 Task: Research Airbnb properties in Lelydorp, Suriname from 6th December, 2023 to 15th December, 2023 for 6 adults.6 bedrooms having 6 beds and 6 bathrooms. Property type can be house. Amenities needed are: wifi, TV, free parkinig on premises, gym, breakfast. Booking option can be shelf check-in. Look for 3 properties as per requirement.
Action: Mouse moved to (592, 132)
Screenshot: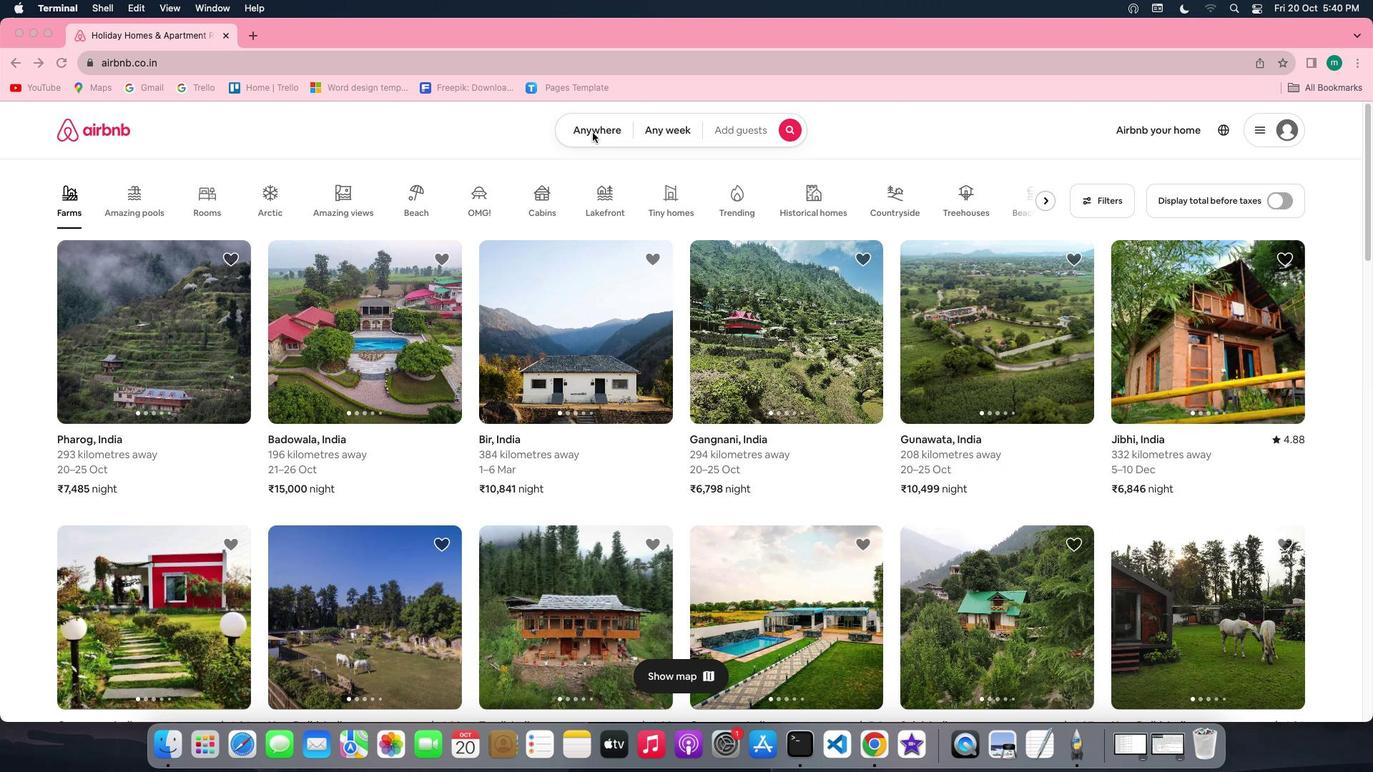 
Action: Mouse pressed left at (592, 132)
Screenshot: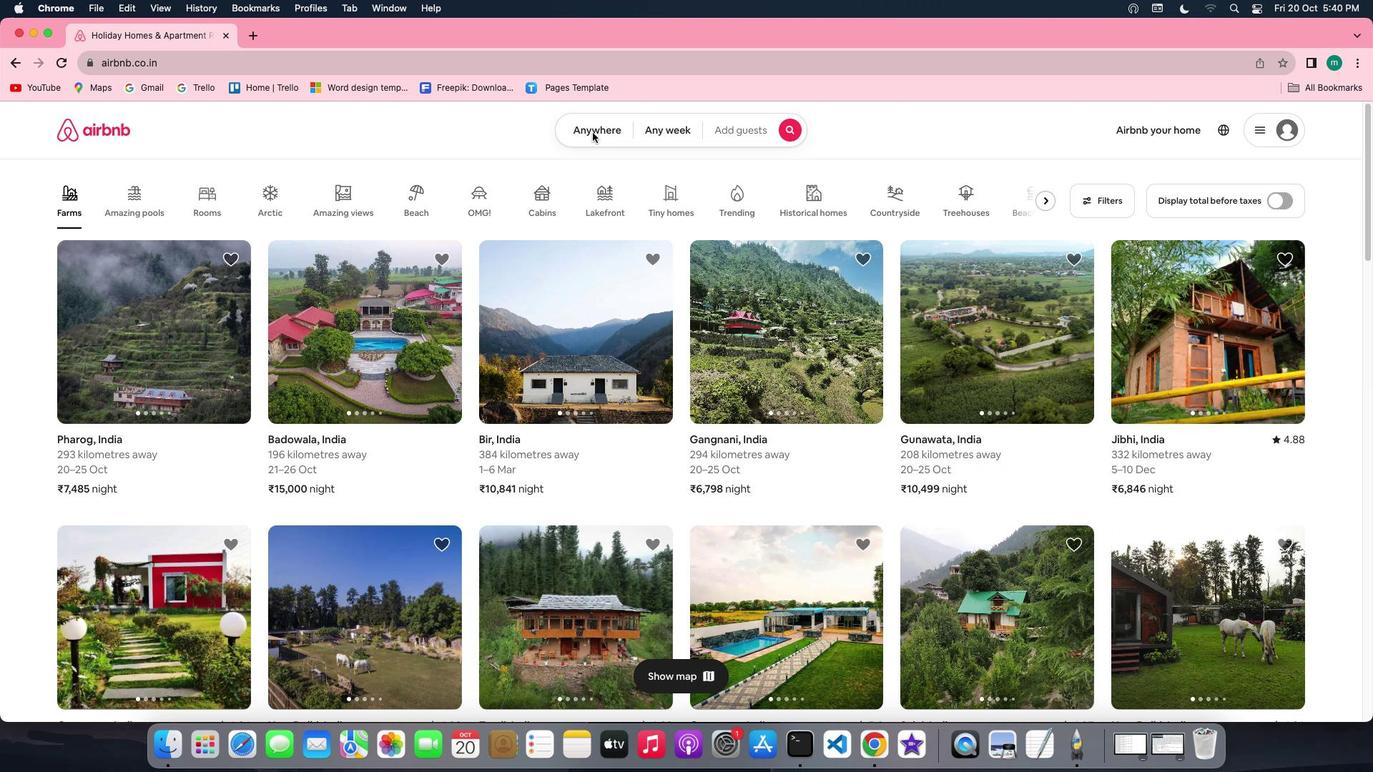 
Action: Mouse pressed left at (592, 132)
Screenshot: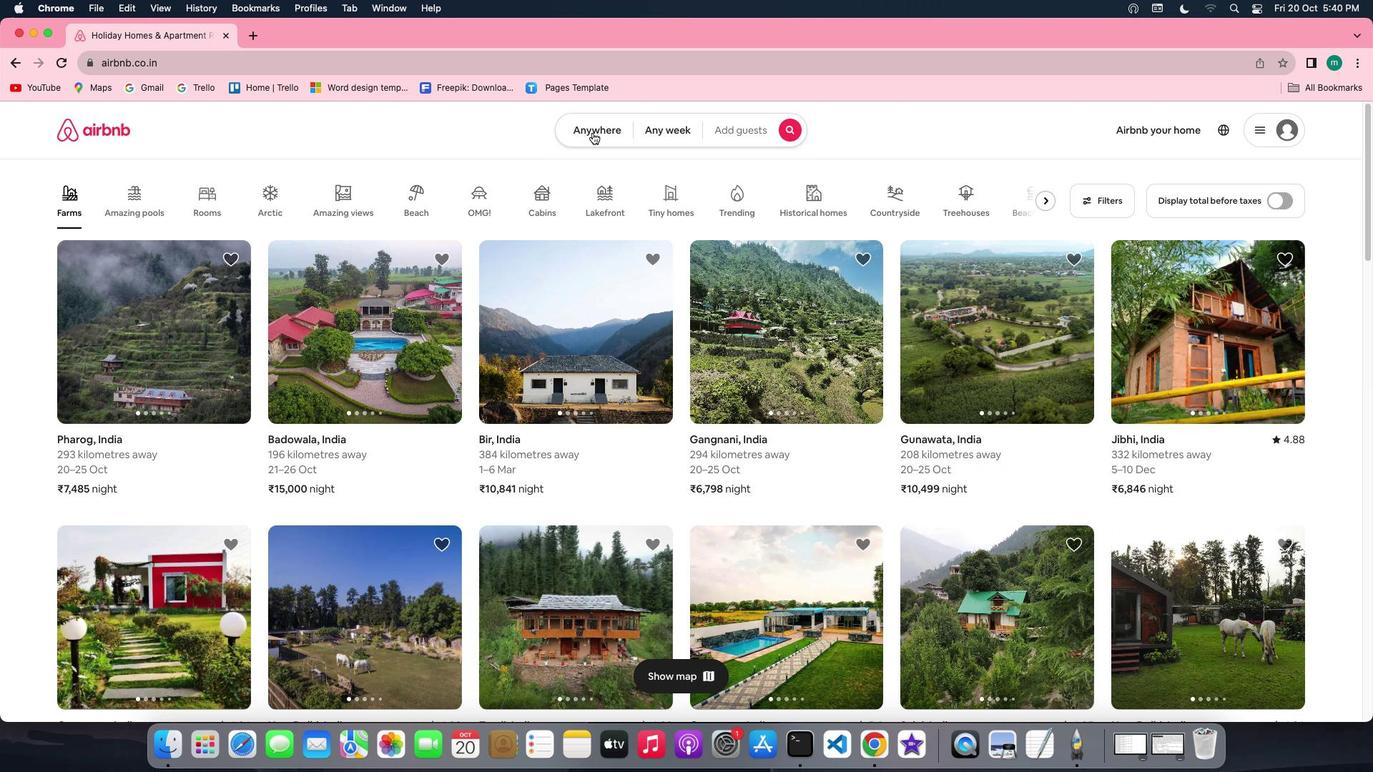 
Action: Mouse moved to (535, 179)
Screenshot: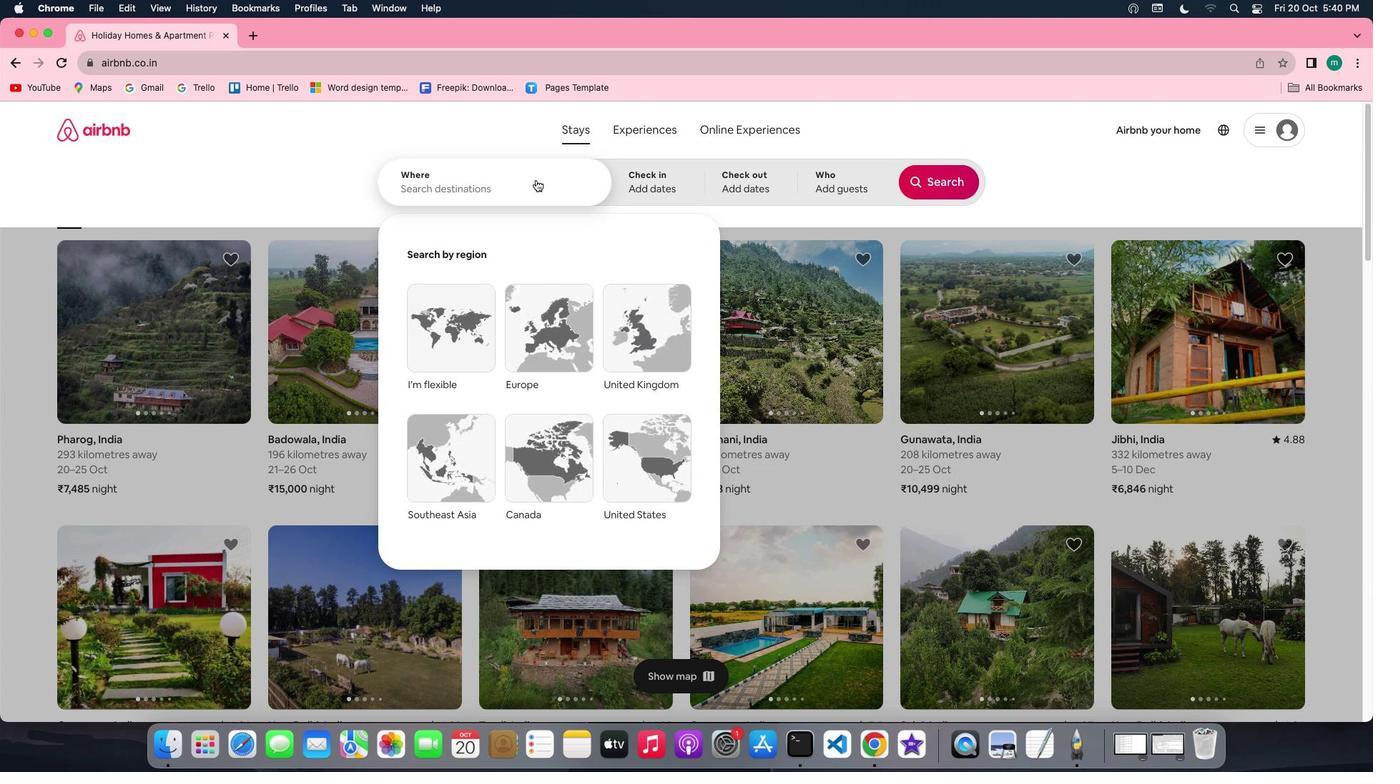 
Action: Mouse pressed left at (535, 179)
Screenshot: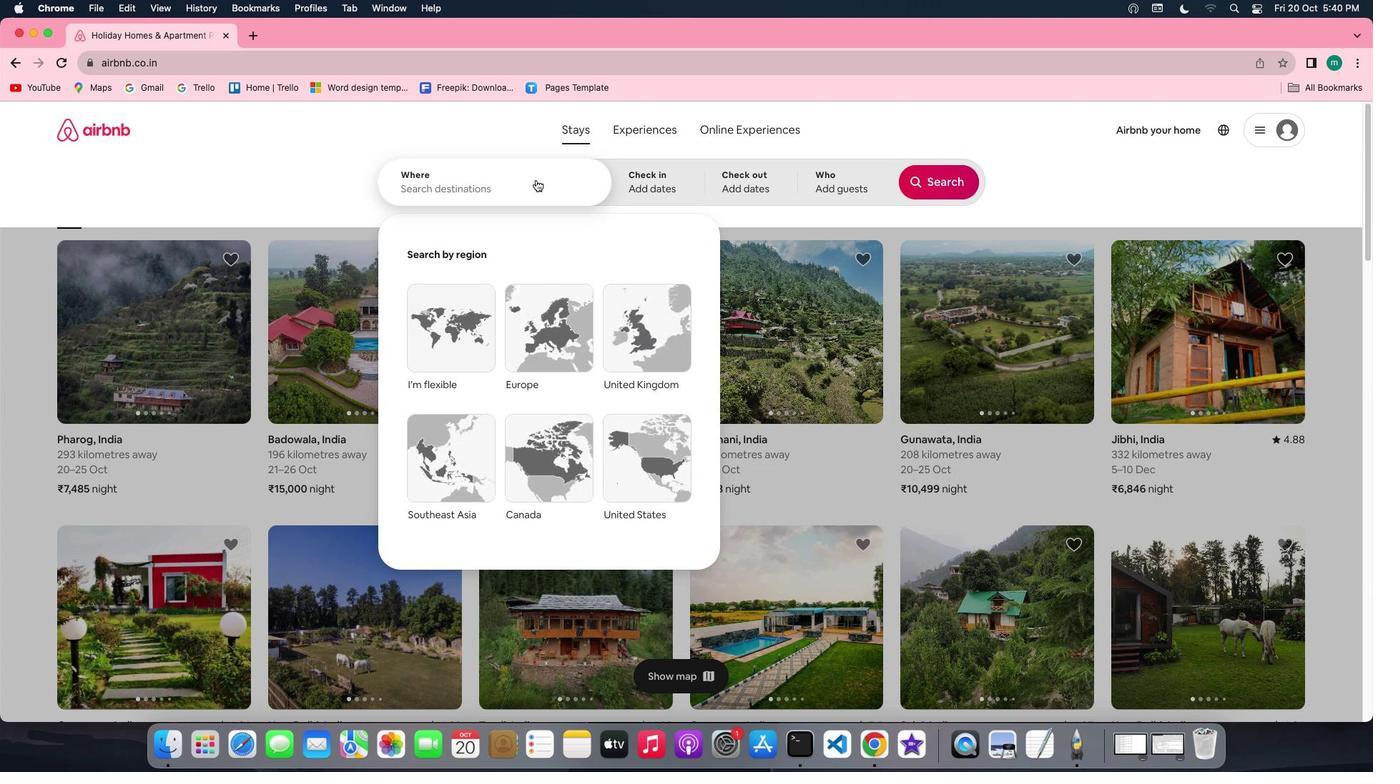 
Action: Mouse moved to (545, 178)
Screenshot: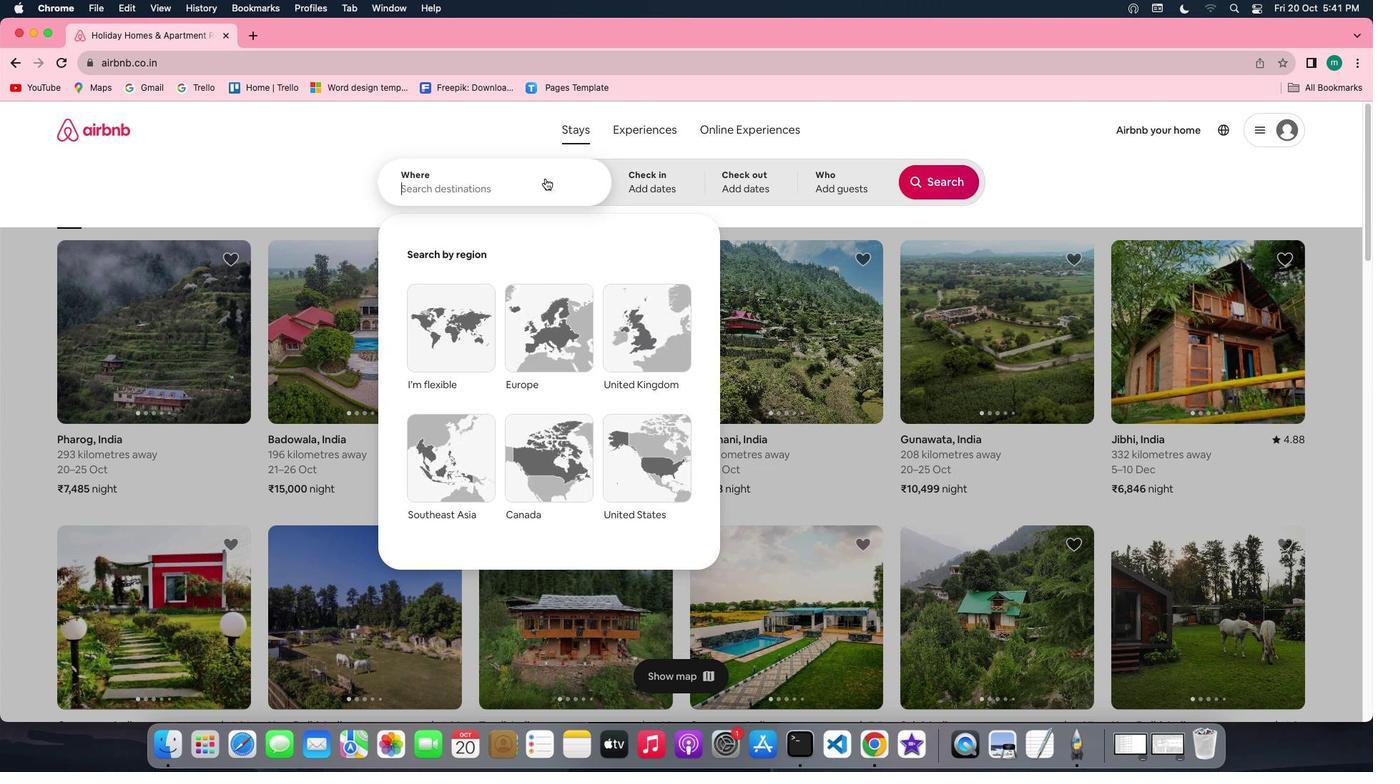 
Action: Key pressed Key.shift'L''e''l''y''d''o''r''p'','Key.spaceKey.shift'S''u''r''i''n''a''m''e'
Screenshot: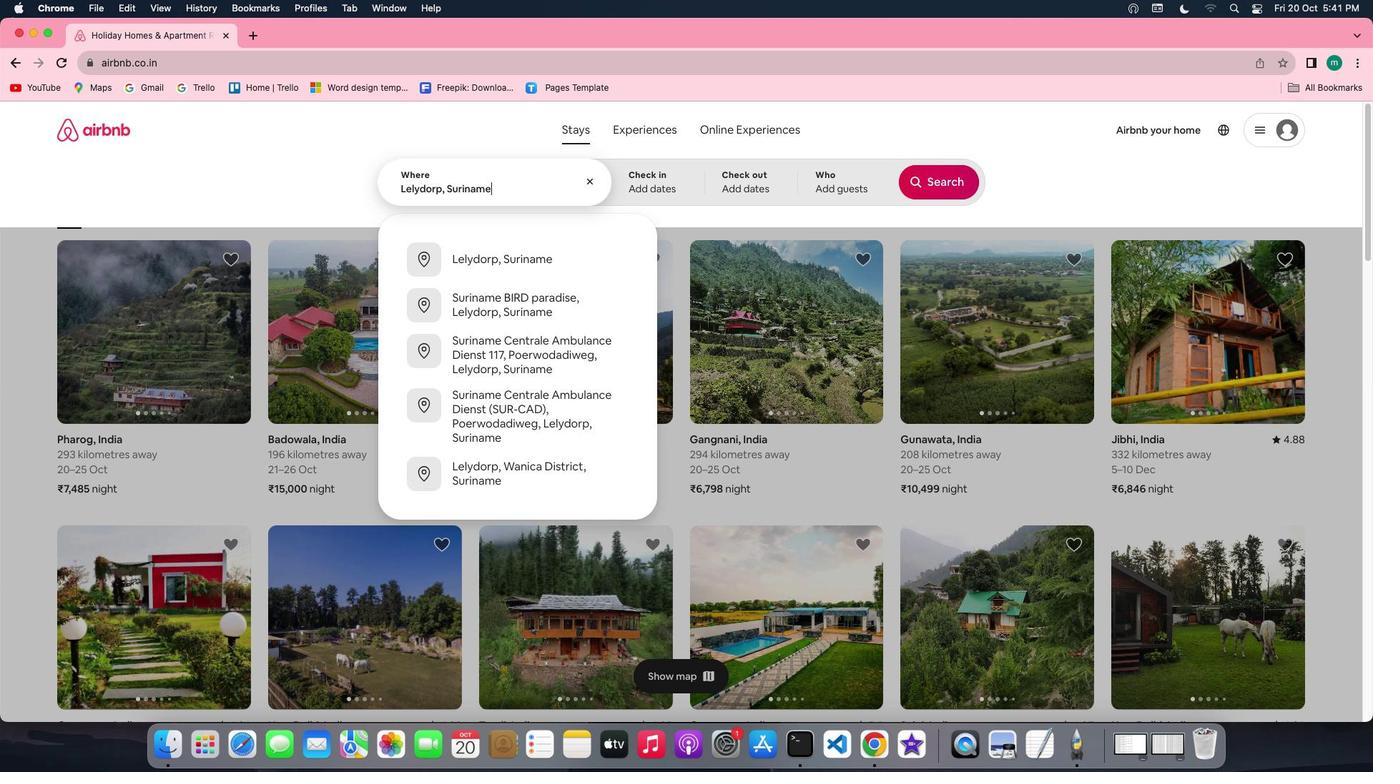 
Action: Mouse moved to (602, 272)
Screenshot: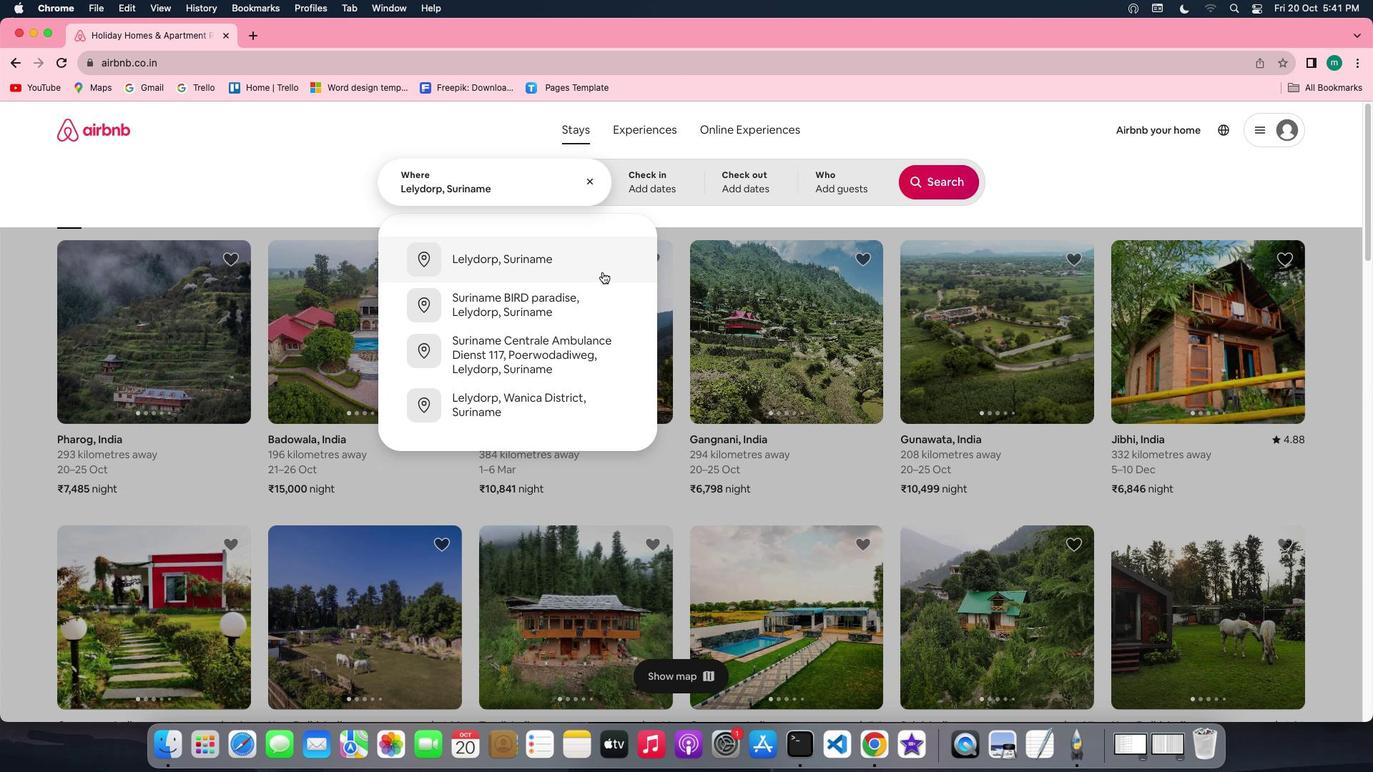
Action: Mouse pressed left at (602, 272)
Screenshot: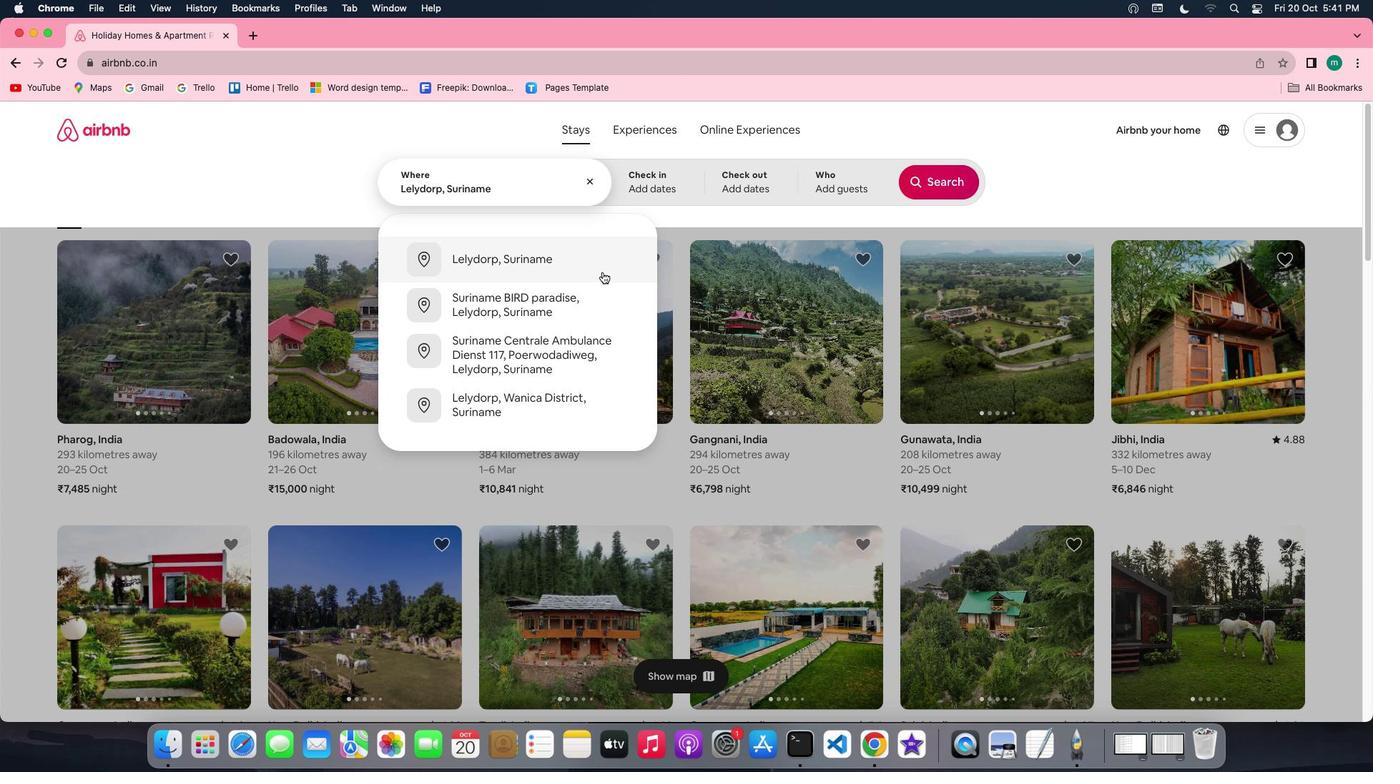 
Action: Mouse moved to (653, 188)
Screenshot: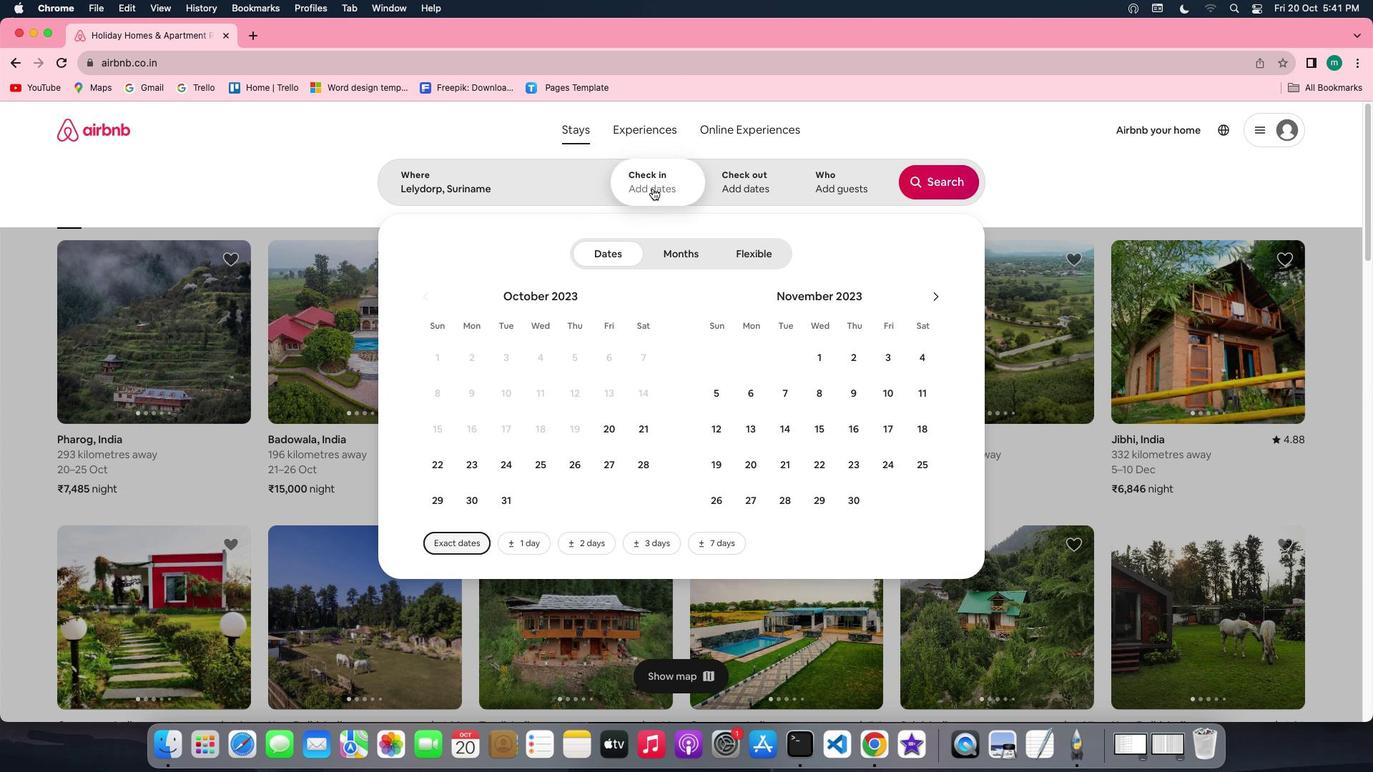 
Action: Mouse pressed left at (653, 188)
Screenshot: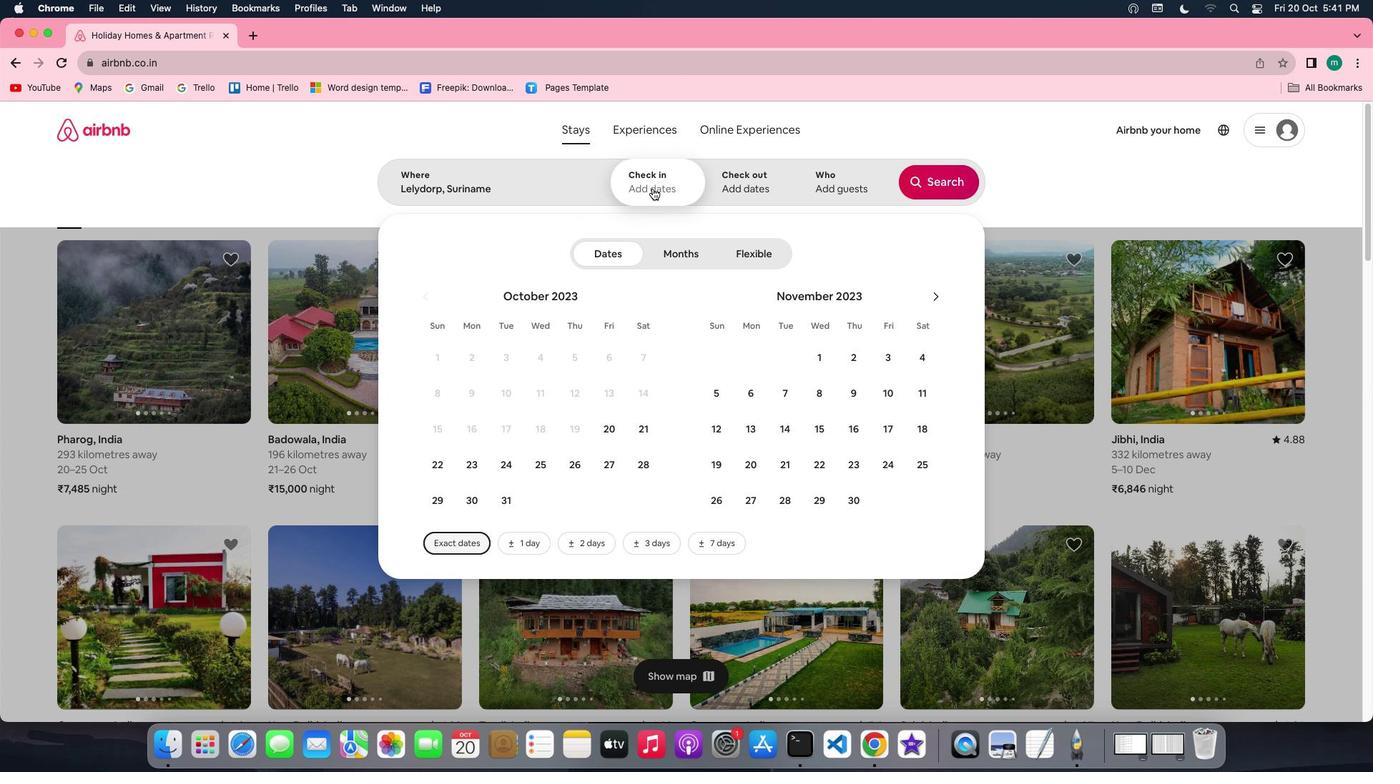 
Action: Mouse moved to (933, 298)
Screenshot: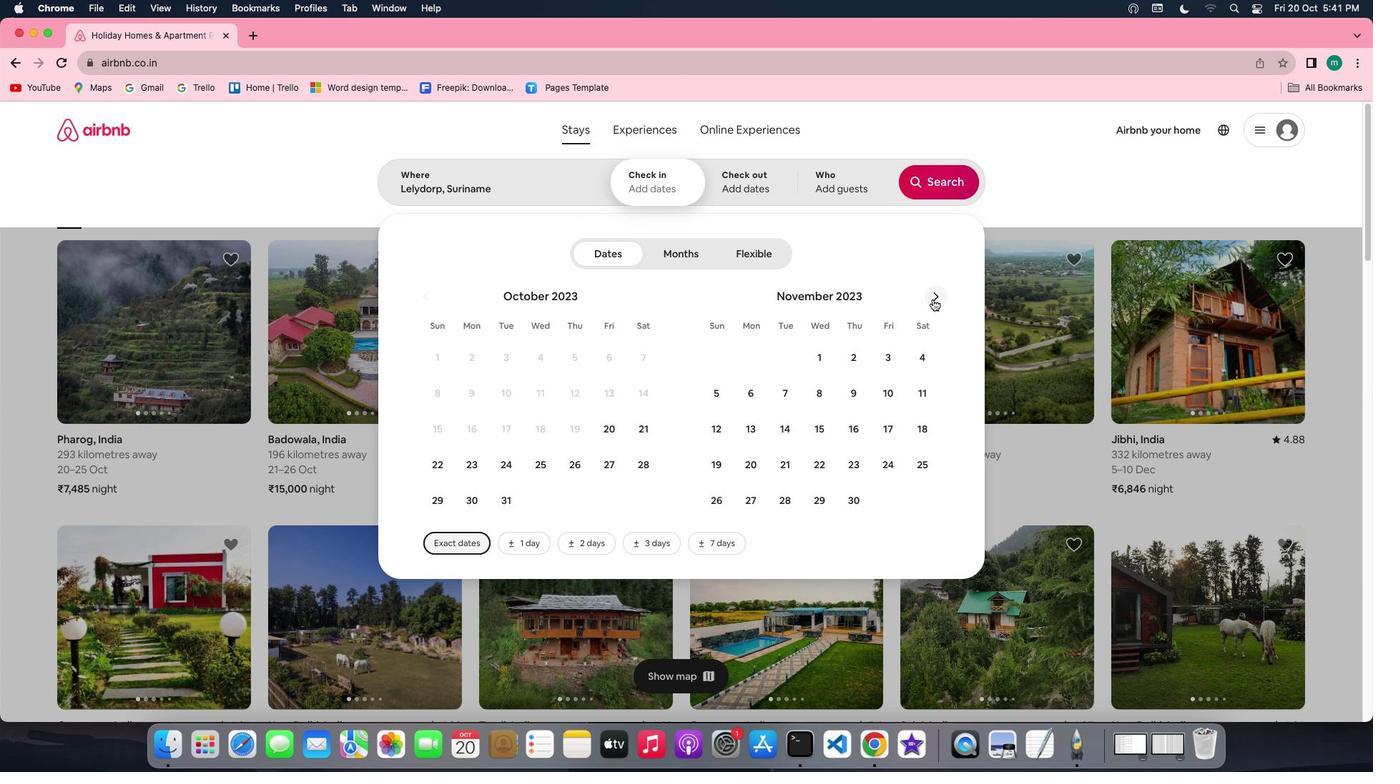 
Action: Mouse pressed left at (933, 298)
Screenshot: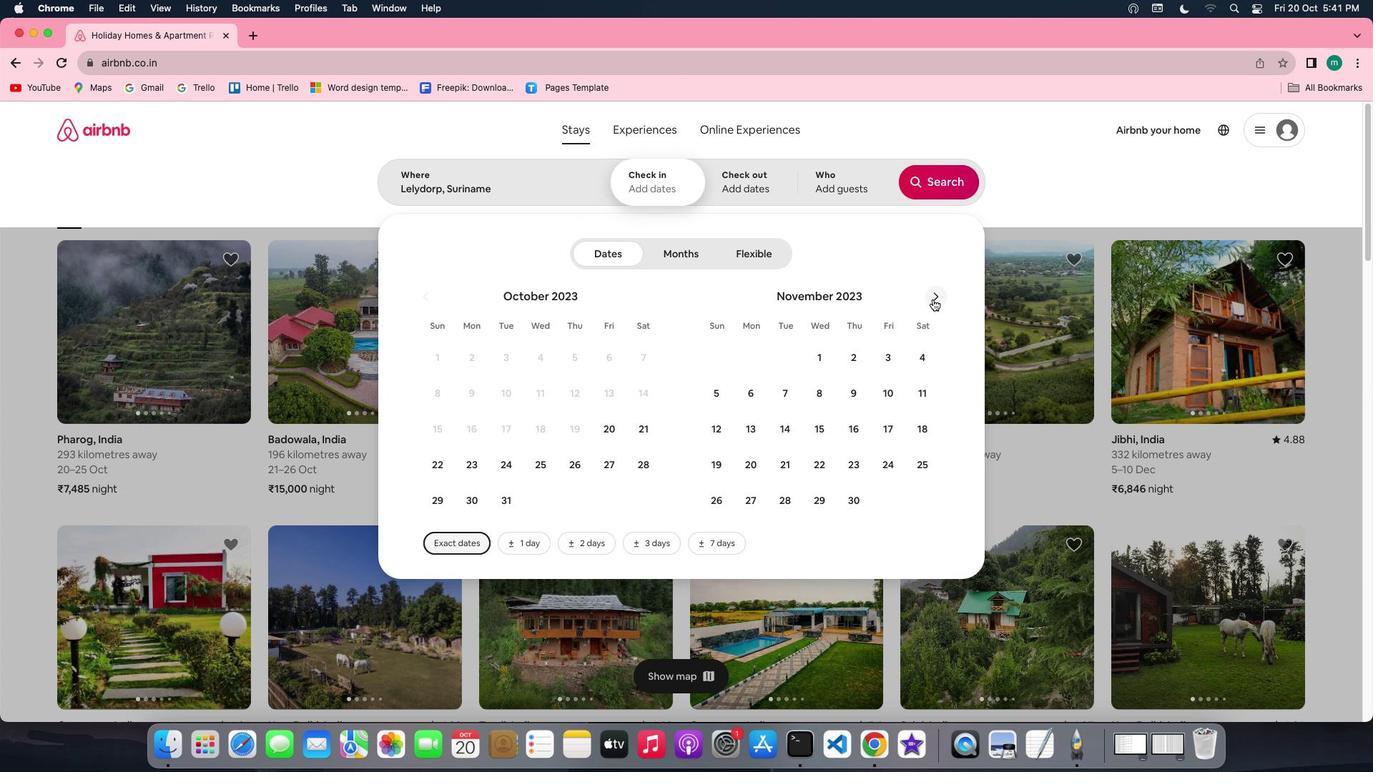 
Action: Mouse moved to (828, 391)
Screenshot: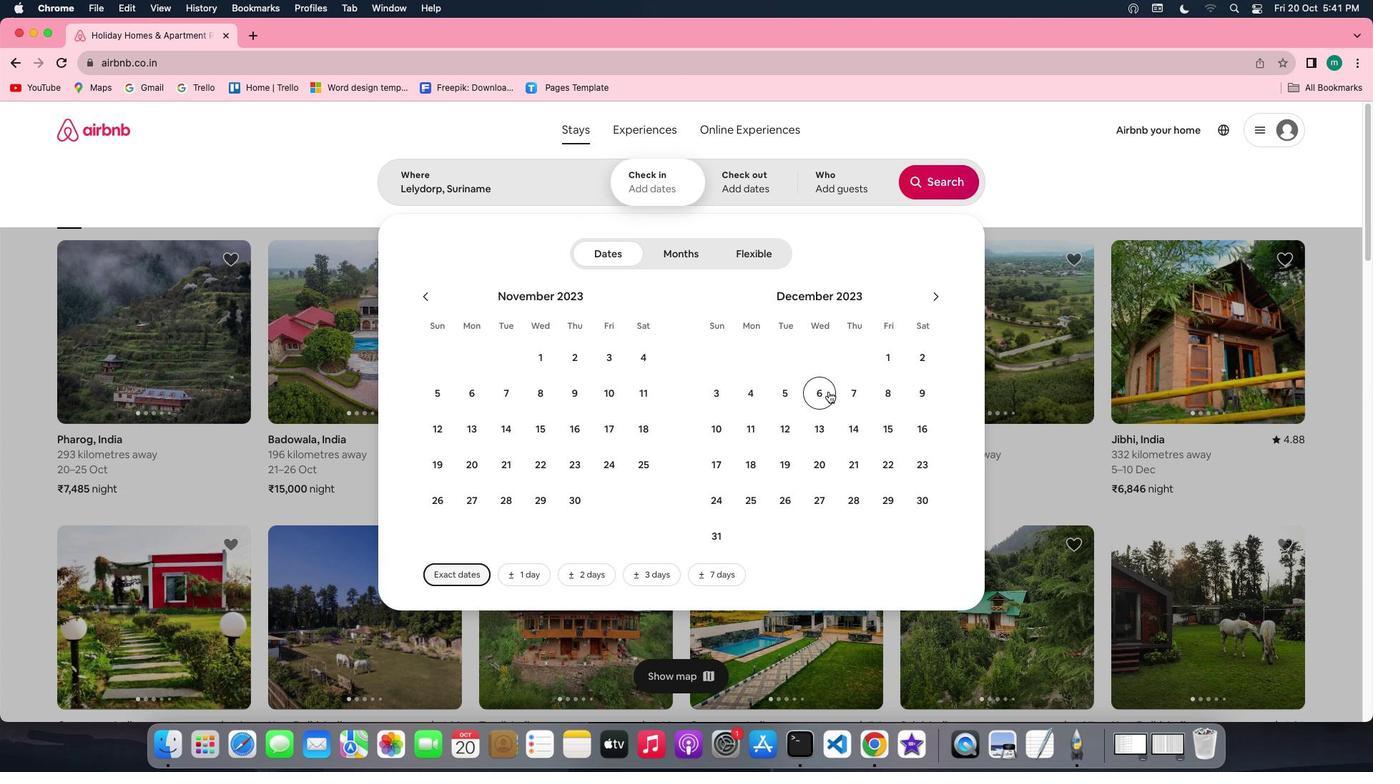 
Action: Mouse pressed left at (828, 391)
Screenshot: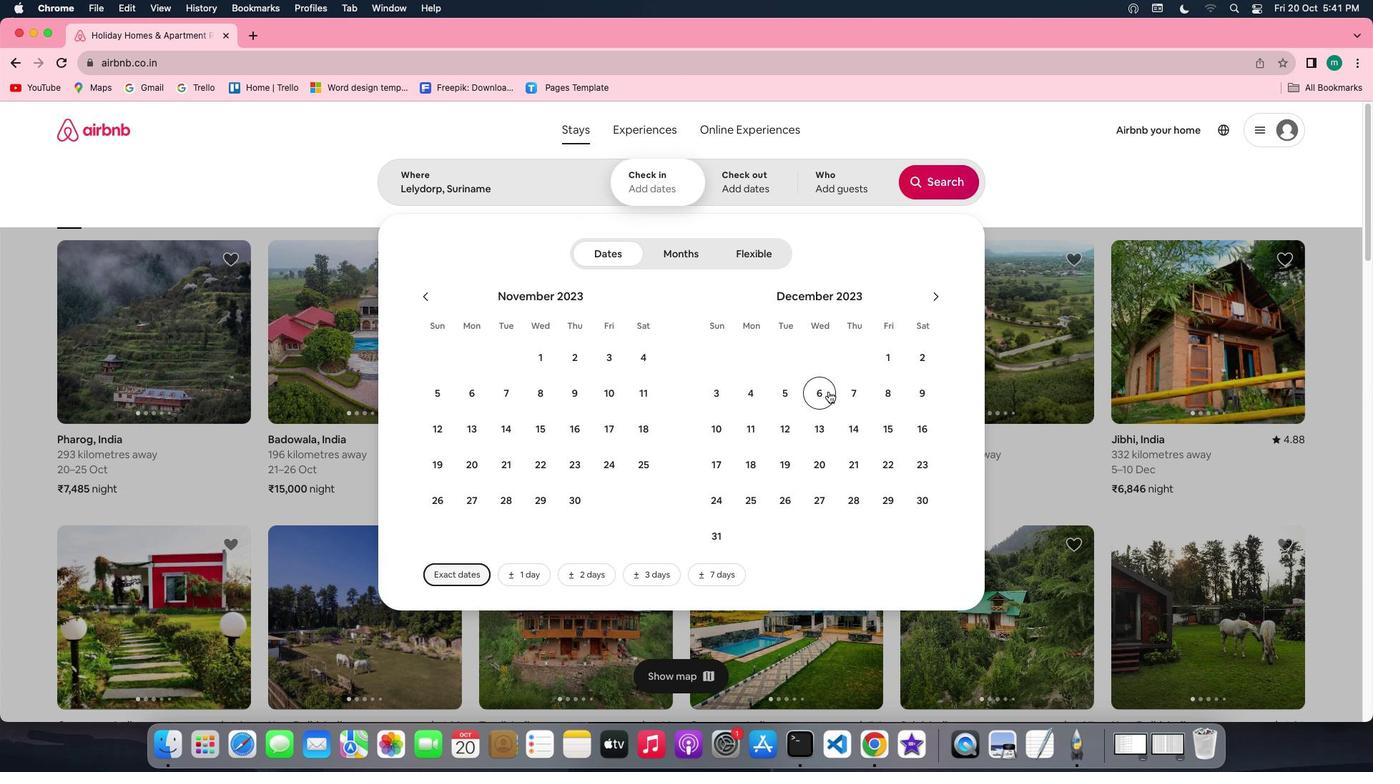 
Action: Mouse moved to (895, 434)
Screenshot: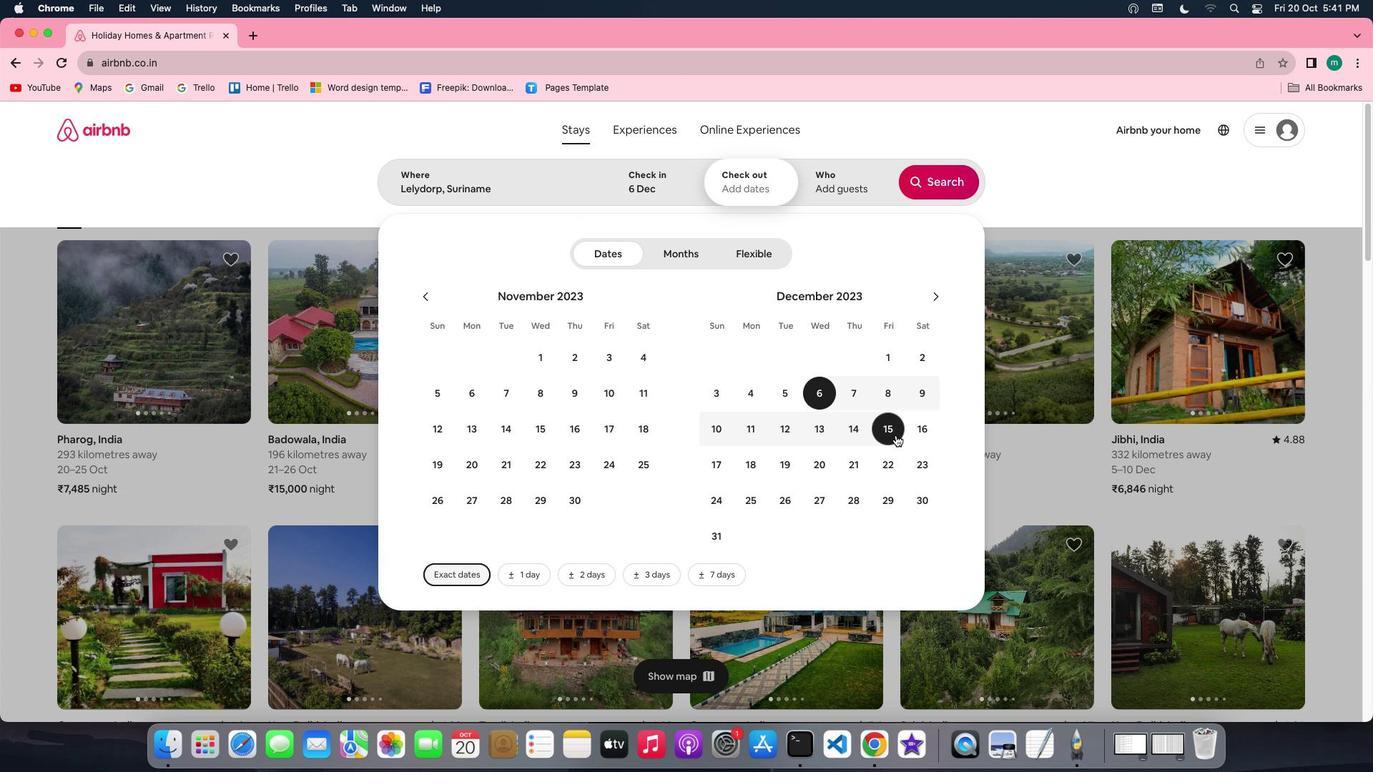 
Action: Mouse pressed left at (895, 434)
Screenshot: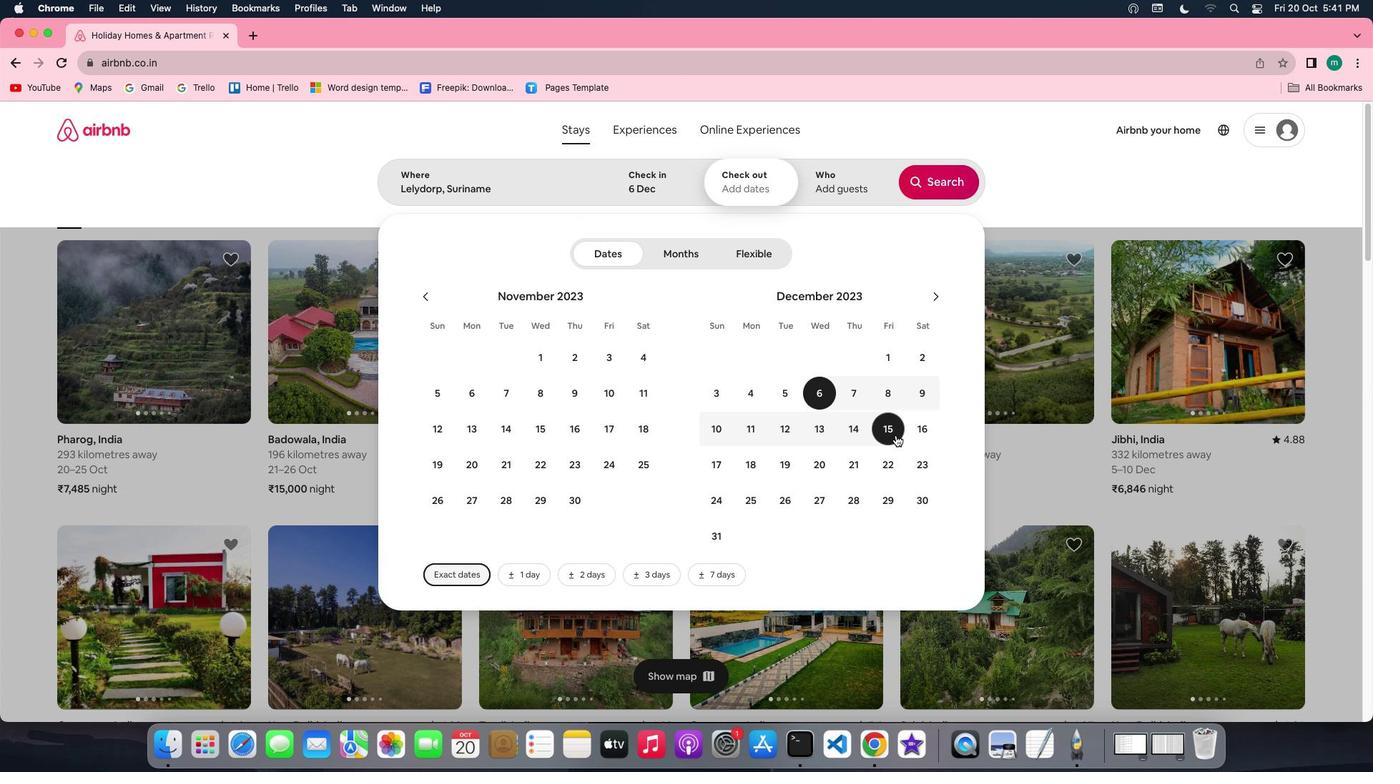 
Action: Mouse moved to (841, 165)
Screenshot: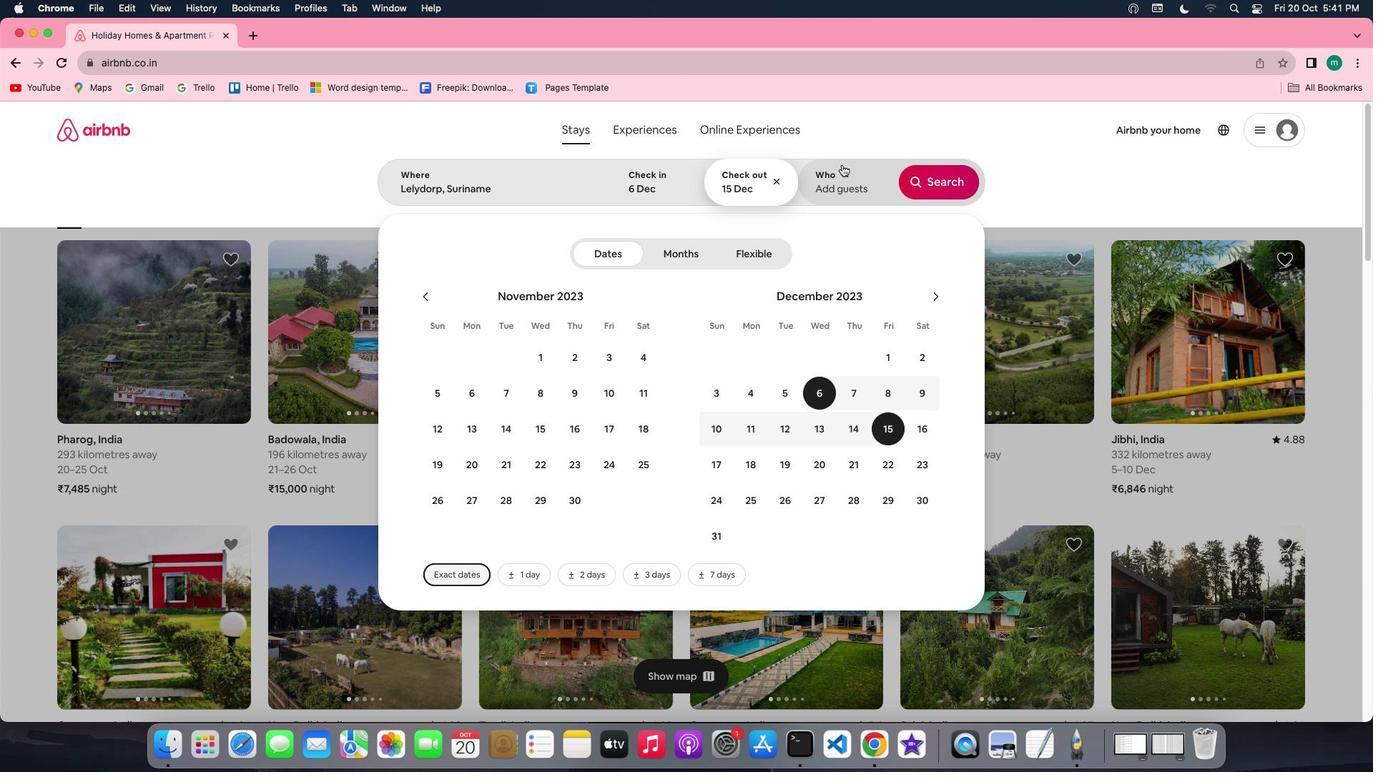 
Action: Mouse pressed left at (841, 165)
Screenshot: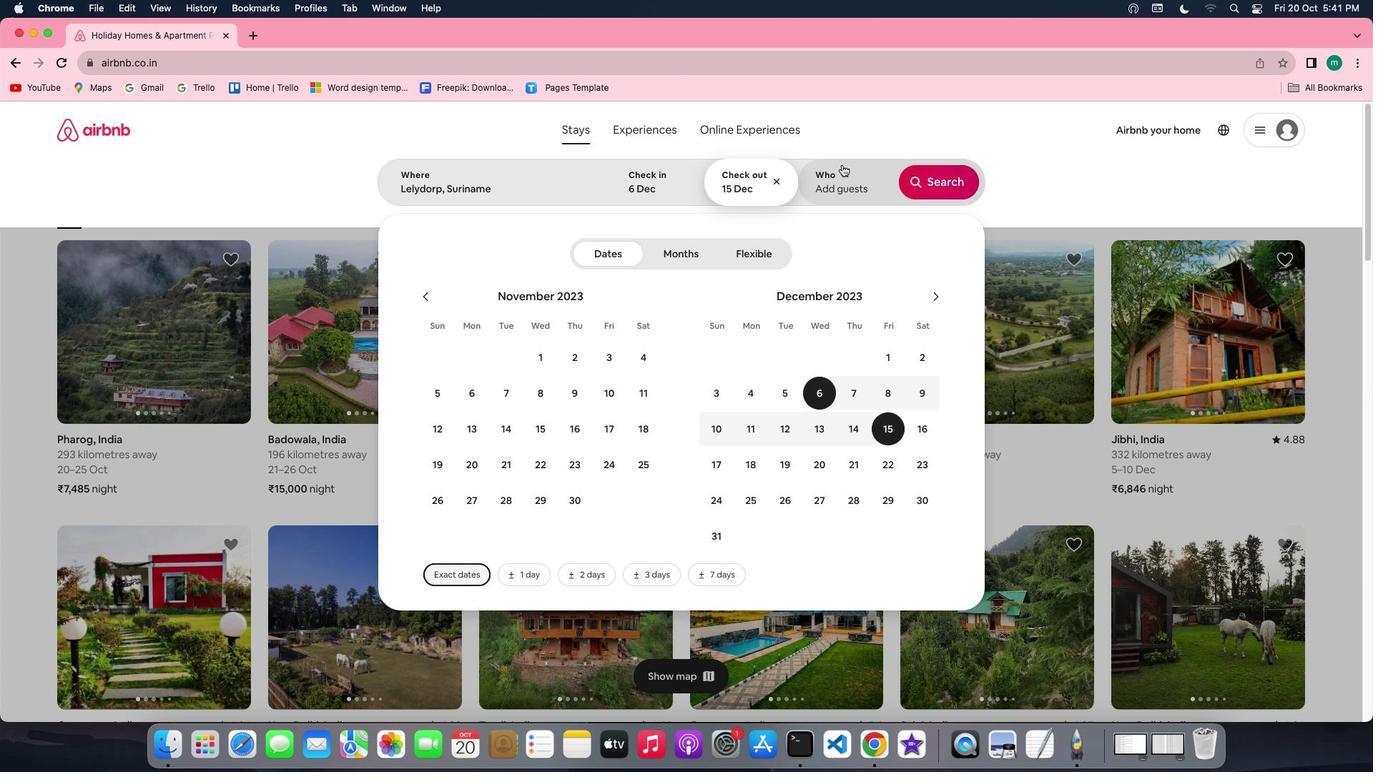 
Action: Mouse moved to (939, 259)
Screenshot: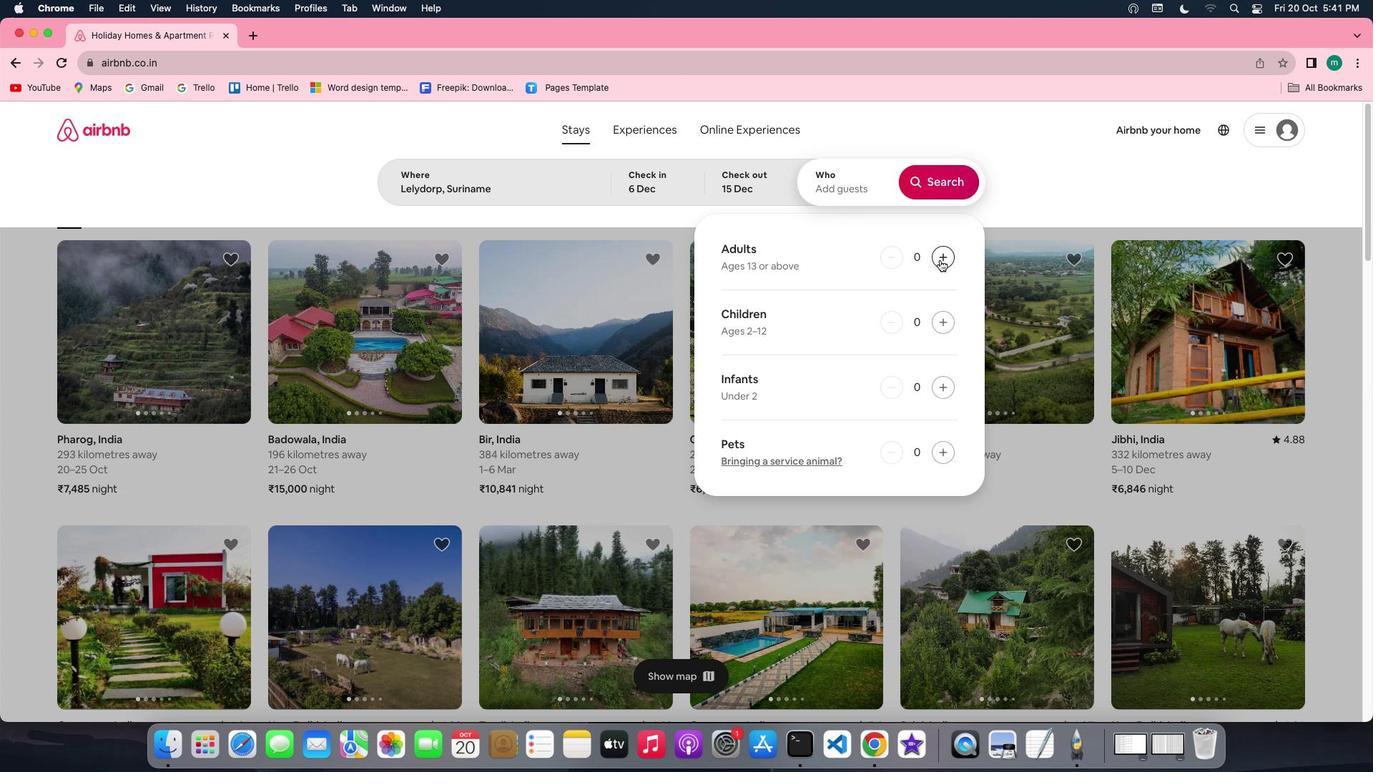 
Action: Mouse pressed left at (939, 259)
Screenshot: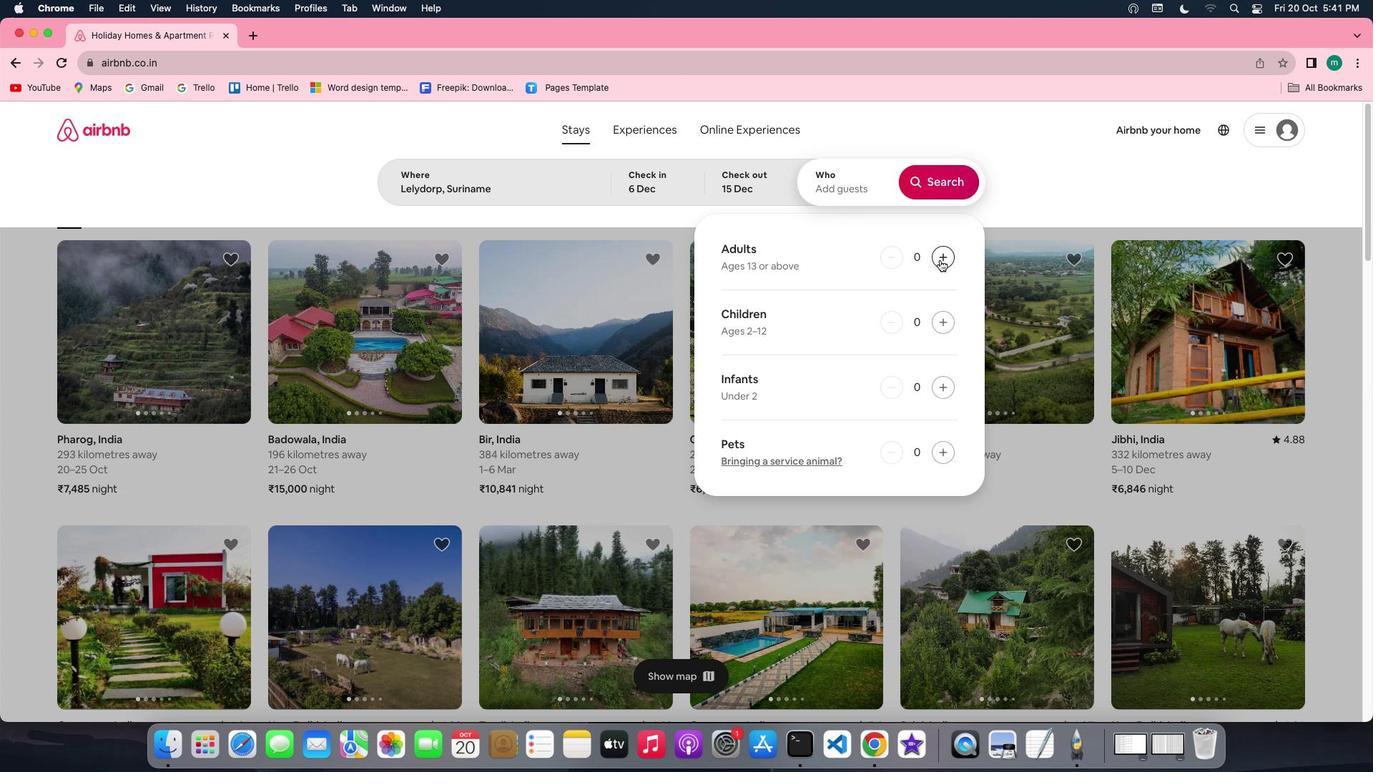 
Action: Mouse pressed left at (939, 259)
Screenshot: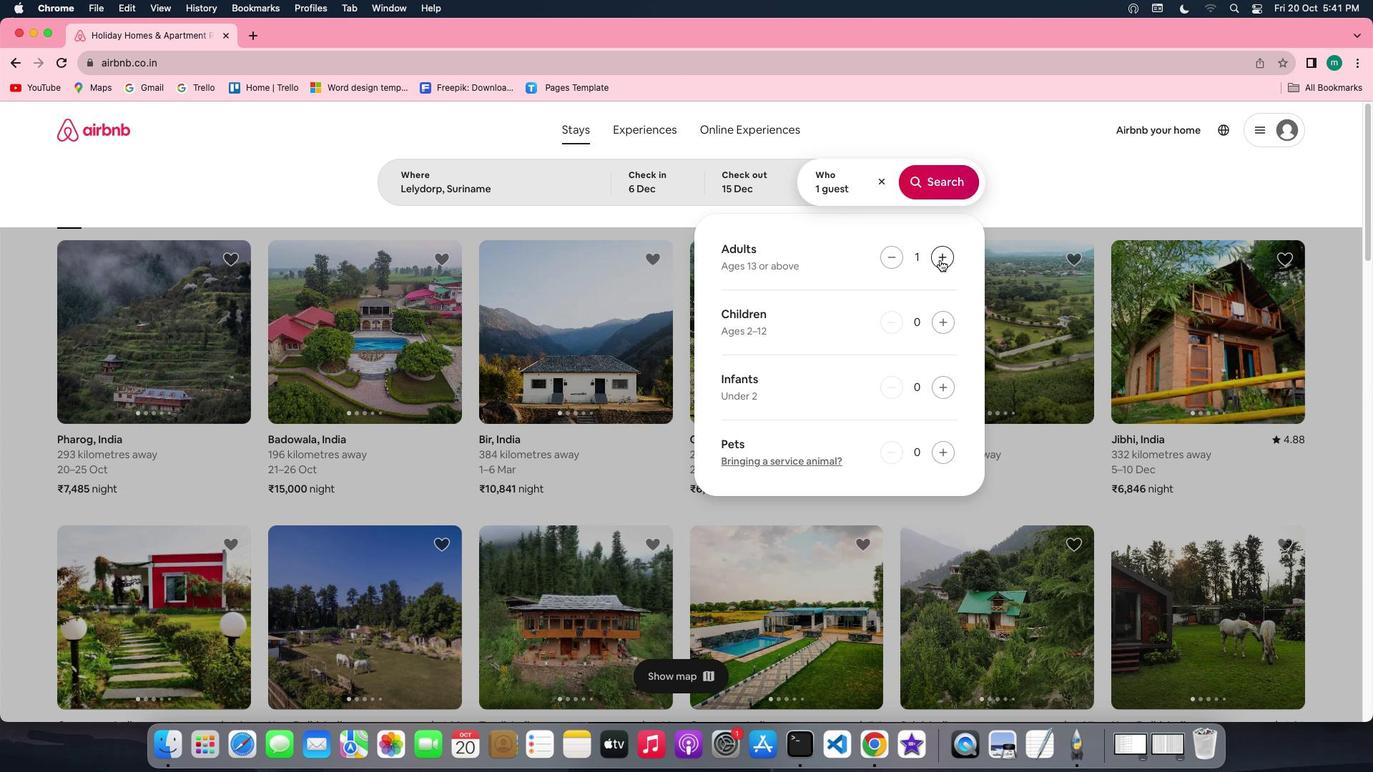 
Action: Mouse pressed left at (939, 259)
Screenshot: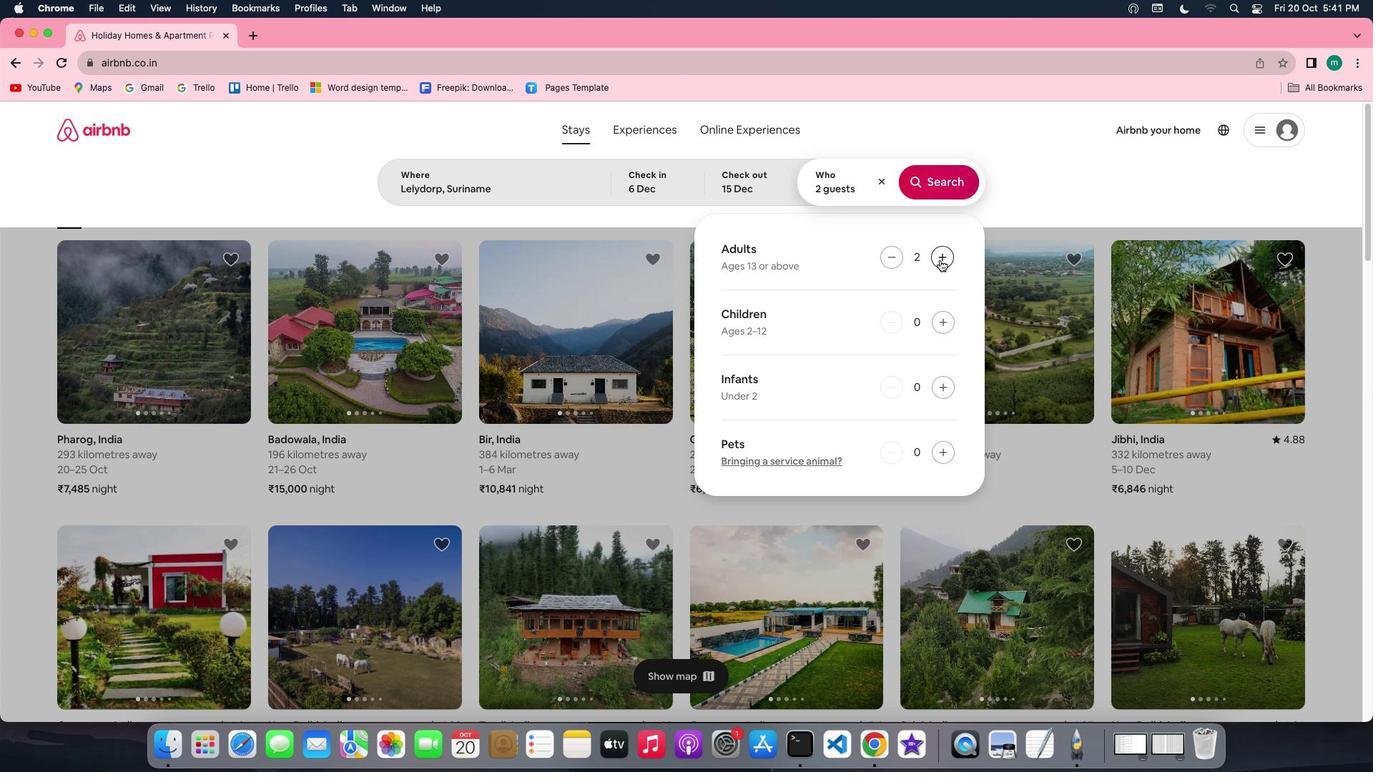 
Action: Mouse pressed left at (939, 259)
Screenshot: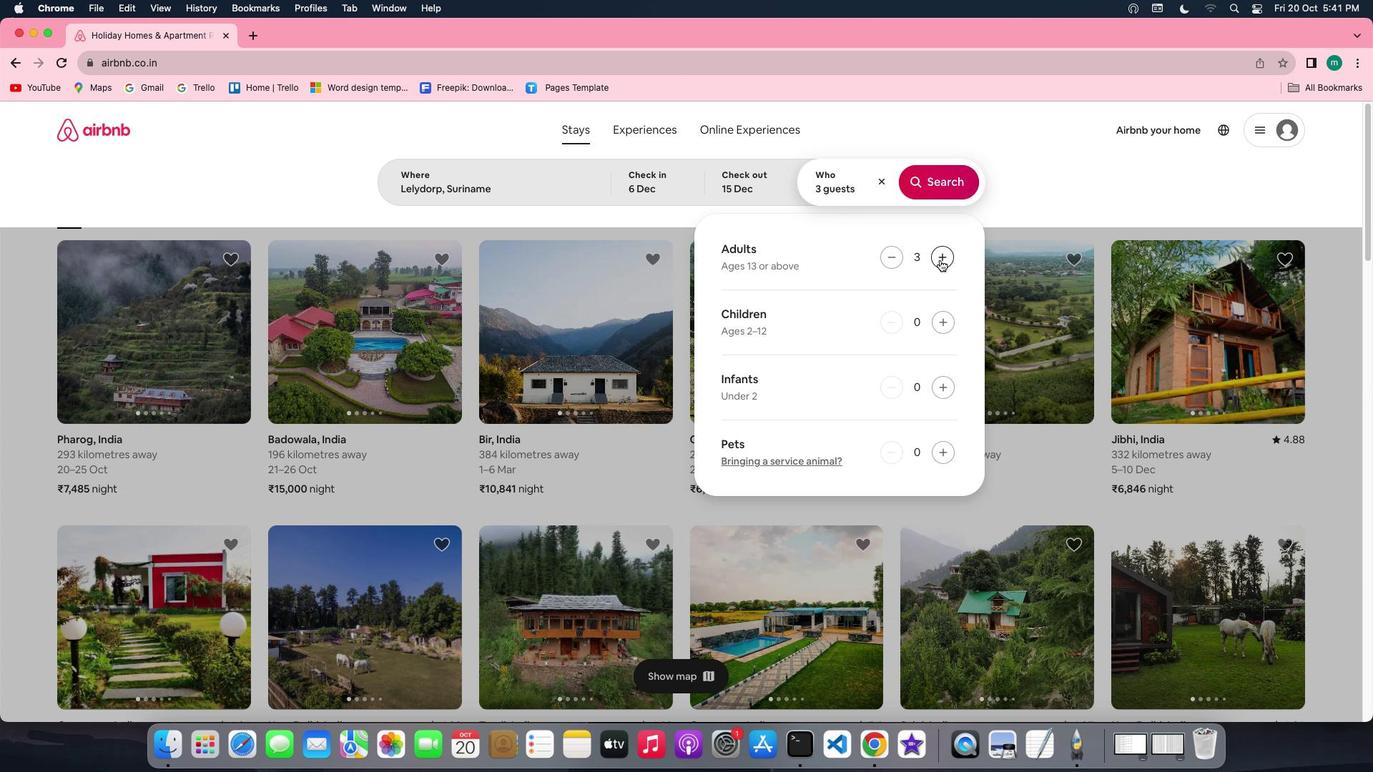 
Action: Mouse pressed left at (939, 259)
Screenshot: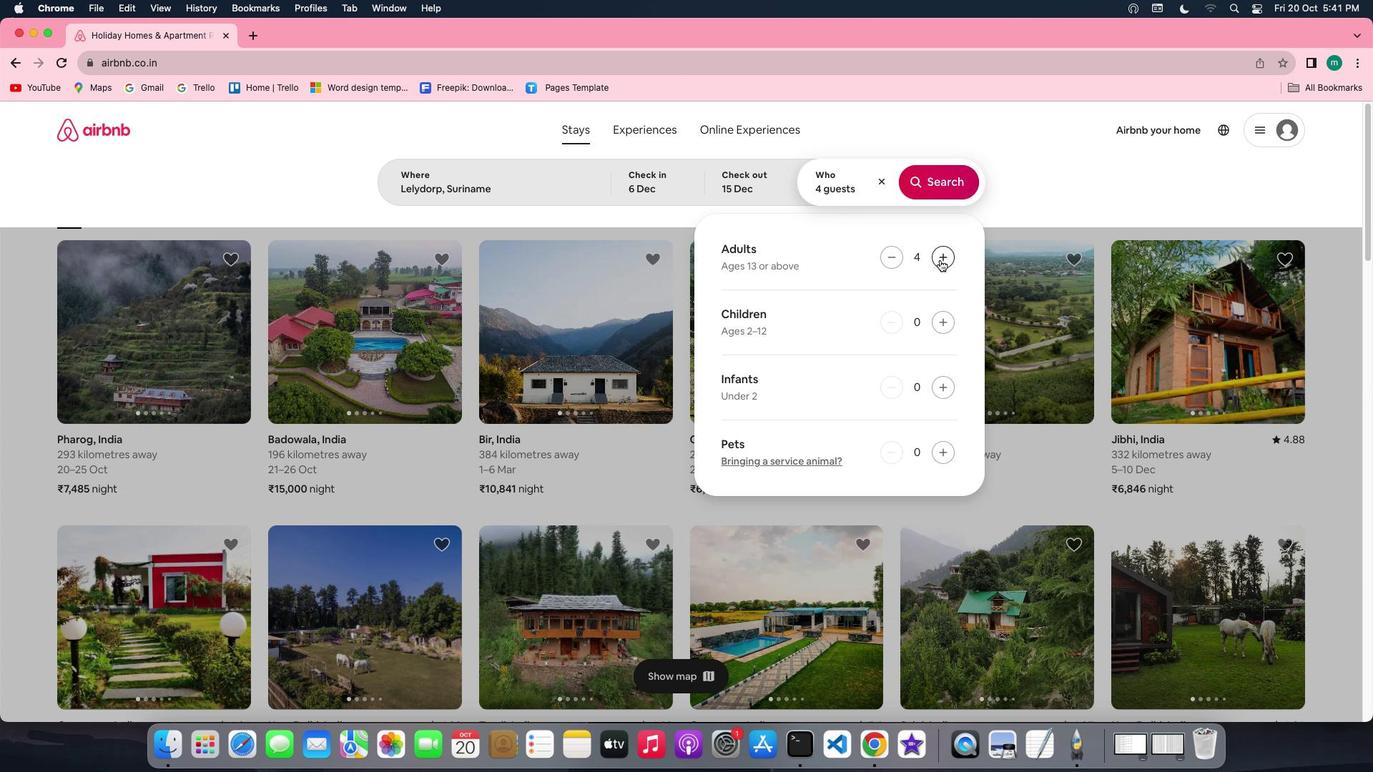 
Action: Mouse pressed left at (939, 259)
Screenshot: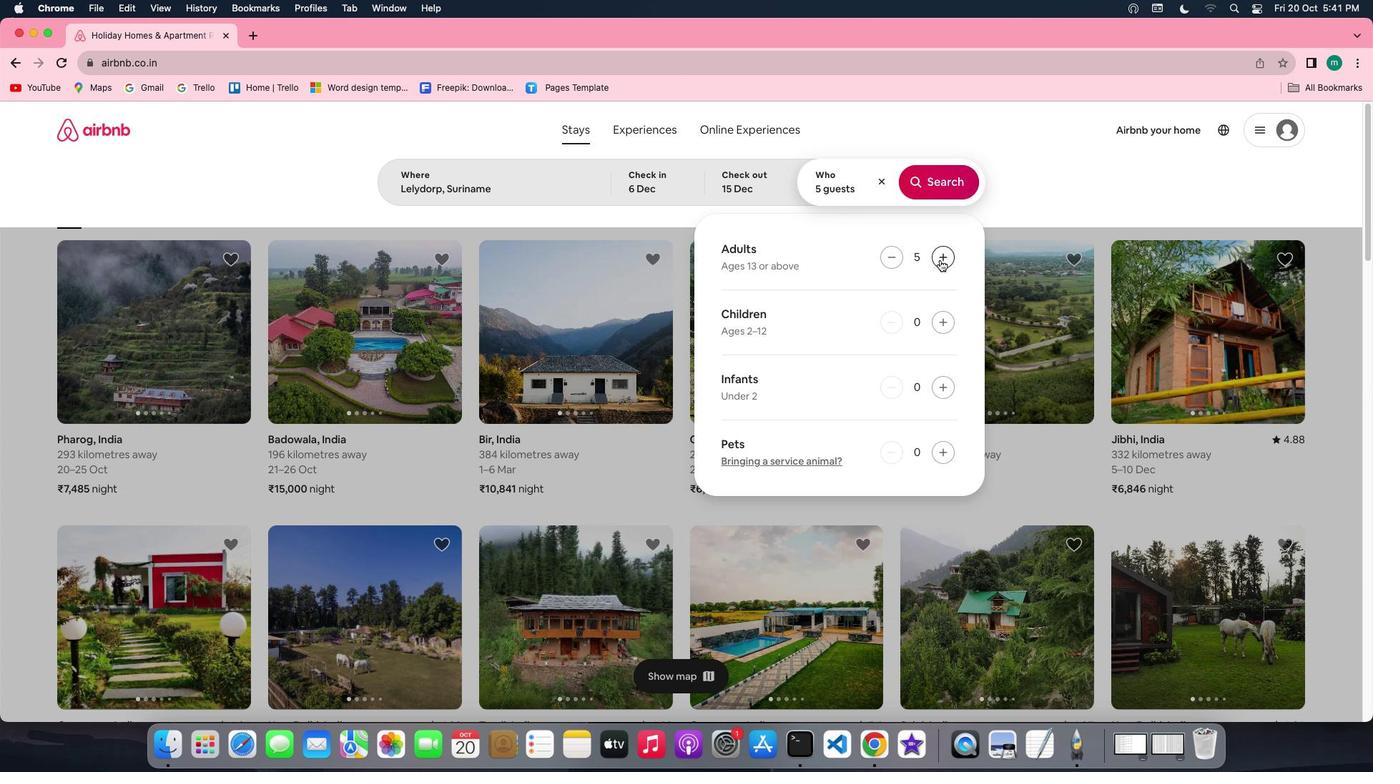 
Action: Mouse moved to (946, 174)
Screenshot: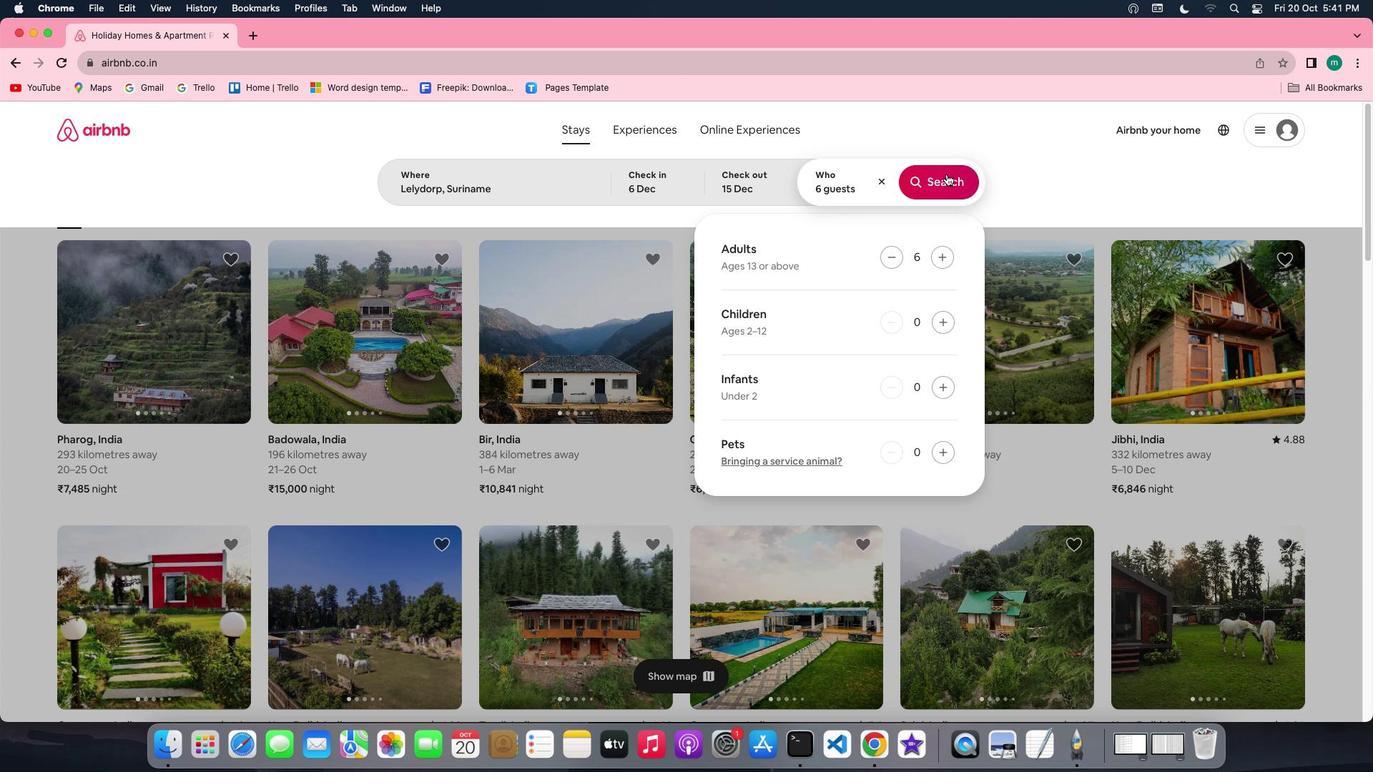 
Action: Mouse pressed left at (946, 174)
Screenshot: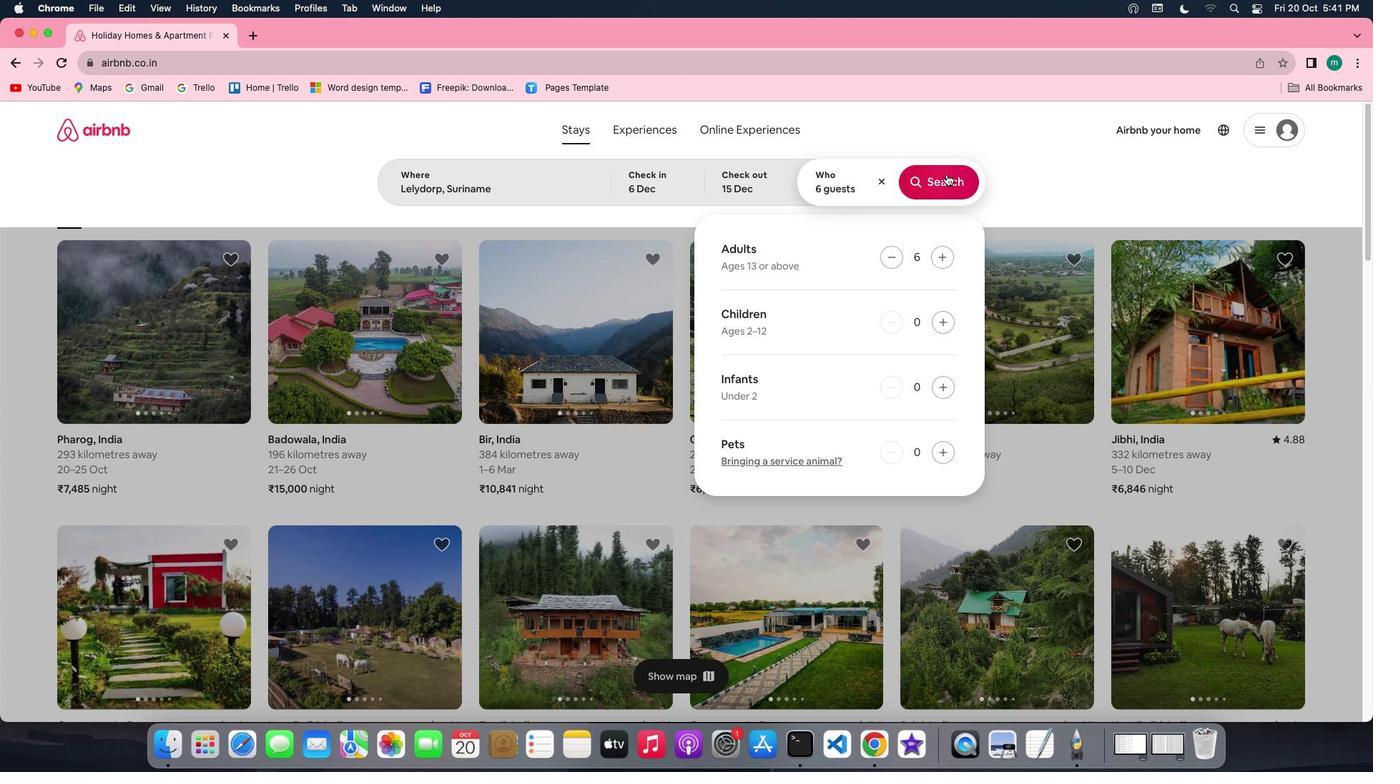
Action: Mouse moved to (1137, 184)
Screenshot: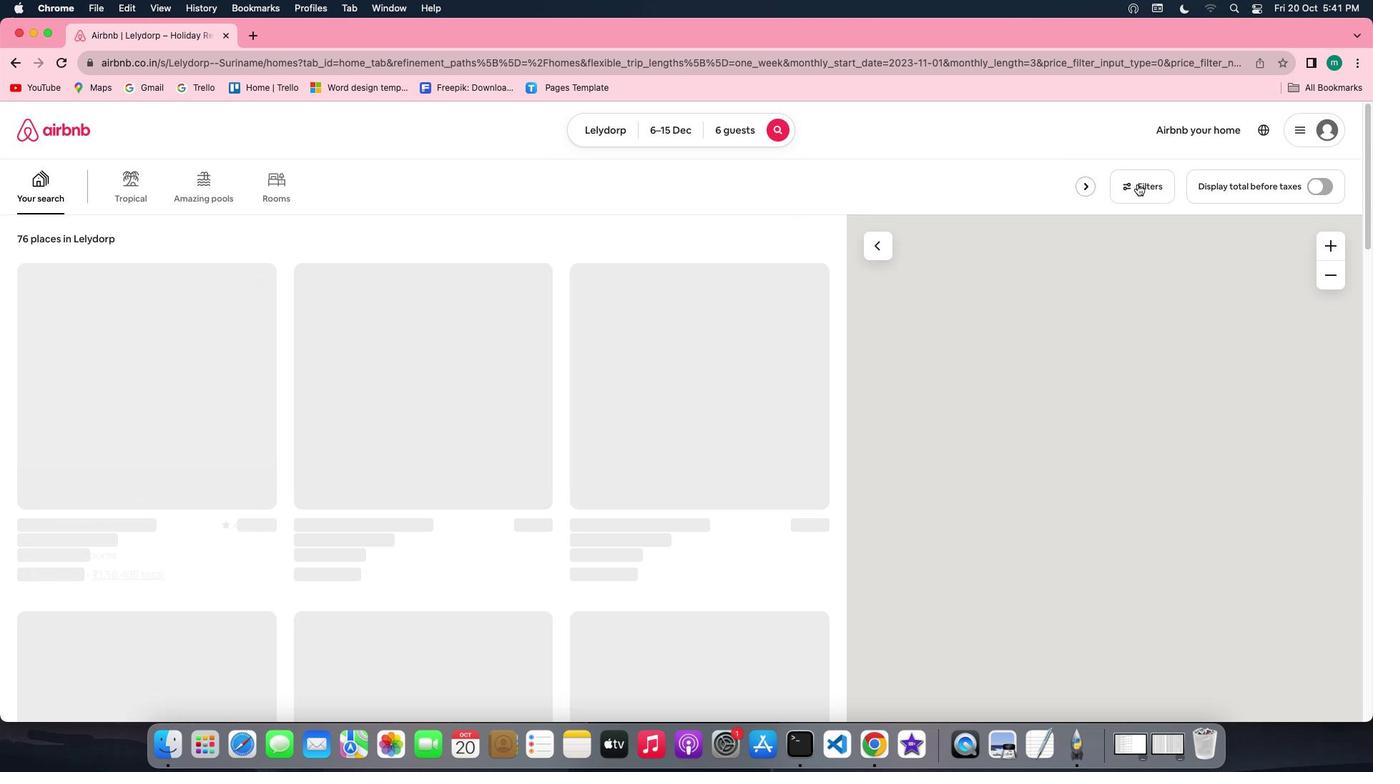
Action: Mouse pressed left at (1137, 184)
Screenshot: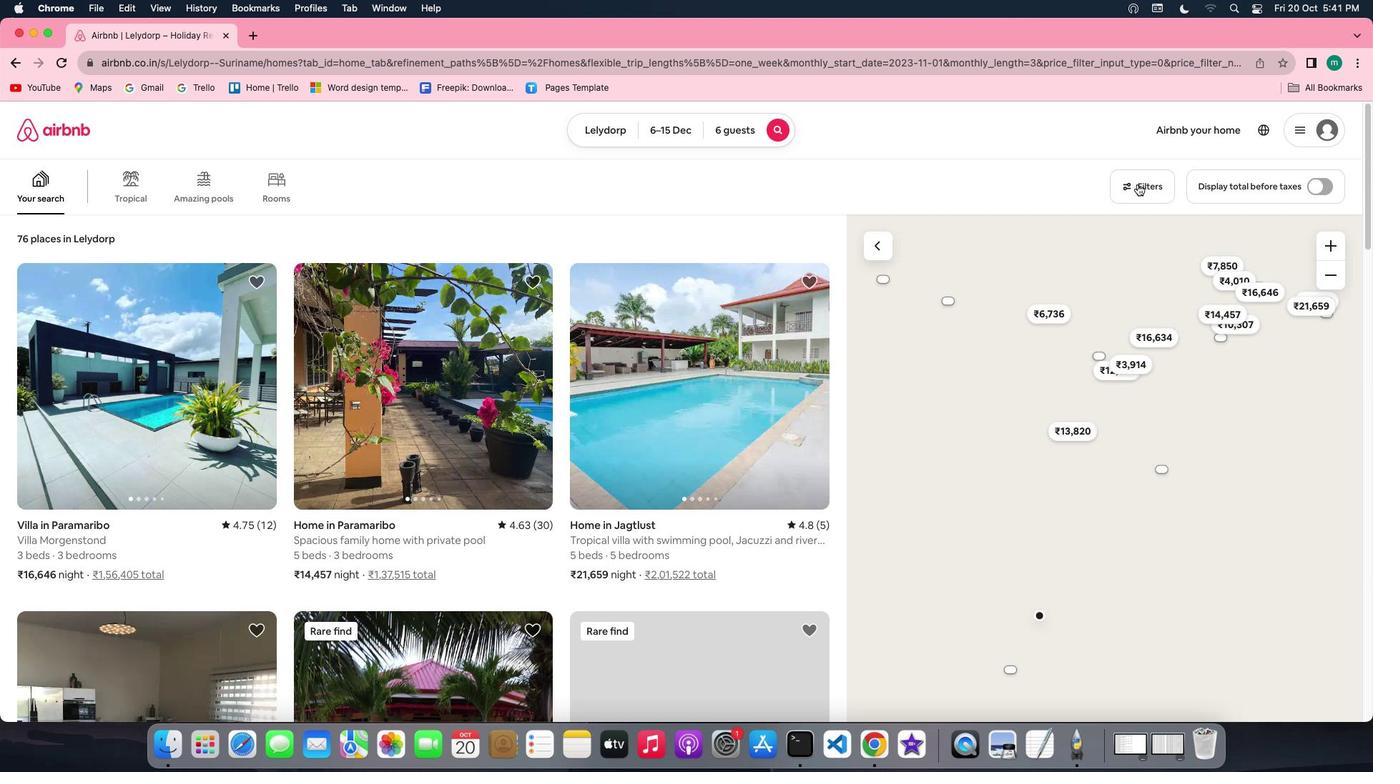 
Action: Mouse moved to (801, 344)
Screenshot: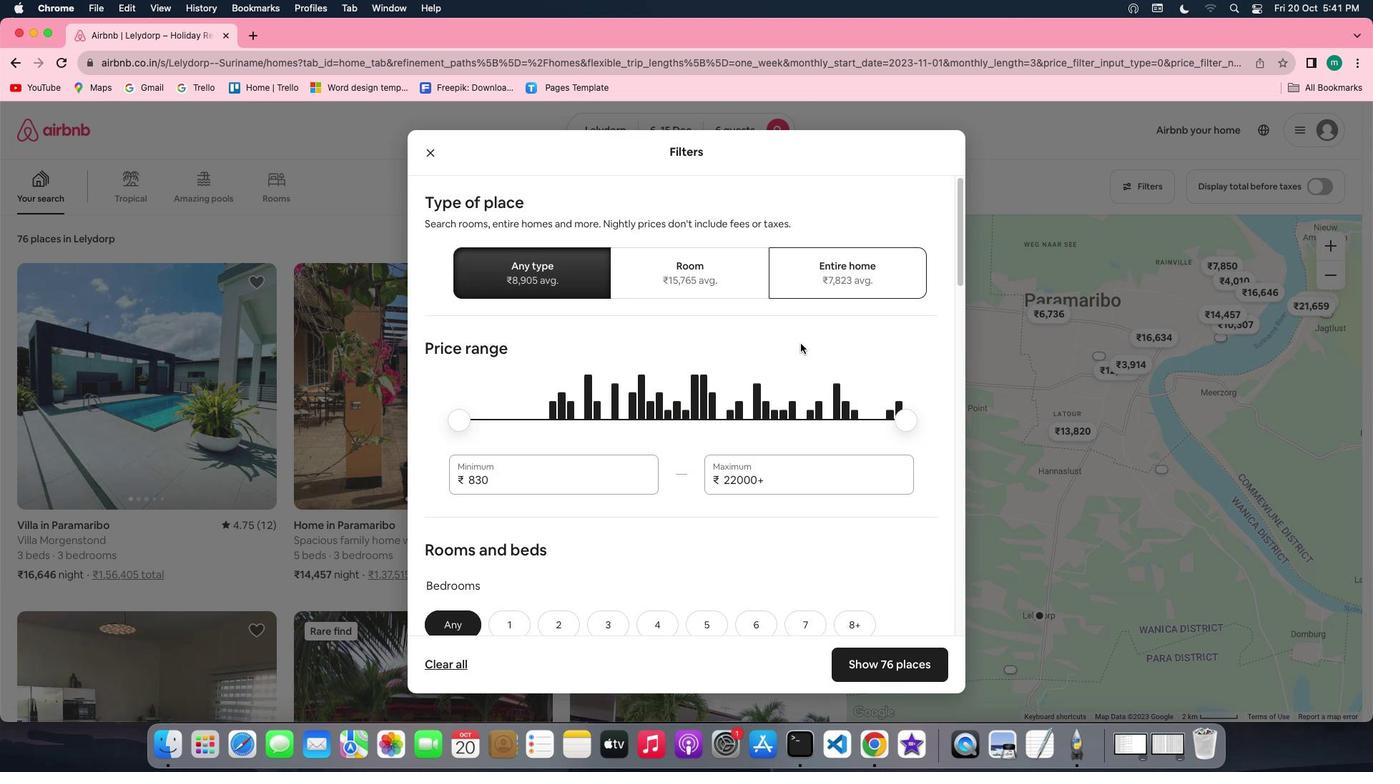 
Action: Mouse scrolled (801, 344) with delta (0, 0)
Screenshot: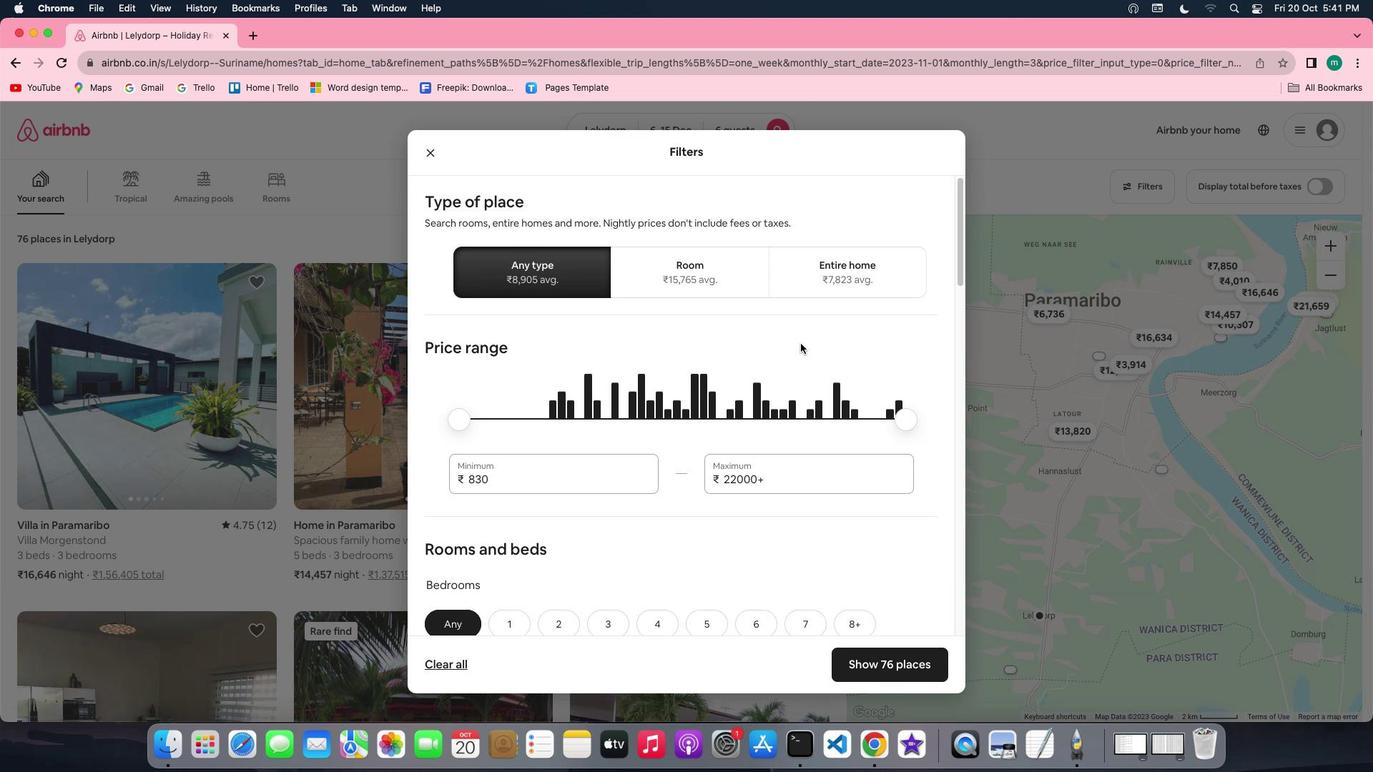 
Action: Mouse scrolled (801, 344) with delta (0, 0)
Screenshot: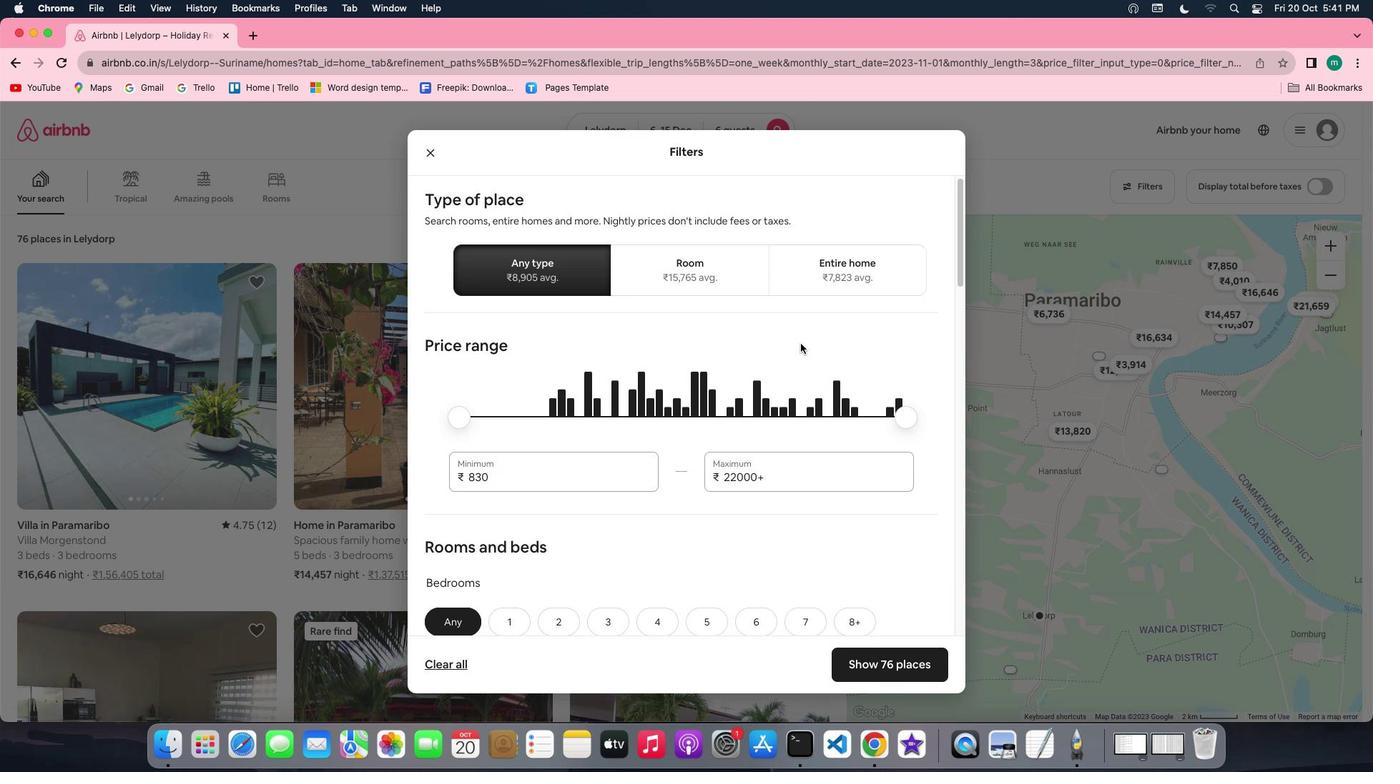 
Action: Mouse scrolled (801, 344) with delta (0, 0)
Screenshot: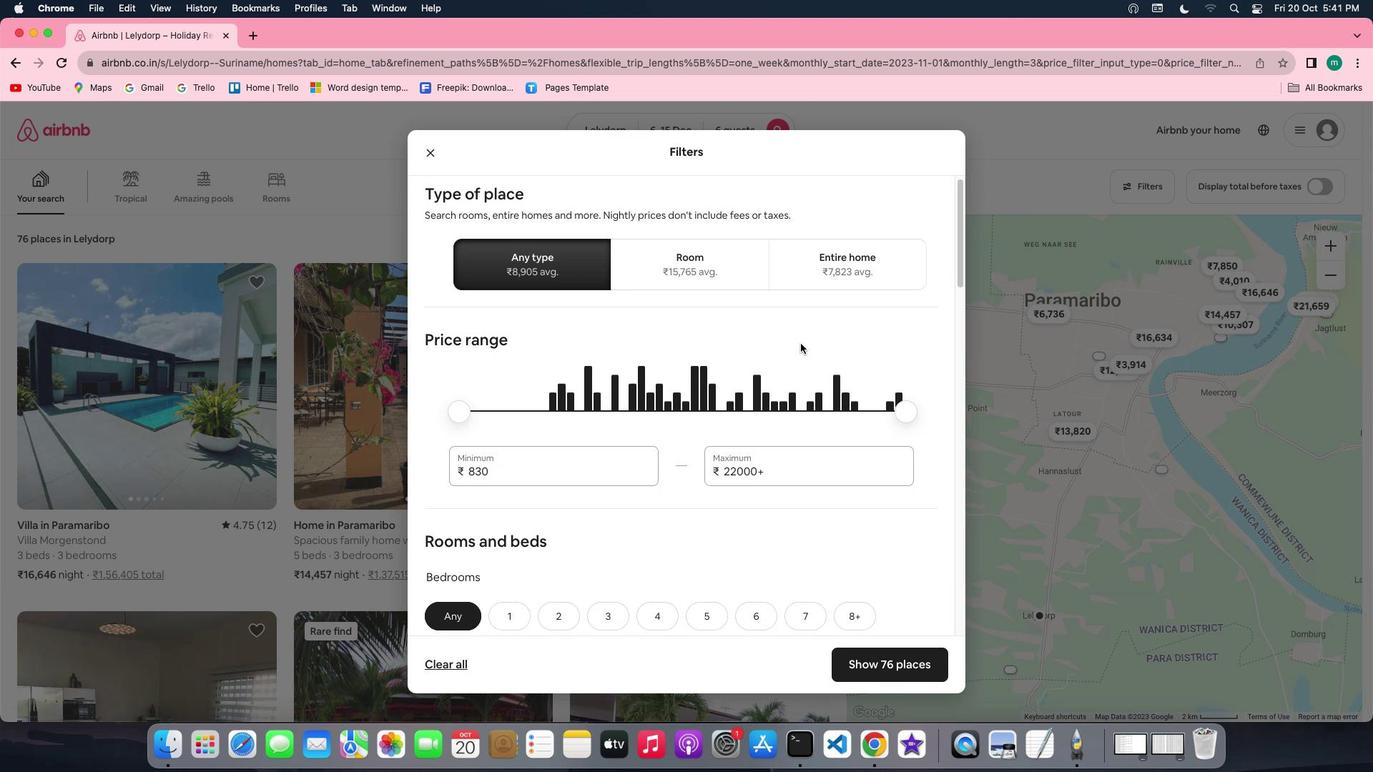 
Action: Mouse scrolled (801, 344) with delta (0, 0)
Screenshot: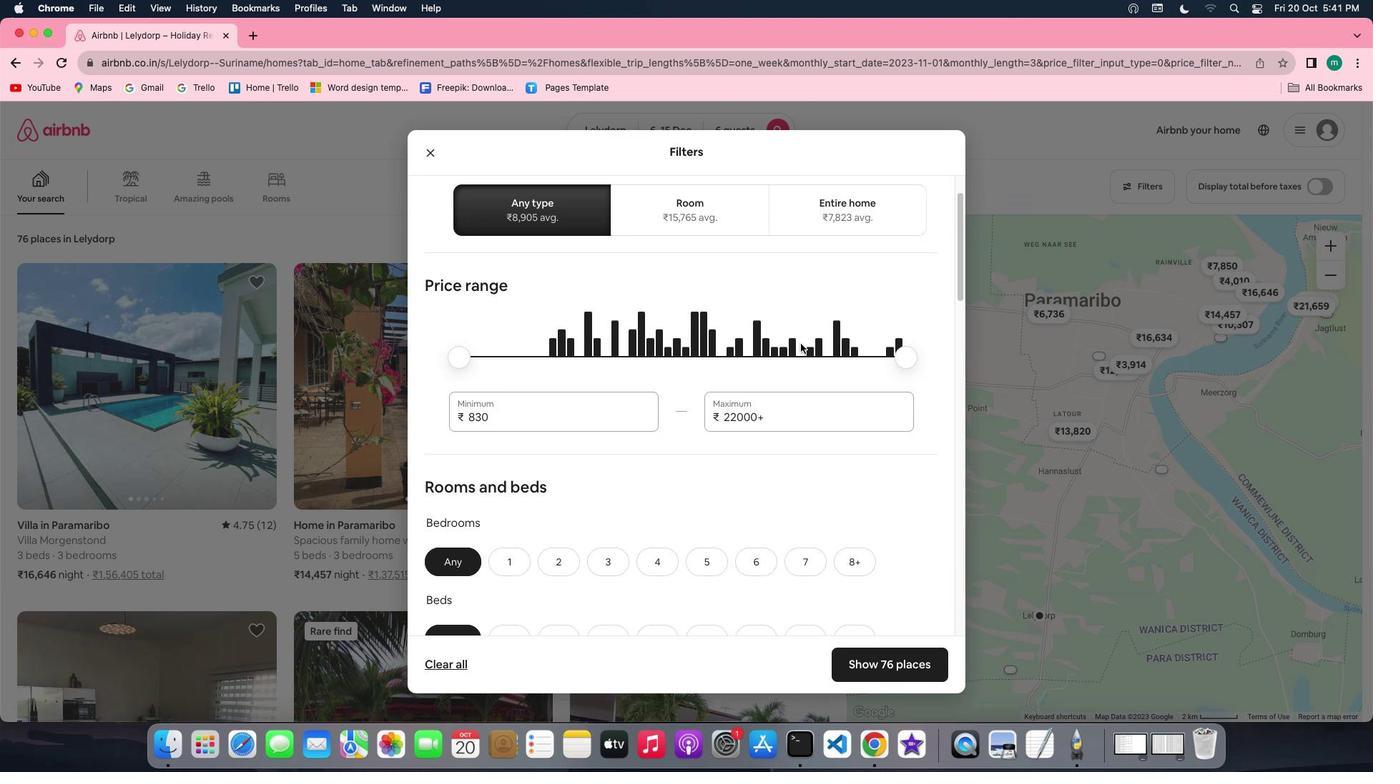 
Action: Mouse scrolled (801, 344) with delta (0, 0)
Screenshot: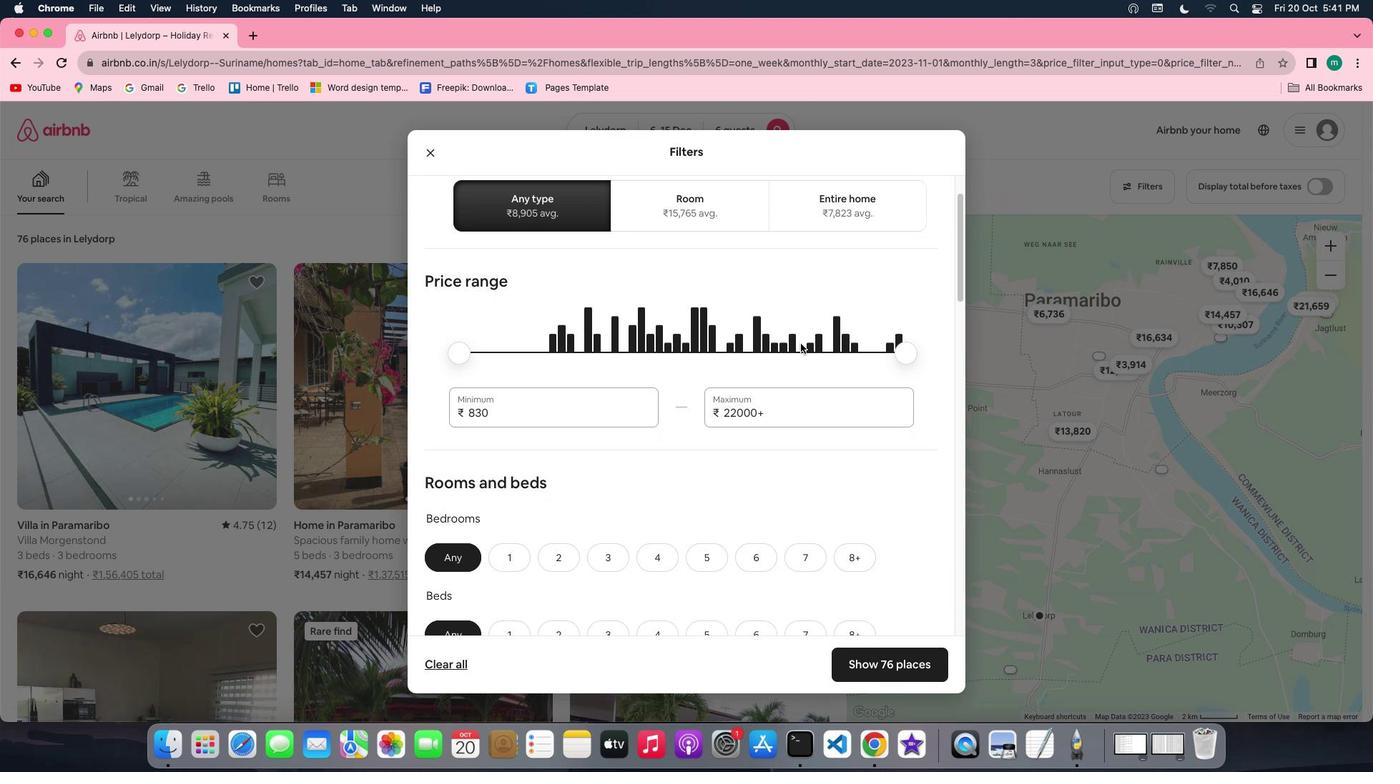 
Action: Mouse scrolled (801, 344) with delta (0, -1)
Screenshot: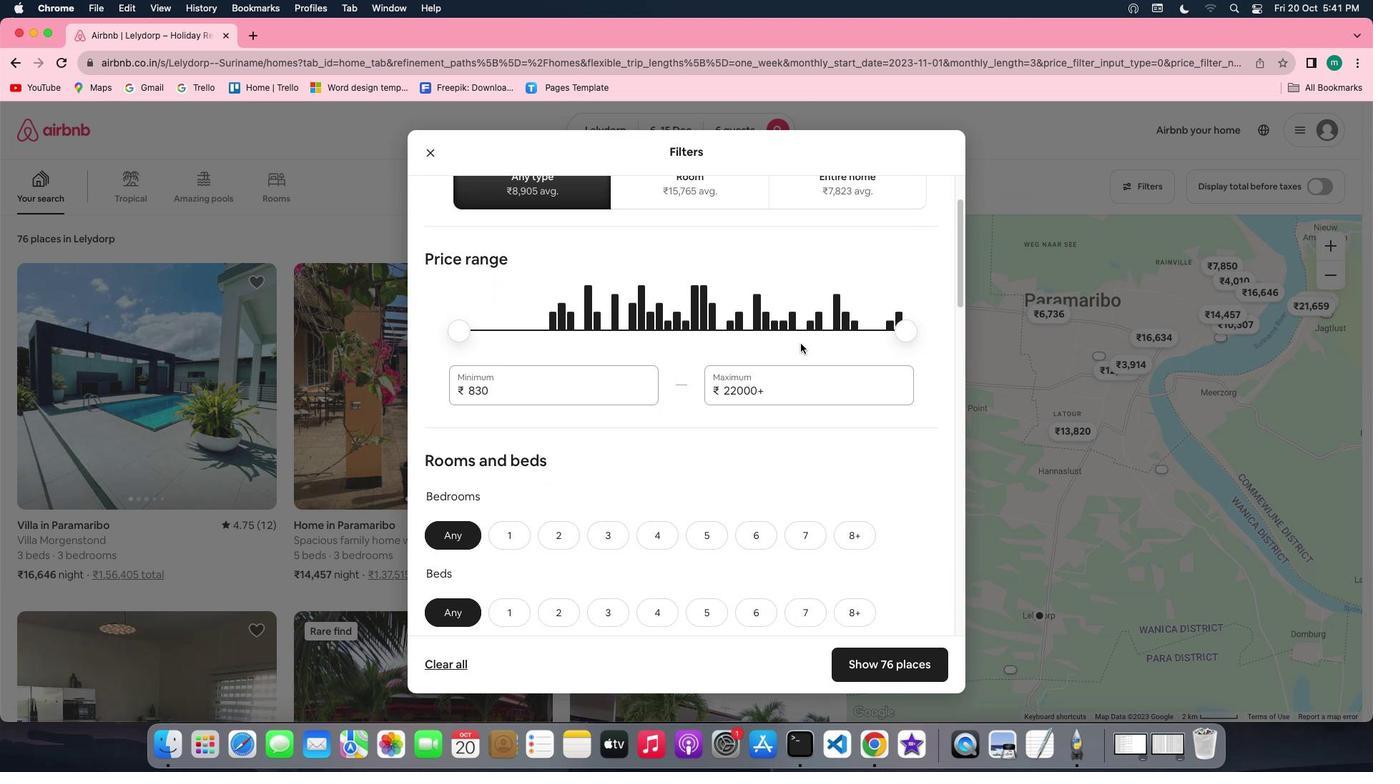 
Action: Mouse scrolled (801, 344) with delta (0, -1)
Screenshot: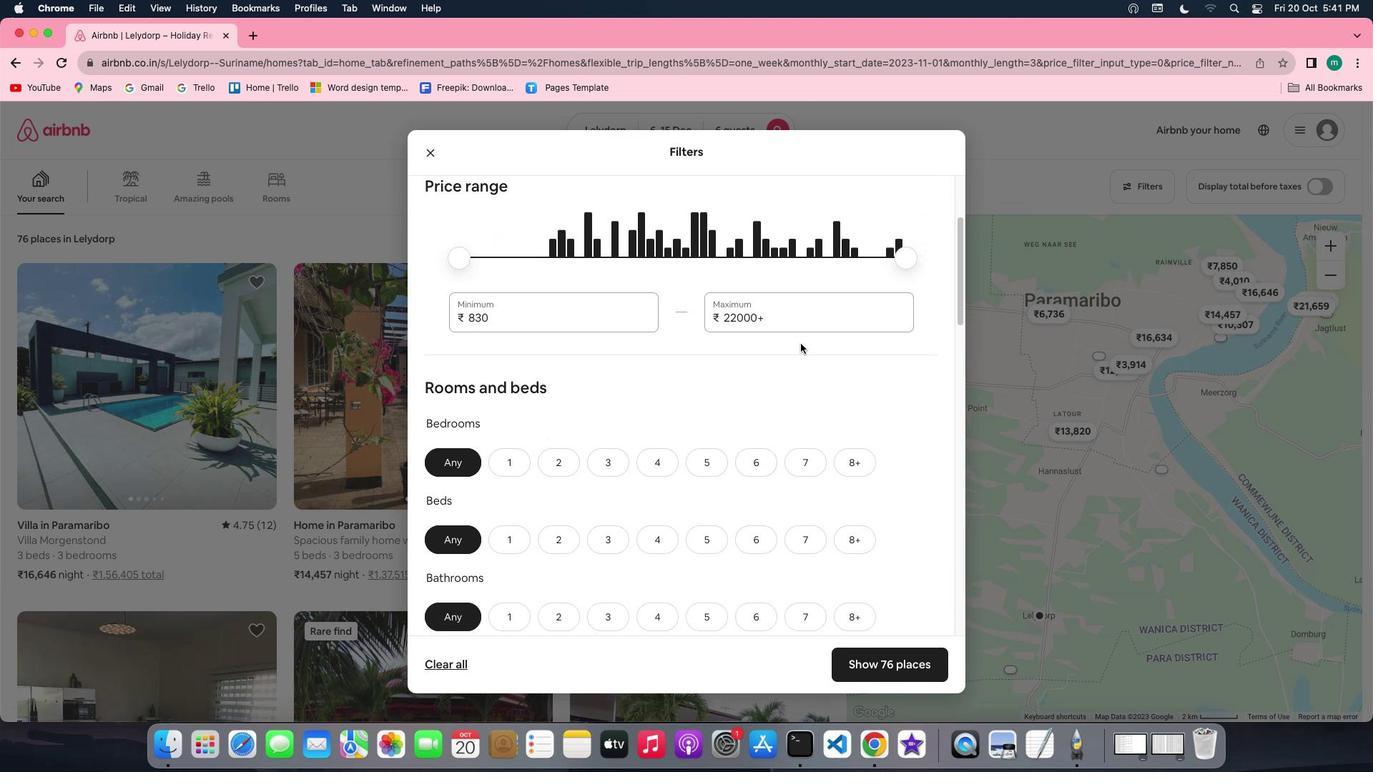 
Action: Mouse moved to (757, 397)
Screenshot: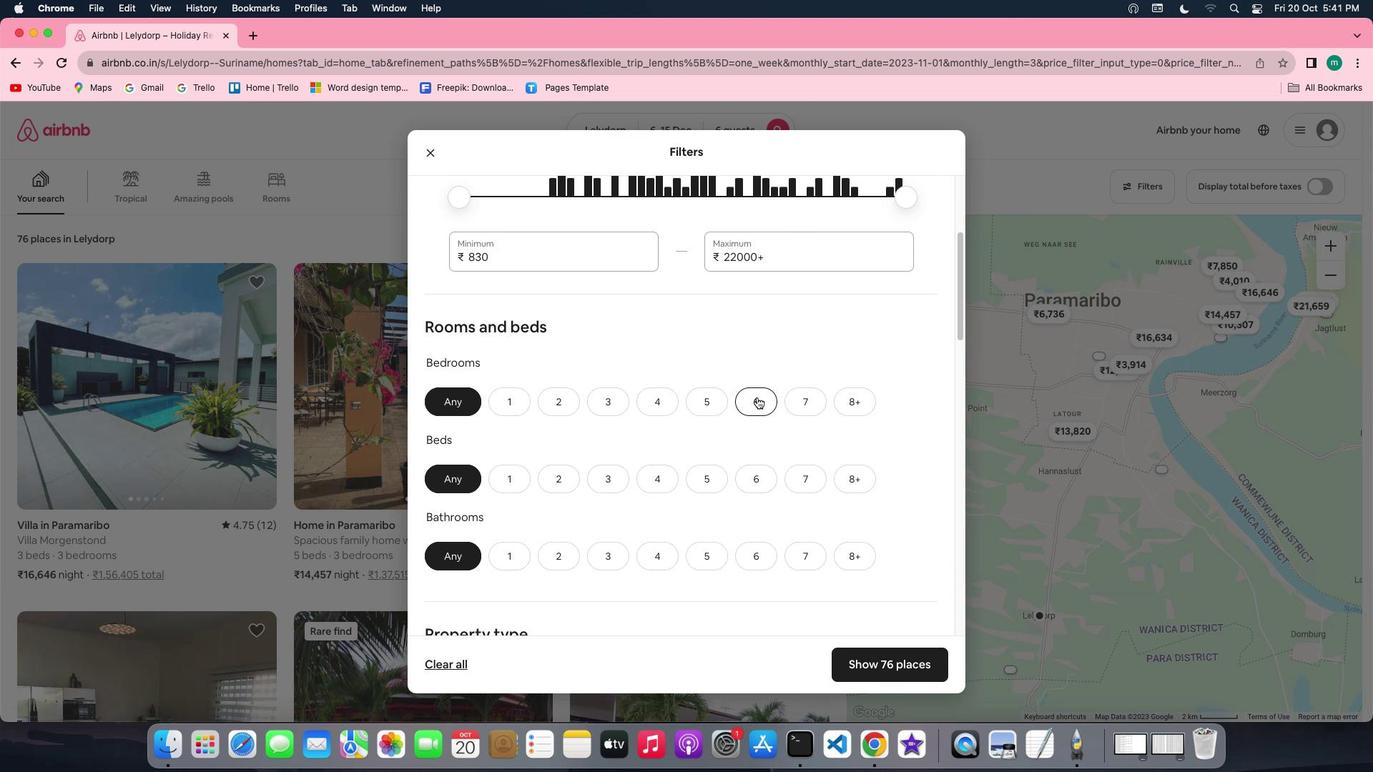 
Action: Mouse pressed left at (757, 397)
Screenshot: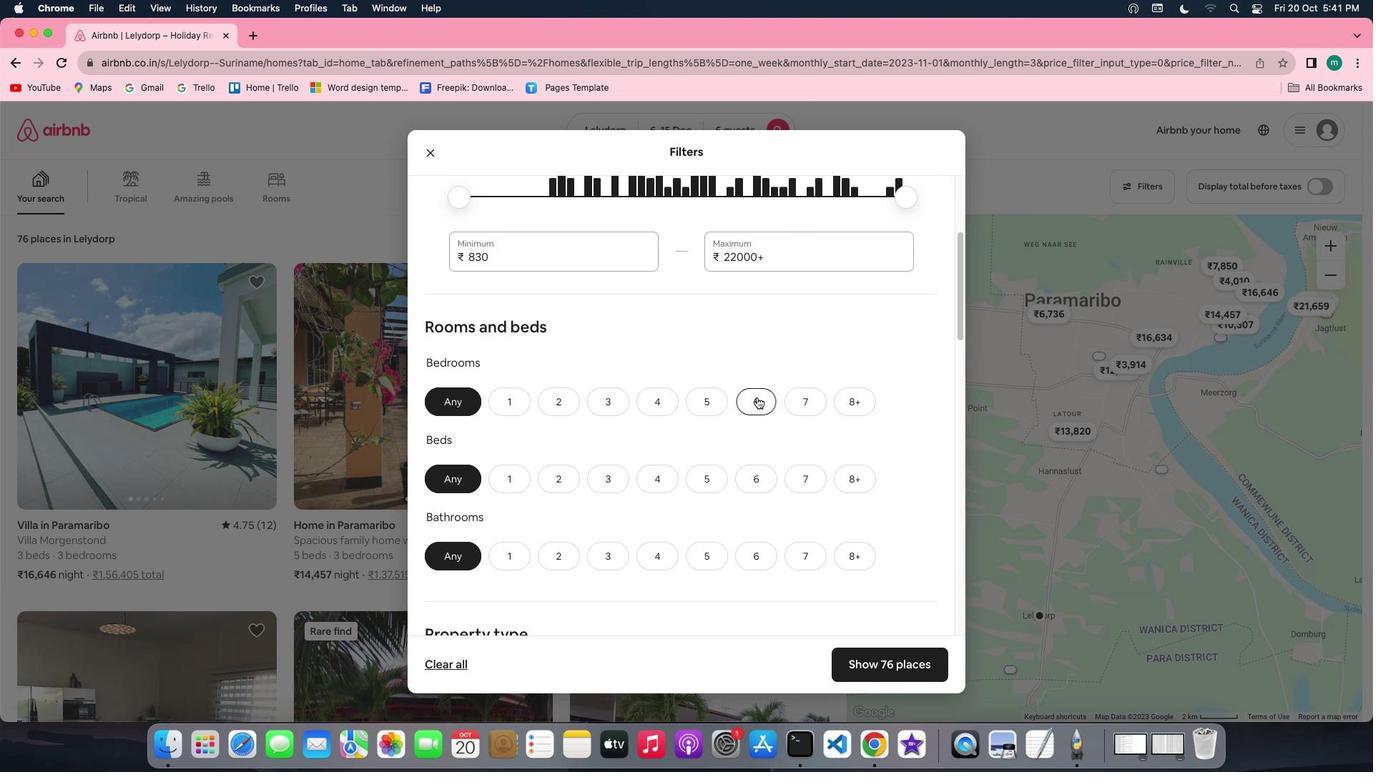
Action: Mouse moved to (755, 472)
Screenshot: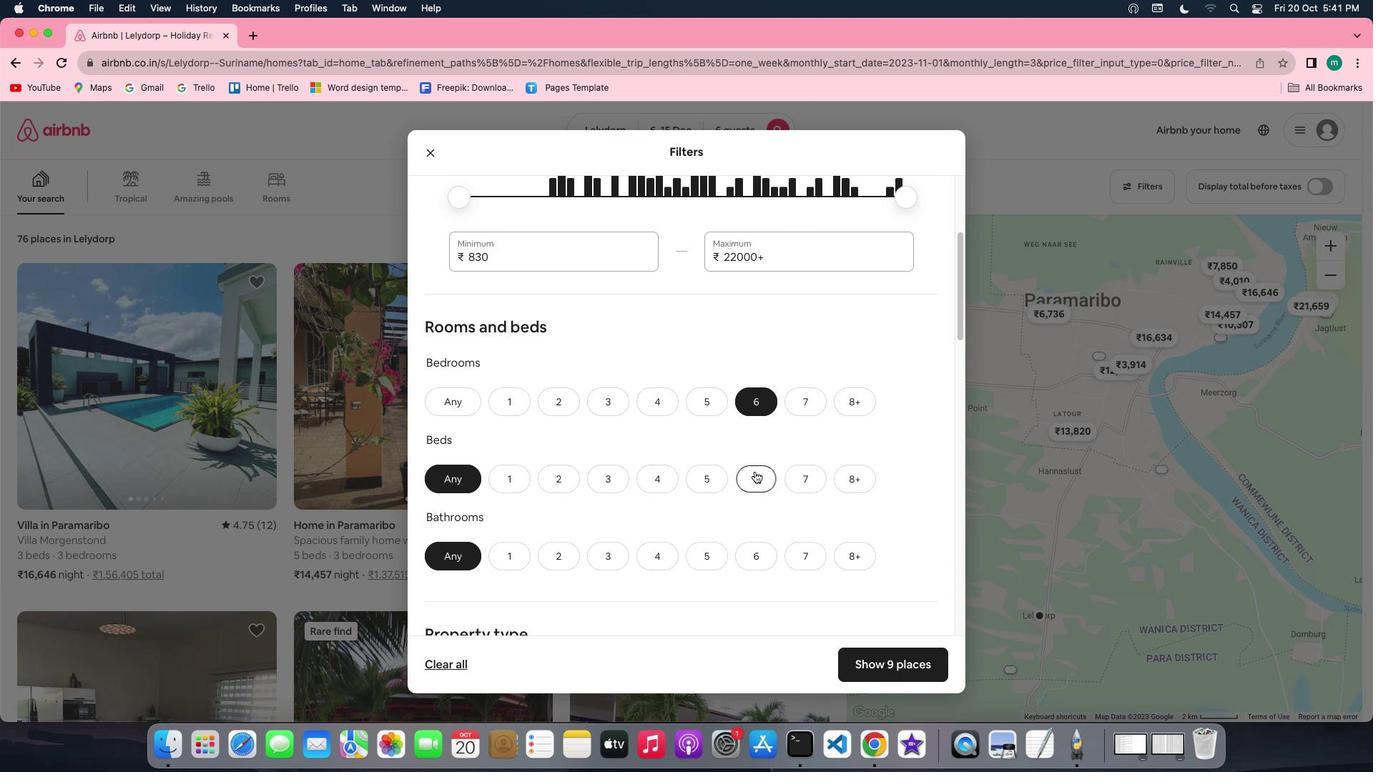 
Action: Mouse pressed left at (755, 472)
Screenshot: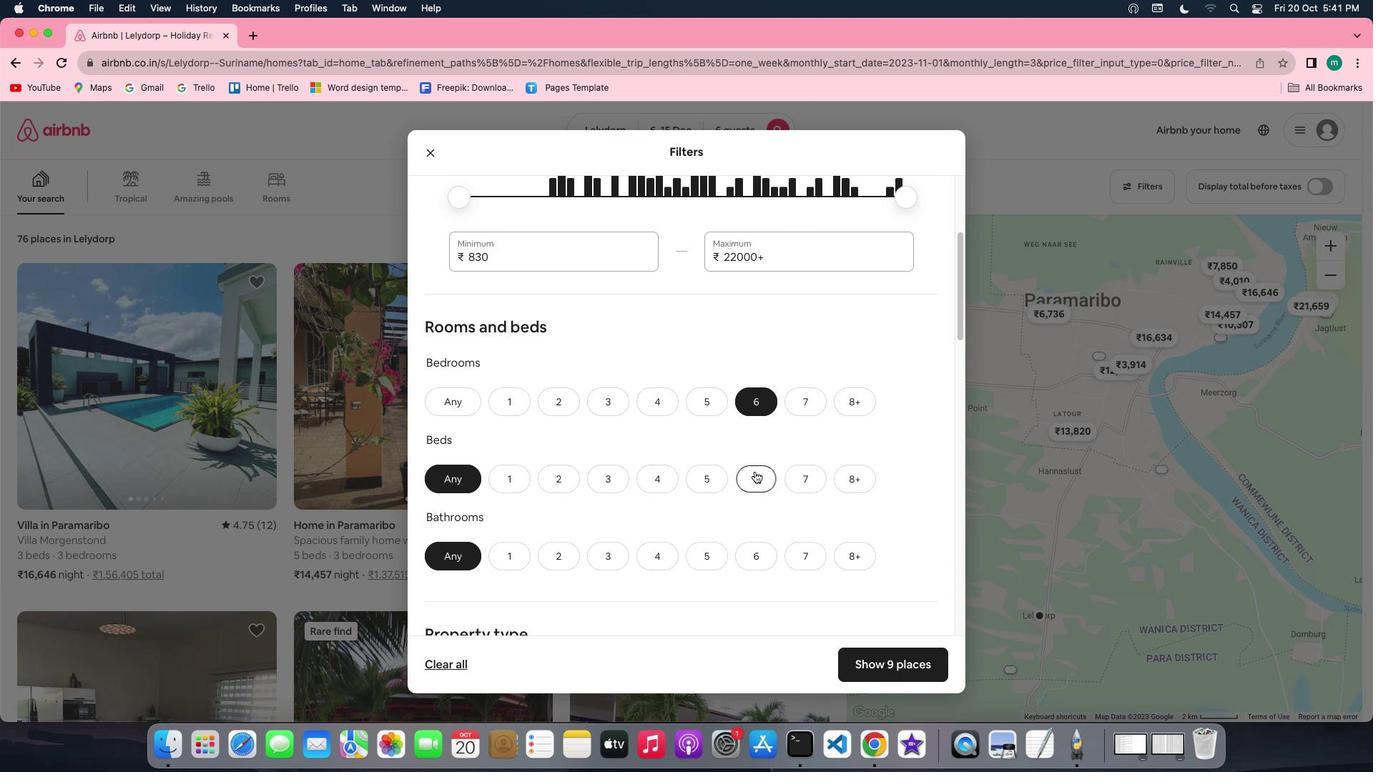 
Action: Mouse moved to (749, 551)
Screenshot: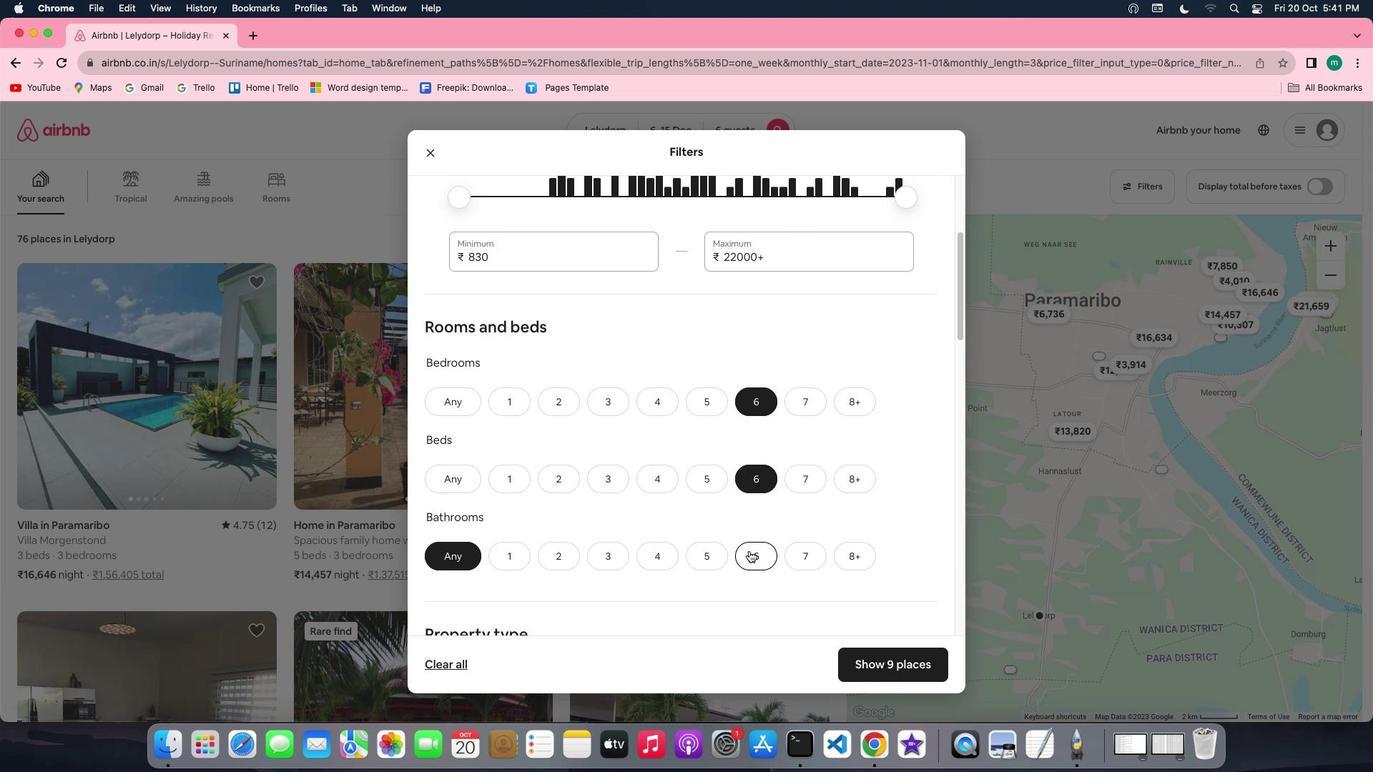 
Action: Mouse pressed left at (749, 551)
Screenshot: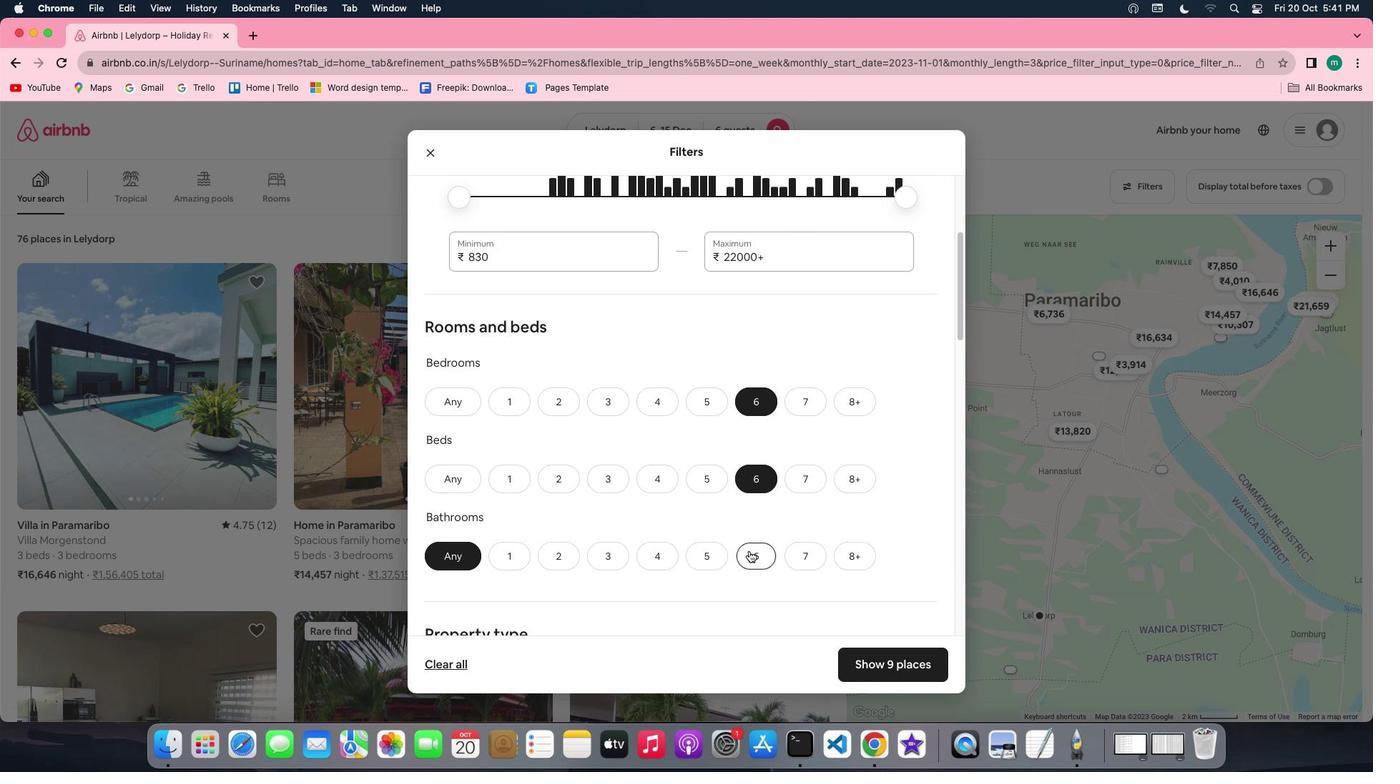 
Action: Mouse moved to (847, 525)
Screenshot: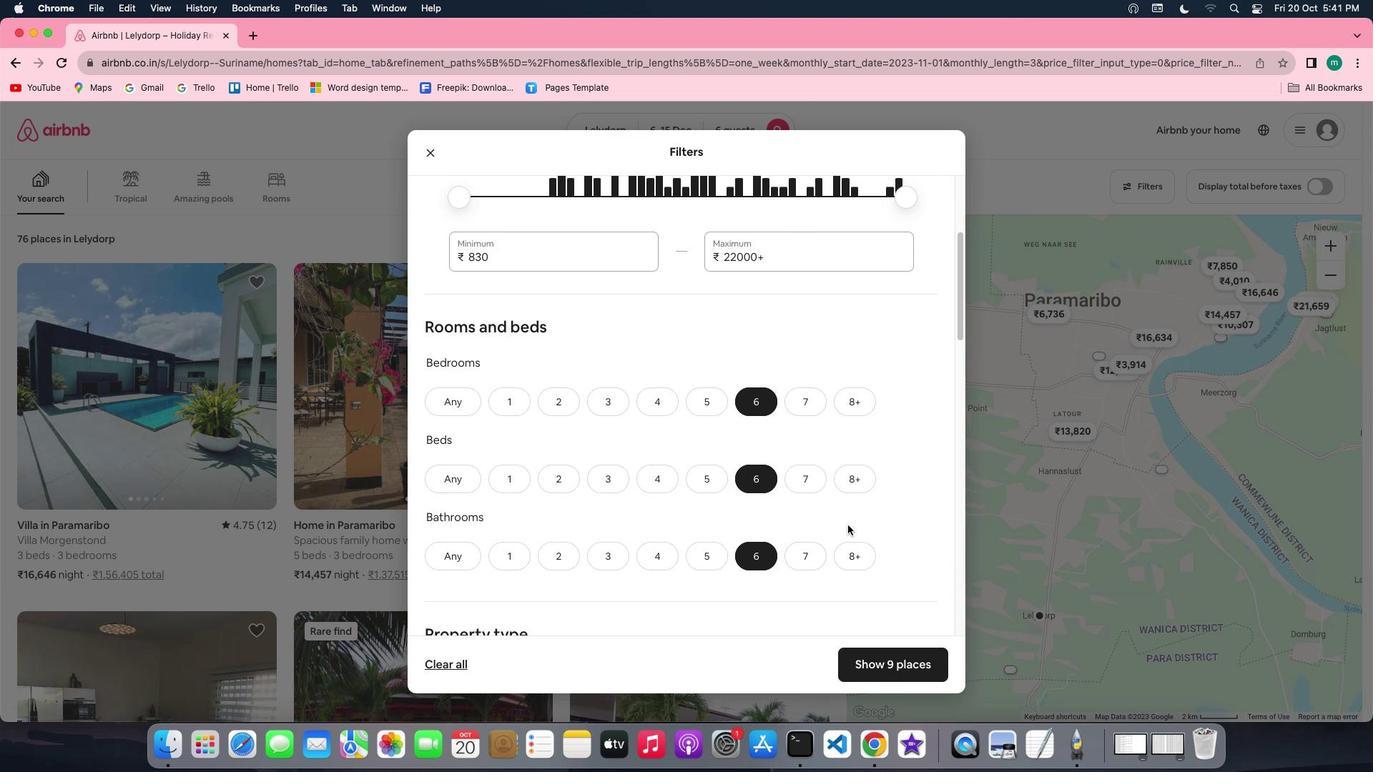 
Action: Mouse scrolled (847, 525) with delta (0, 0)
Screenshot: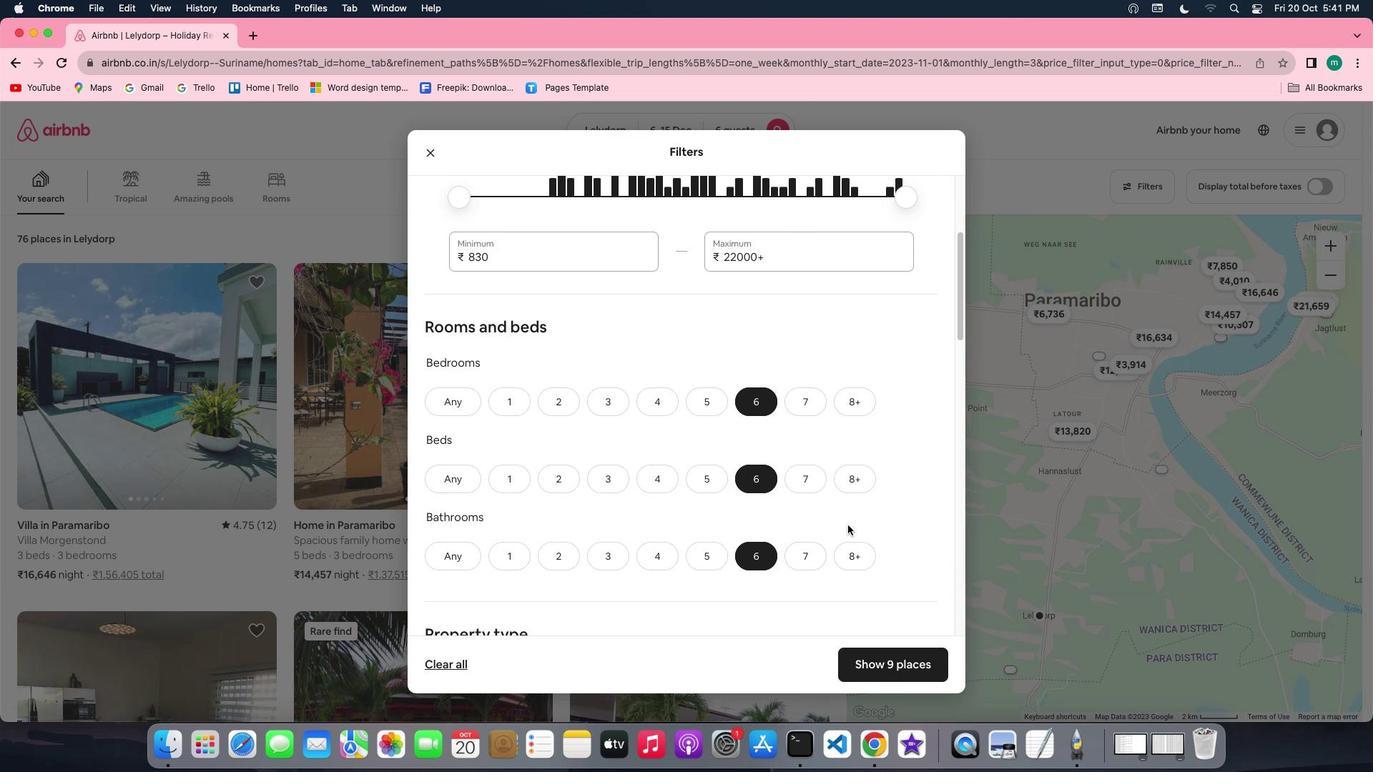 
Action: Mouse scrolled (847, 525) with delta (0, 0)
Screenshot: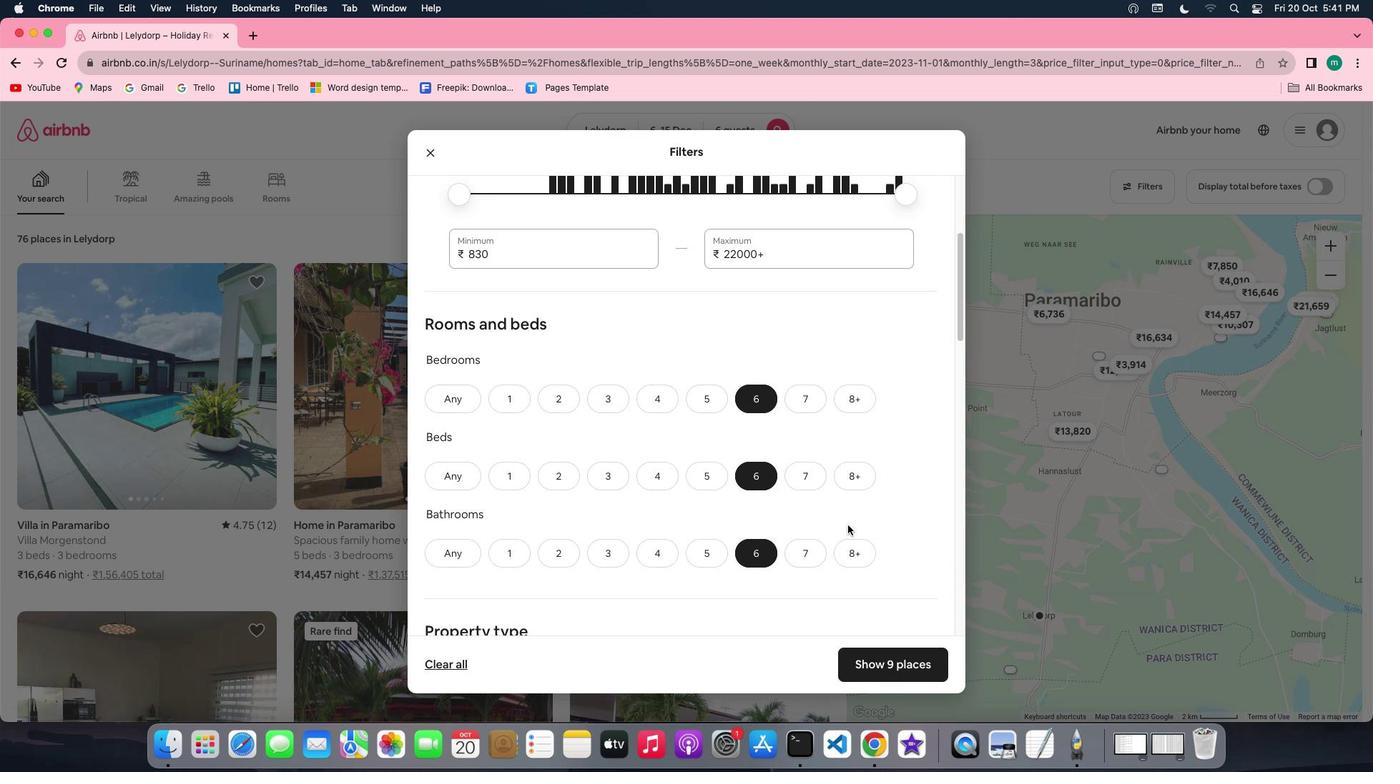 
Action: Mouse scrolled (847, 525) with delta (0, -1)
Screenshot: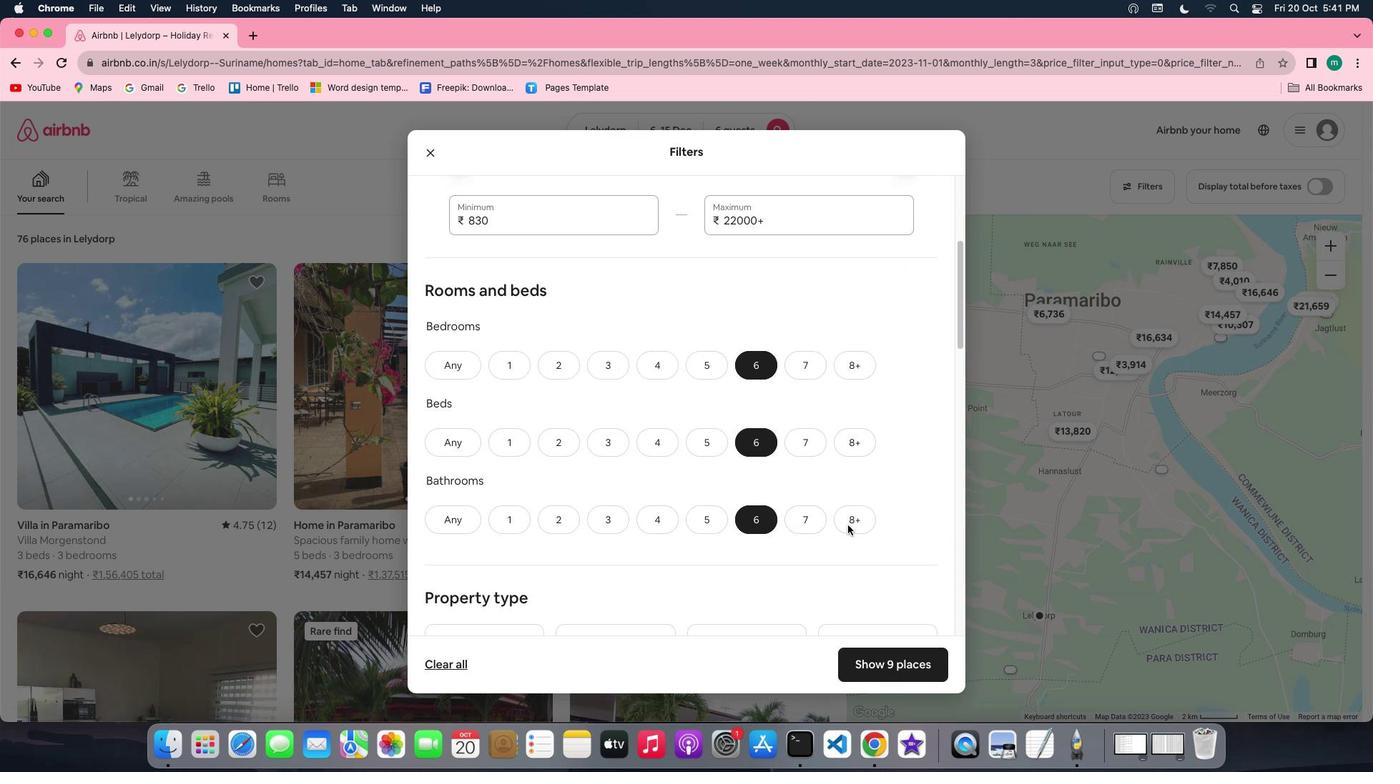 
Action: Mouse scrolled (847, 525) with delta (0, -2)
Screenshot: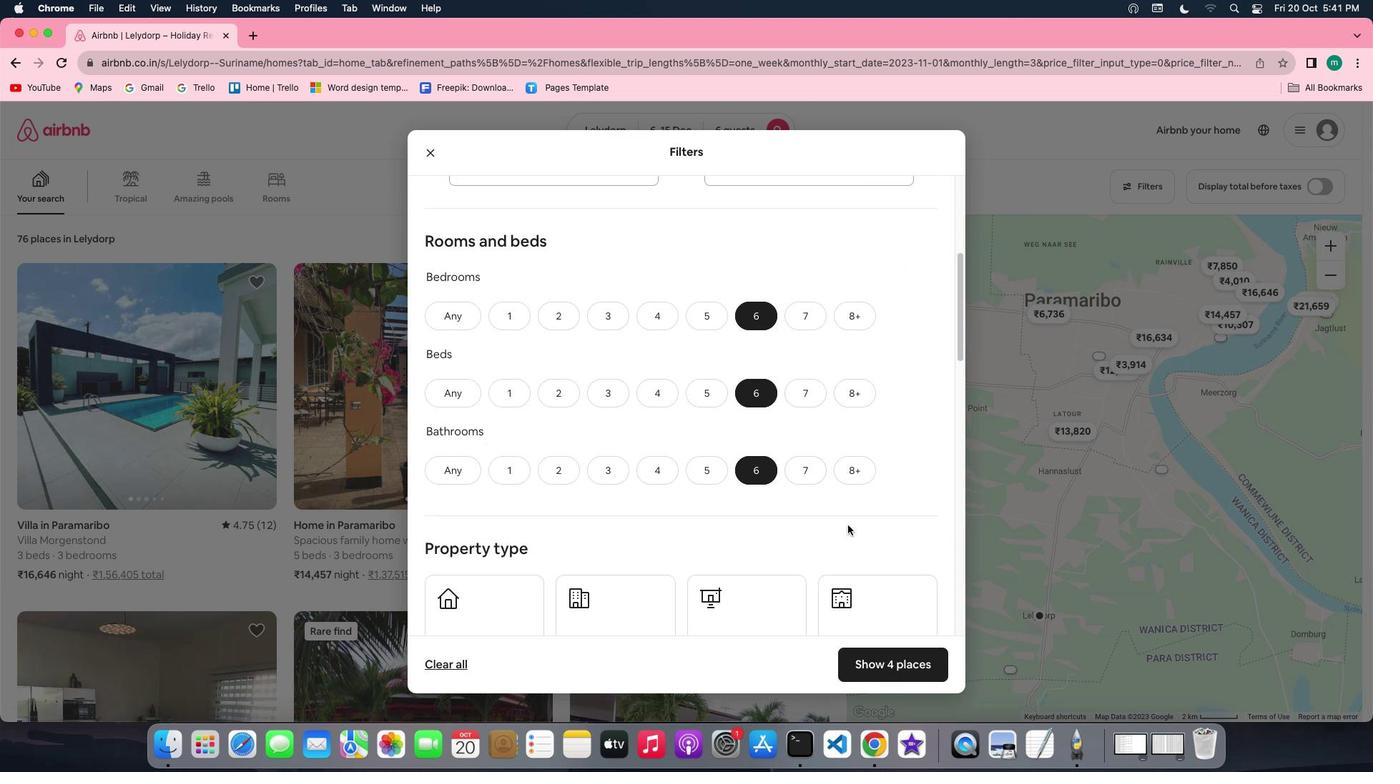 
Action: Mouse scrolled (847, 525) with delta (0, 0)
Screenshot: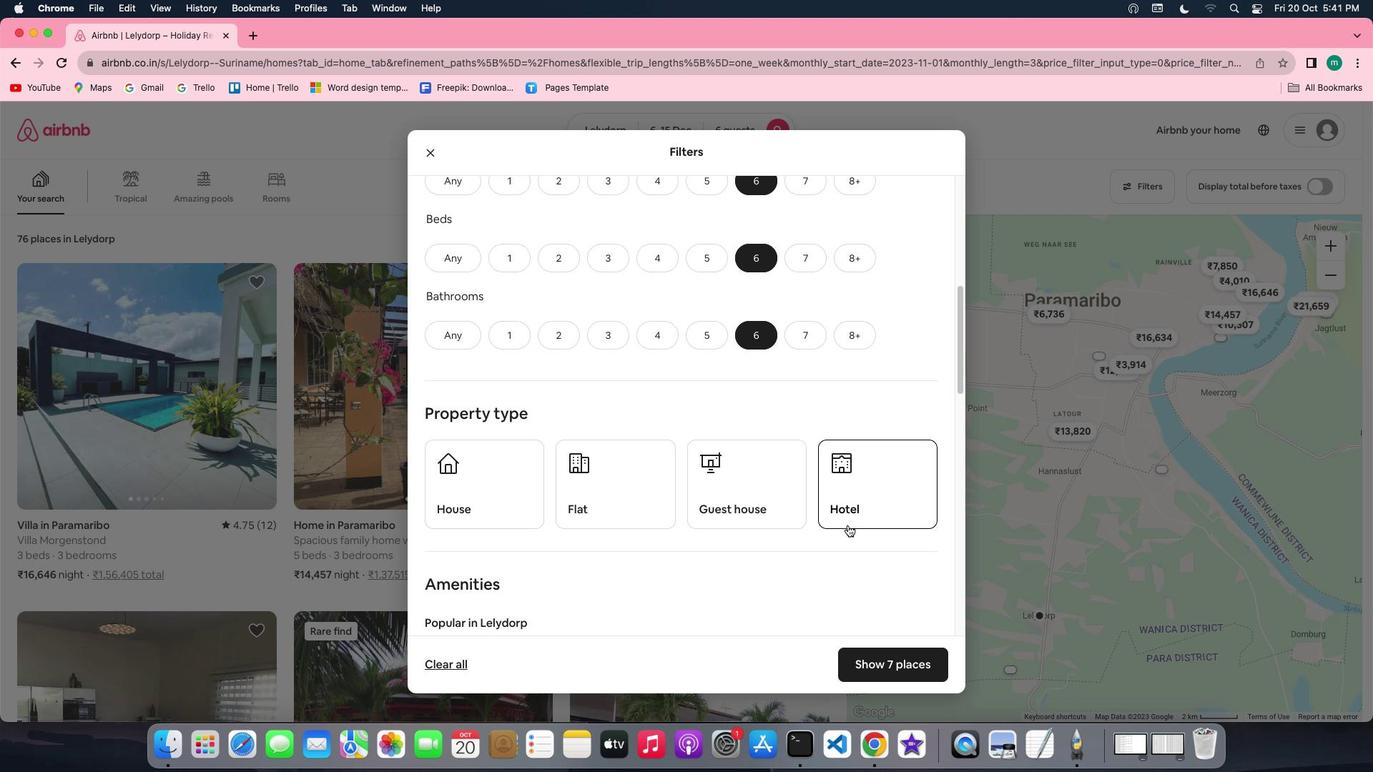 
Action: Mouse scrolled (847, 525) with delta (0, 0)
Screenshot: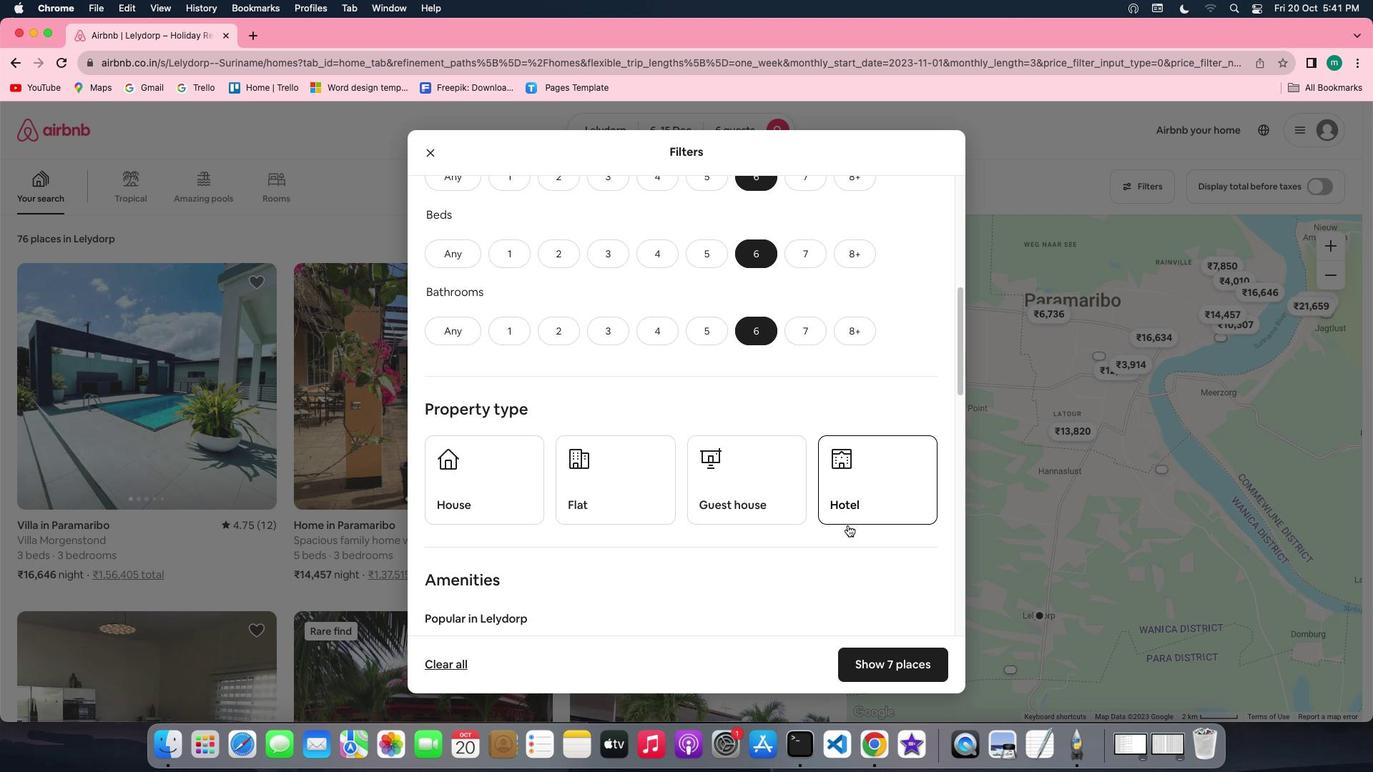 
Action: Mouse scrolled (847, 525) with delta (0, 0)
Screenshot: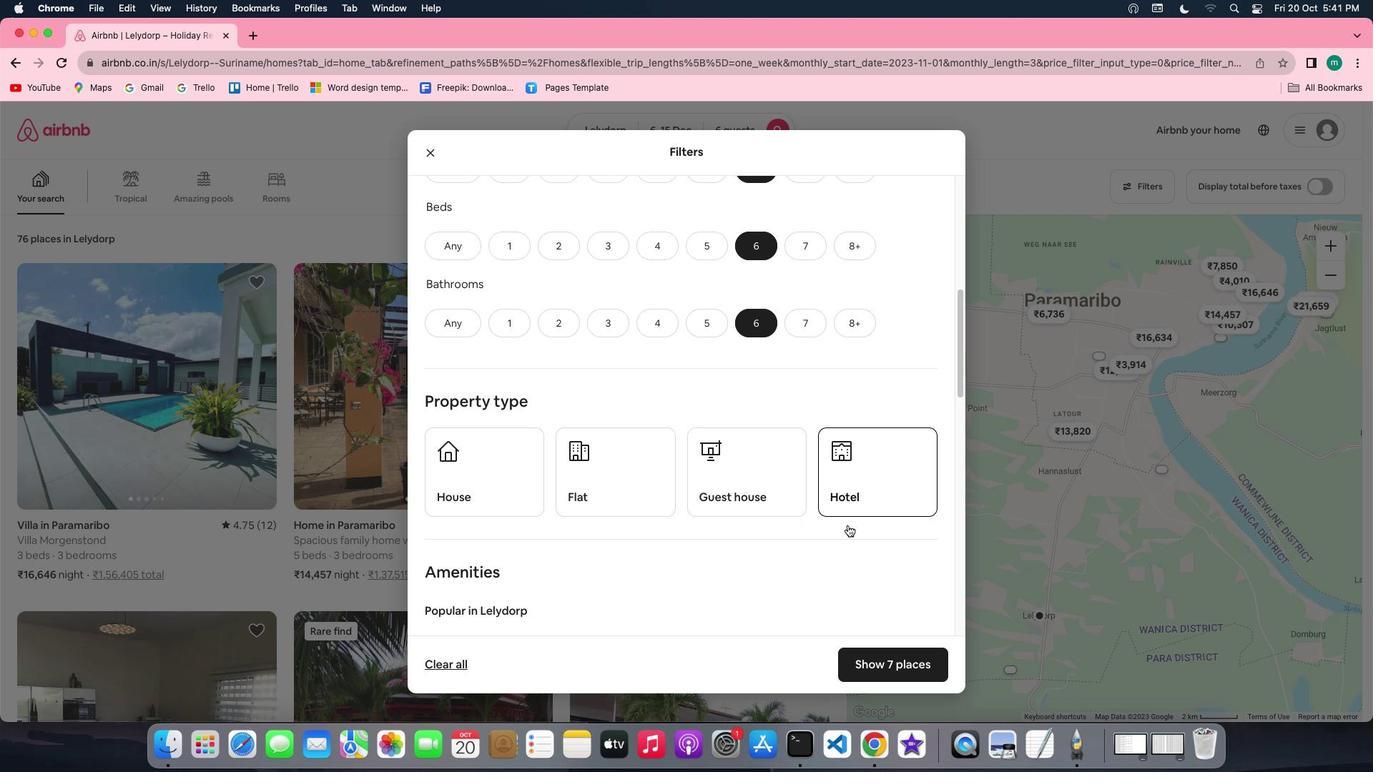 
Action: Mouse scrolled (847, 525) with delta (0, 0)
Screenshot: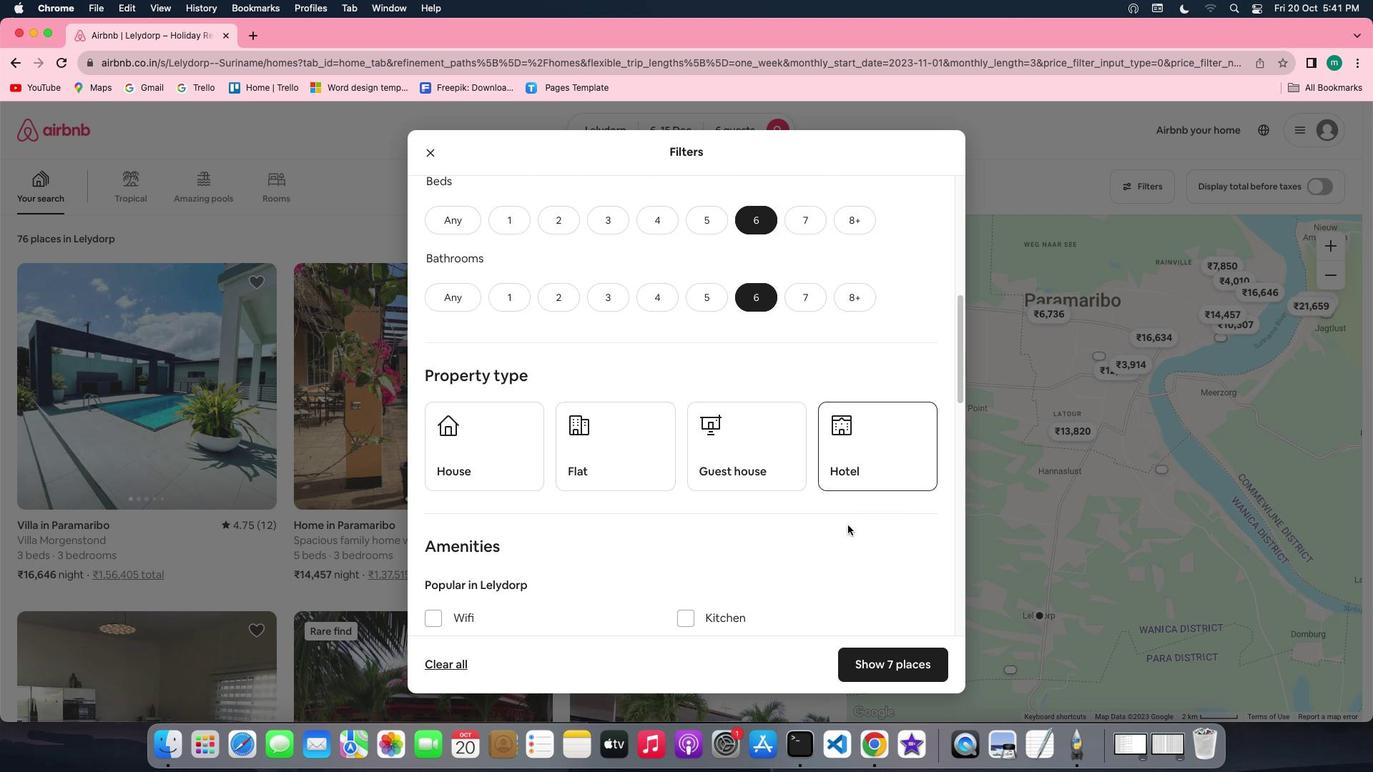
Action: Mouse moved to (536, 440)
Screenshot: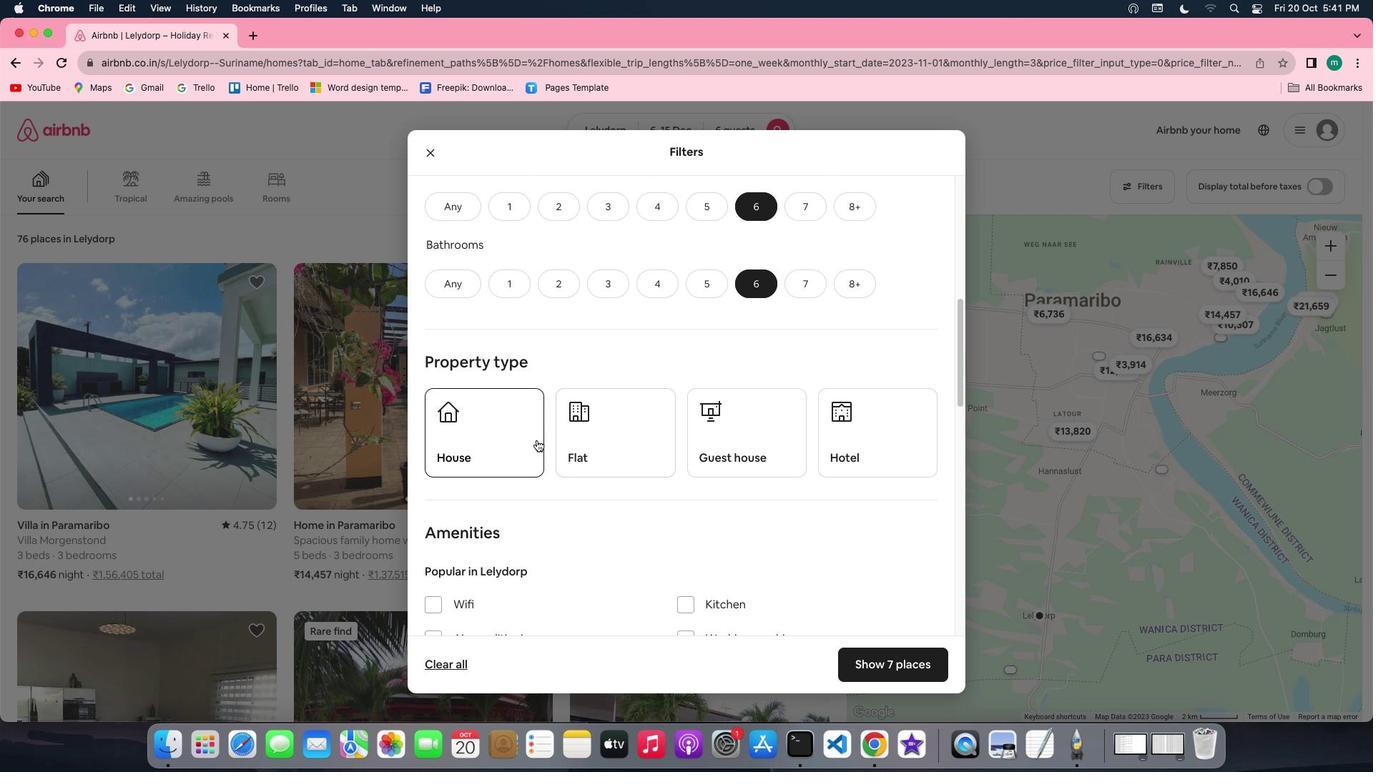 
Action: Mouse pressed left at (536, 440)
Screenshot: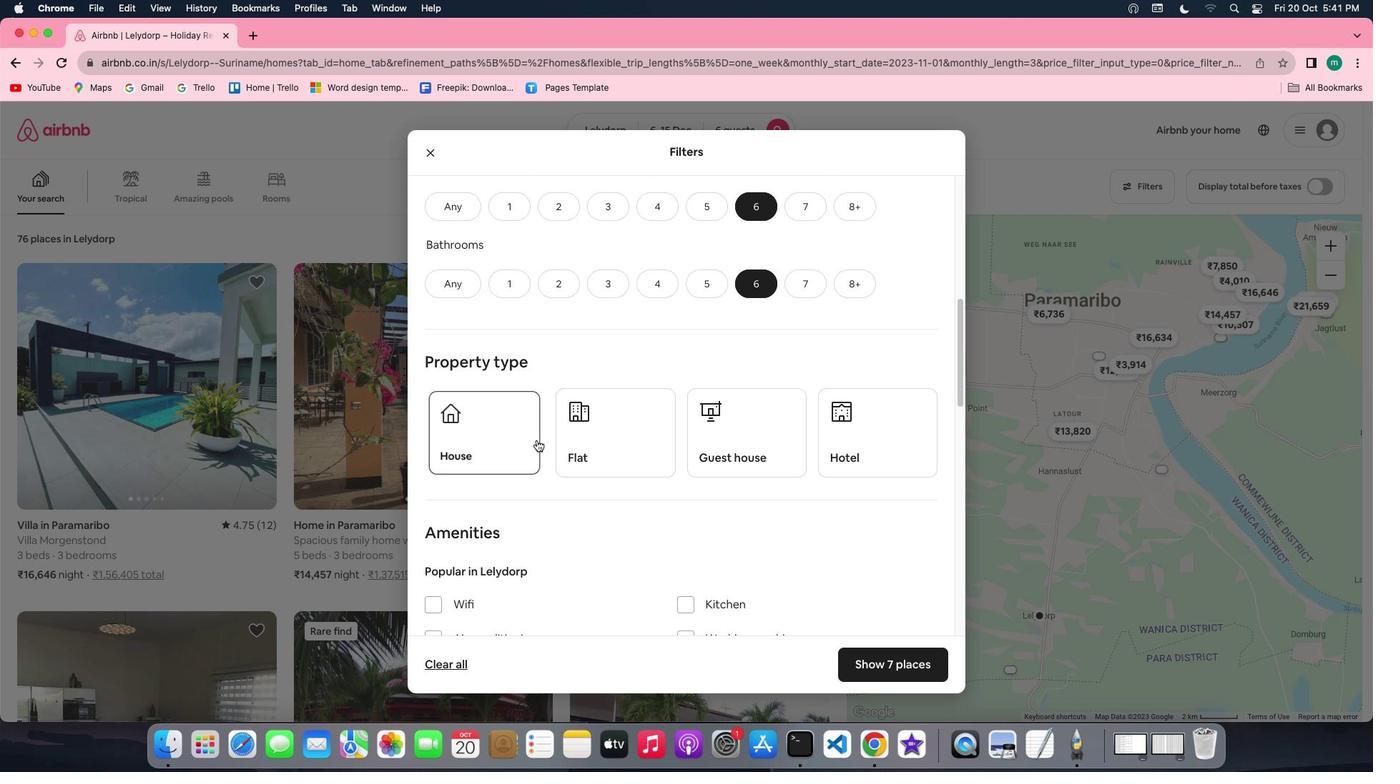 
Action: Mouse moved to (754, 477)
Screenshot: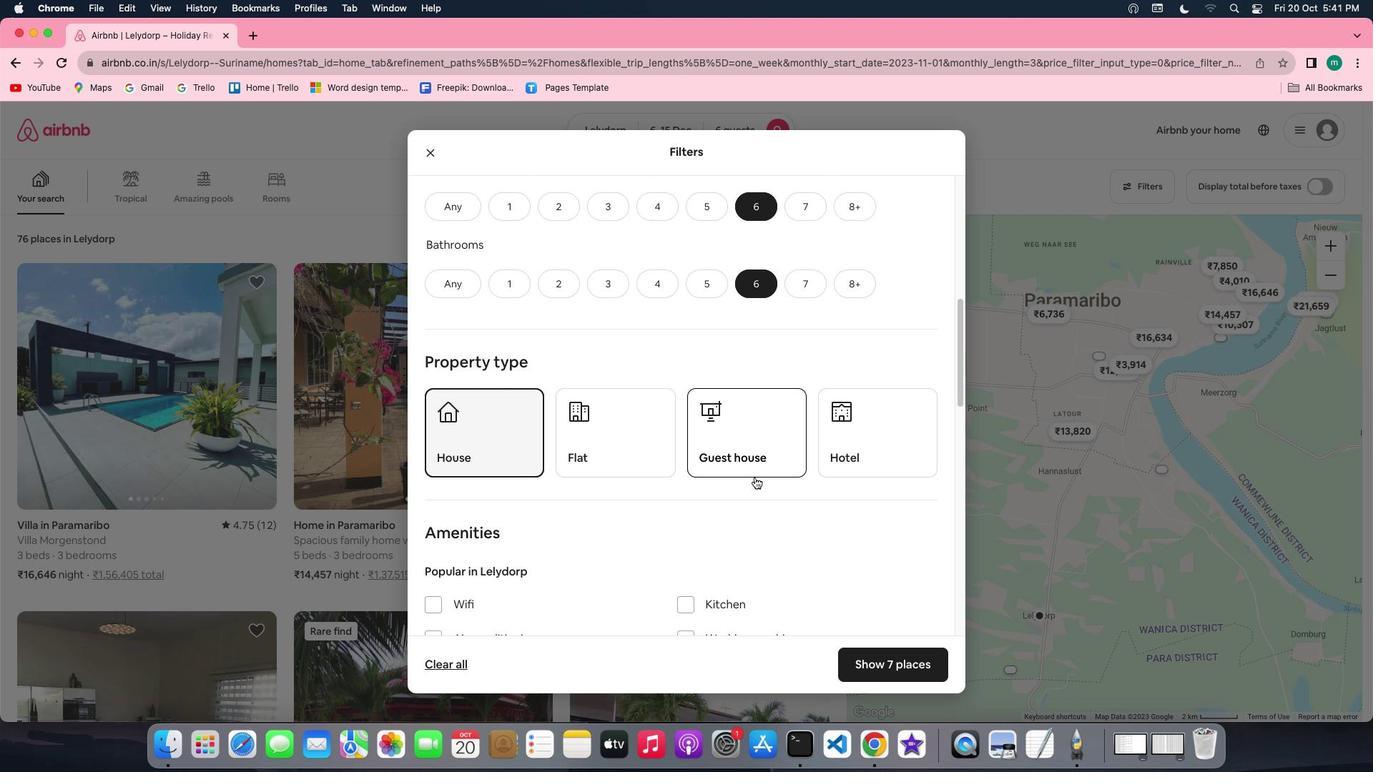 
Action: Mouse scrolled (754, 477) with delta (0, 0)
Screenshot: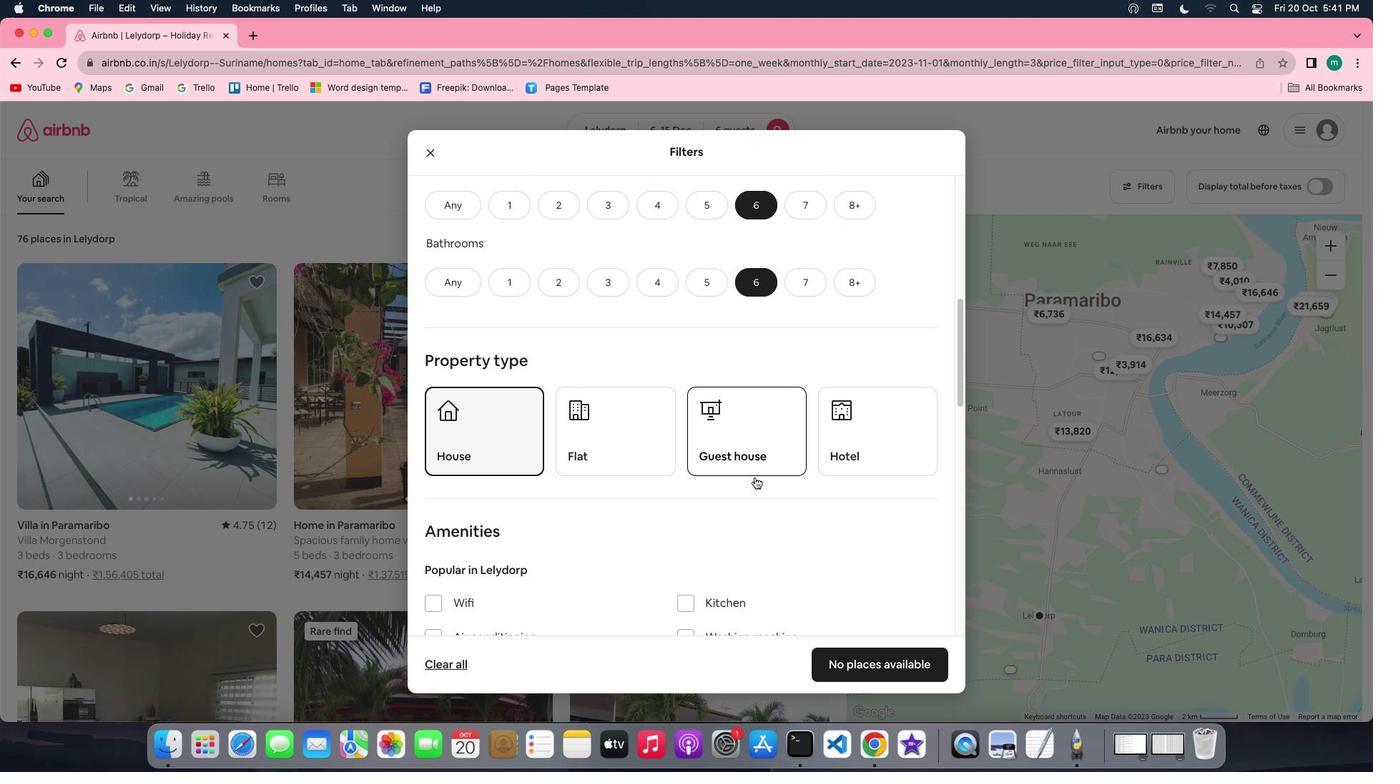 
Action: Mouse scrolled (754, 477) with delta (0, 0)
Screenshot: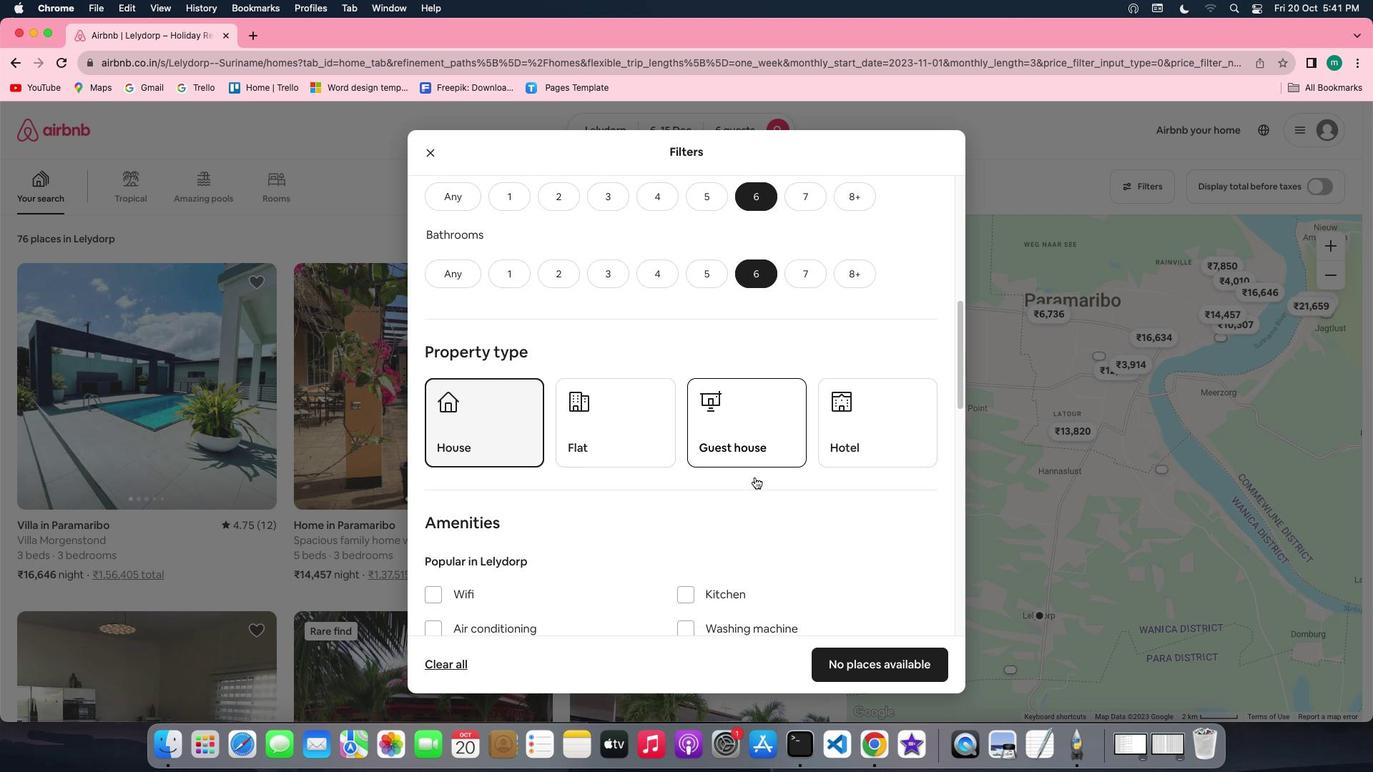 
Action: Mouse scrolled (754, 477) with delta (0, 0)
Screenshot: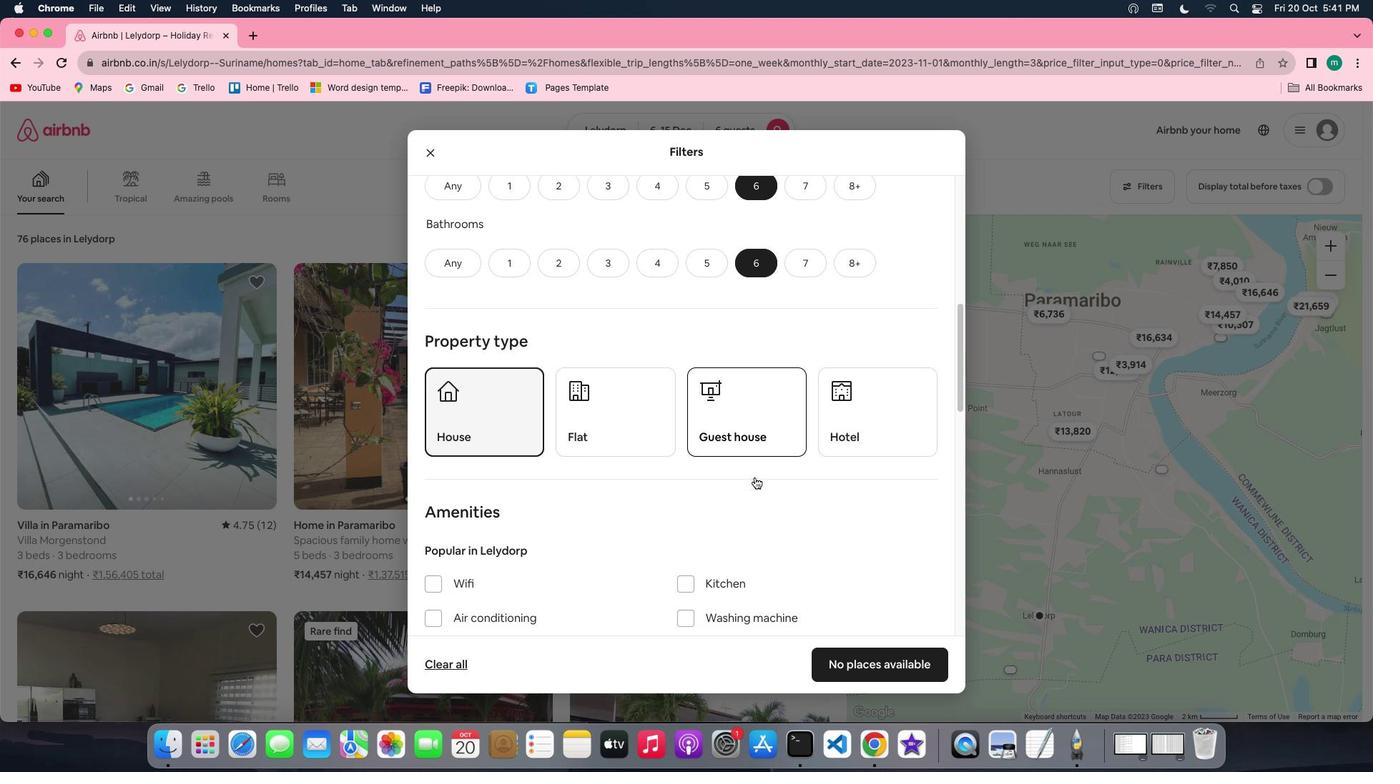 
Action: Mouse scrolled (754, 477) with delta (0, 0)
Screenshot: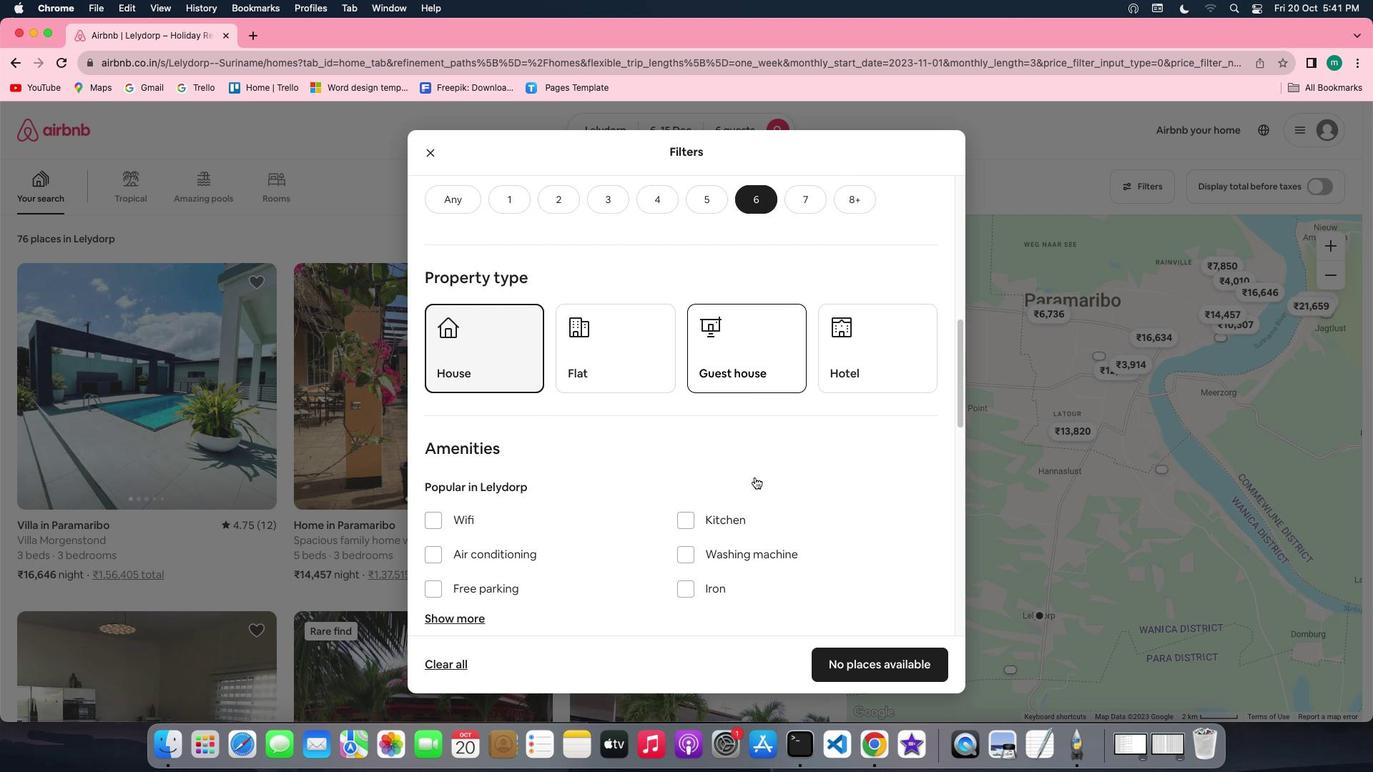 
Action: Mouse scrolled (754, 477) with delta (0, 0)
Screenshot: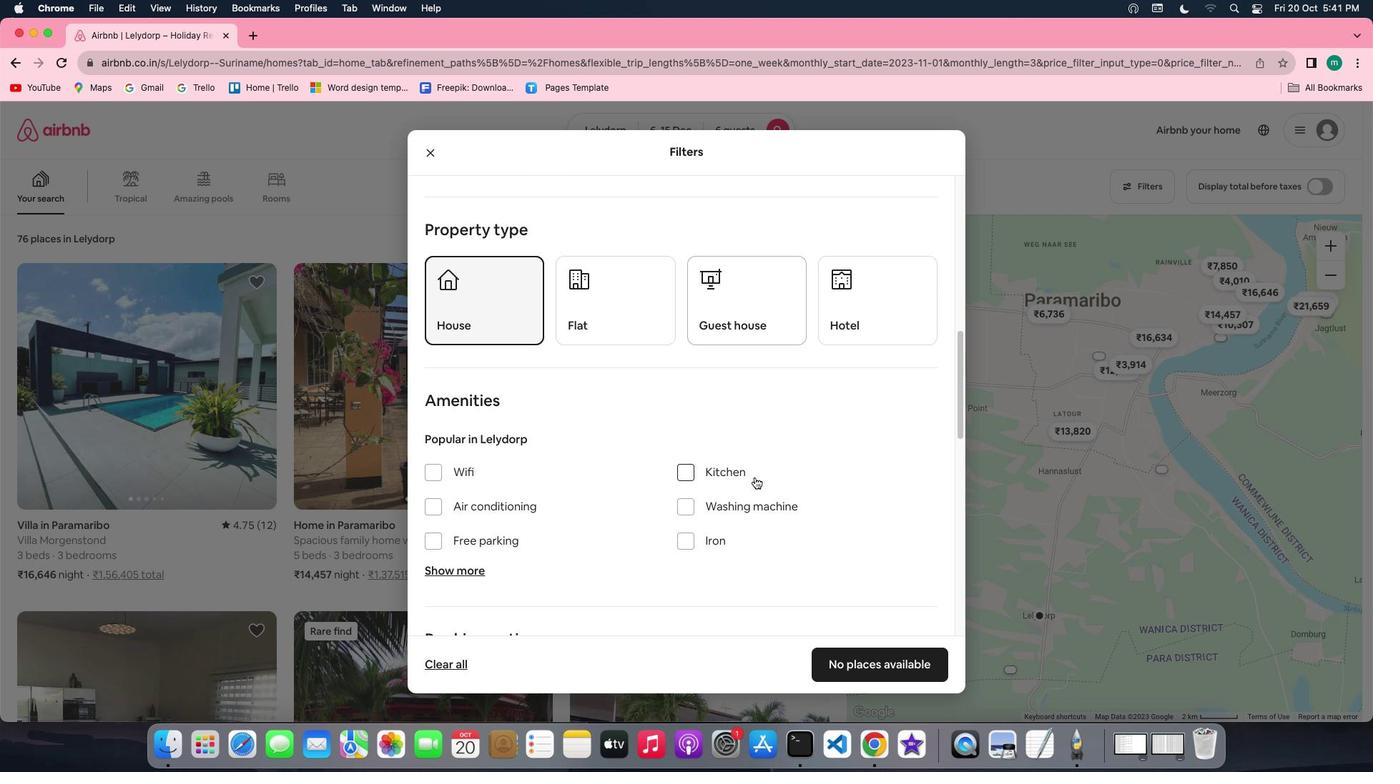 
Action: Mouse scrolled (754, 477) with delta (0, 0)
Screenshot: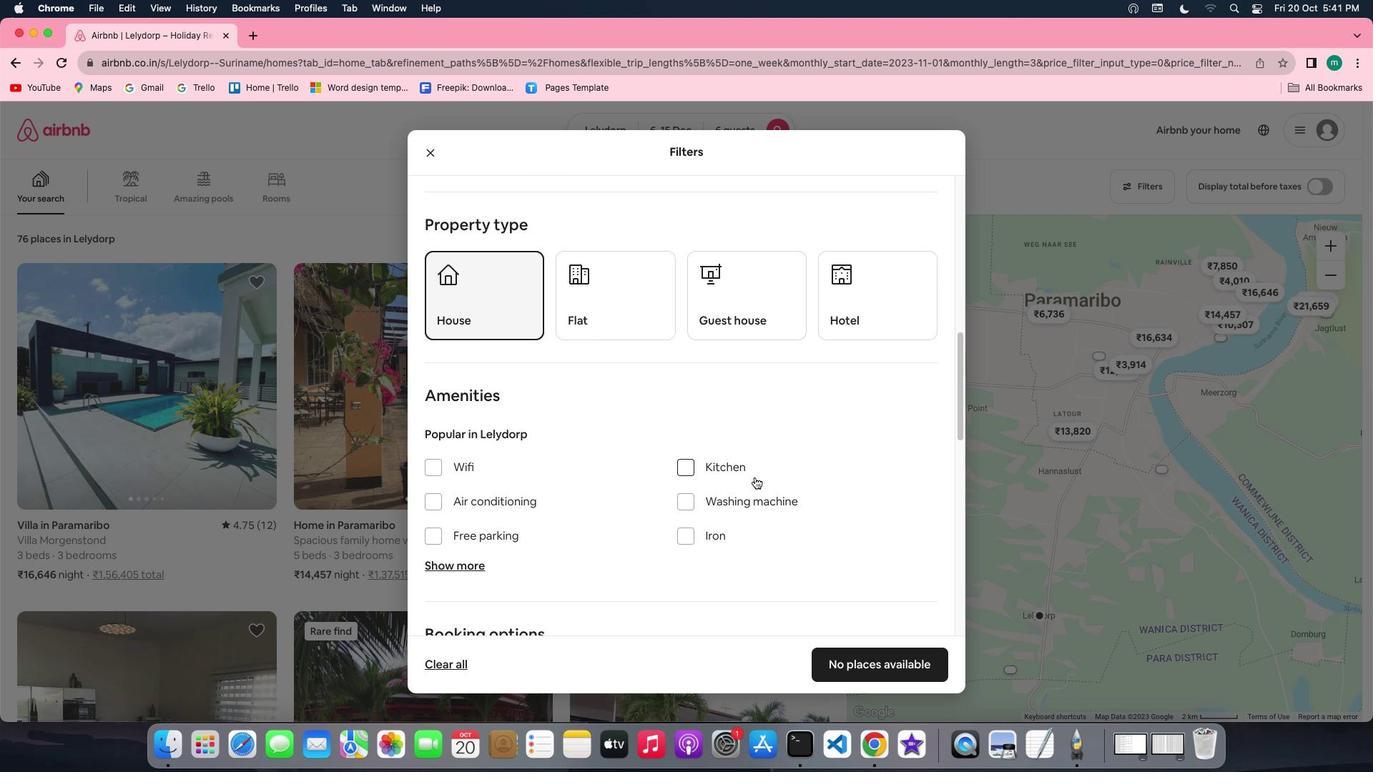 
Action: Mouse scrolled (754, 477) with delta (0, 0)
Screenshot: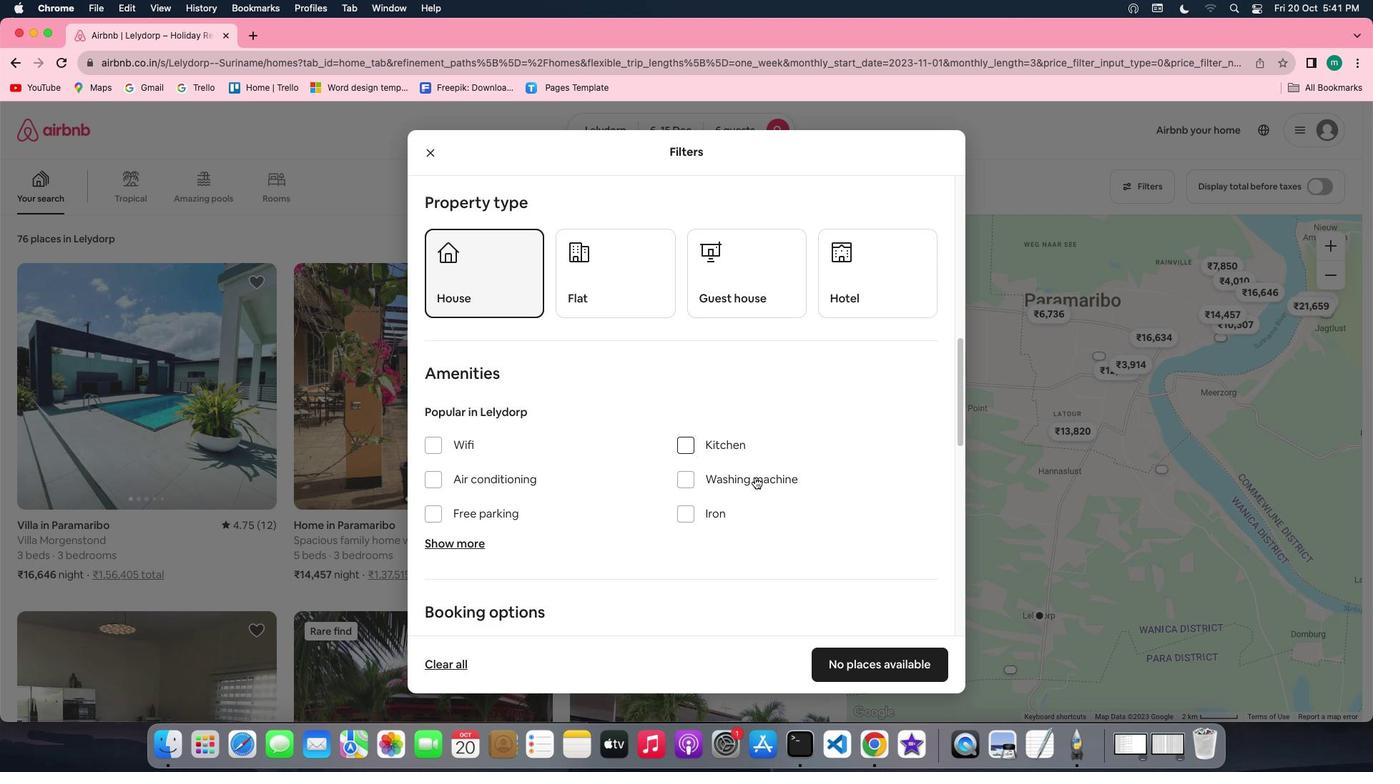 
Action: Mouse scrolled (754, 477) with delta (0, 0)
Screenshot: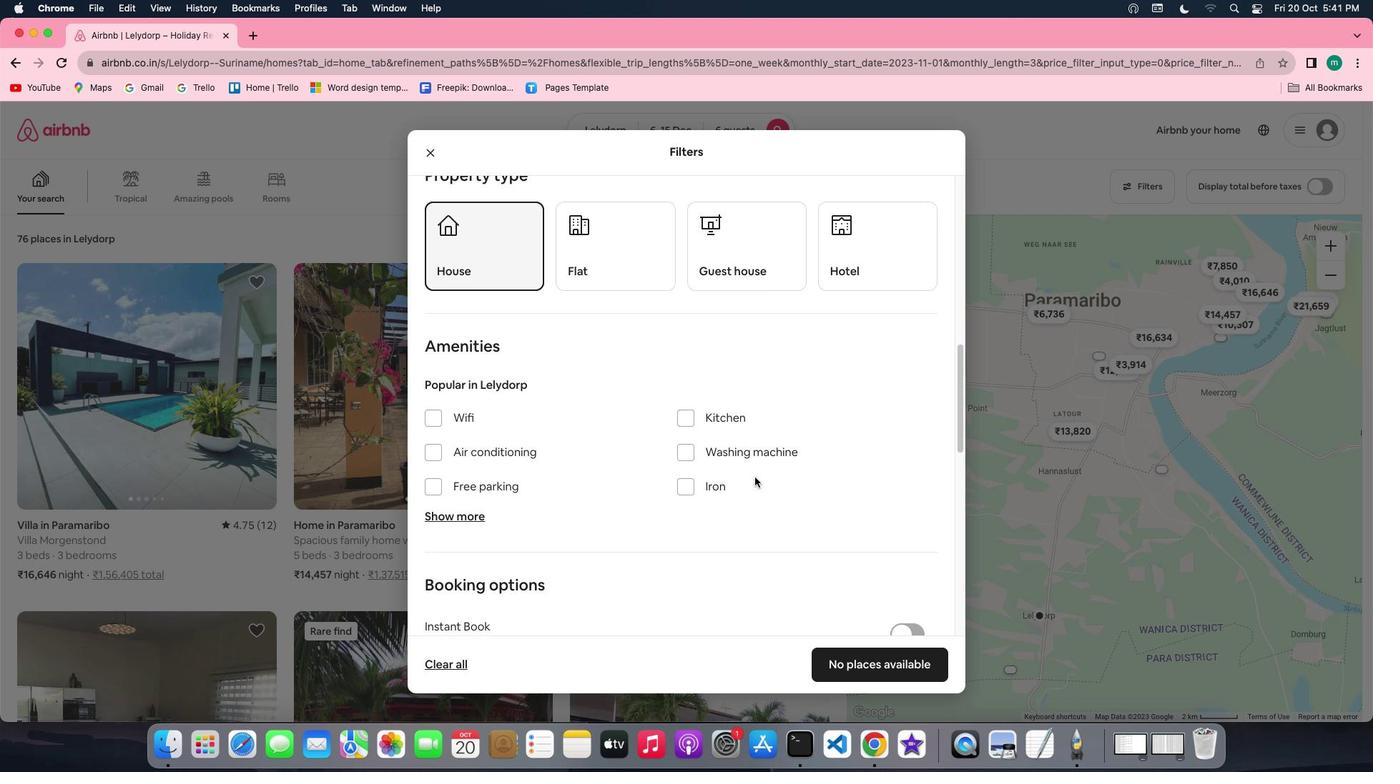 
Action: Mouse scrolled (754, 477) with delta (0, 0)
Screenshot: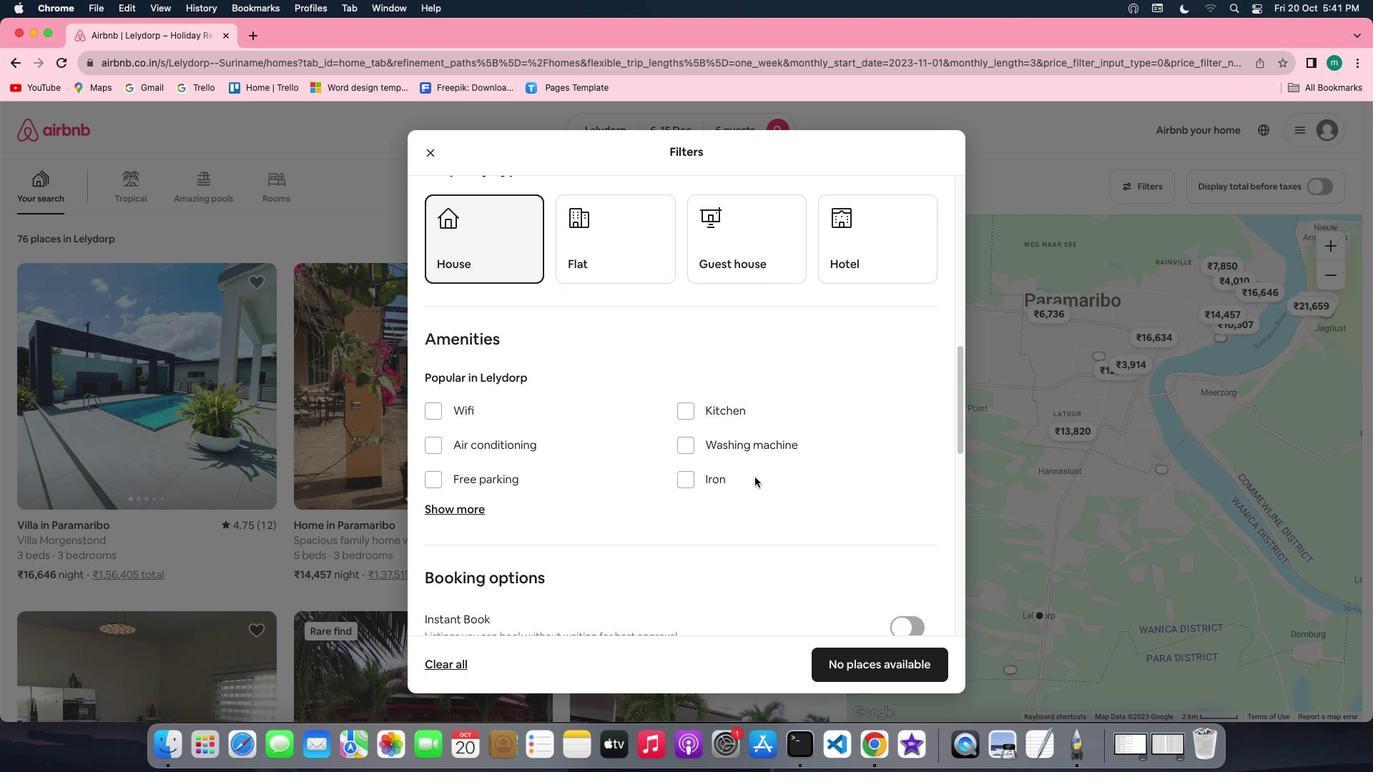 
Action: Mouse scrolled (754, 477) with delta (0, 0)
Screenshot: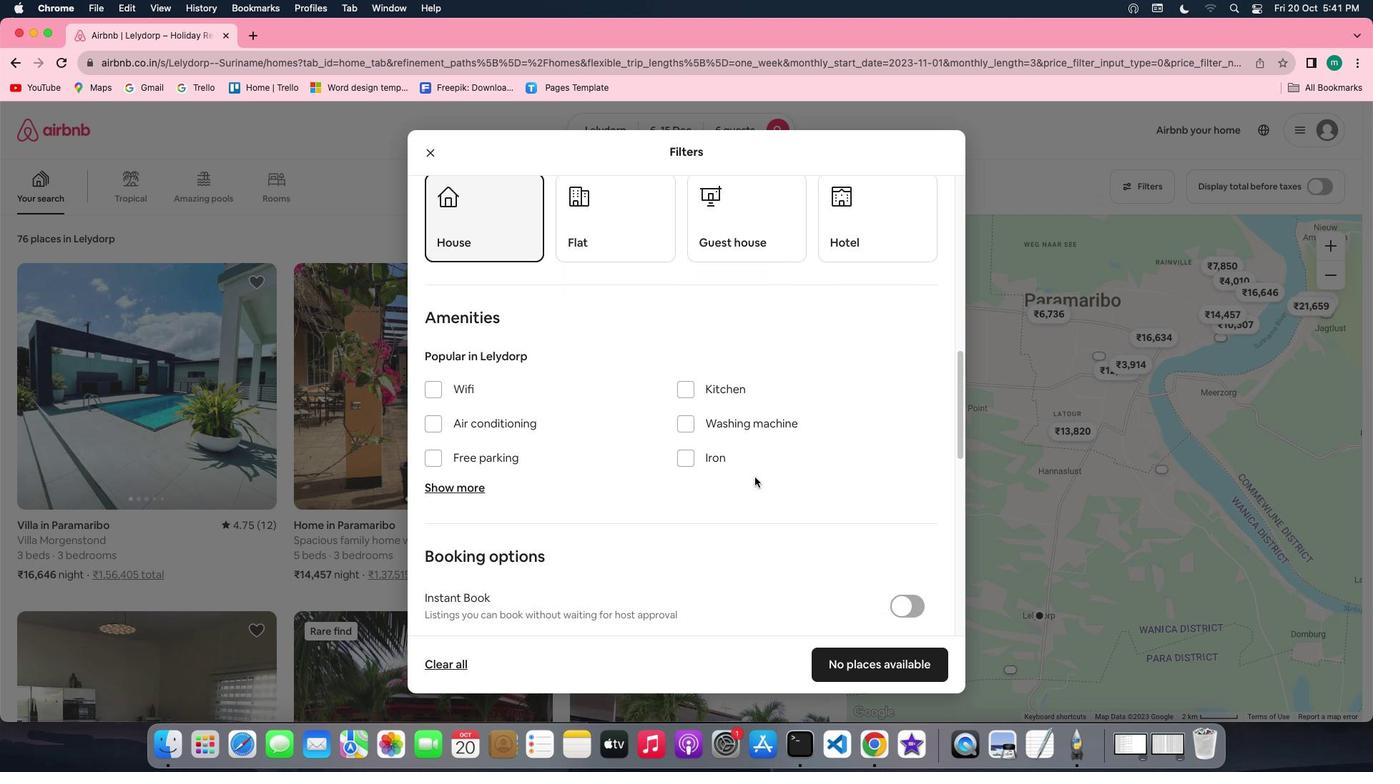 
Action: Mouse scrolled (754, 477) with delta (0, 0)
Screenshot: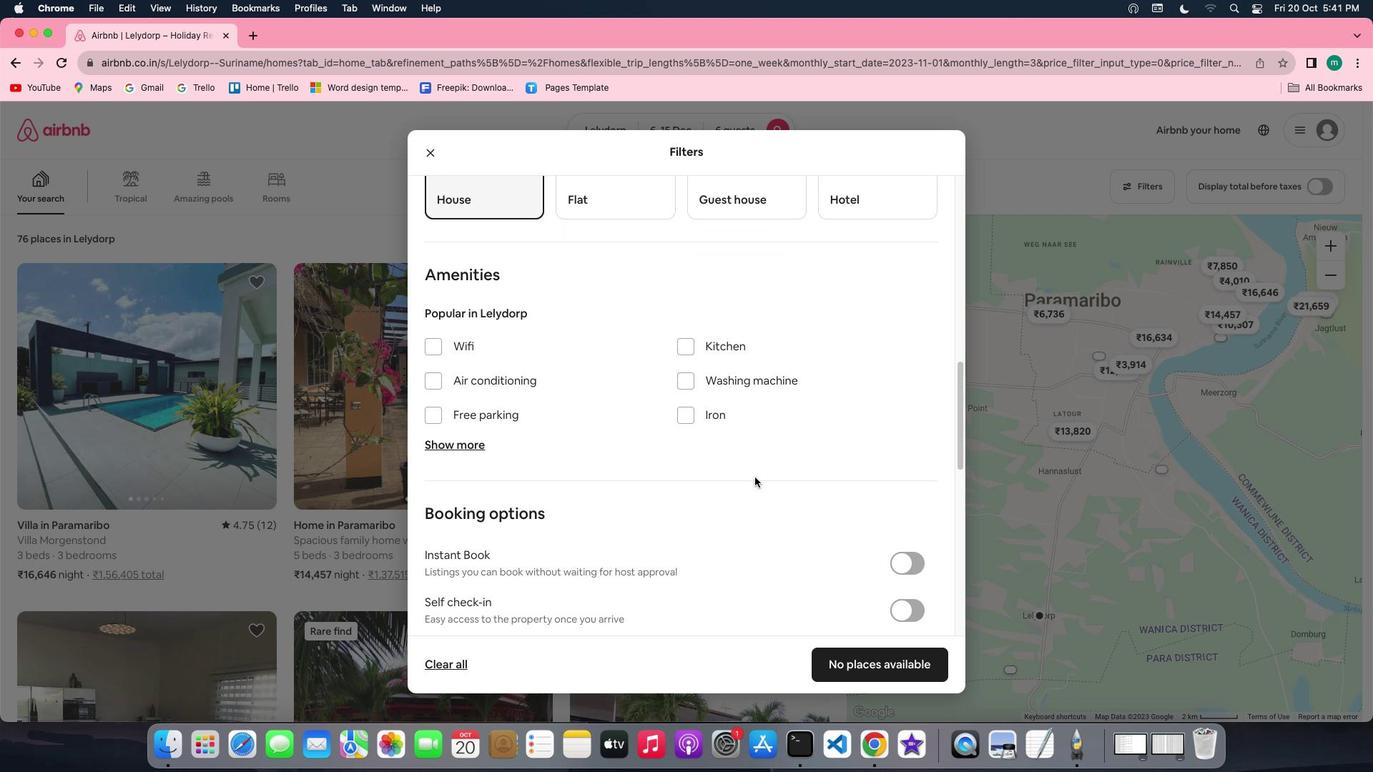 
Action: Mouse scrolled (754, 477) with delta (0, 0)
Screenshot: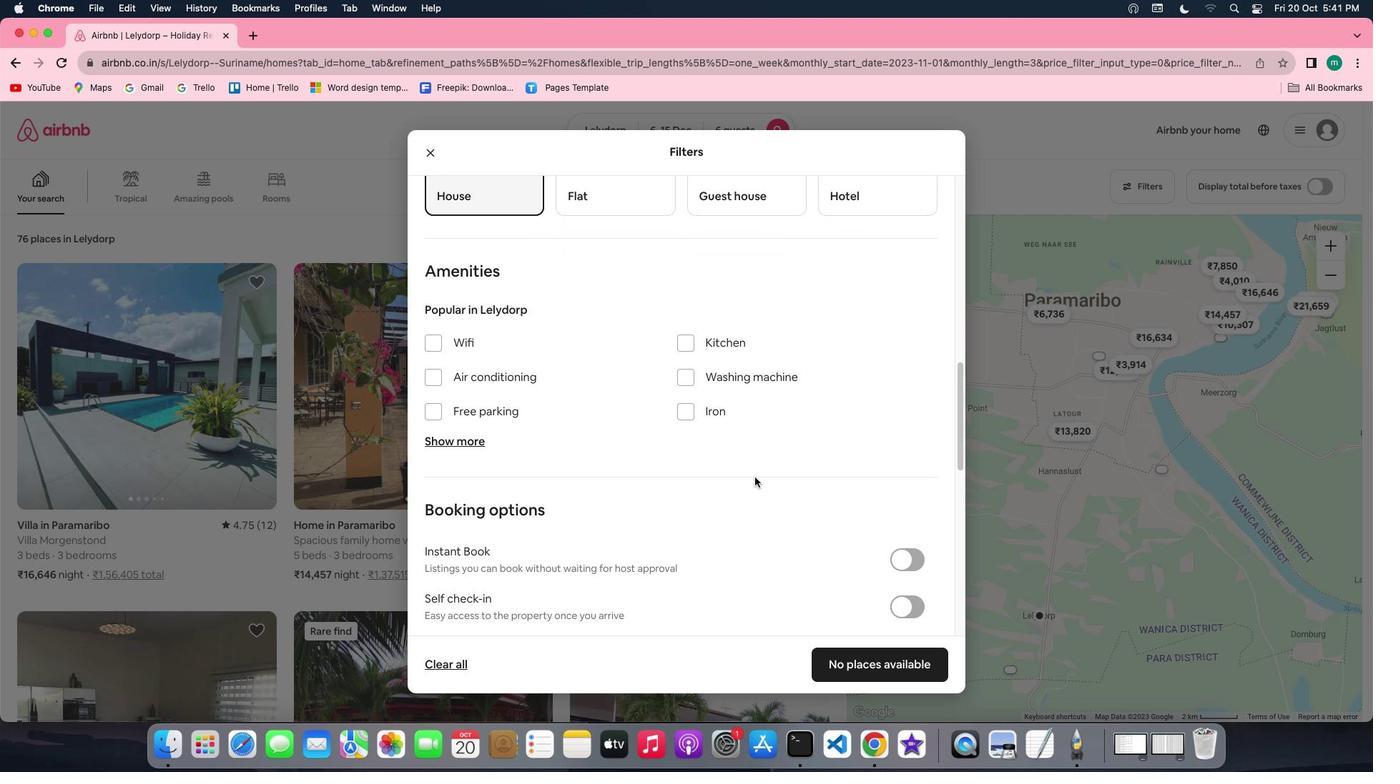 
Action: Mouse scrolled (754, 477) with delta (0, 0)
Screenshot: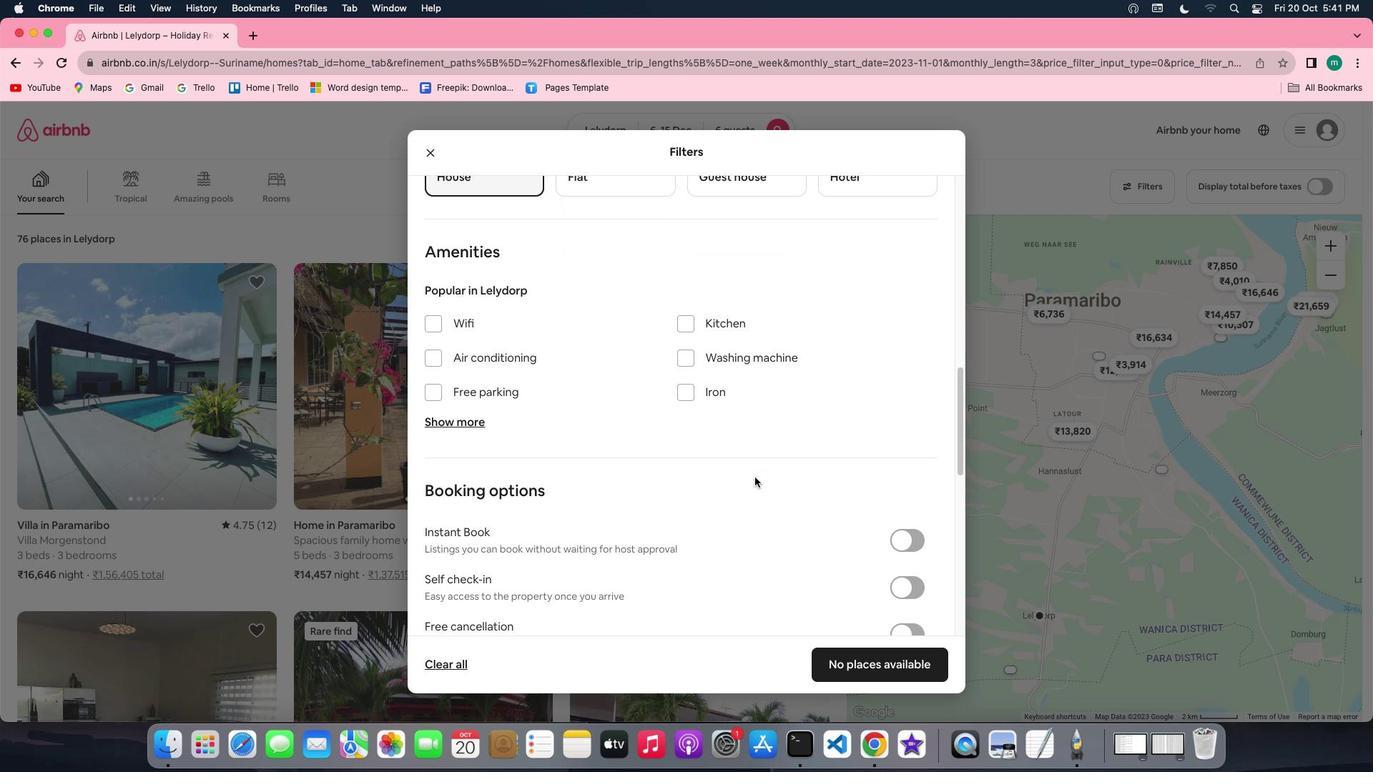 
Action: Mouse scrolled (754, 477) with delta (0, 0)
Screenshot: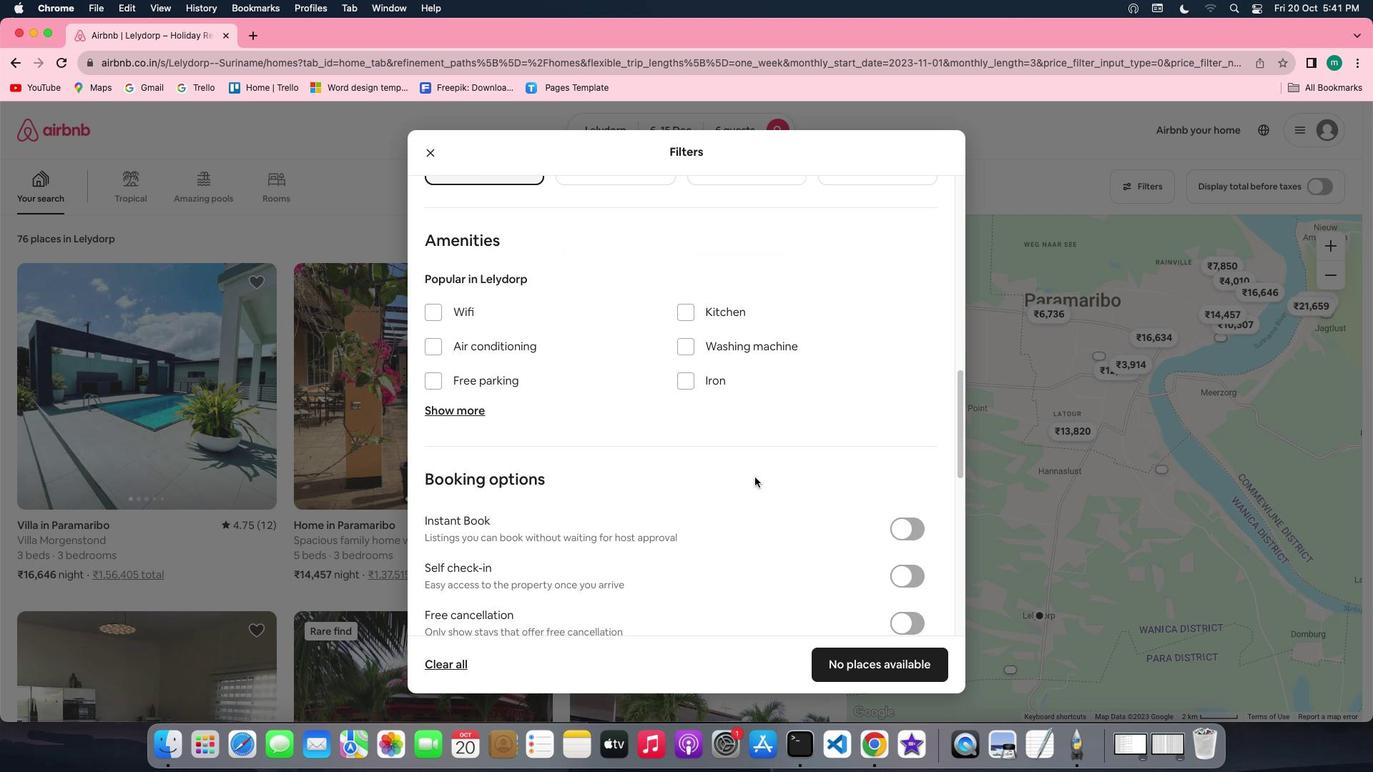 
Action: Mouse scrolled (754, 477) with delta (0, 0)
Screenshot: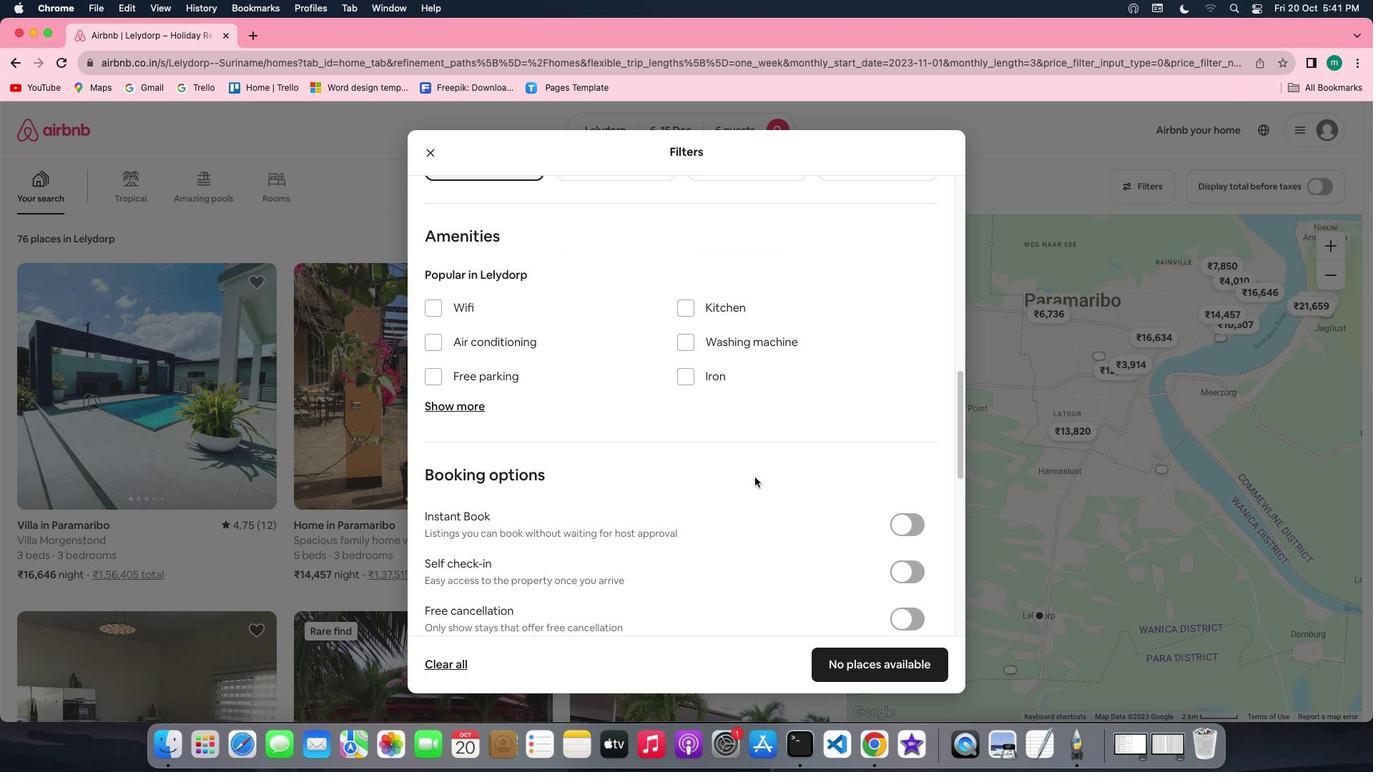 
Action: Mouse scrolled (754, 477) with delta (0, 0)
Screenshot: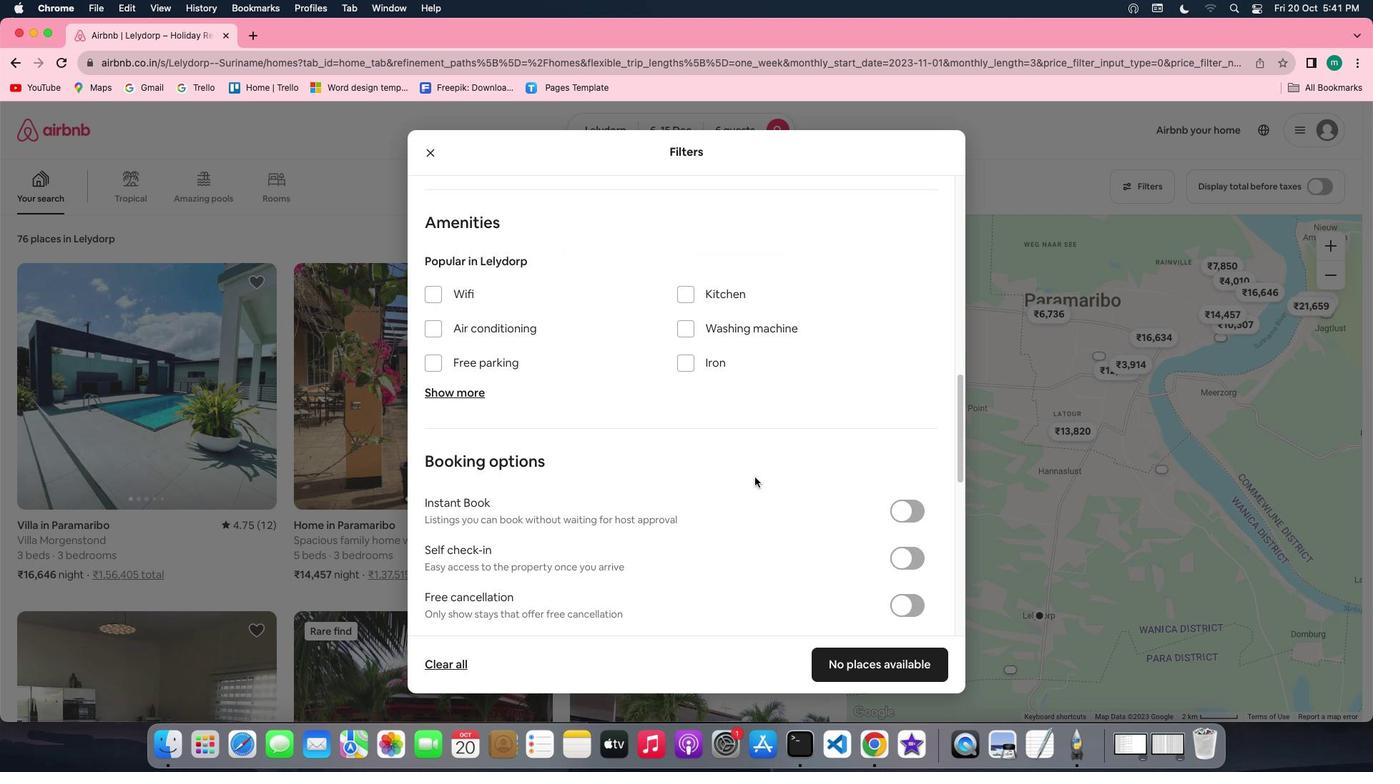 
Action: Mouse moved to (460, 277)
Screenshot: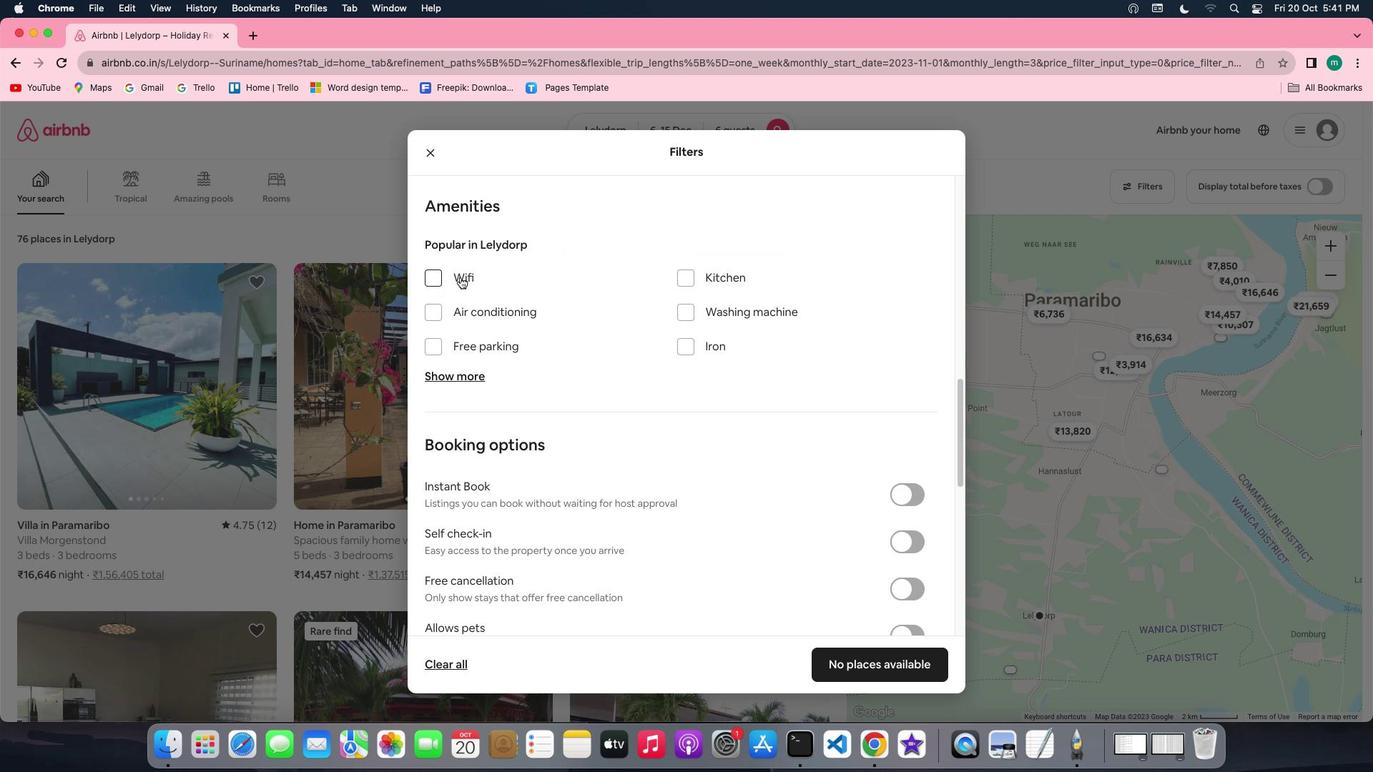 
Action: Mouse pressed left at (460, 277)
Screenshot: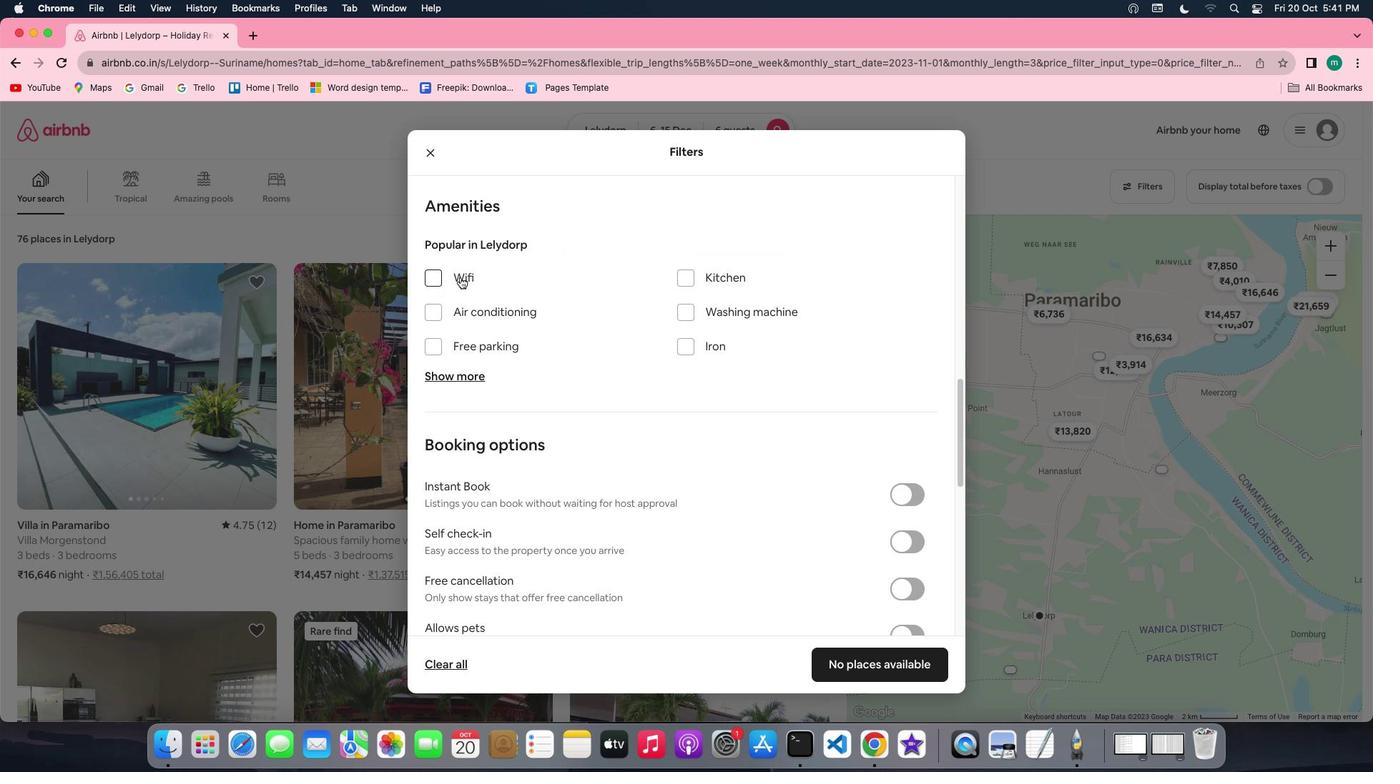 
Action: Mouse moved to (478, 373)
Screenshot: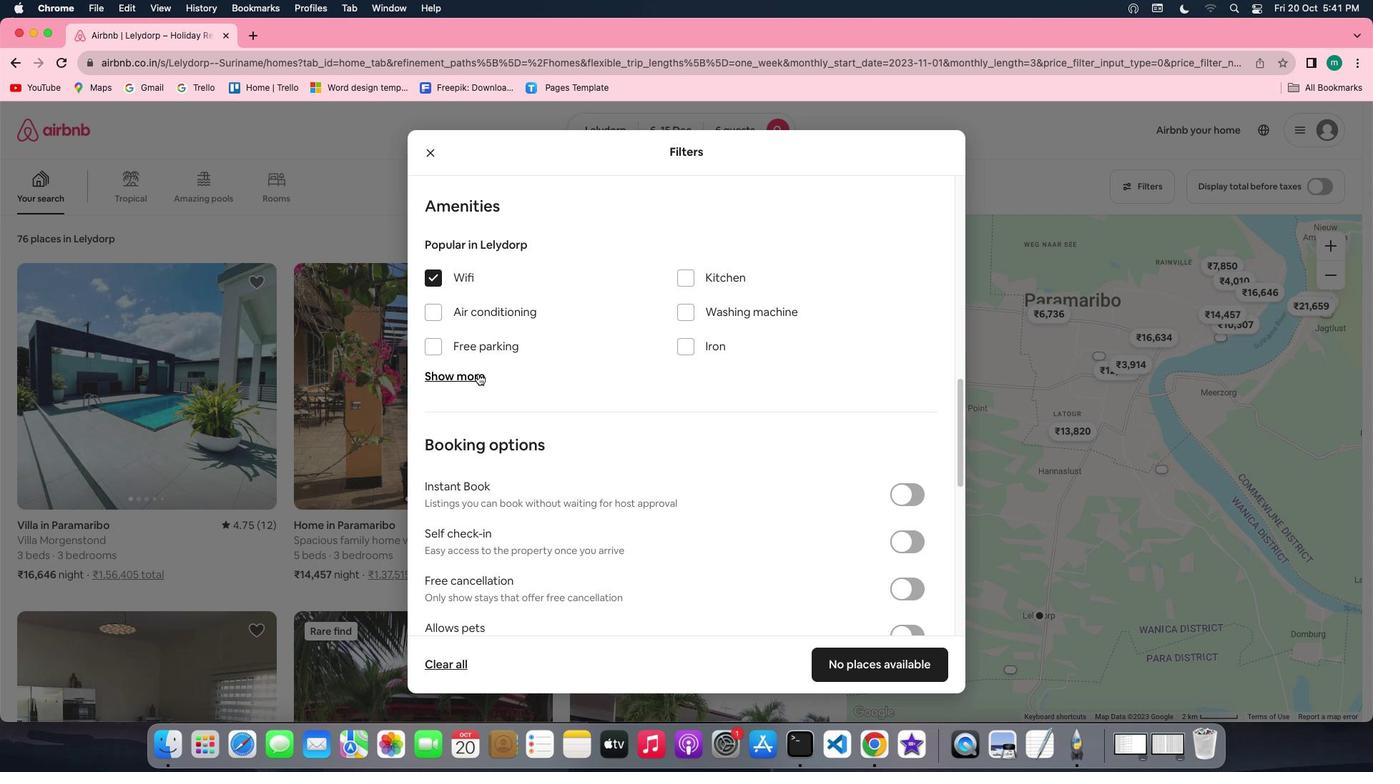 
Action: Mouse pressed left at (478, 373)
Screenshot: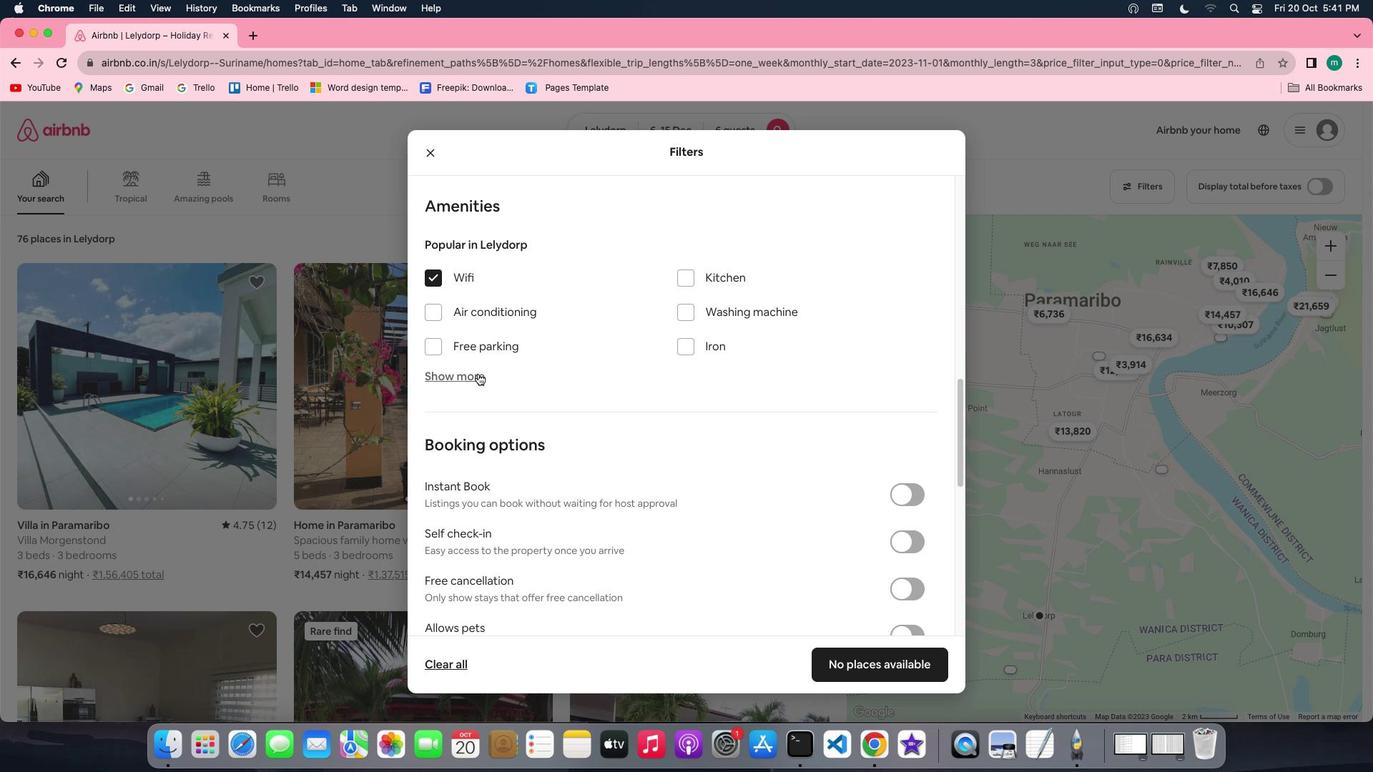 
Action: Mouse moved to (690, 465)
Screenshot: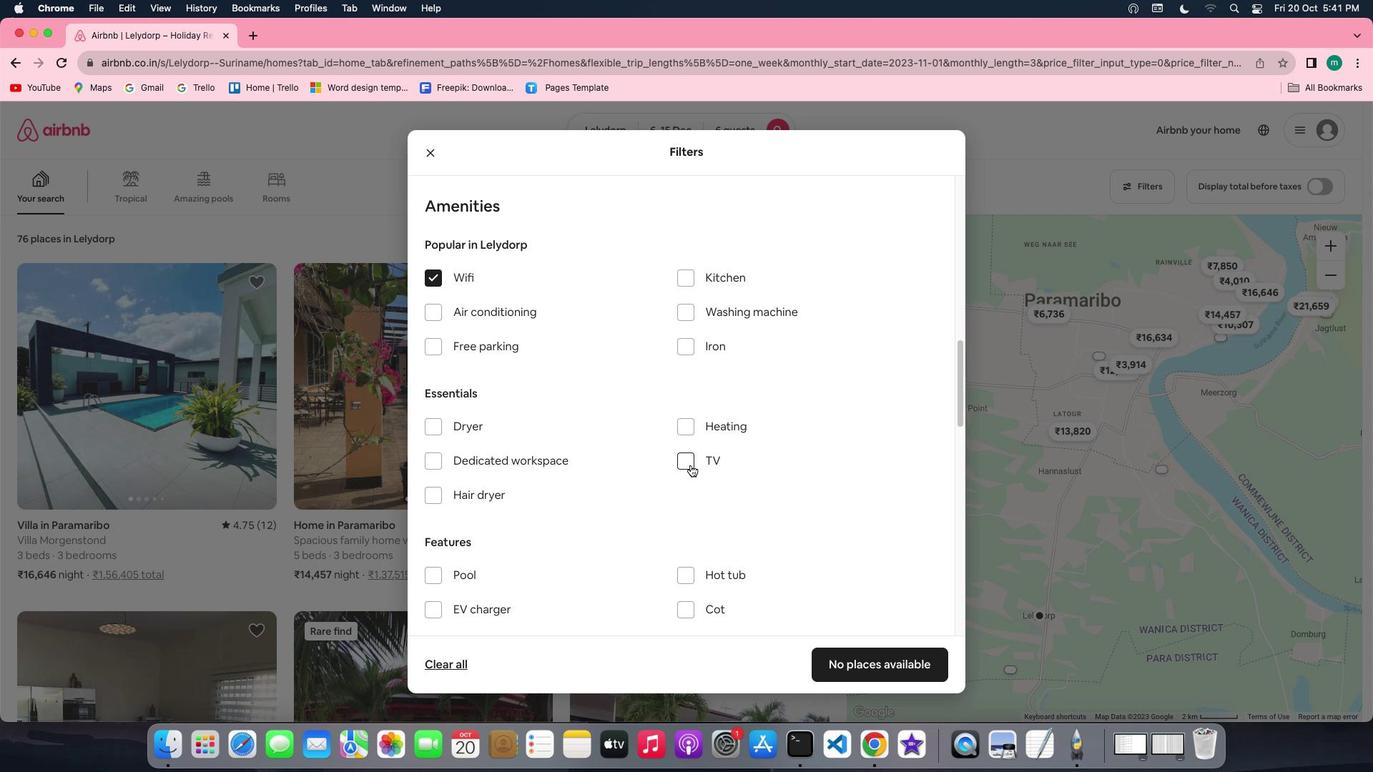 
Action: Mouse pressed left at (690, 465)
Screenshot: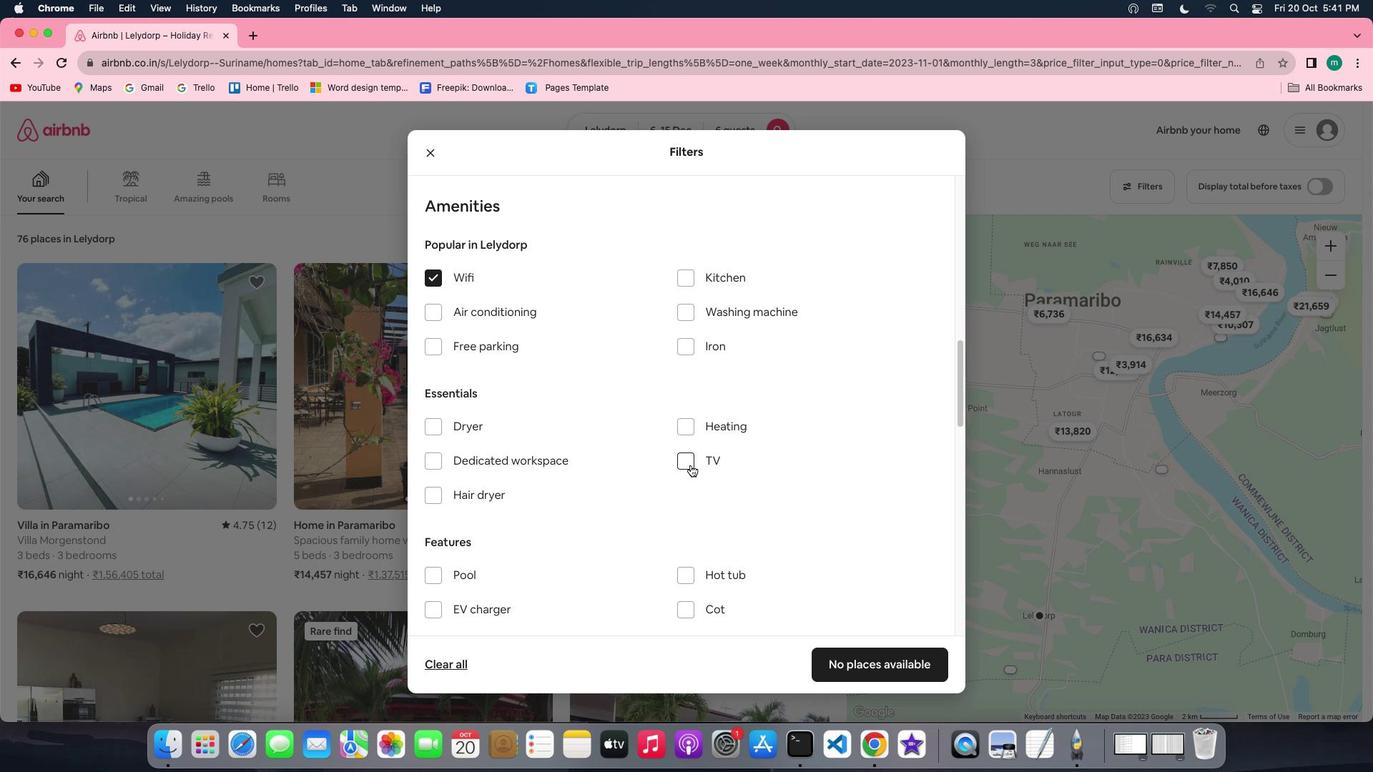 
Action: Mouse moved to (498, 341)
Screenshot: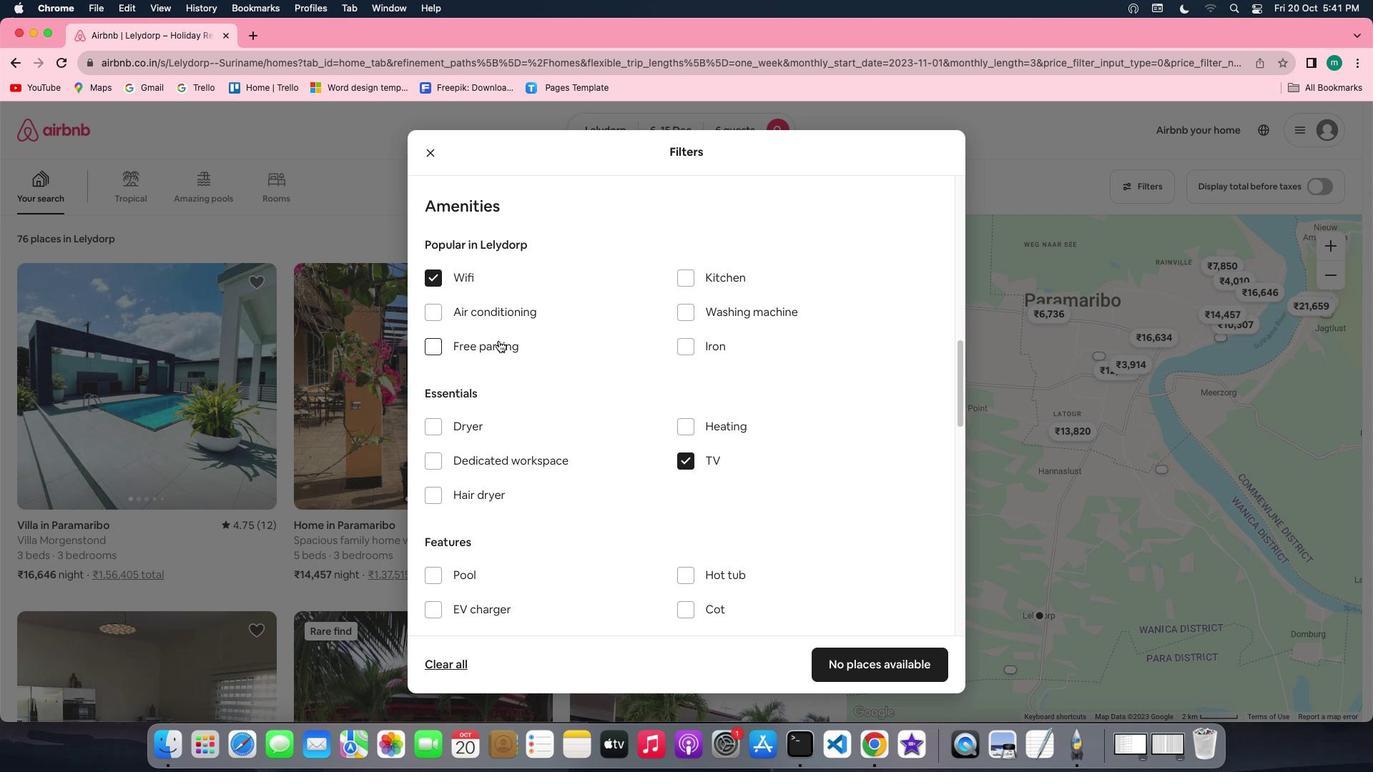 
Action: Mouse pressed left at (498, 341)
Screenshot: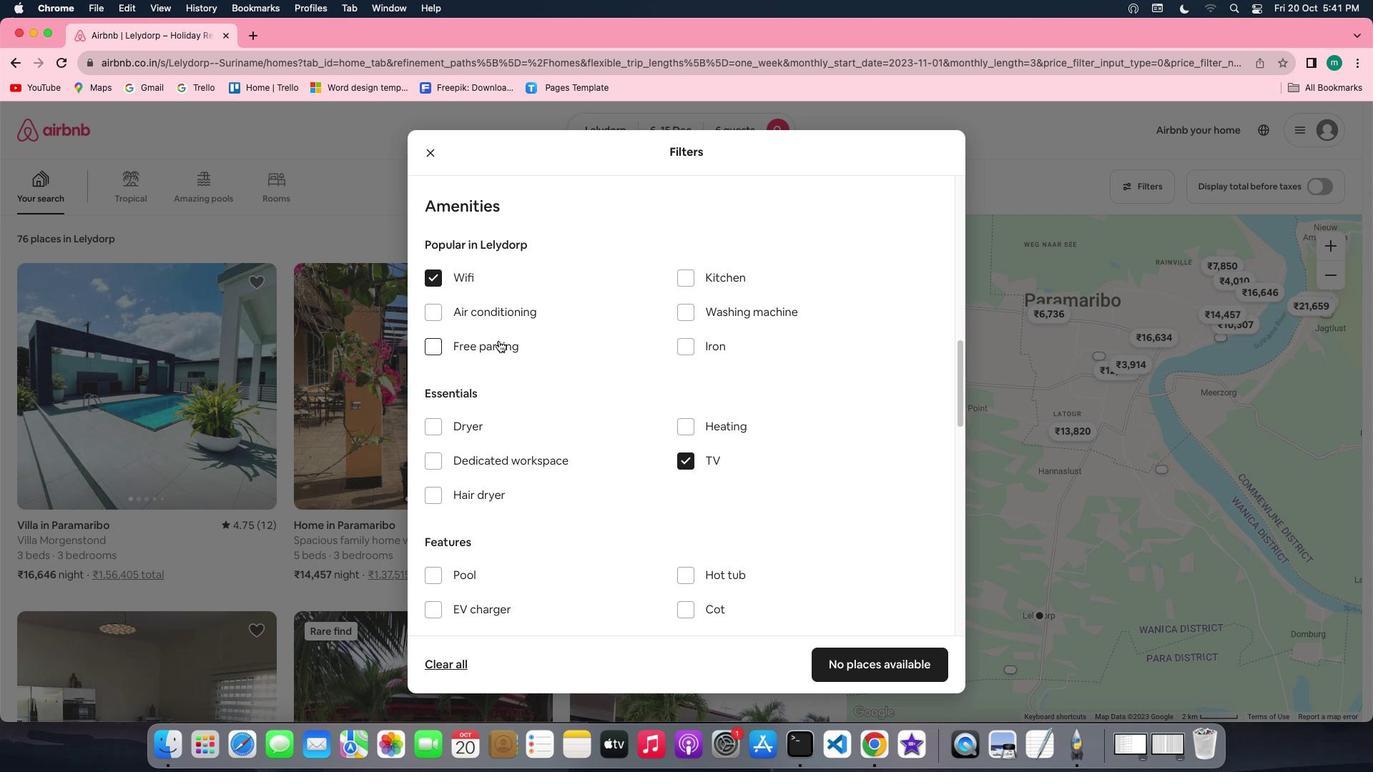 
Action: Mouse moved to (649, 388)
Screenshot: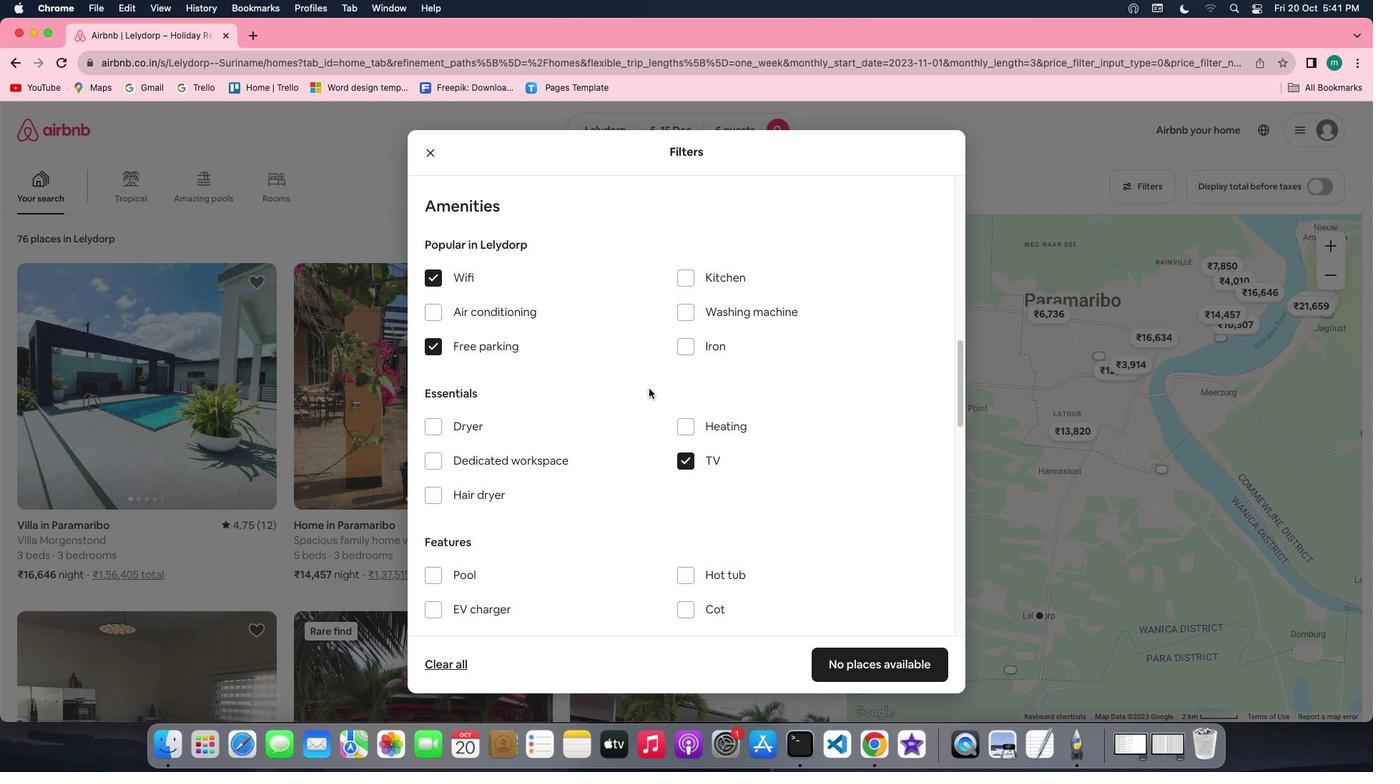 
Action: Mouse scrolled (649, 388) with delta (0, 0)
Screenshot: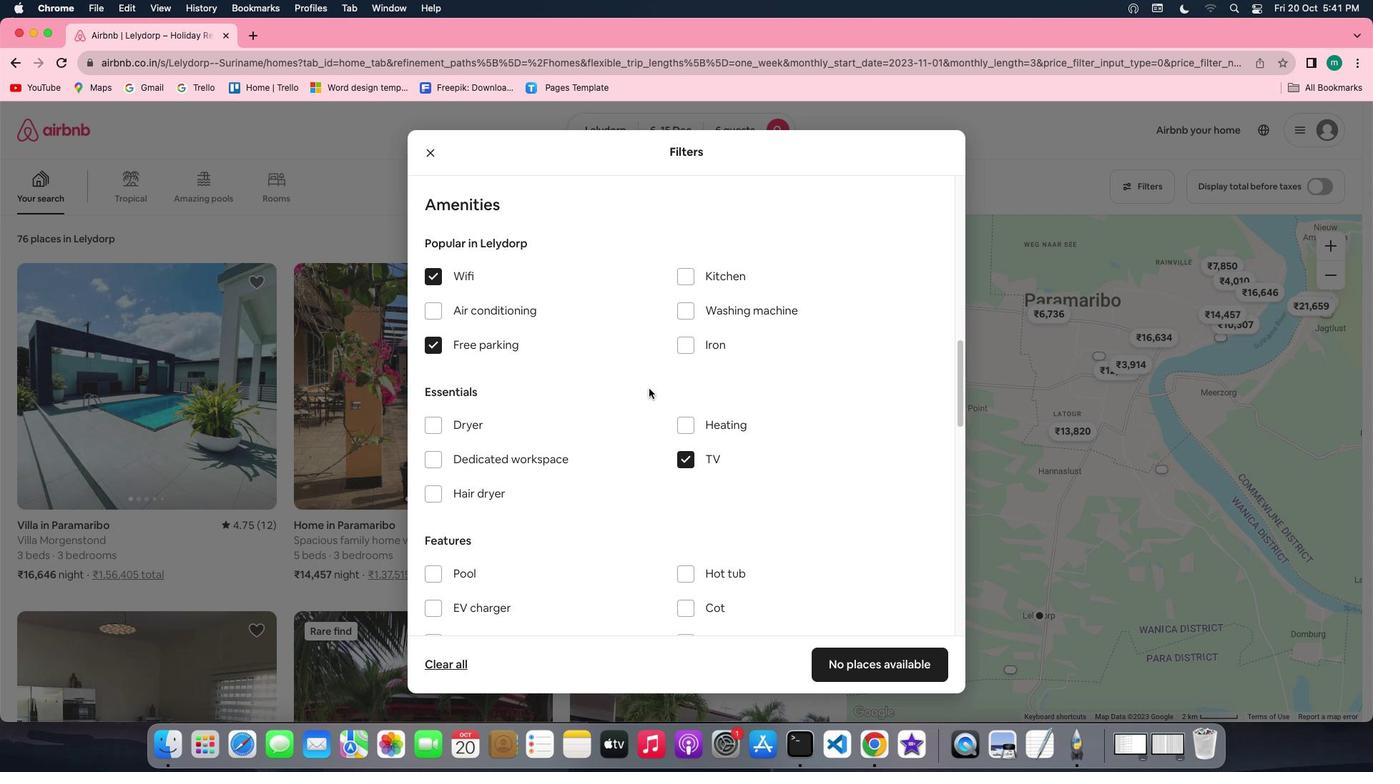 
Action: Mouse scrolled (649, 388) with delta (0, 0)
Screenshot: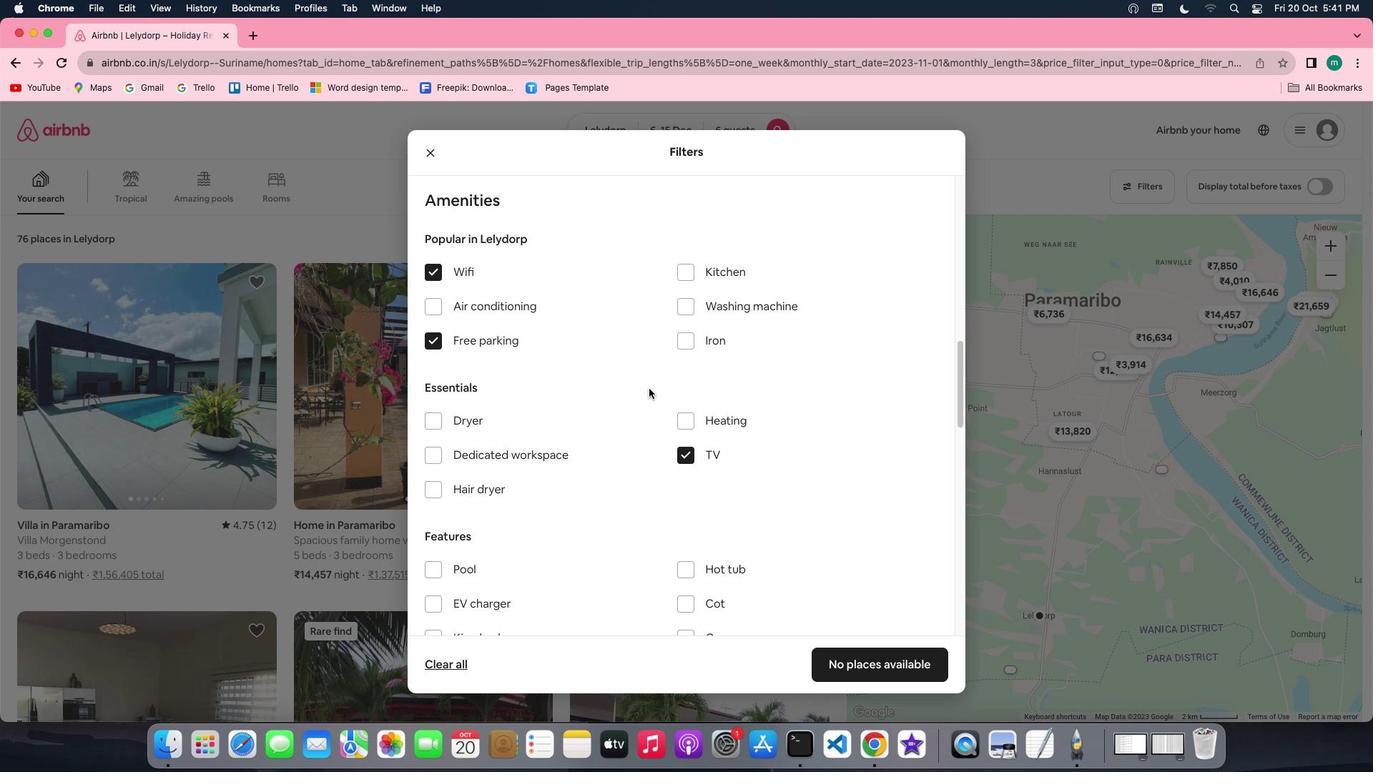 
Action: Mouse scrolled (649, 388) with delta (0, 0)
Screenshot: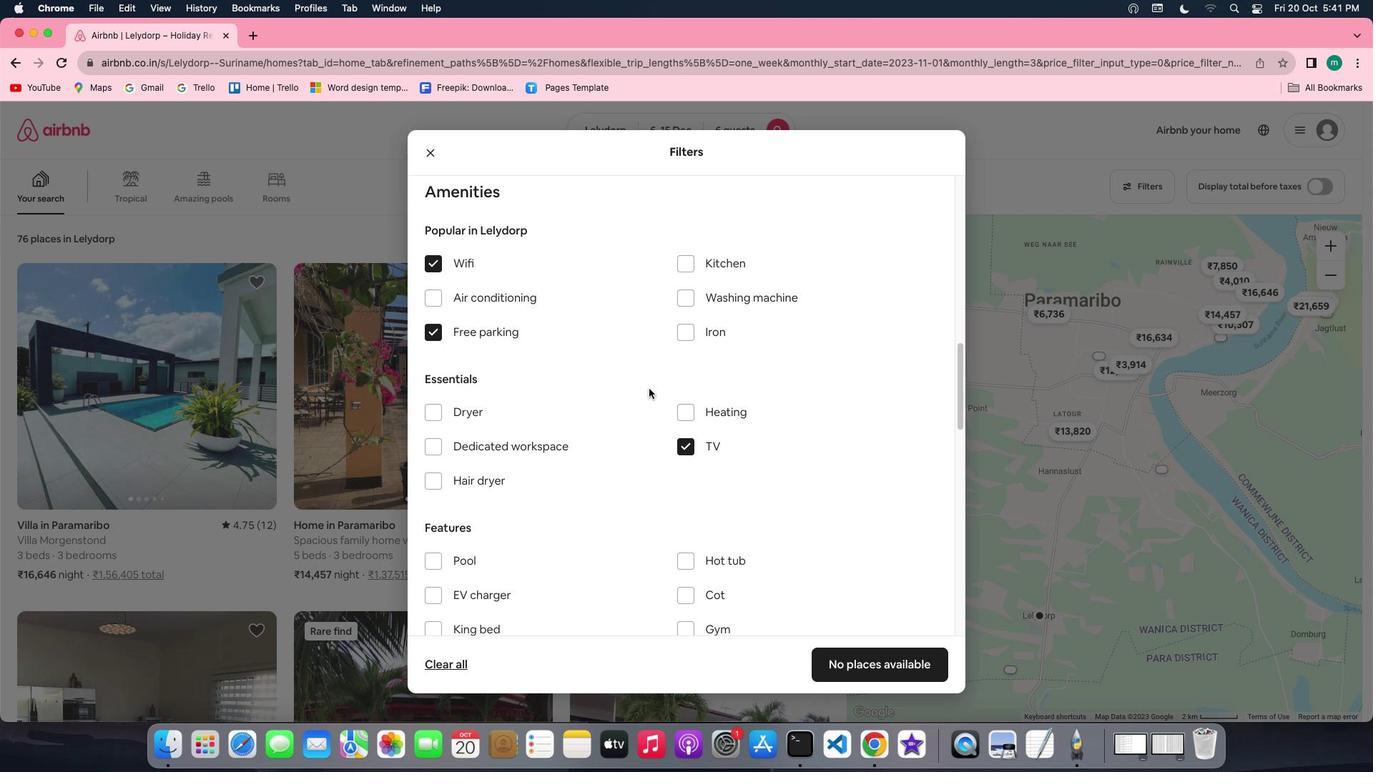 
Action: Mouse scrolled (649, 388) with delta (0, 0)
Screenshot: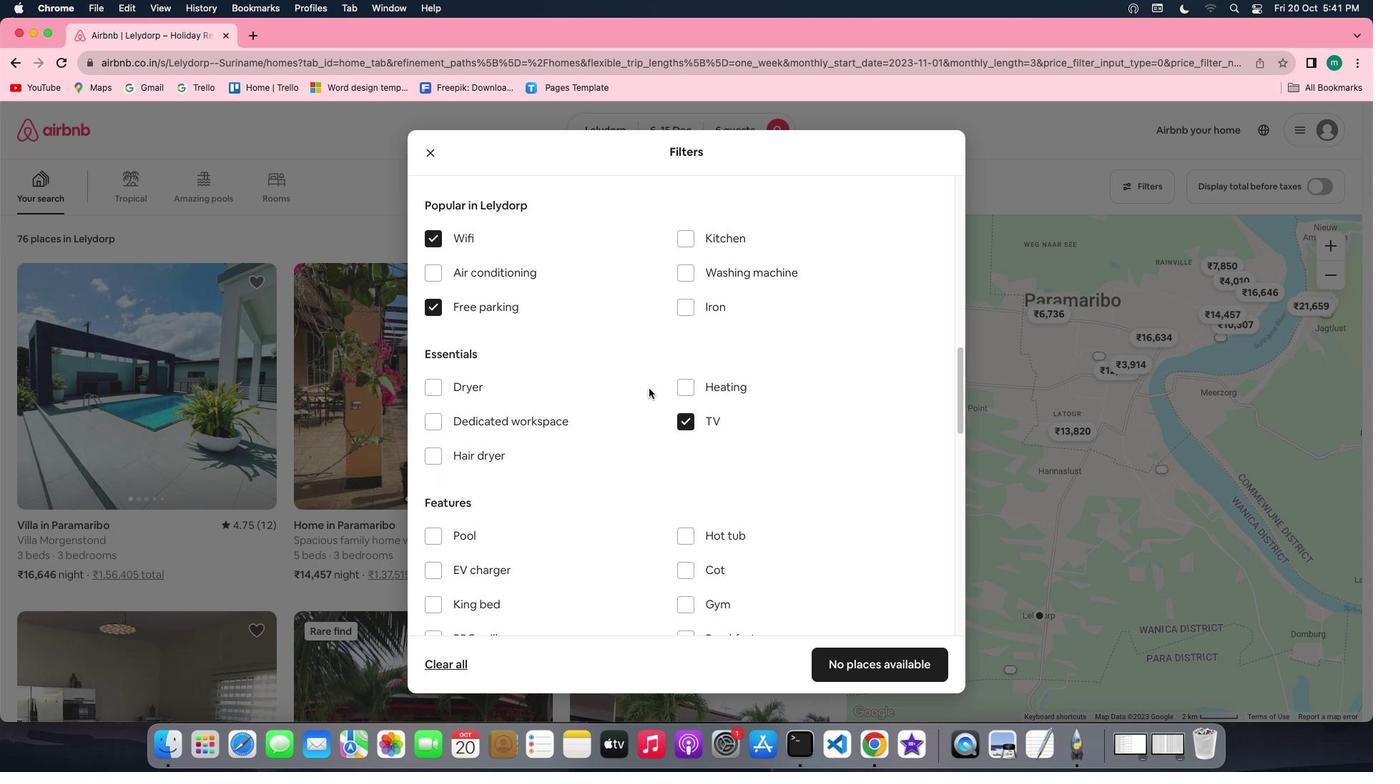 
Action: Mouse scrolled (649, 388) with delta (0, 0)
Screenshot: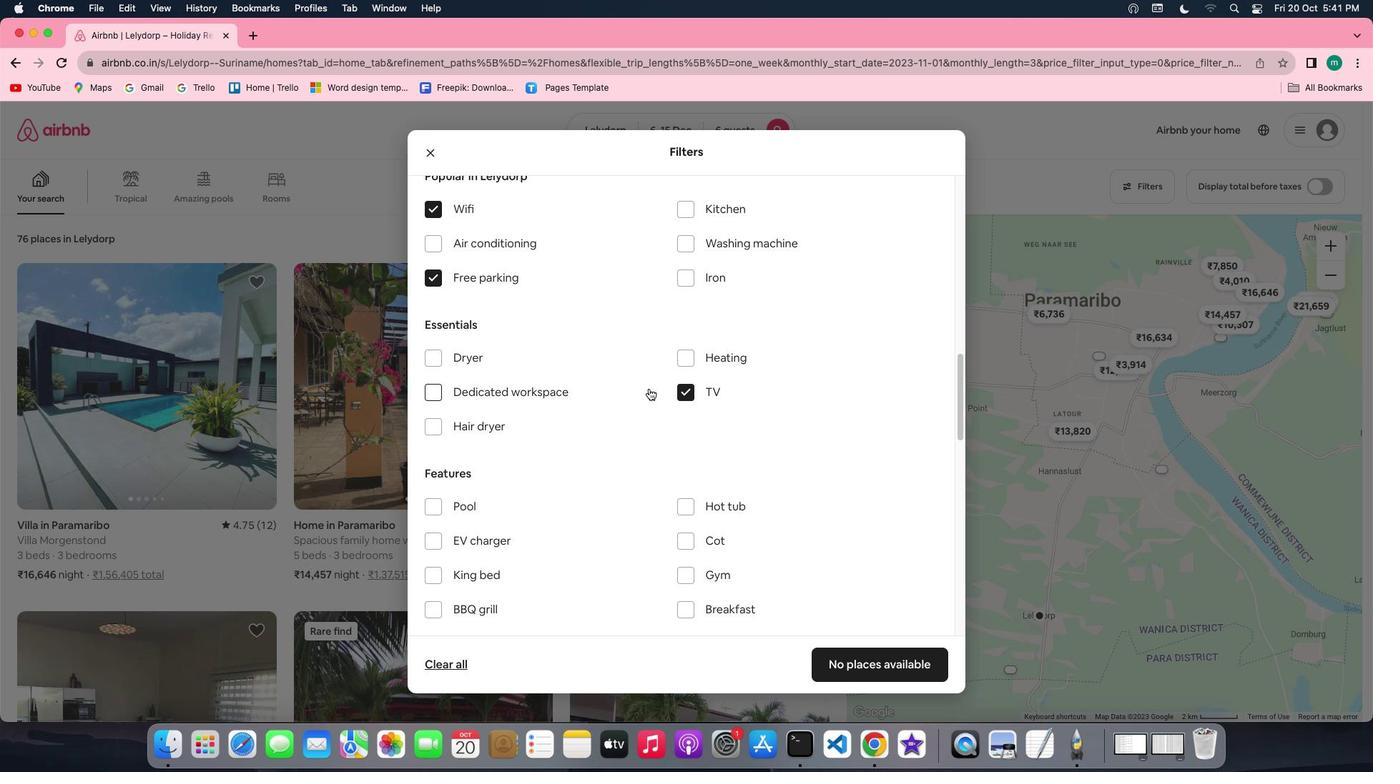
Action: Mouse scrolled (649, 388) with delta (0, 0)
Screenshot: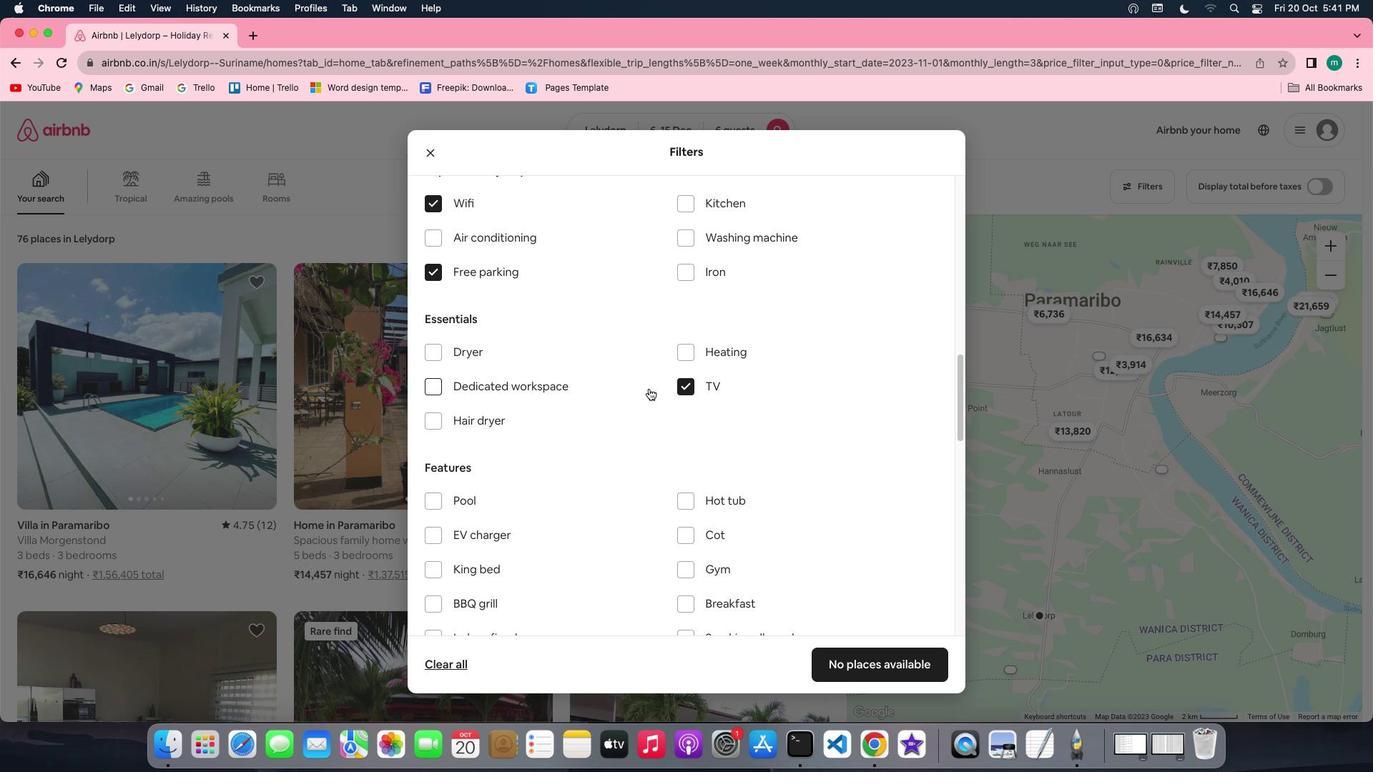 
Action: Mouse scrolled (649, 388) with delta (0, 0)
Screenshot: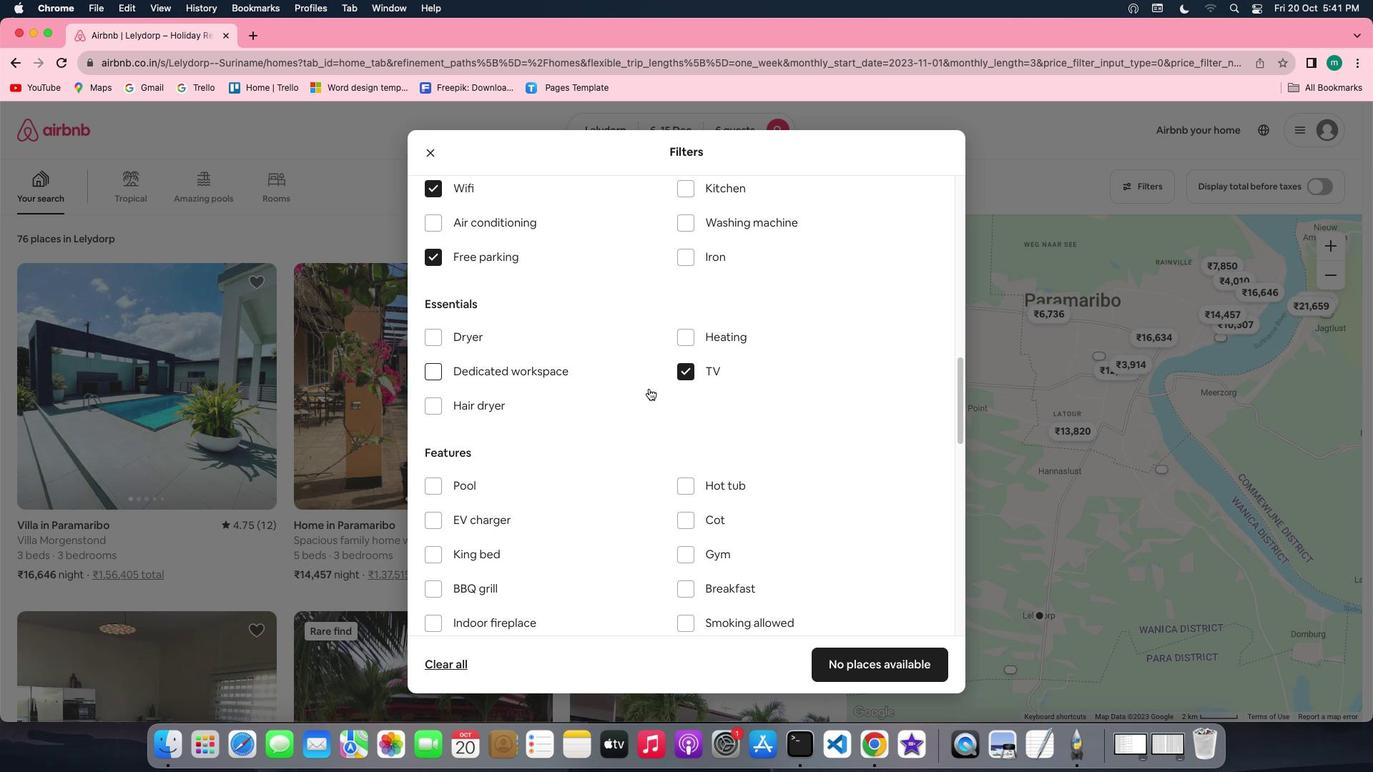 
Action: Mouse scrolled (649, 388) with delta (0, 0)
Screenshot: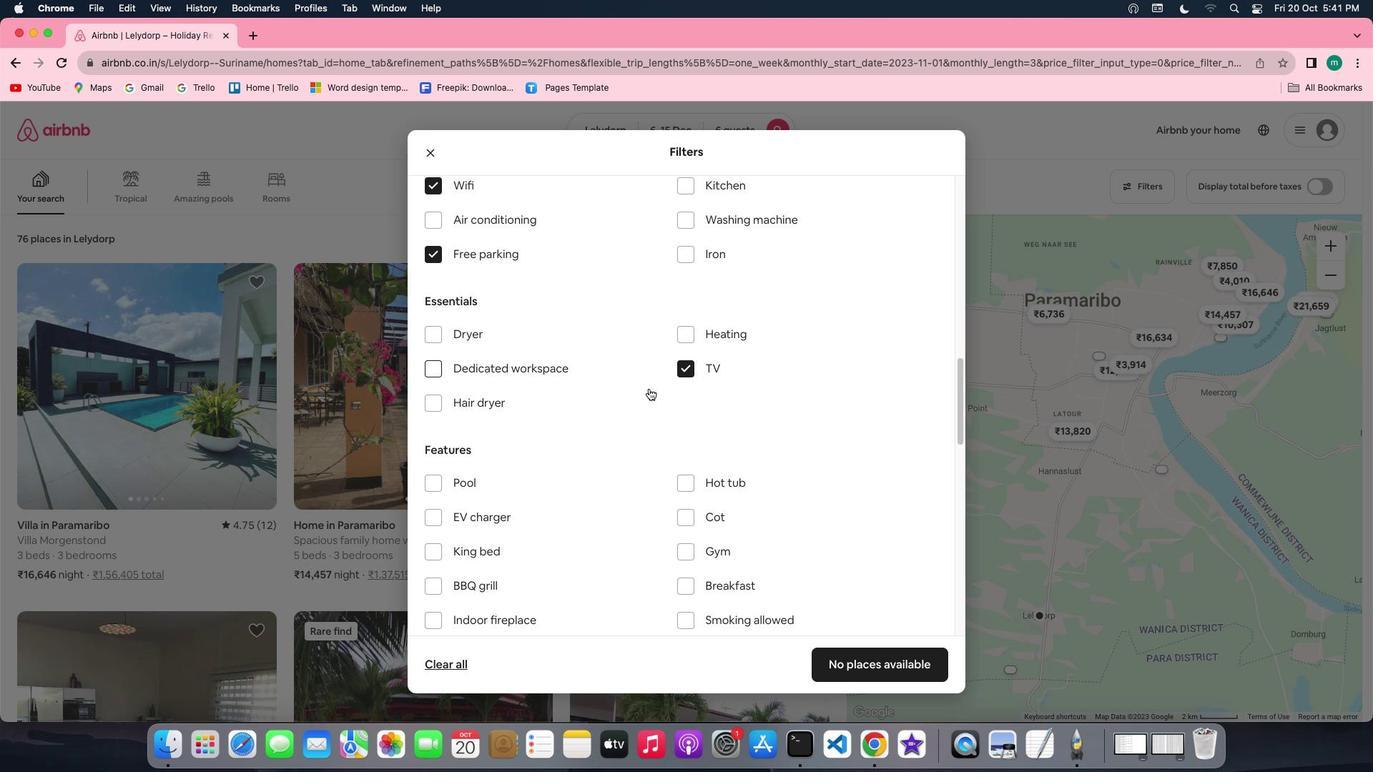 
Action: Mouse scrolled (649, 388) with delta (0, 0)
Screenshot: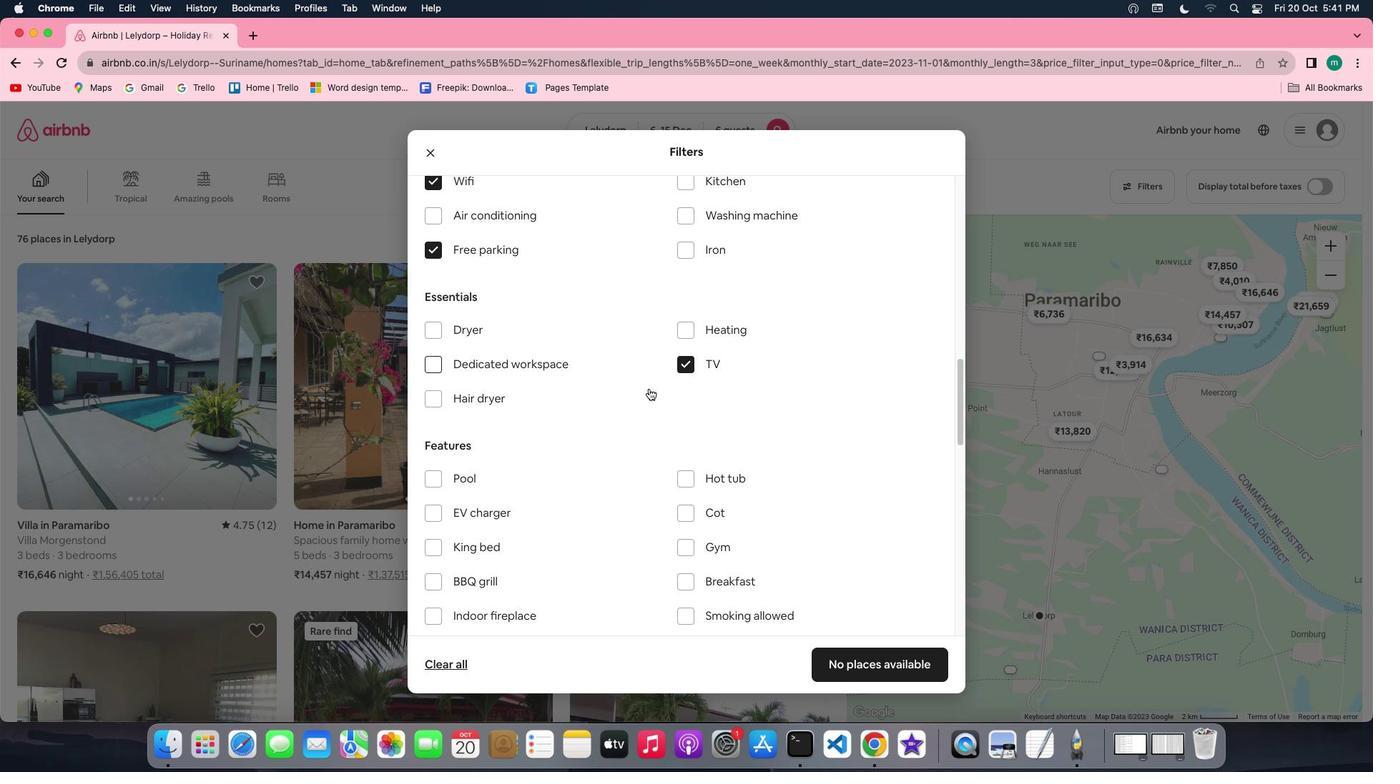 
Action: Mouse scrolled (649, 388) with delta (0, 0)
Screenshot: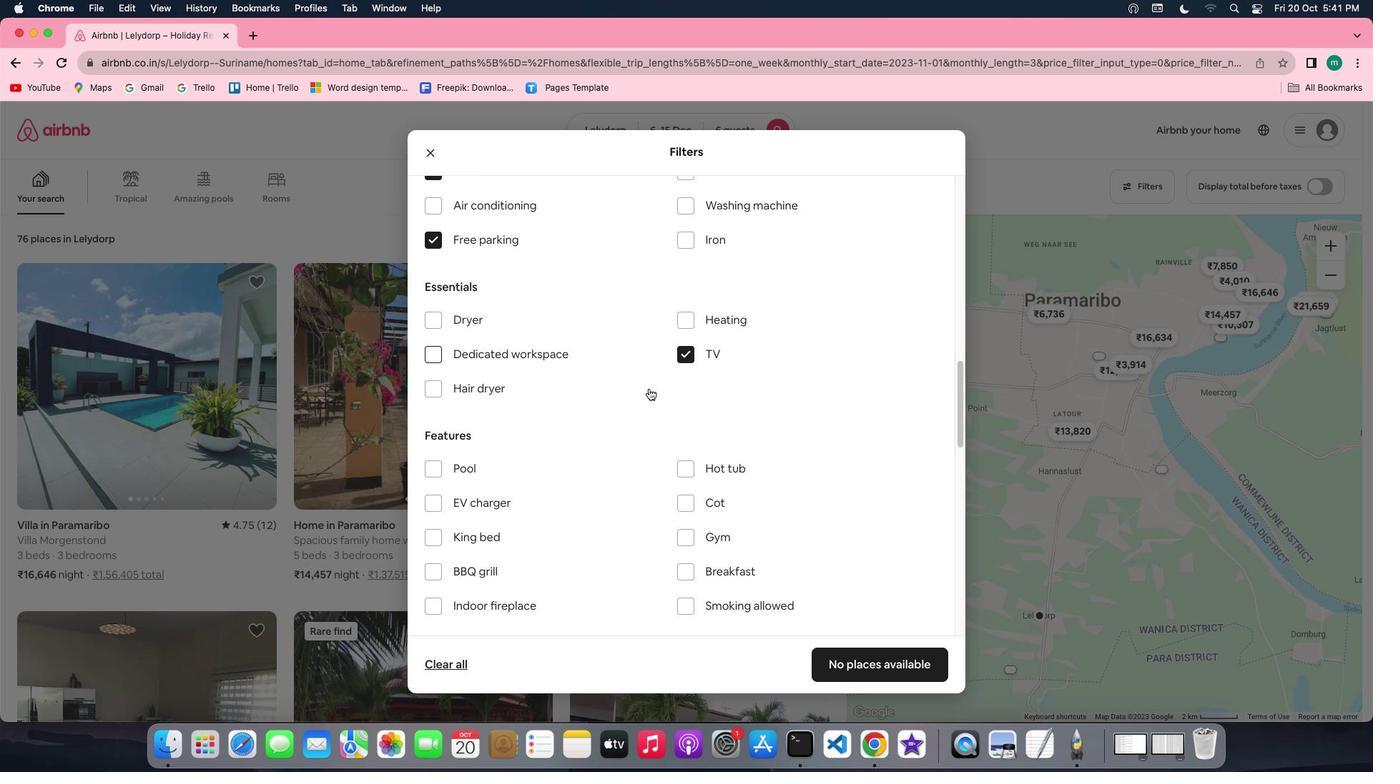 
Action: Mouse scrolled (649, 388) with delta (0, 0)
Screenshot: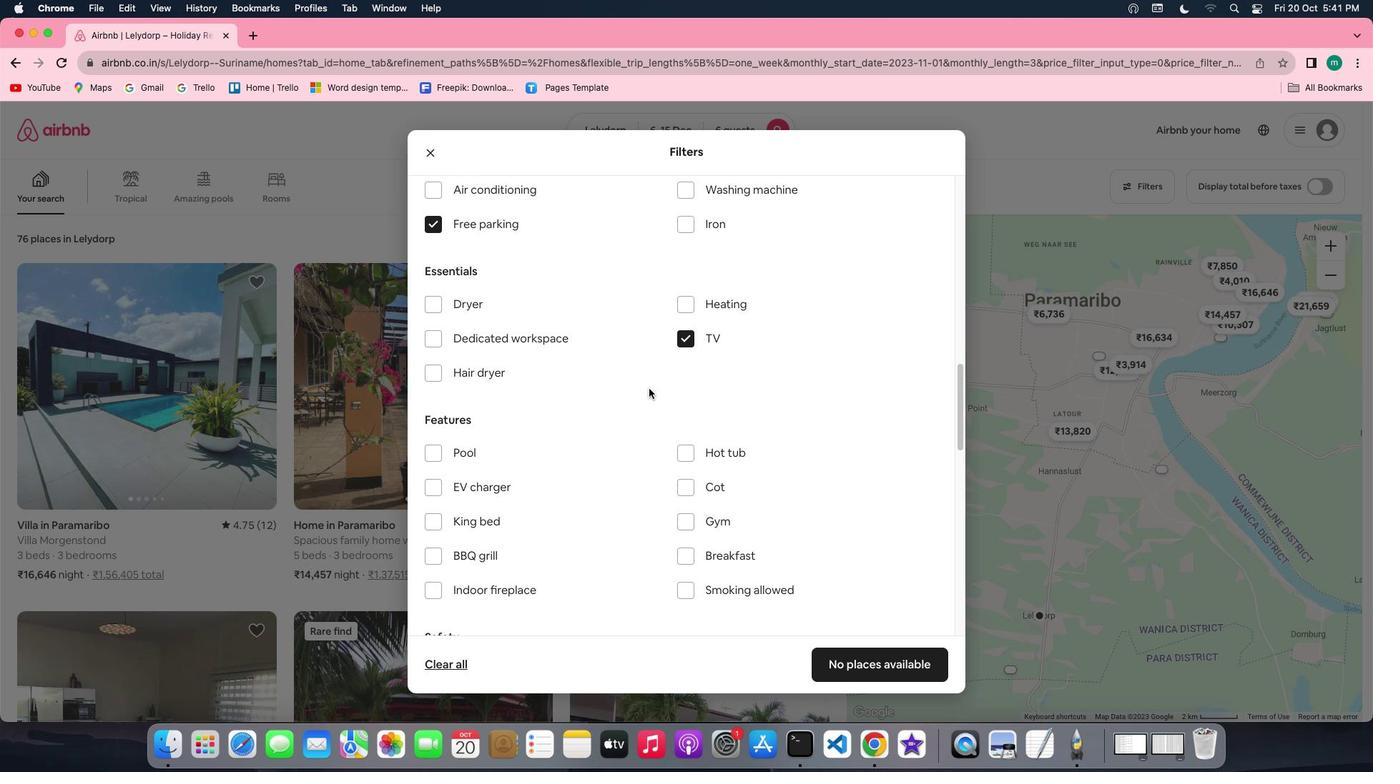 
Action: Mouse scrolled (649, 388) with delta (0, 0)
Screenshot: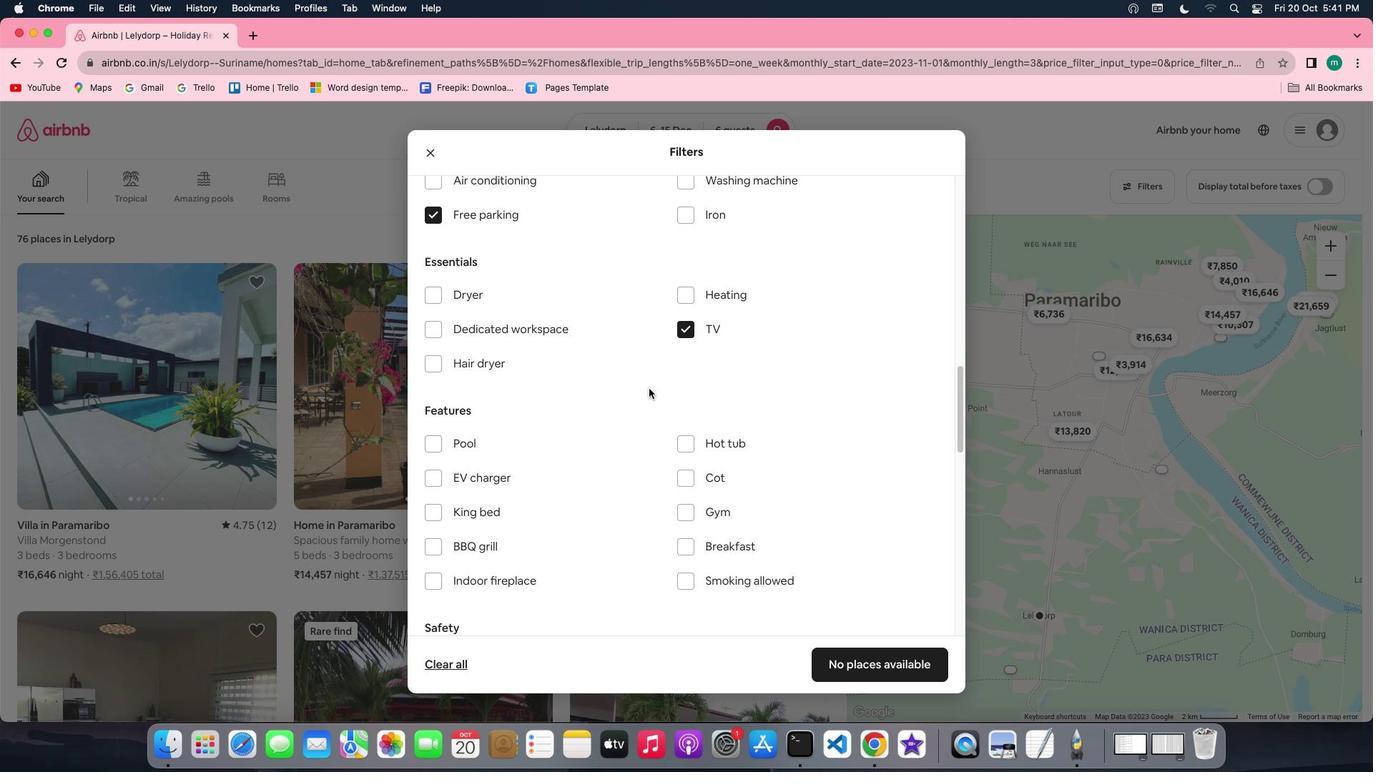 
Action: Mouse scrolled (649, 388) with delta (0, 0)
Screenshot: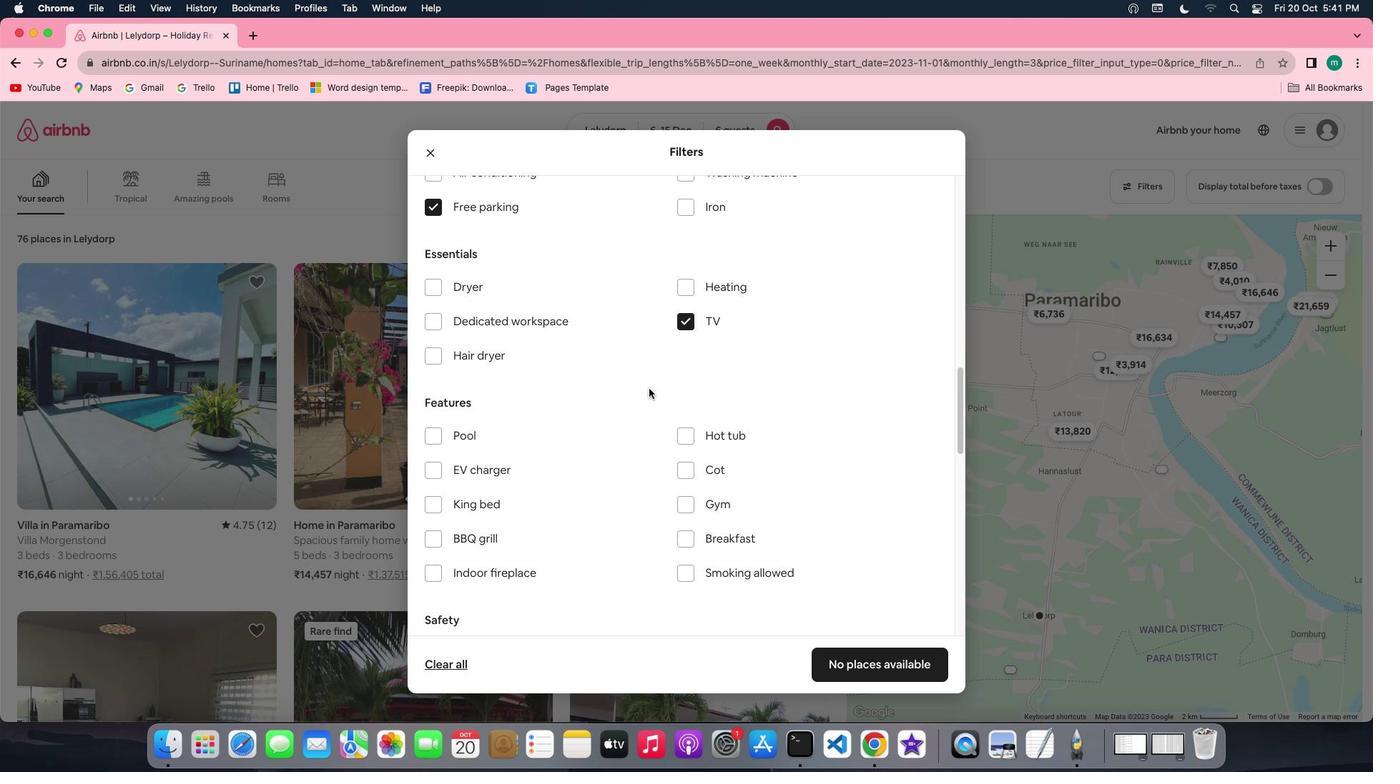 
Action: Mouse scrolled (649, 388) with delta (0, 0)
Screenshot: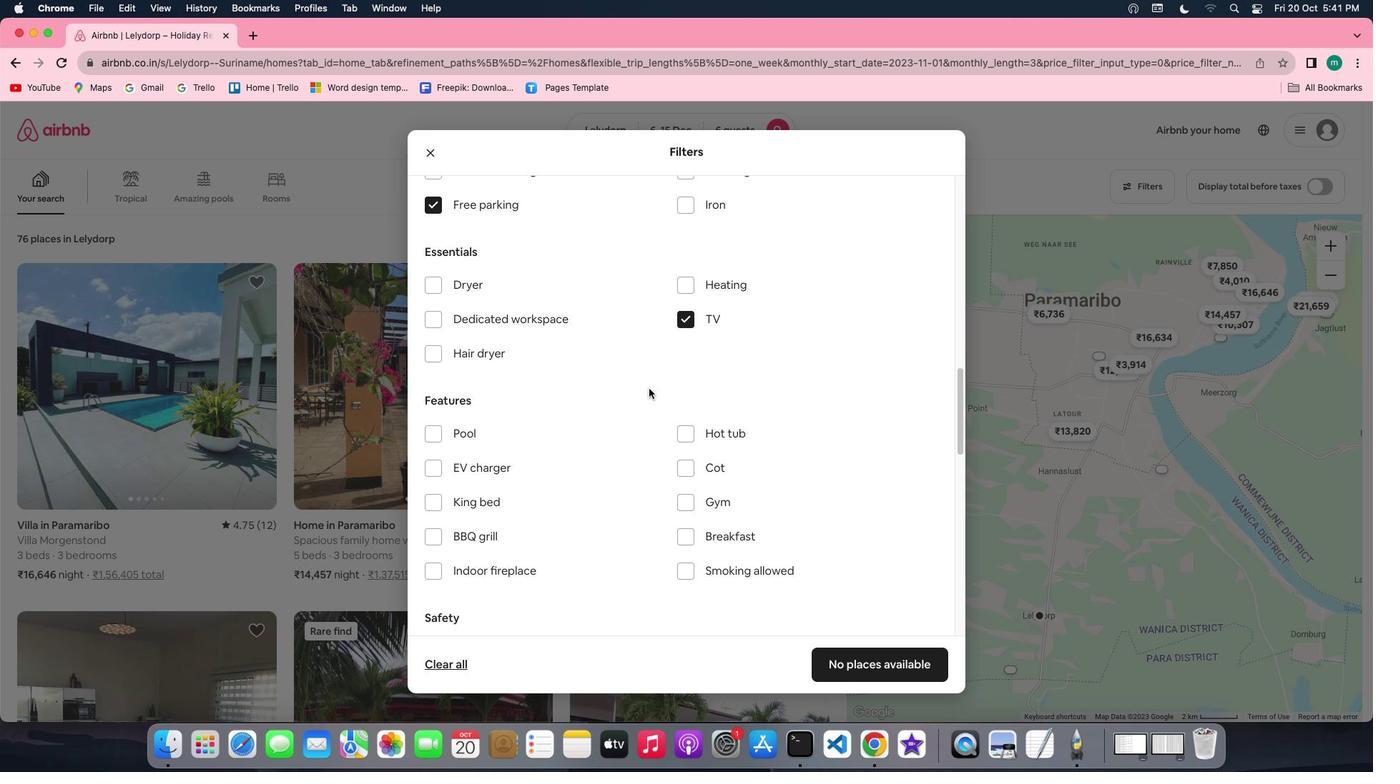 
Action: Mouse scrolled (649, 388) with delta (0, 0)
Screenshot: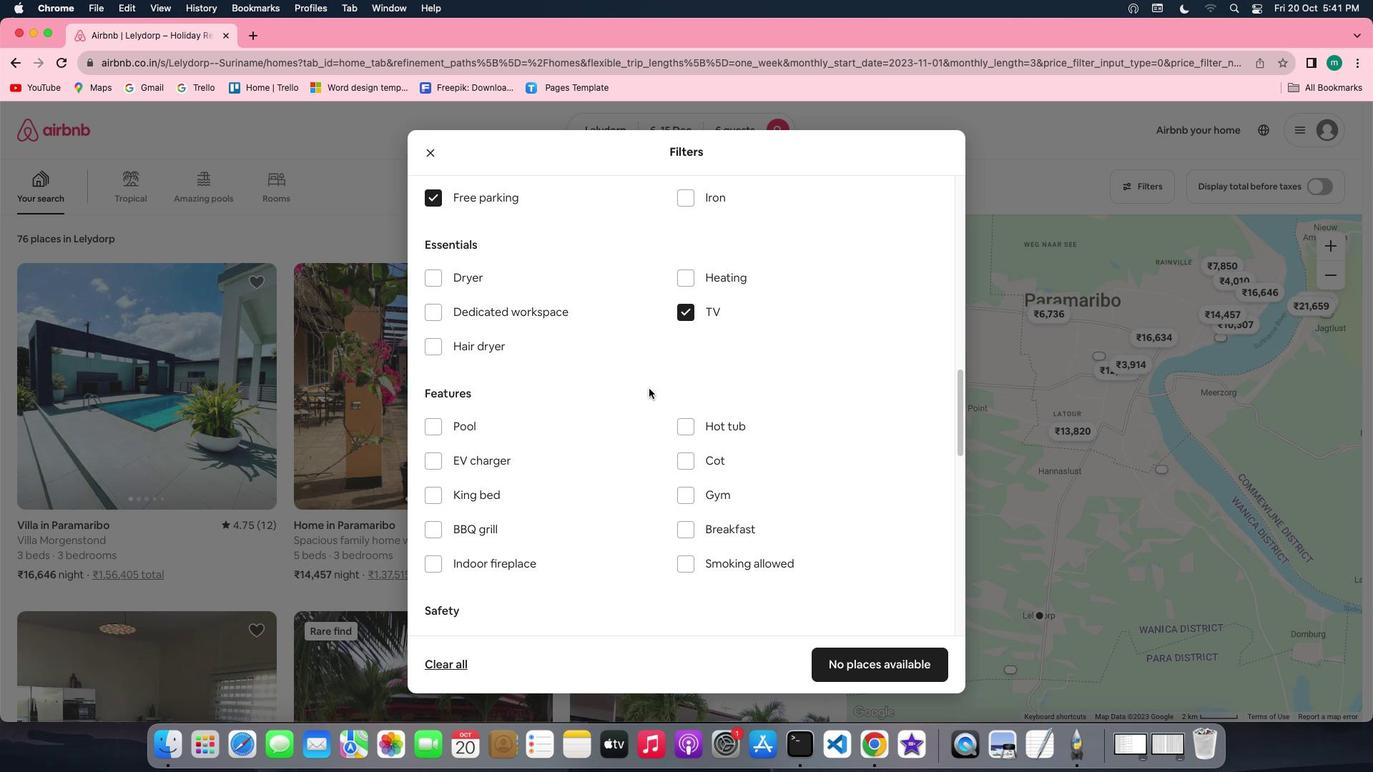 
Action: Mouse scrolled (649, 388) with delta (0, 0)
Screenshot: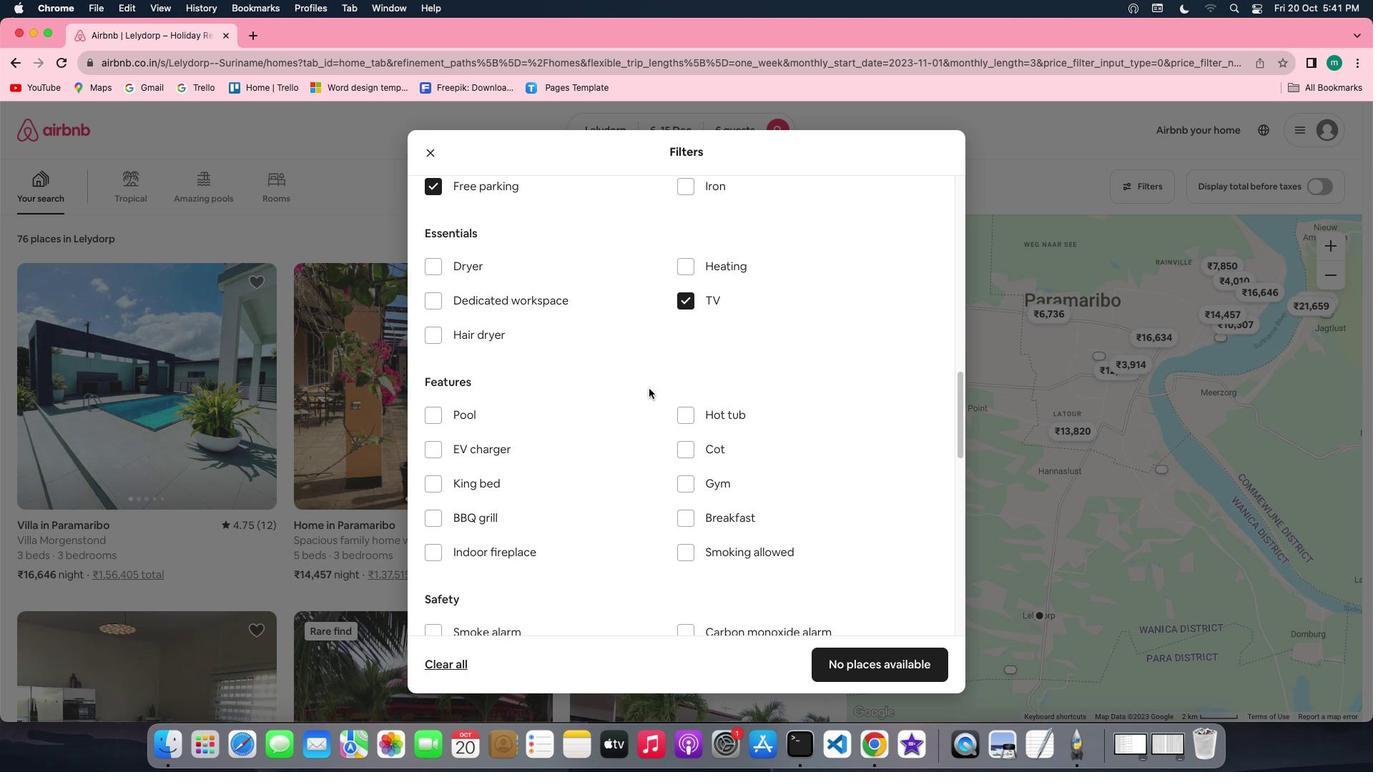 
Action: Mouse scrolled (649, 388) with delta (0, 0)
Screenshot: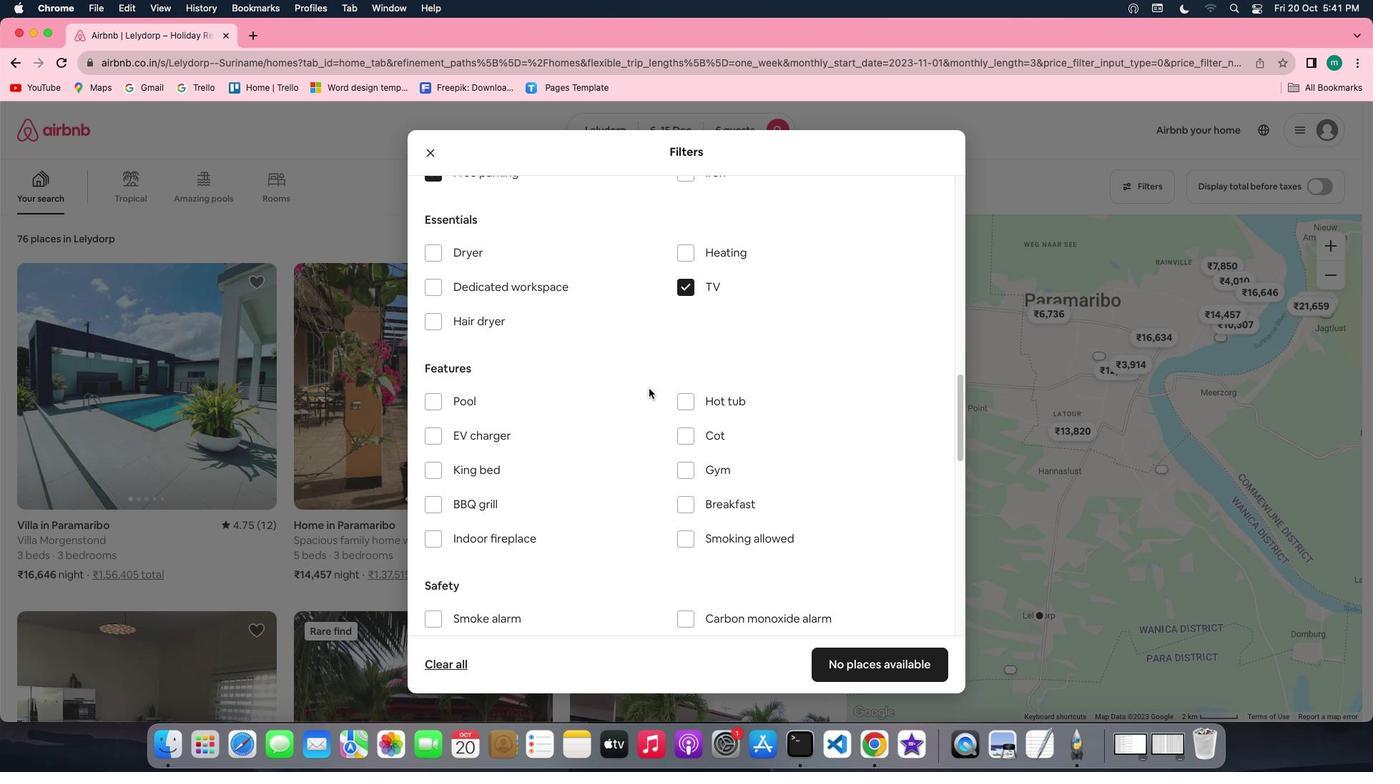 
Action: Mouse scrolled (649, 388) with delta (0, 0)
Screenshot: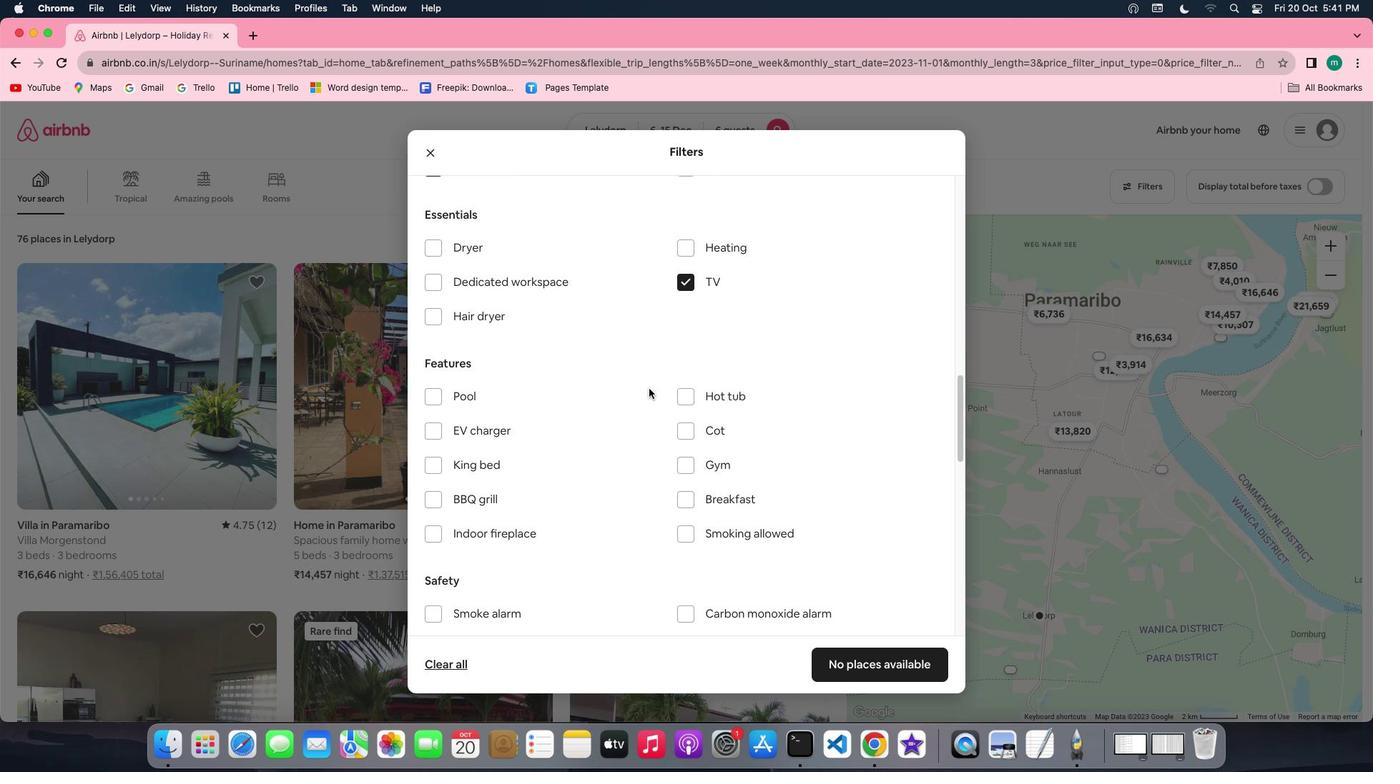 
Action: Mouse scrolled (649, 388) with delta (0, 0)
Screenshot: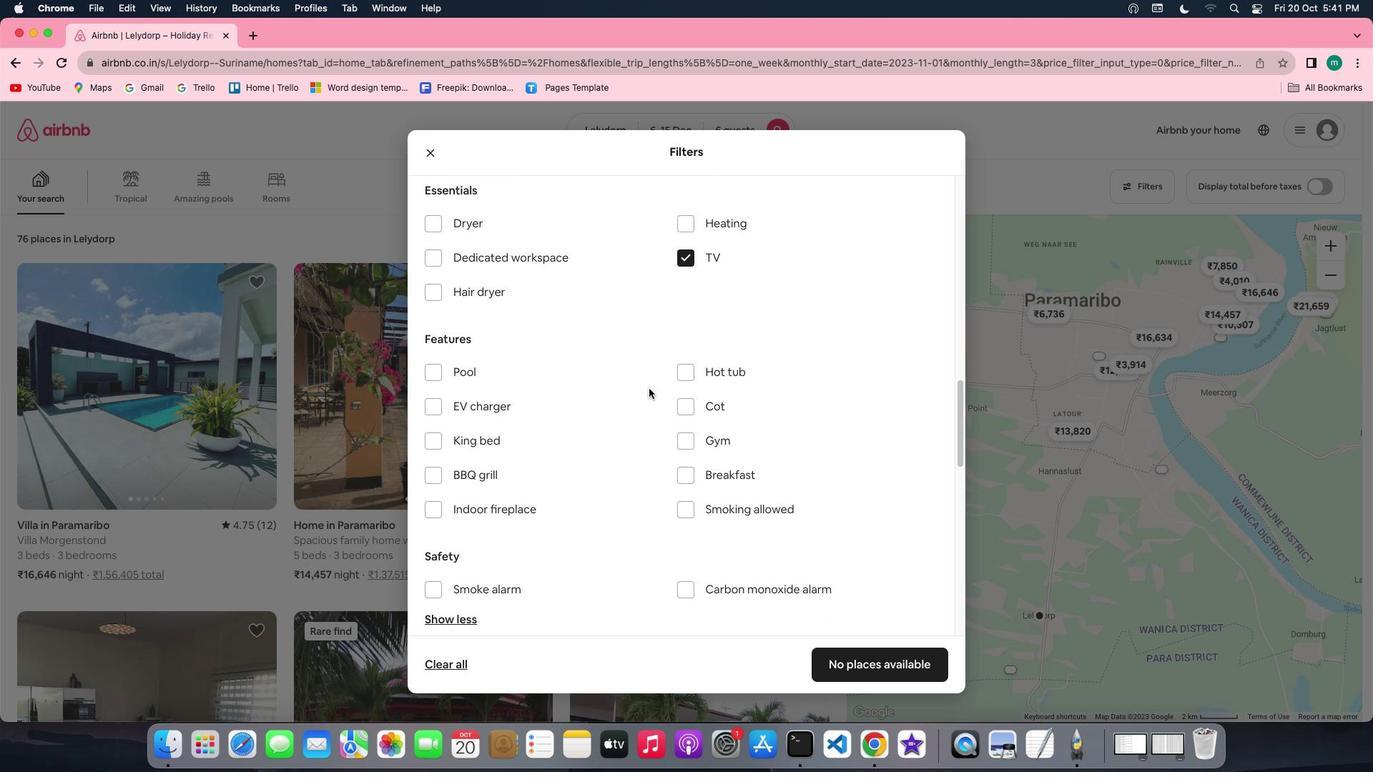 
Action: Mouse moved to (726, 395)
Screenshot: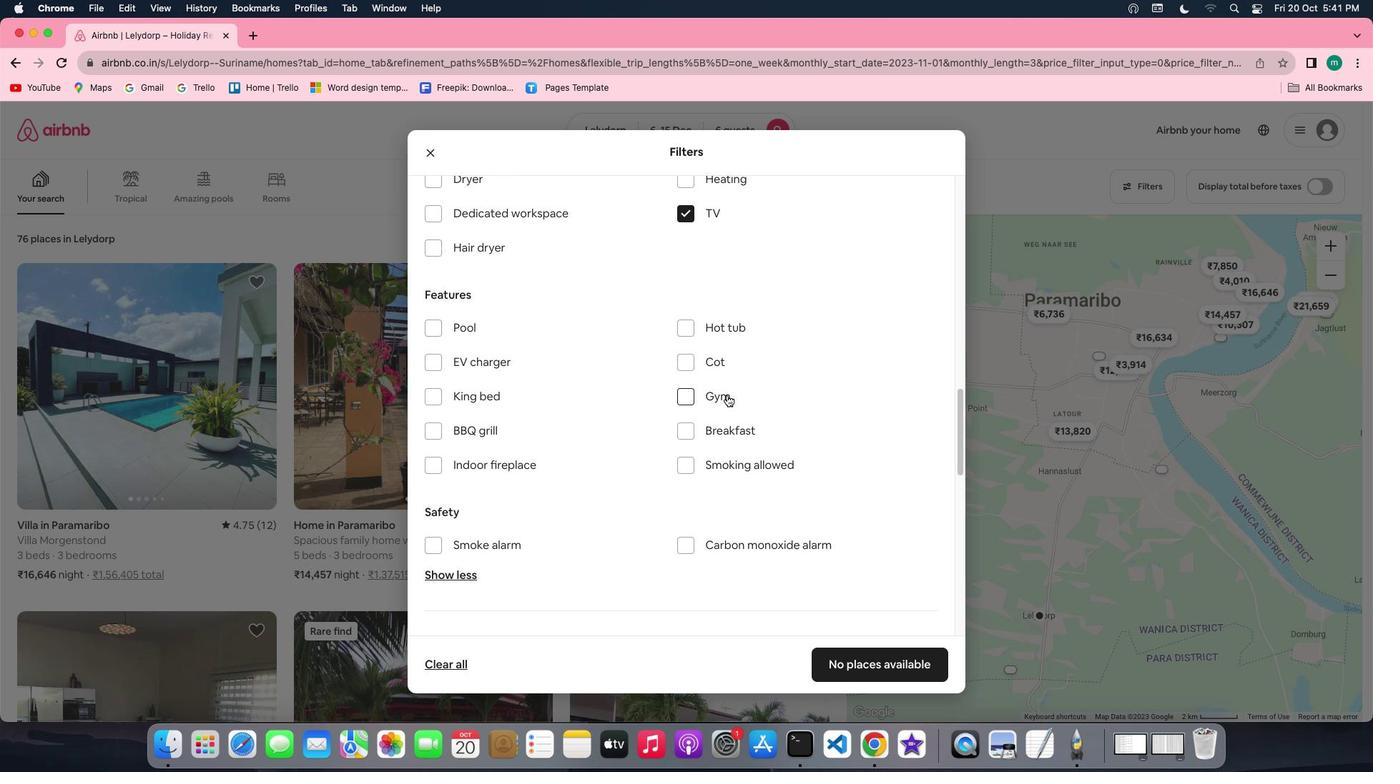 
Action: Mouse pressed left at (726, 395)
Screenshot: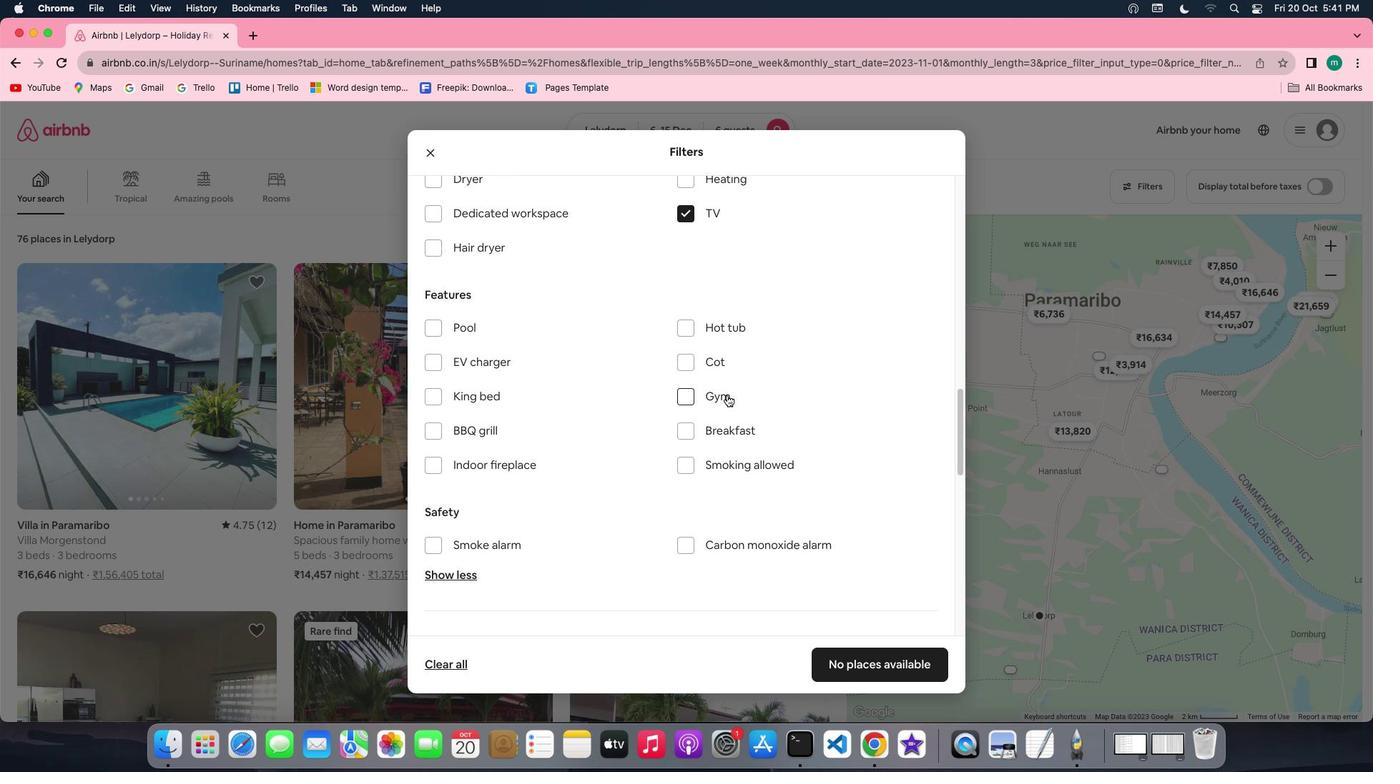 
Action: Mouse moved to (729, 434)
Screenshot: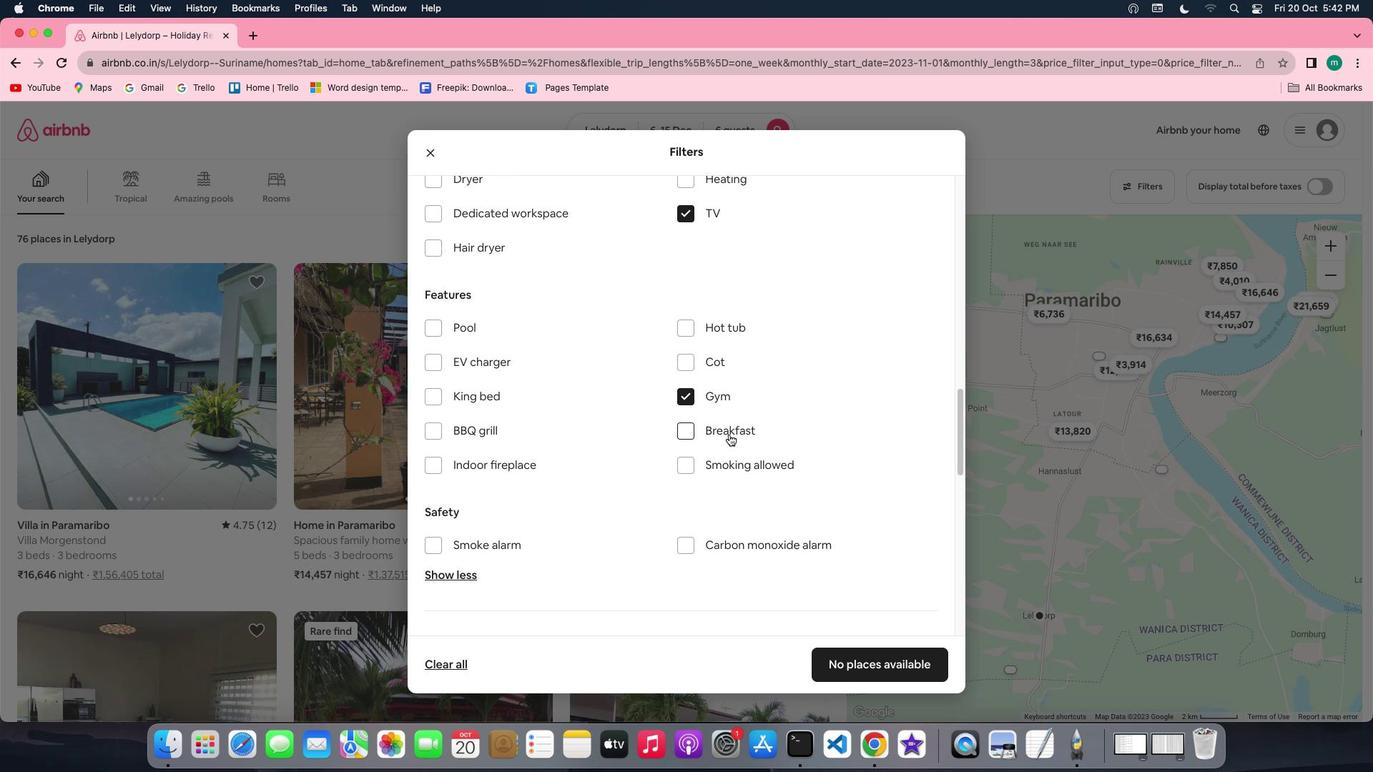 
Action: Mouse pressed left at (729, 434)
Screenshot: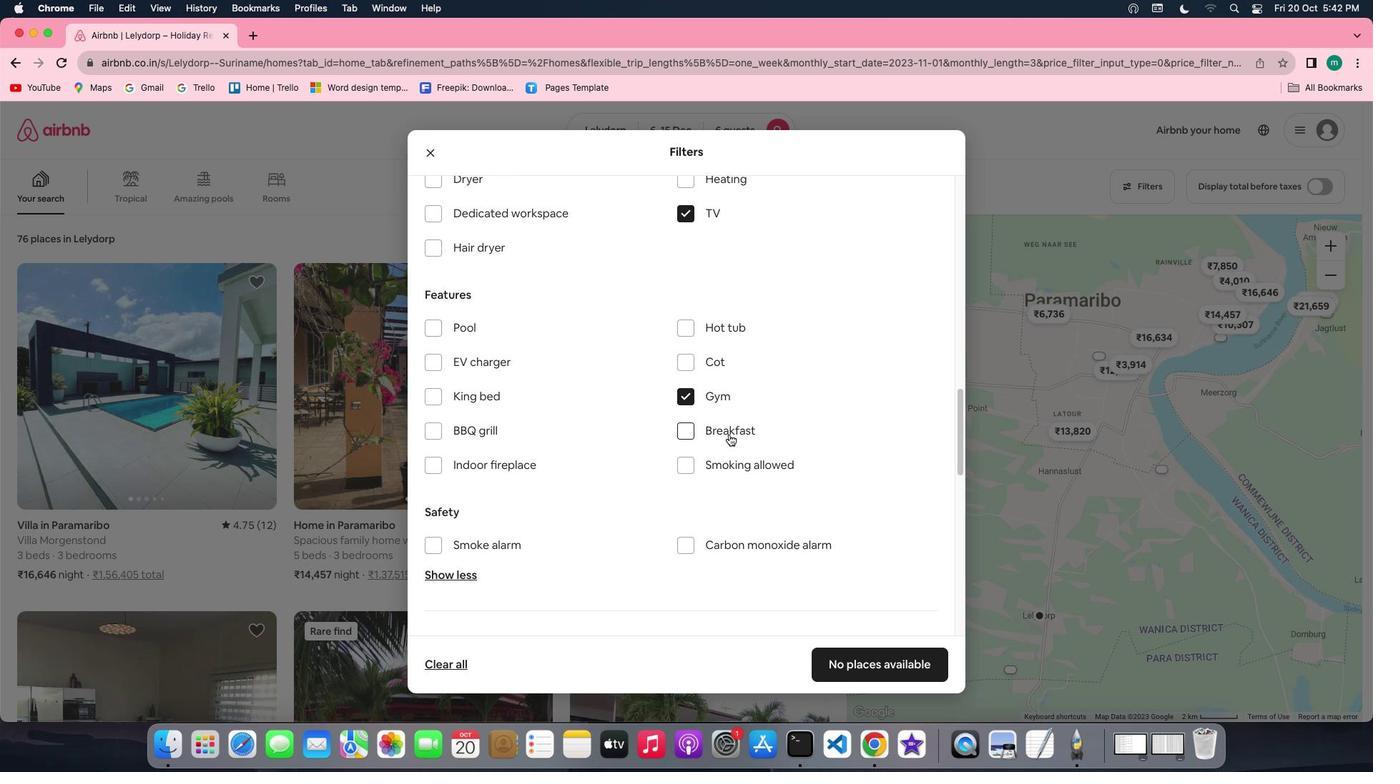 
Action: Mouse moved to (830, 525)
Screenshot: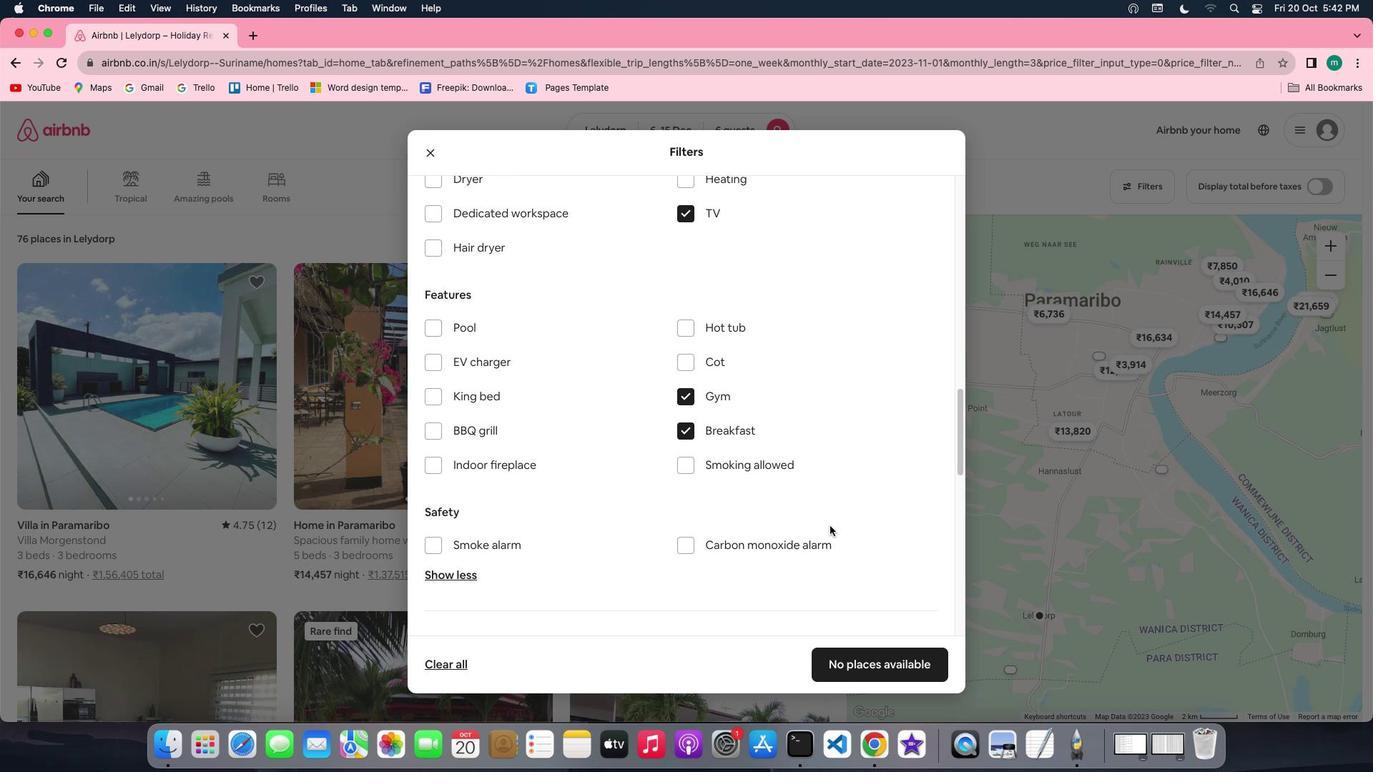 
Action: Mouse scrolled (830, 525) with delta (0, 0)
Screenshot: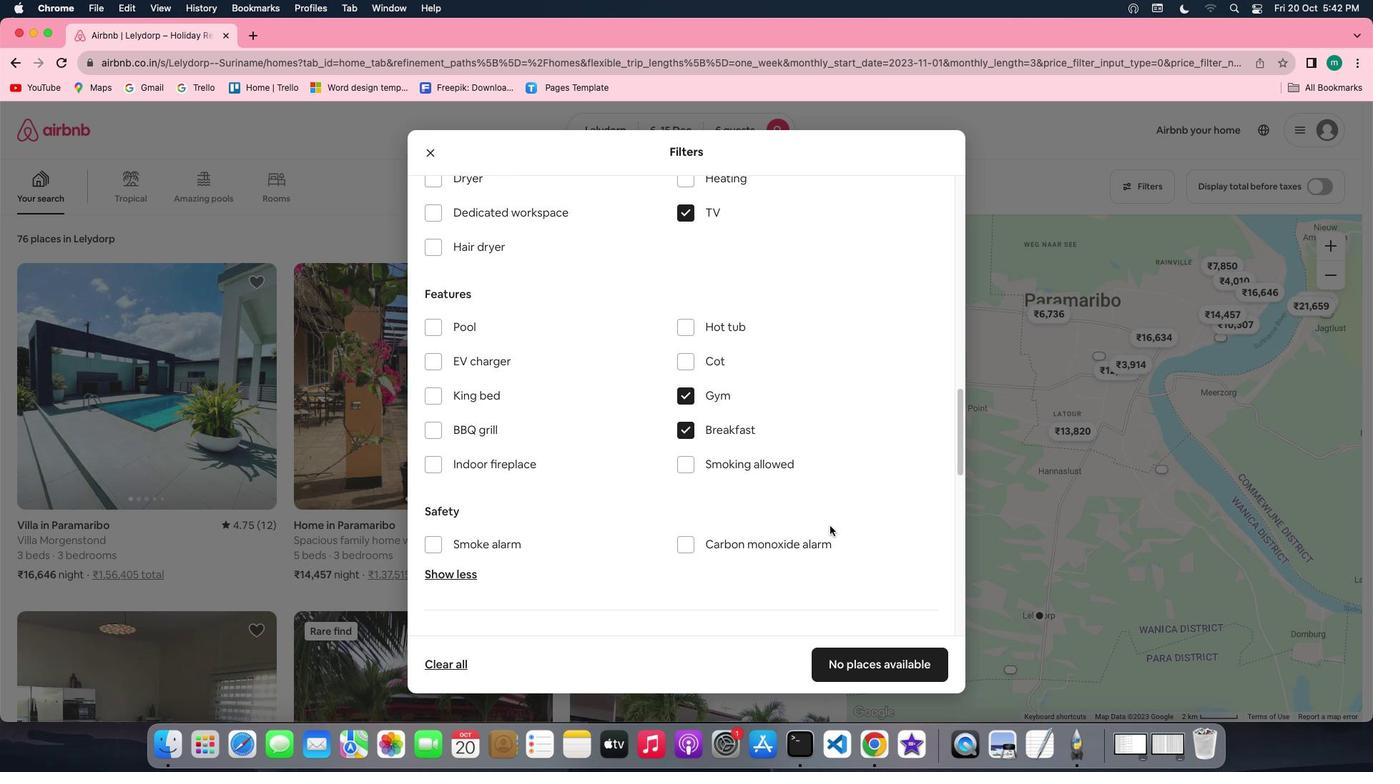 
Action: Mouse scrolled (830, 525) with delta (0, 0)
Screenshot: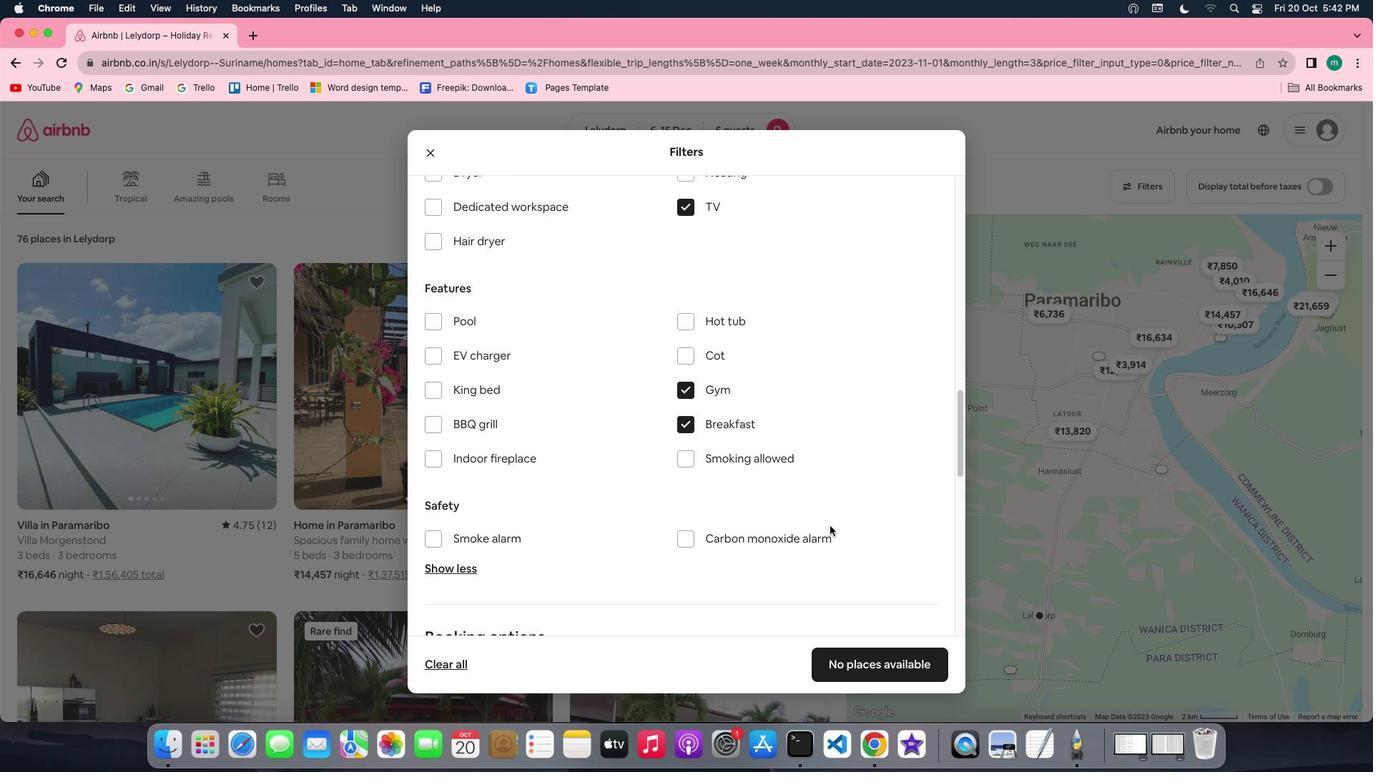 
Action: Mouse scrolled (830, 525) with delta (0, -1)
Screenshot: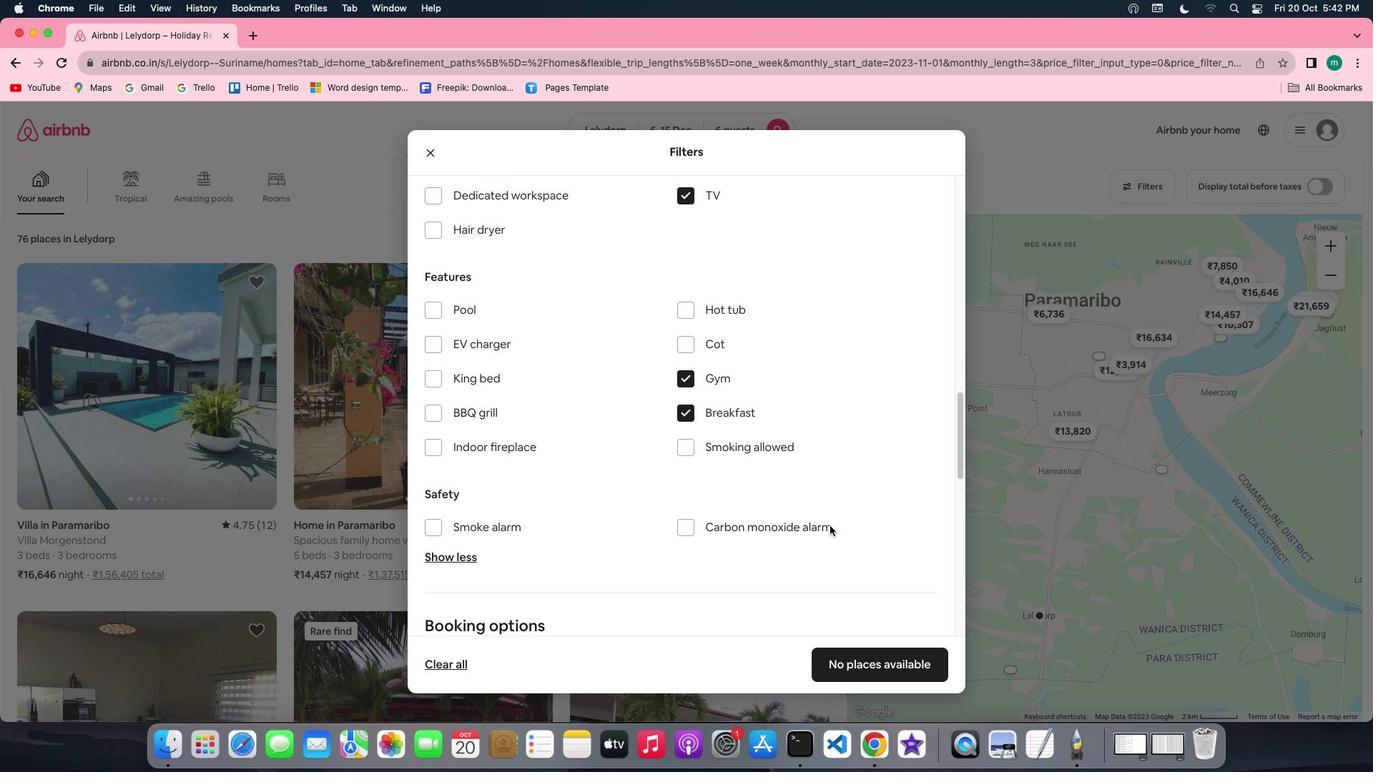 
Action: Mouse scrolled (830, 525) with delta (0, -2)
Screenshot: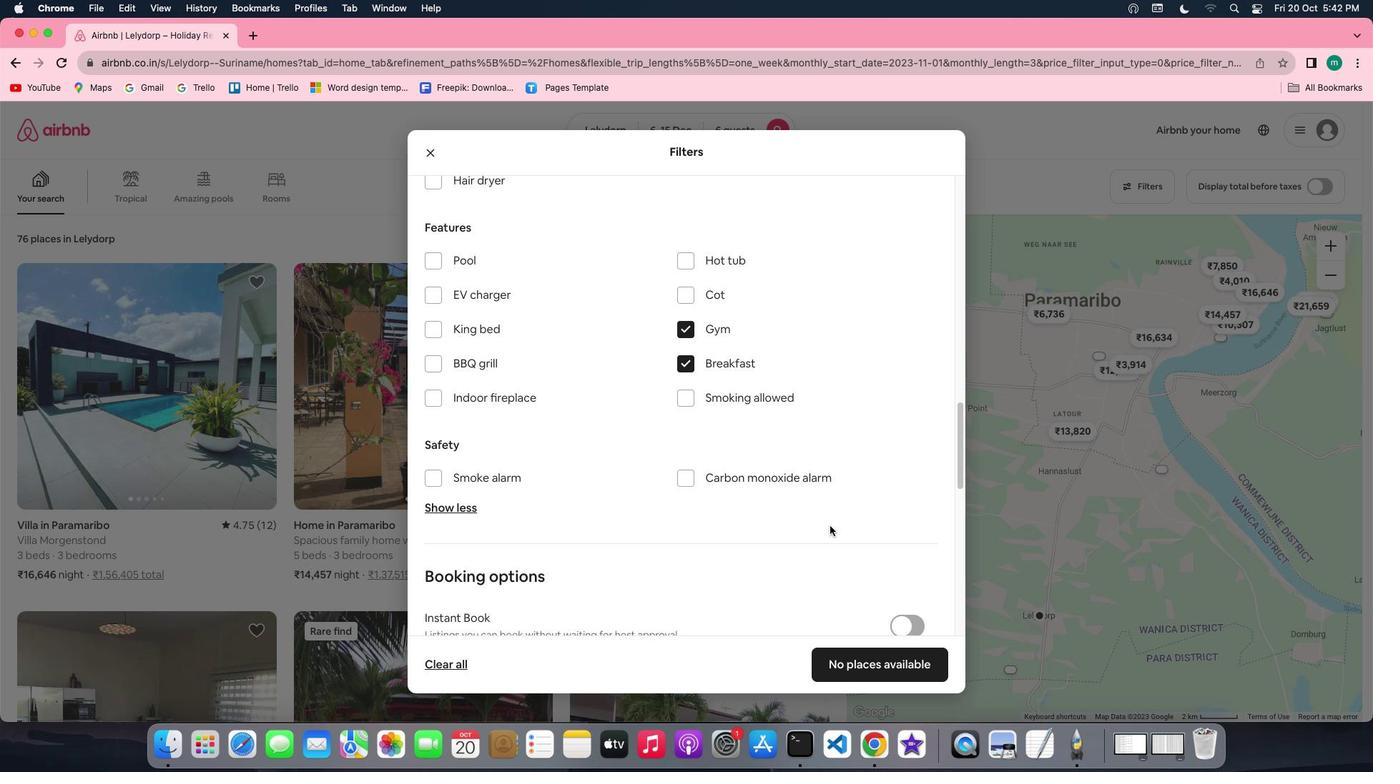 
Action: Mouse scrolled (830, 525) with delta (0, 0)
Screenshot: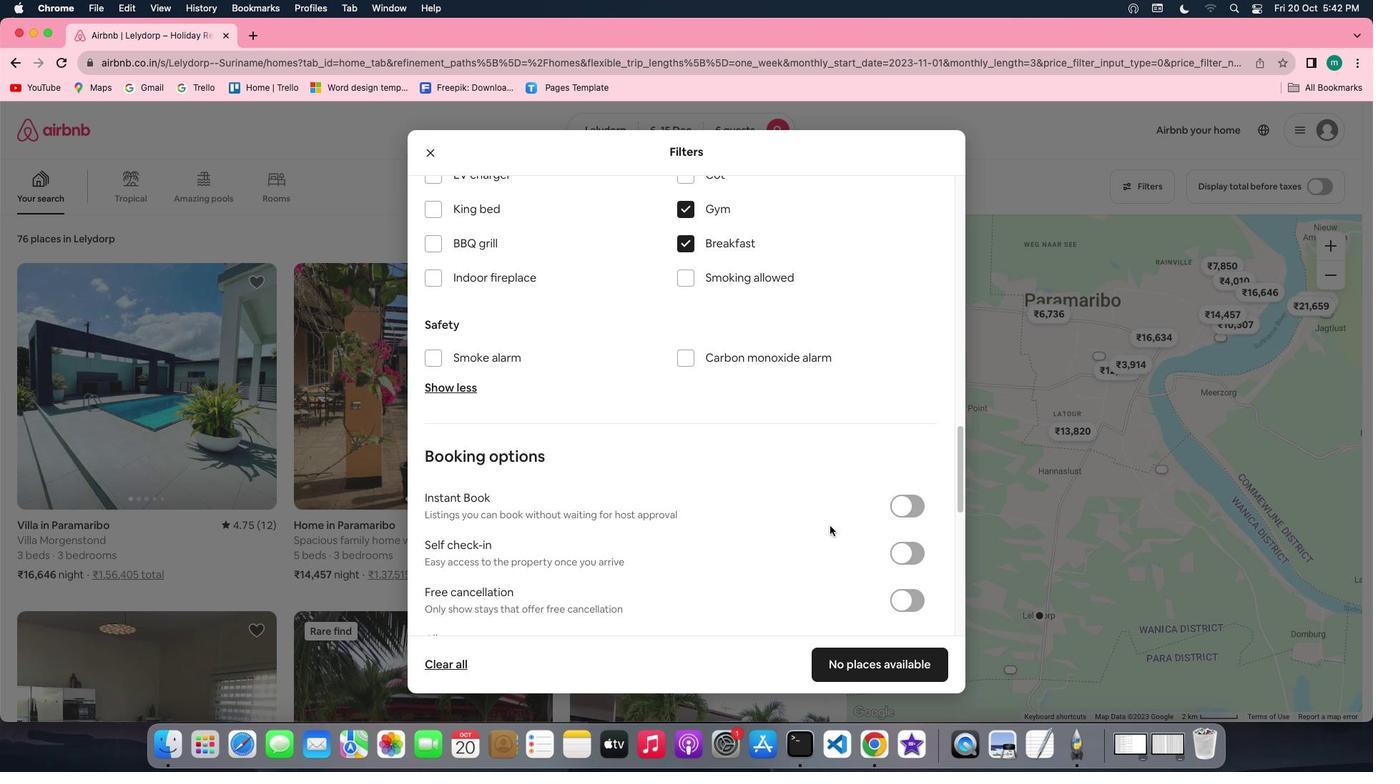 
Action: Mouse scrolled (830, 525) with delta (0, 0)
Screenshot: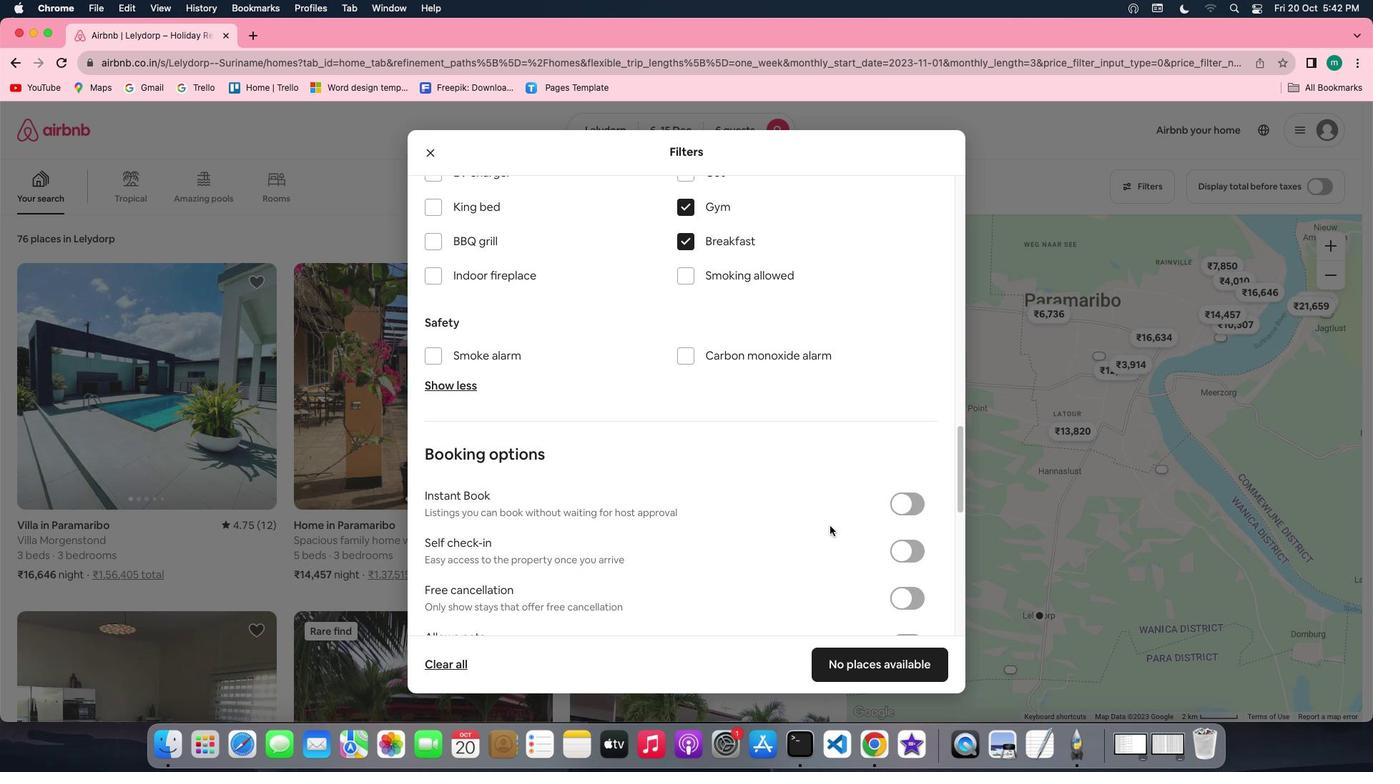 
Action: Mouse scrolled (830, 525) with delta (0, 0)
Screenshot: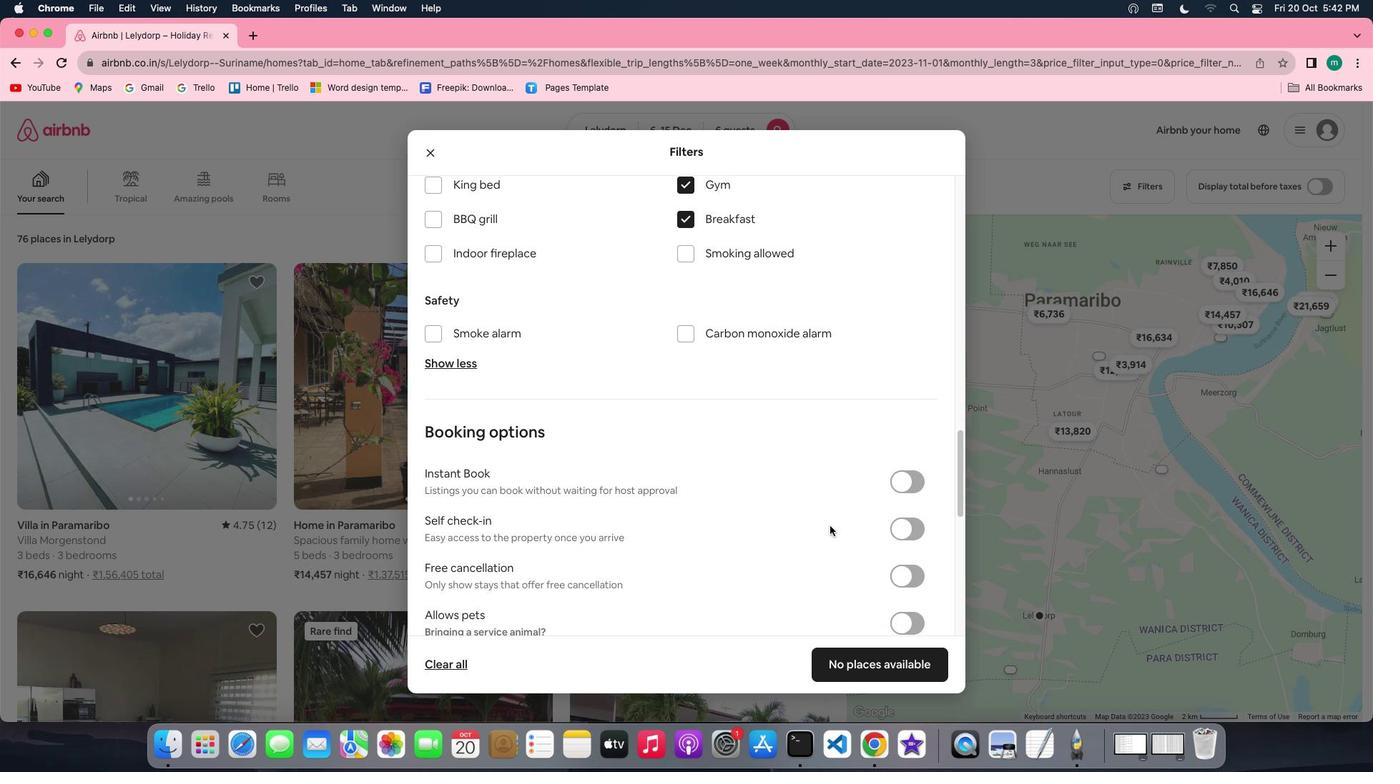 
Action: Mouse scrolled (830, 525) with delta (0, 0)
Screenshot: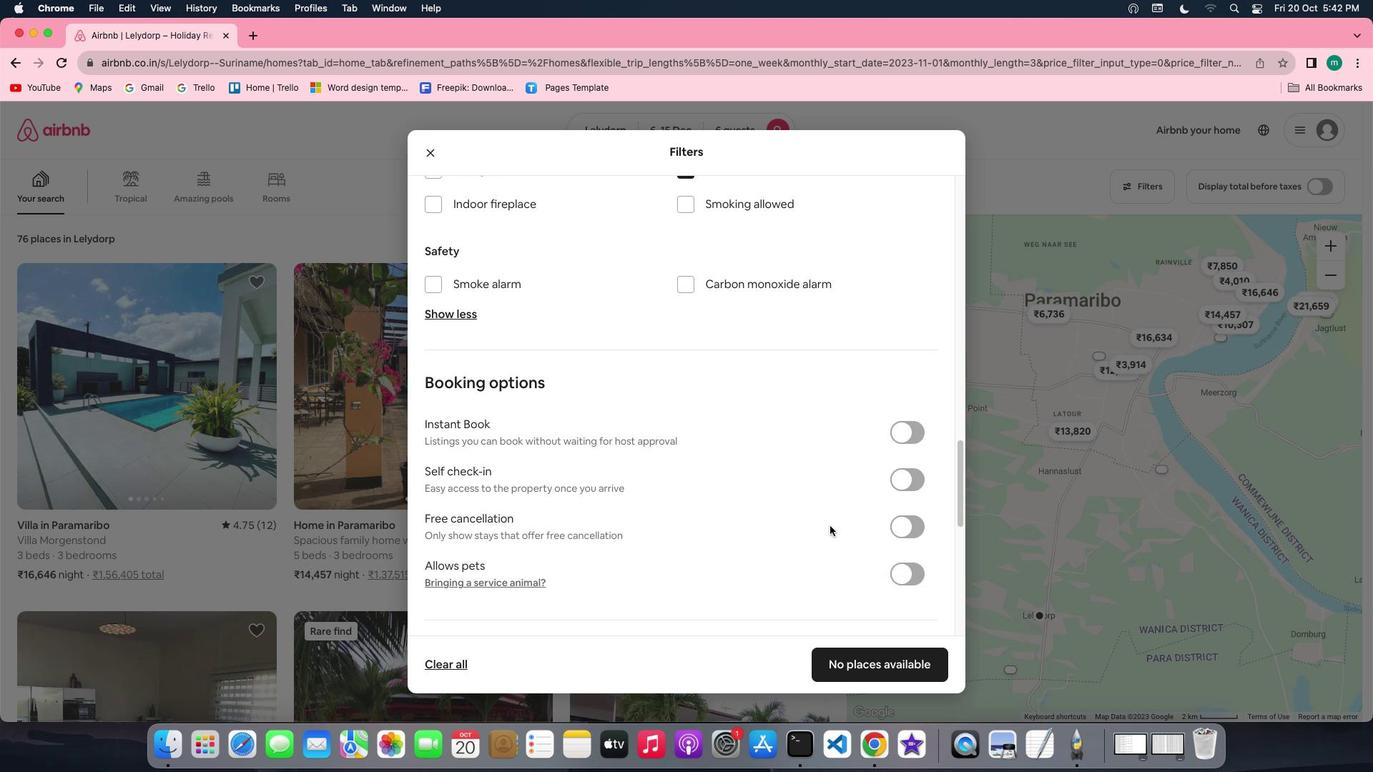 
Action: Mouse scrolled (830, 525) with delta (0, 0)
Screenshot: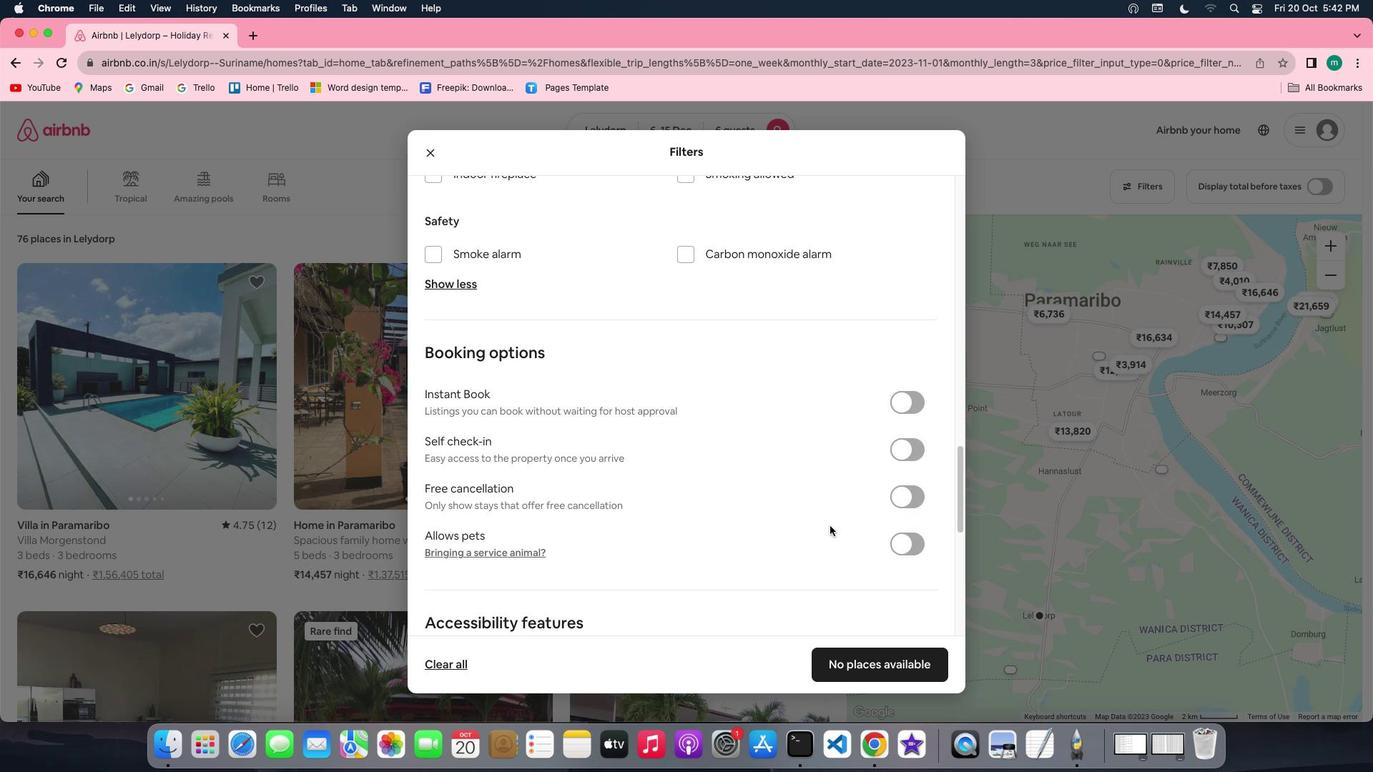 
Action: Mouse scrolled (830, 525) with delta (0, 0)
Screenshot: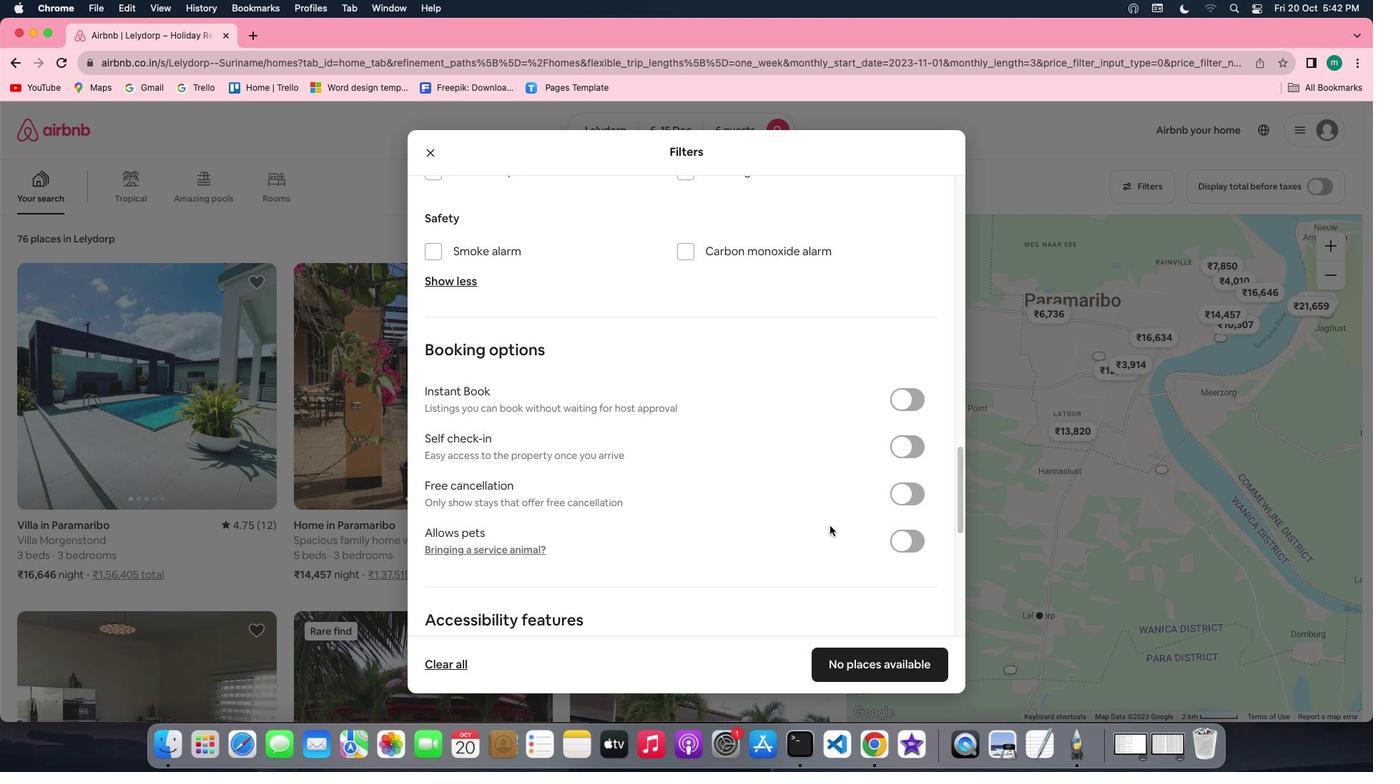 
Action: Mouse scrolled (830, 525) with delta (0, 0)
Screenshot: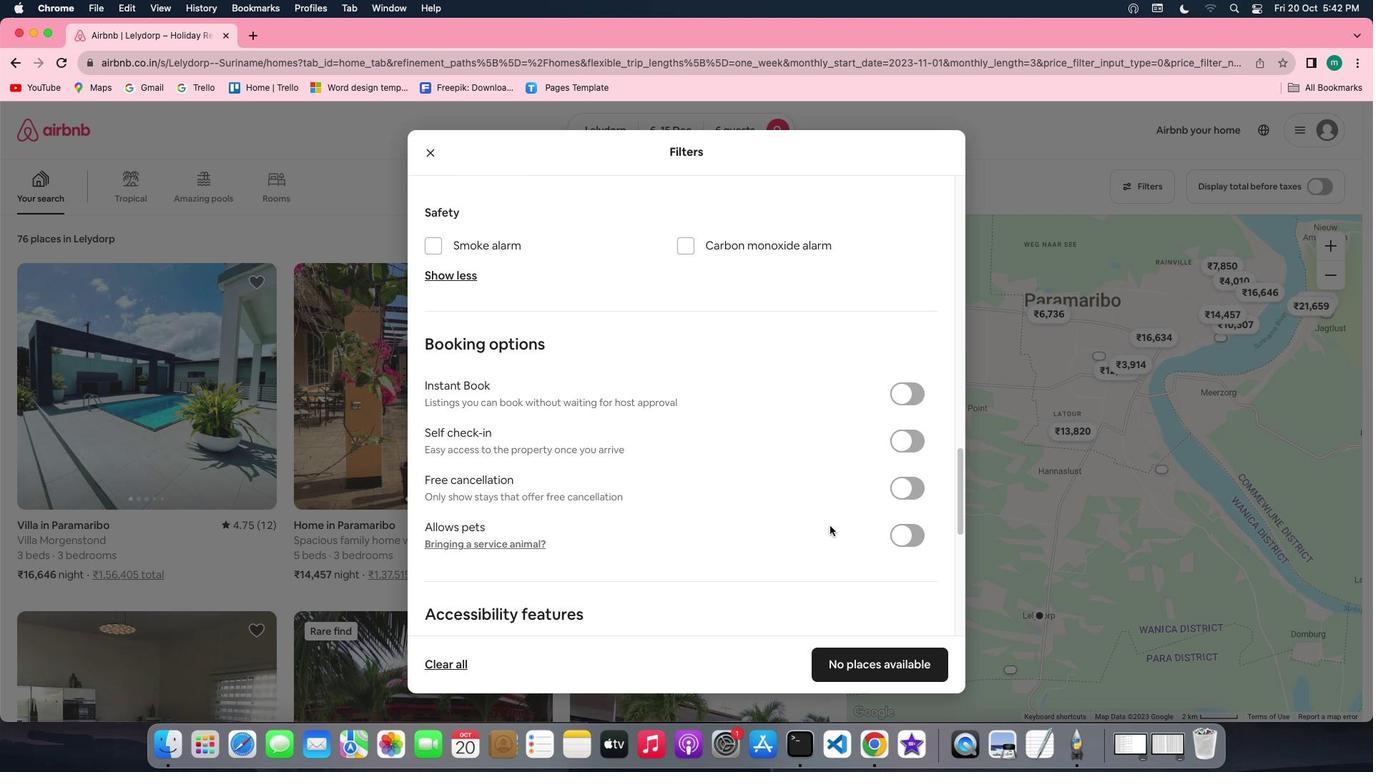 
Action: Mouse scrolled (830, 525) with delta (0, 0)
Screenshot: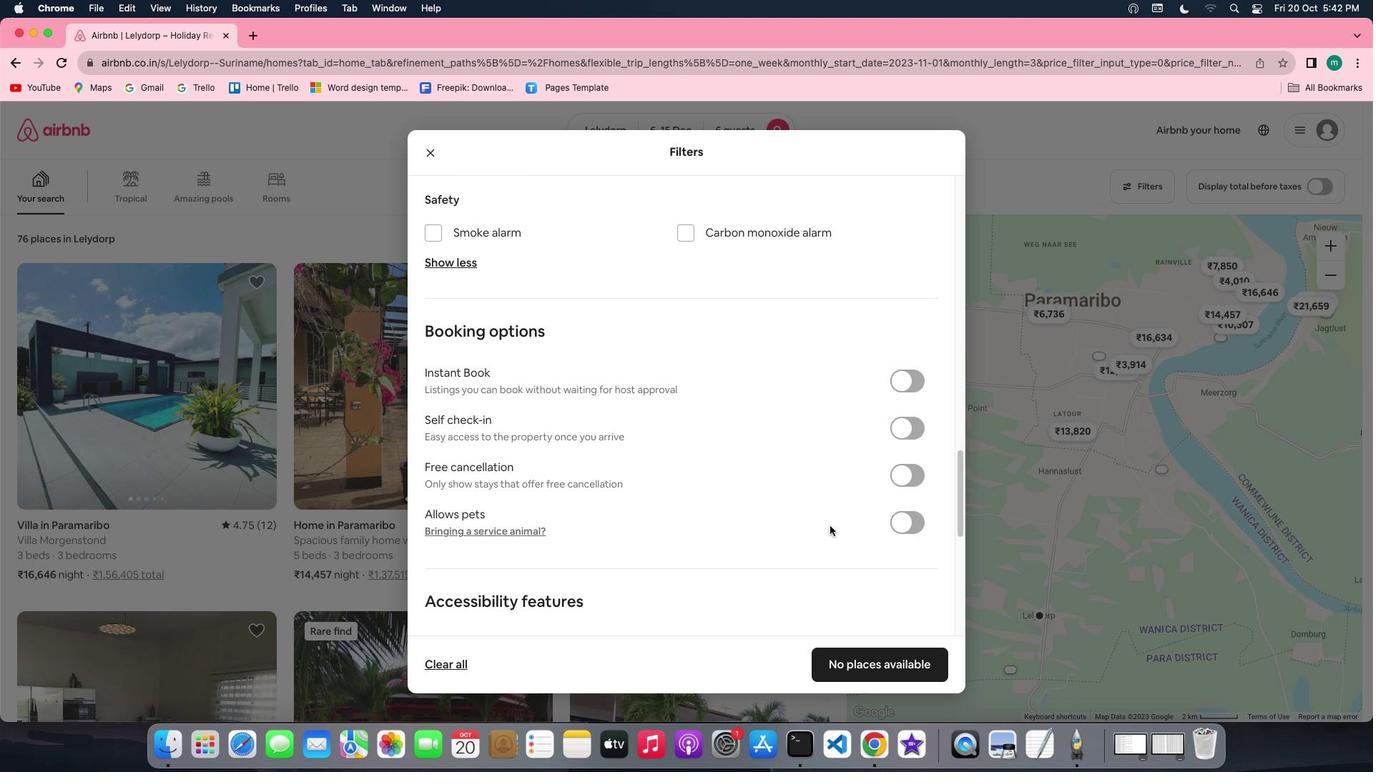 
Action: Mouse scrolled (830, 525) with delta (0, 0)
Screenshot: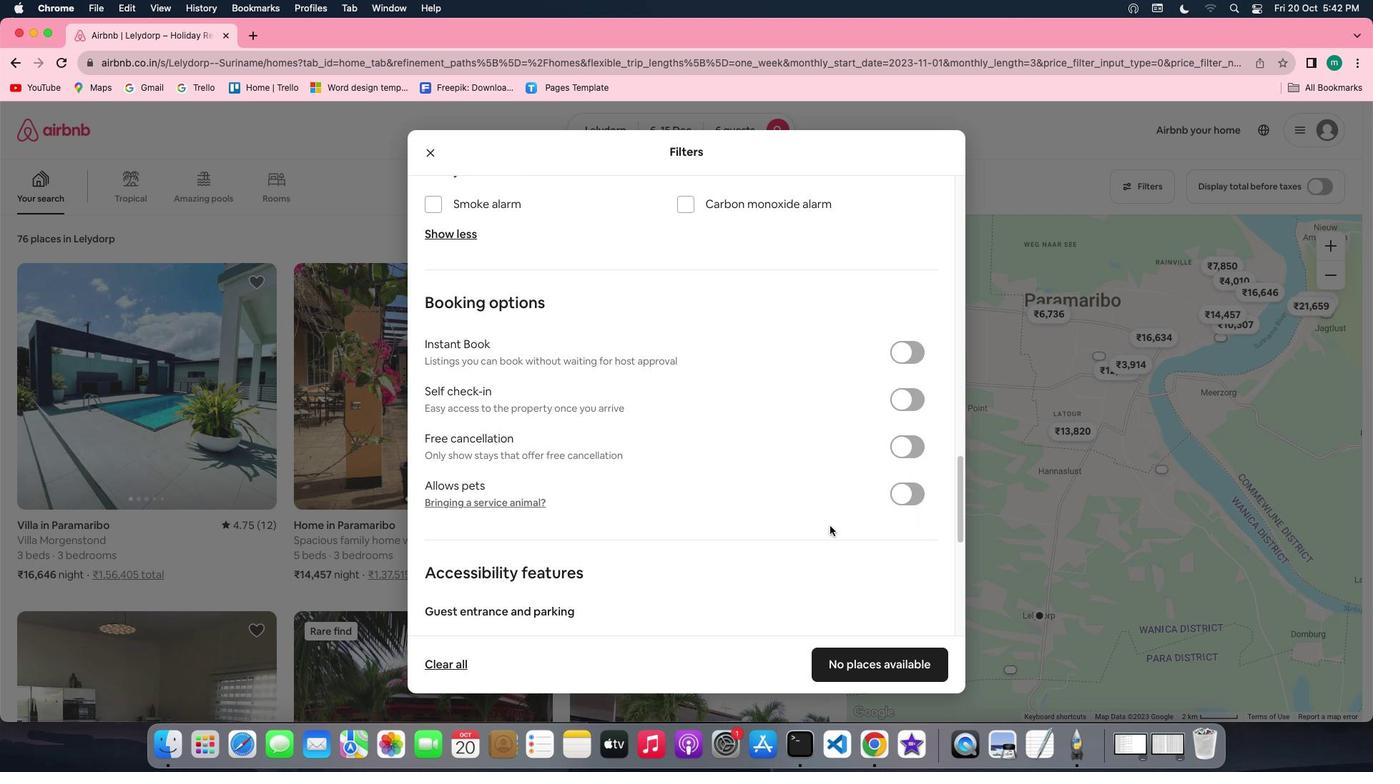 
Action: Mouse scrolled (830, 525) with delta (0, 0)
Screenshot: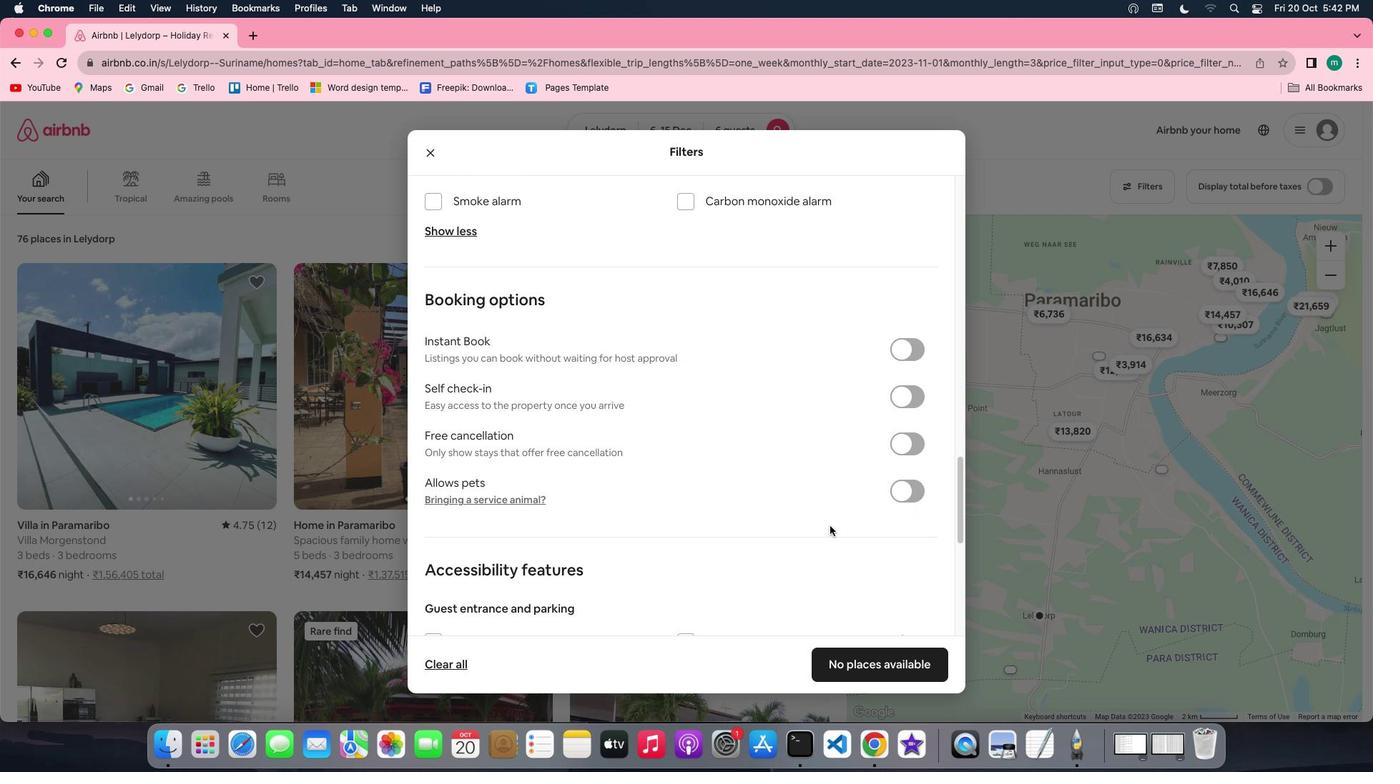 
Action: Mouse scrolled (830, 525) with delta (0, 0)
Screenshot: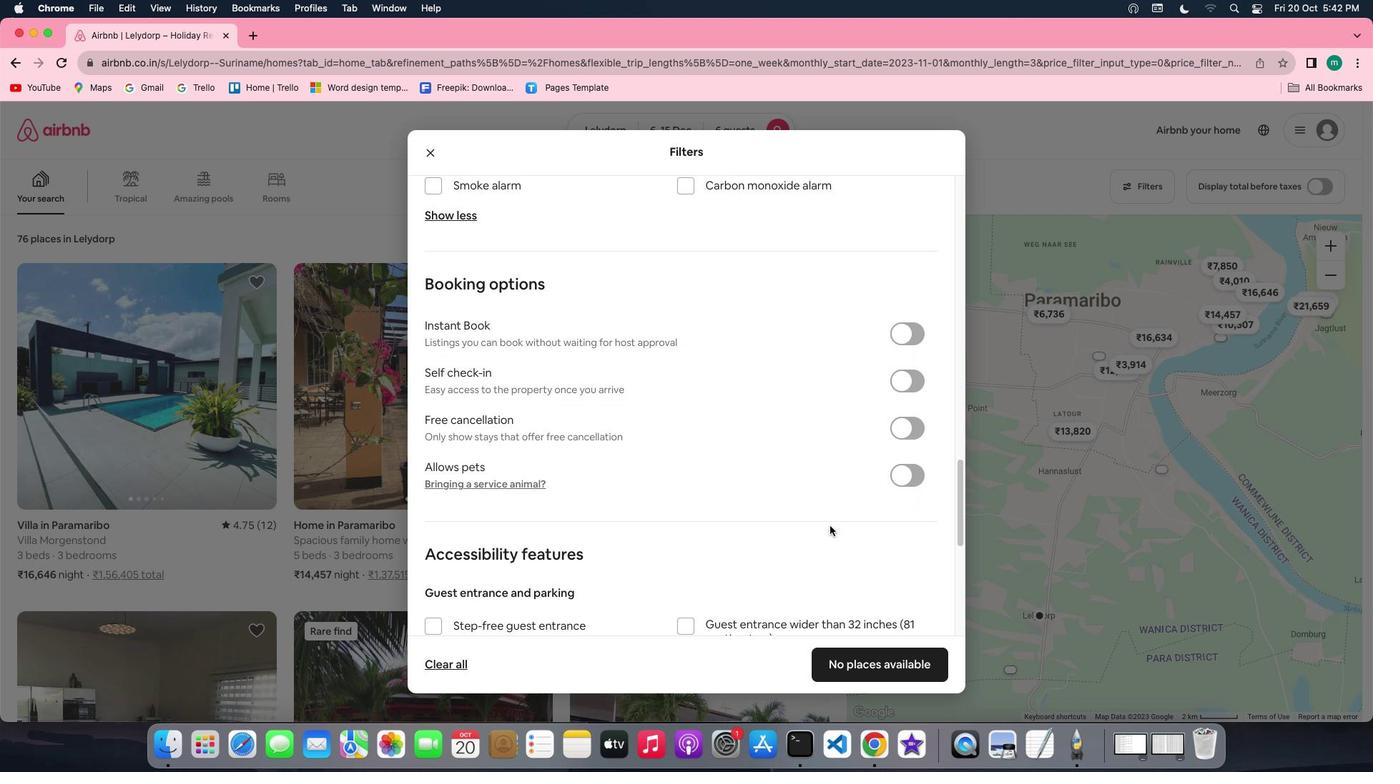
Action: Mouse moved to (908, 344)
Screenshot: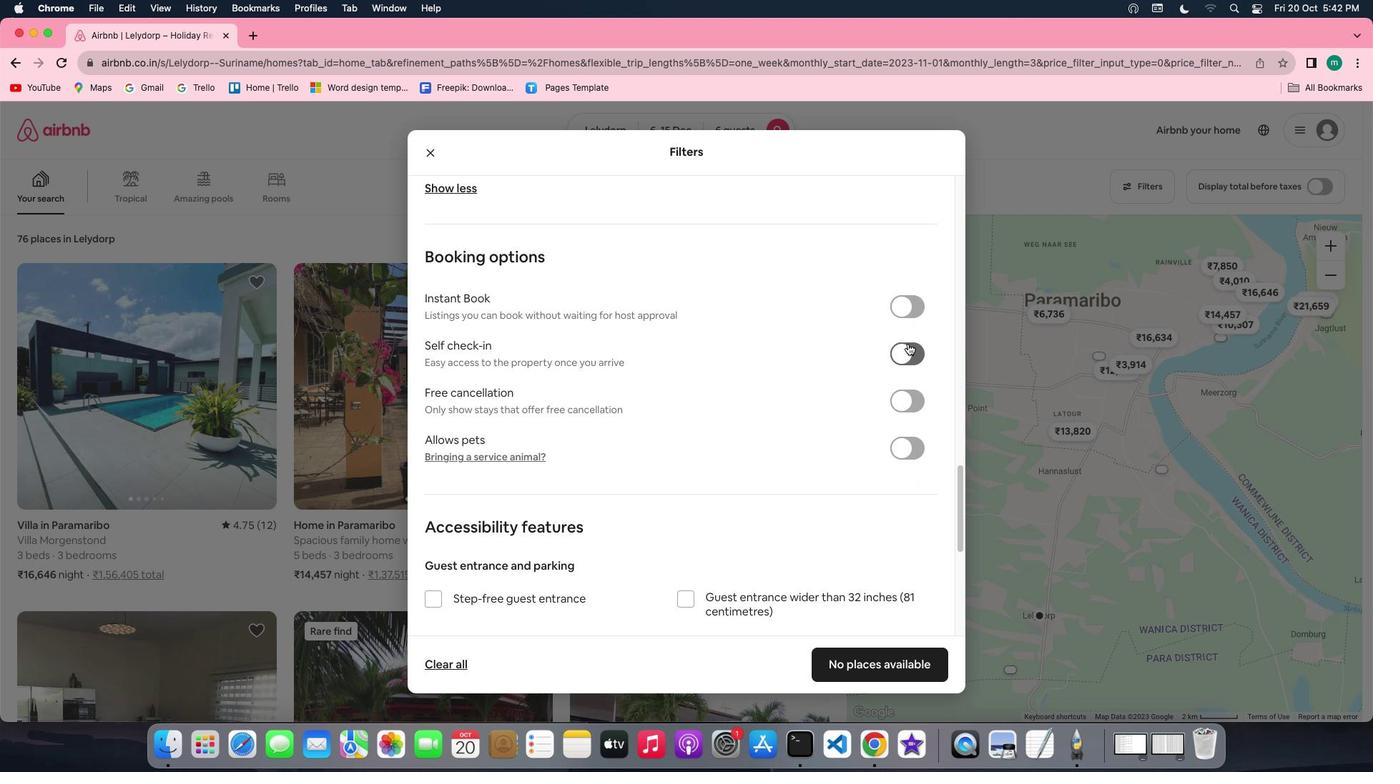 
Action: Mouse pressed left at (908, 344)
Screenshot: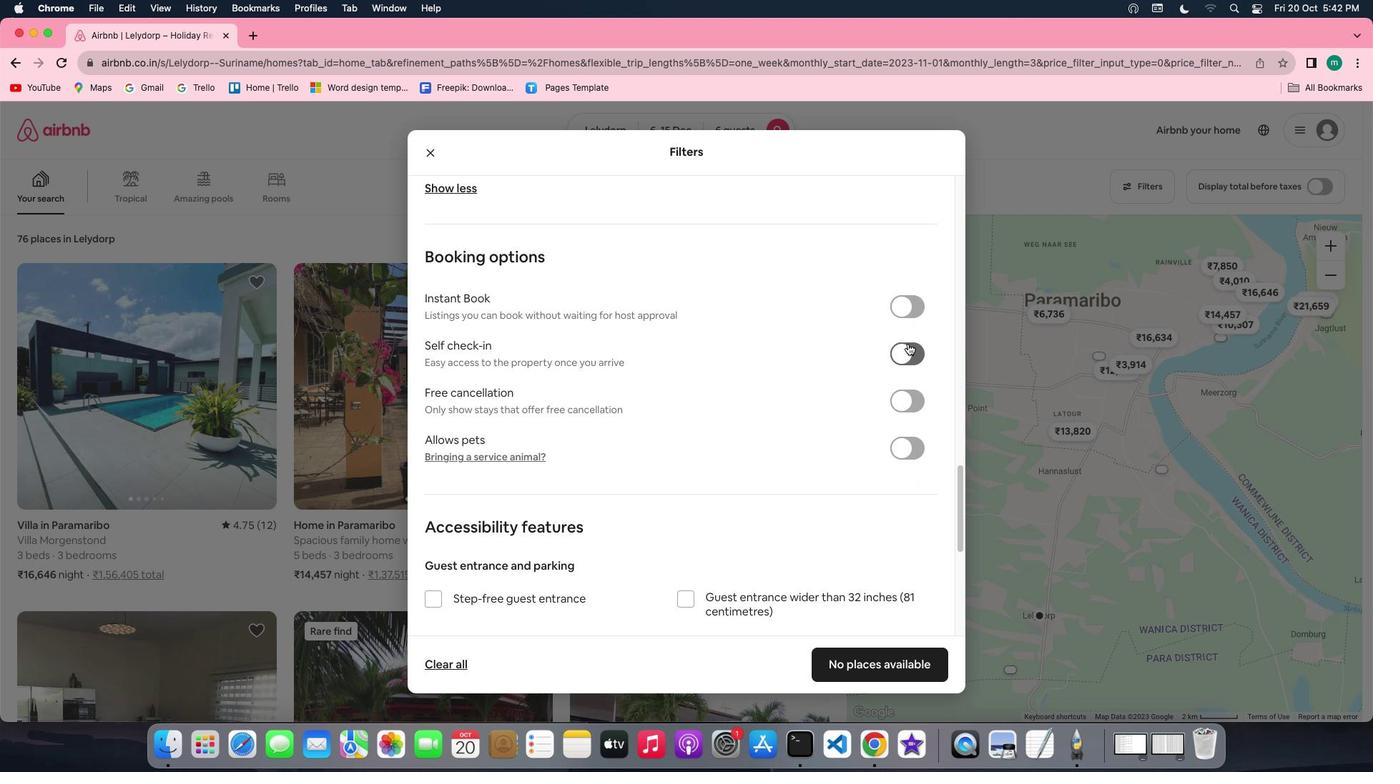 
Action: Mouse moved to (869, 550)
Screenshot: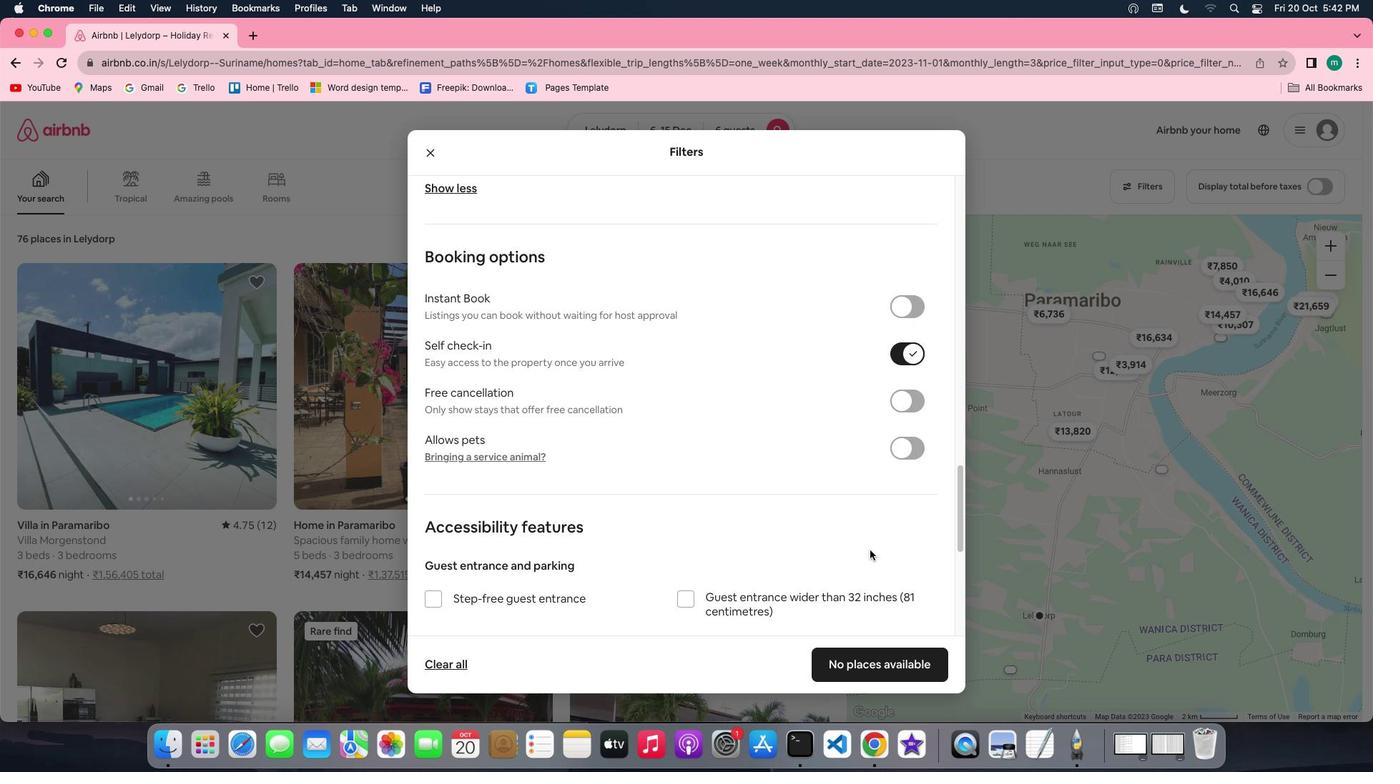 
Action: Mouse scrolled (869, 550) with delta (0, 0)
Screenshot: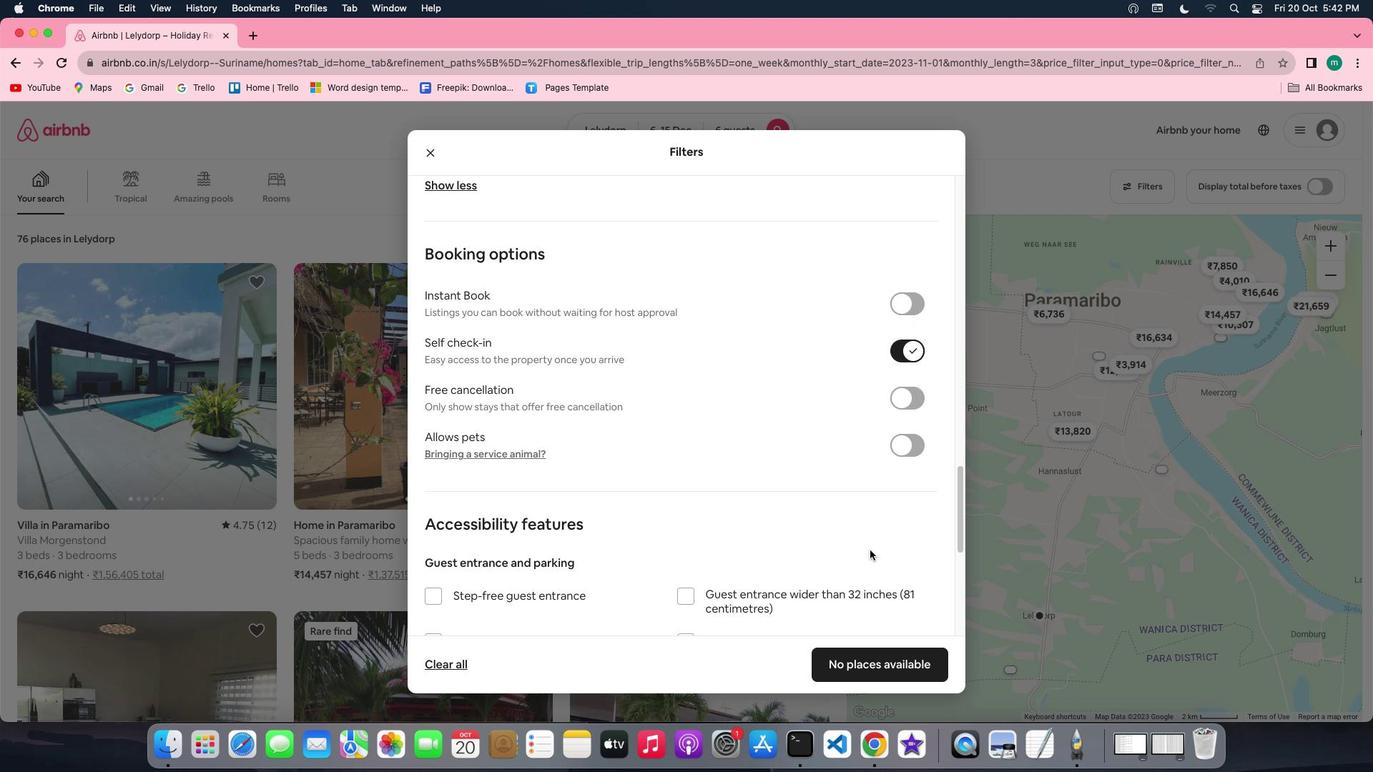 
Action: Mouse scrolled (869, 550) with delta (0, 0)
Screenshot: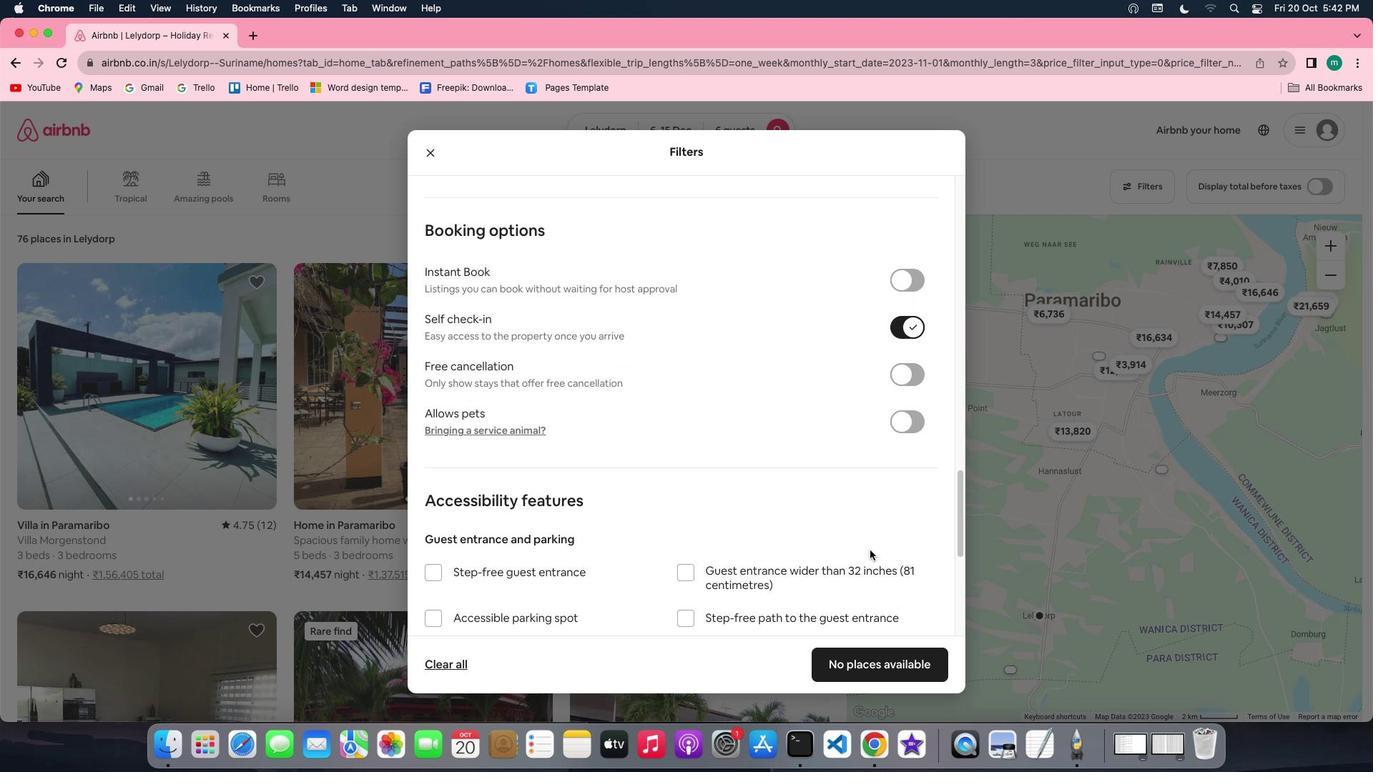 
Action: Mouse scrolled (869, 550) with delta (0, -2)
Screenshot: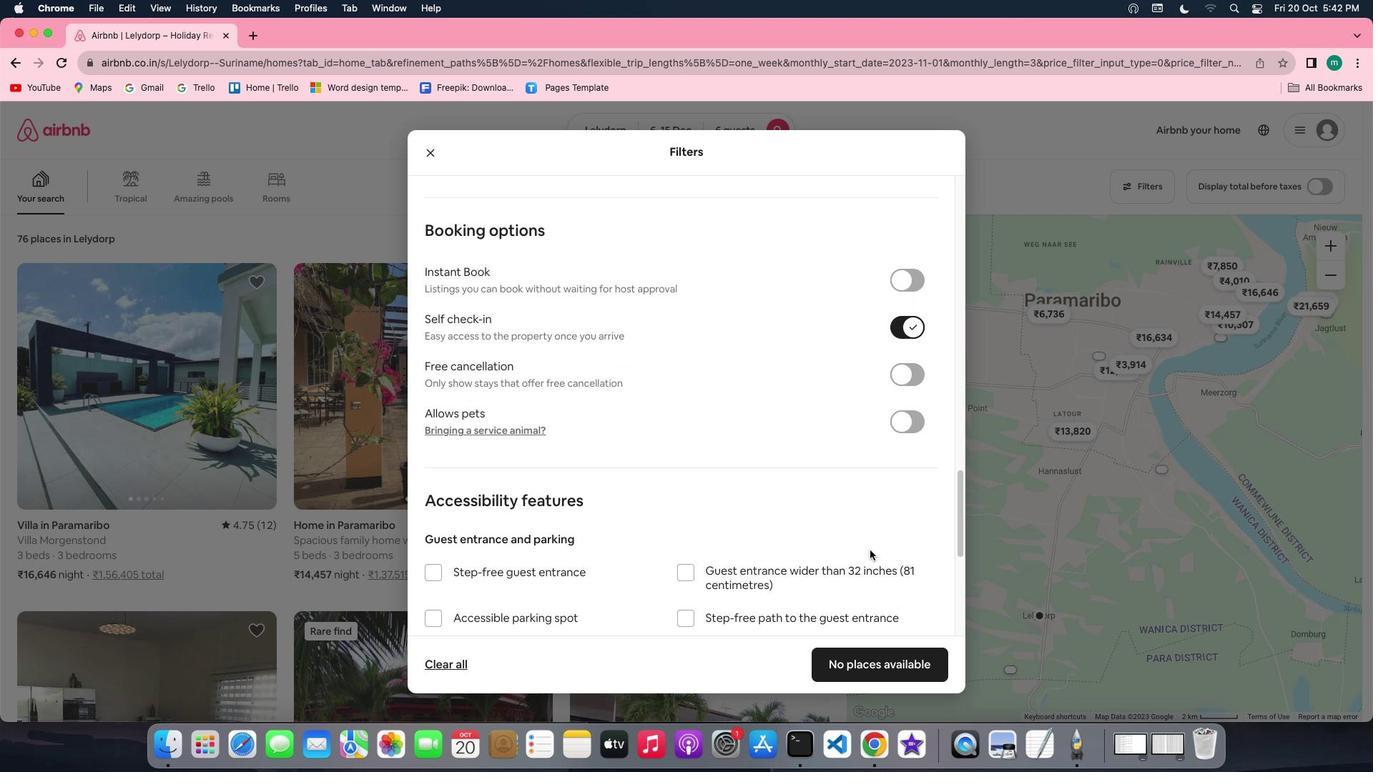 
Action: Mouse scrolled (869, 550) with delta (0, -3)
Screenshot: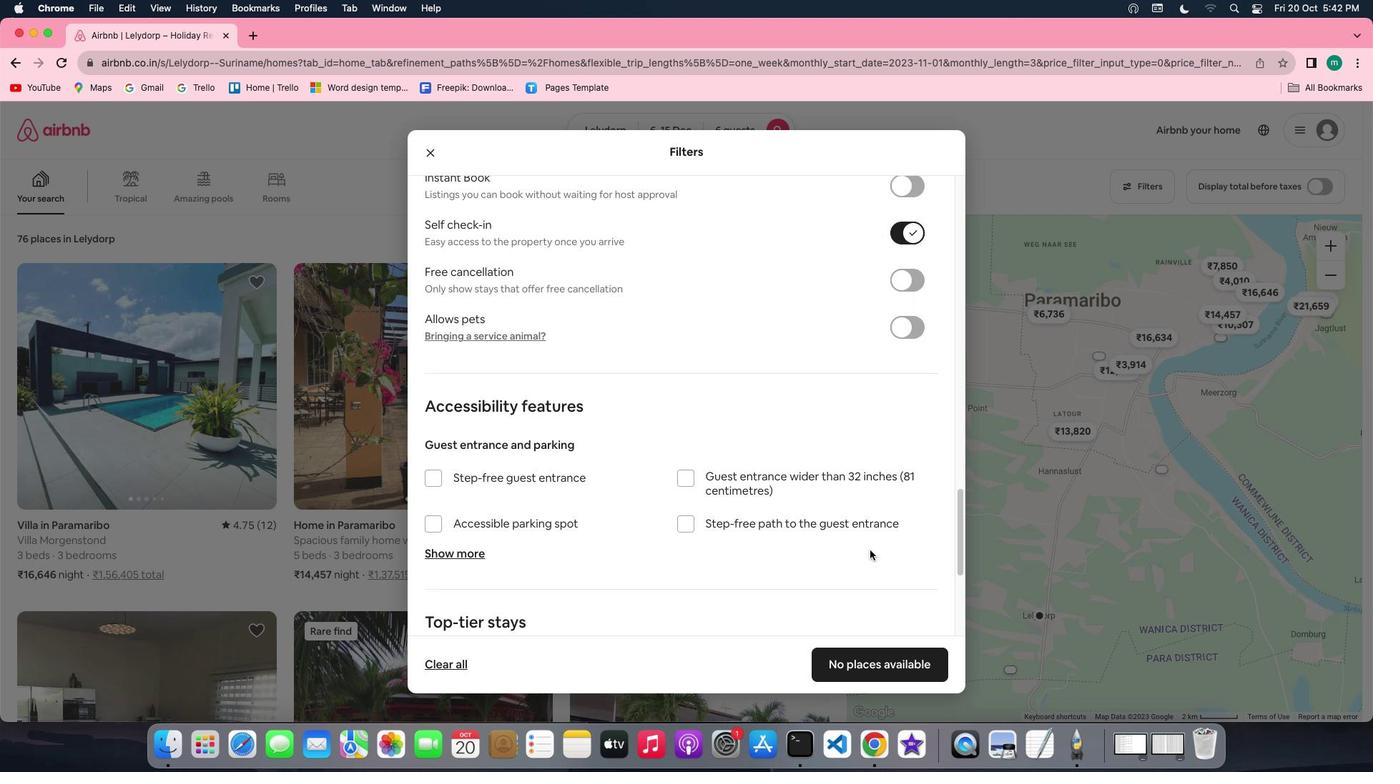 
Action: Mouse scrolled (869, 550) with delta (0, -3)
Screenshot: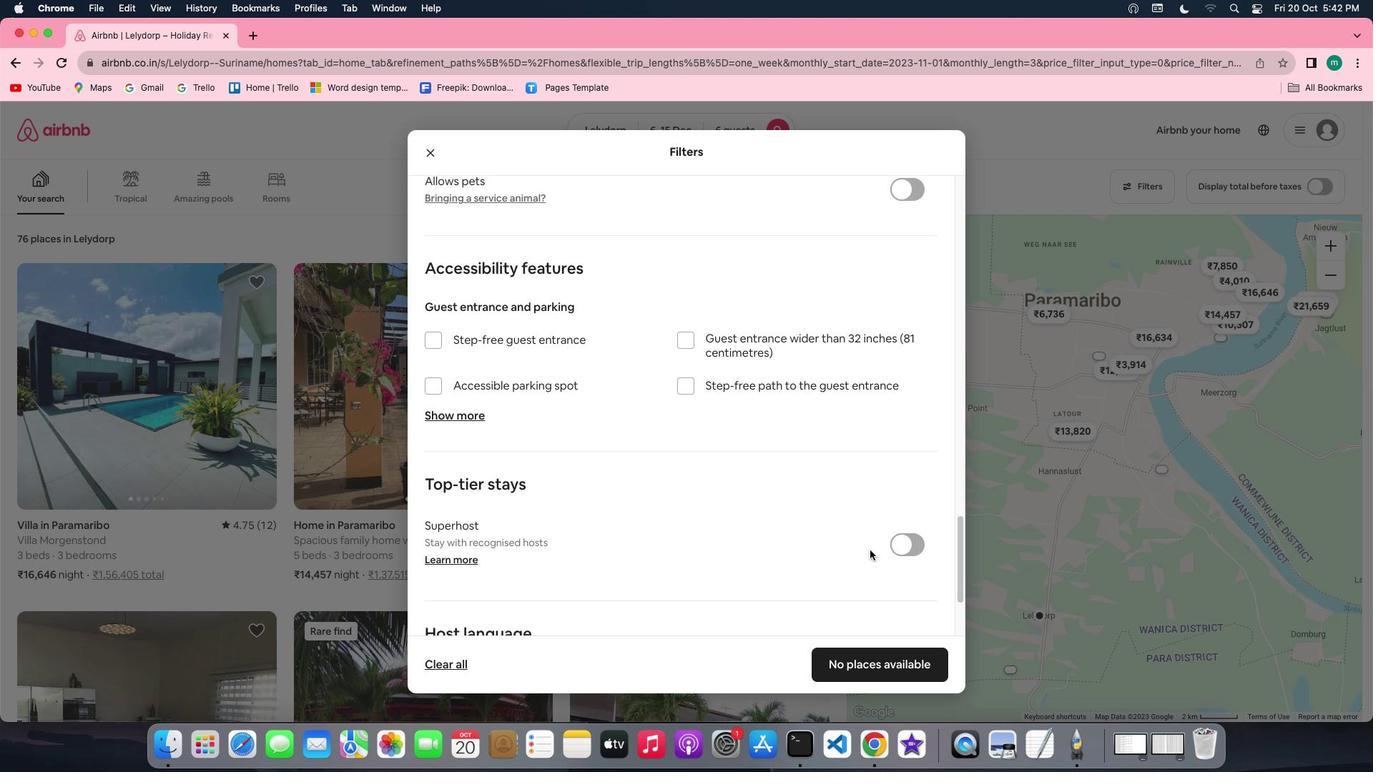 
Action: Mouse scrolled (869, 550) with delta (0, 0)
Screenshot: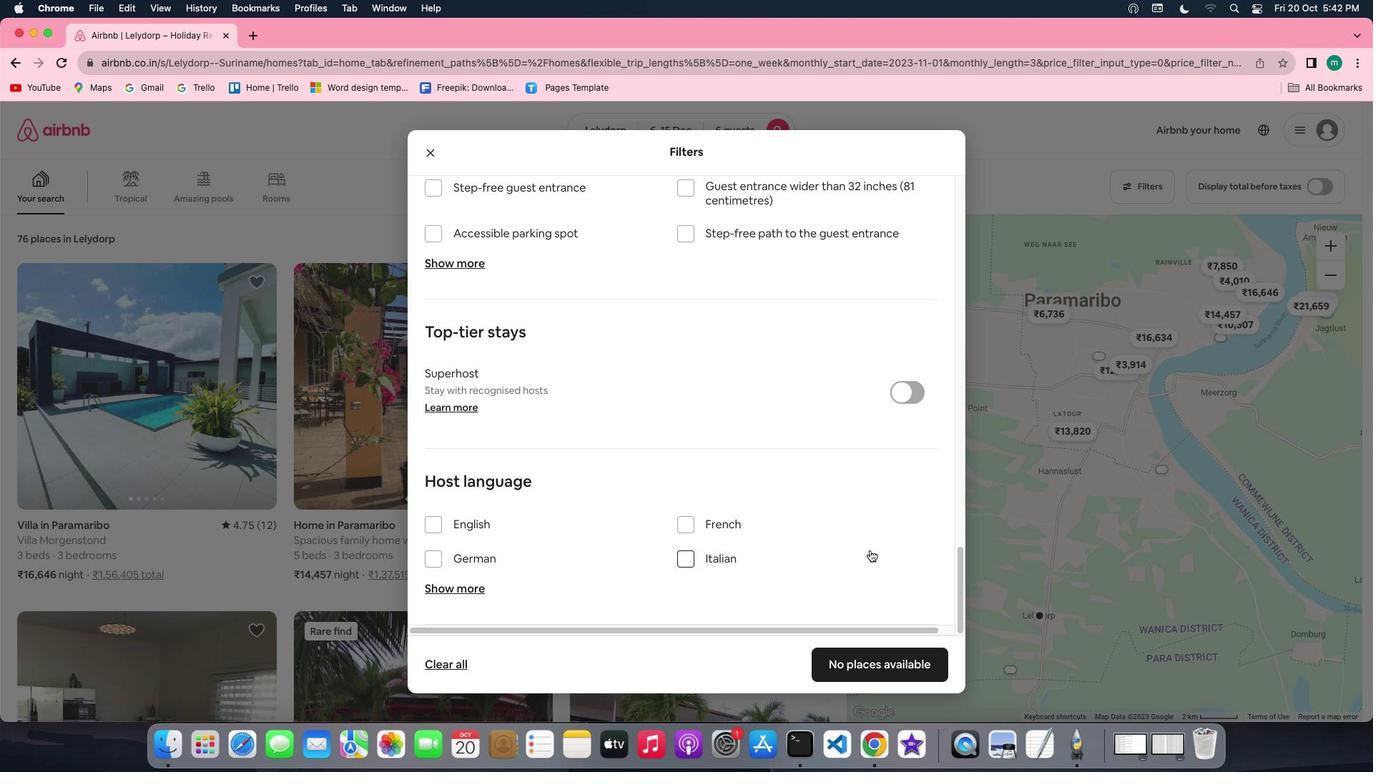 
Action: Mouse scrolled (869, 550) with delta (0, 0)
Screenshot: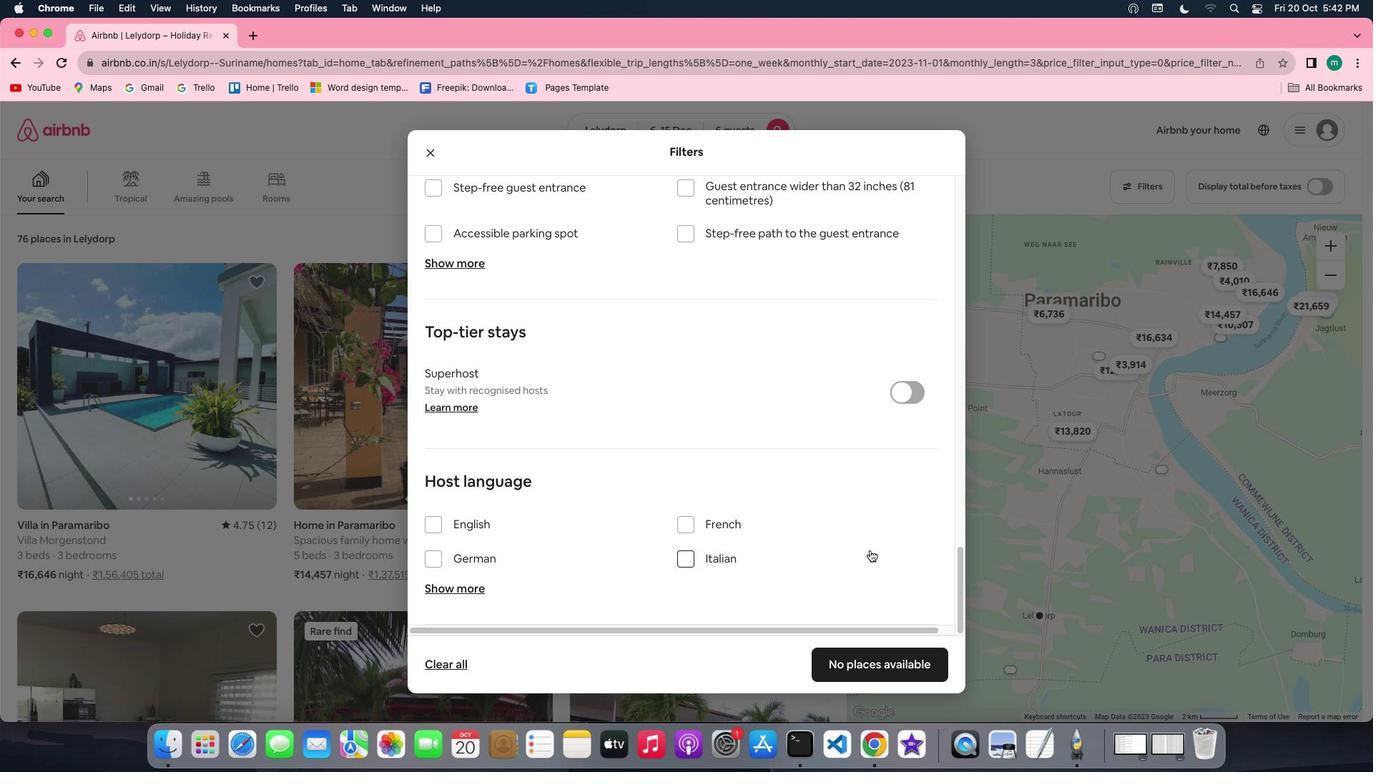 
Action: Mouse scrolled (869, 550) with delta (0, -2)
Screenshot: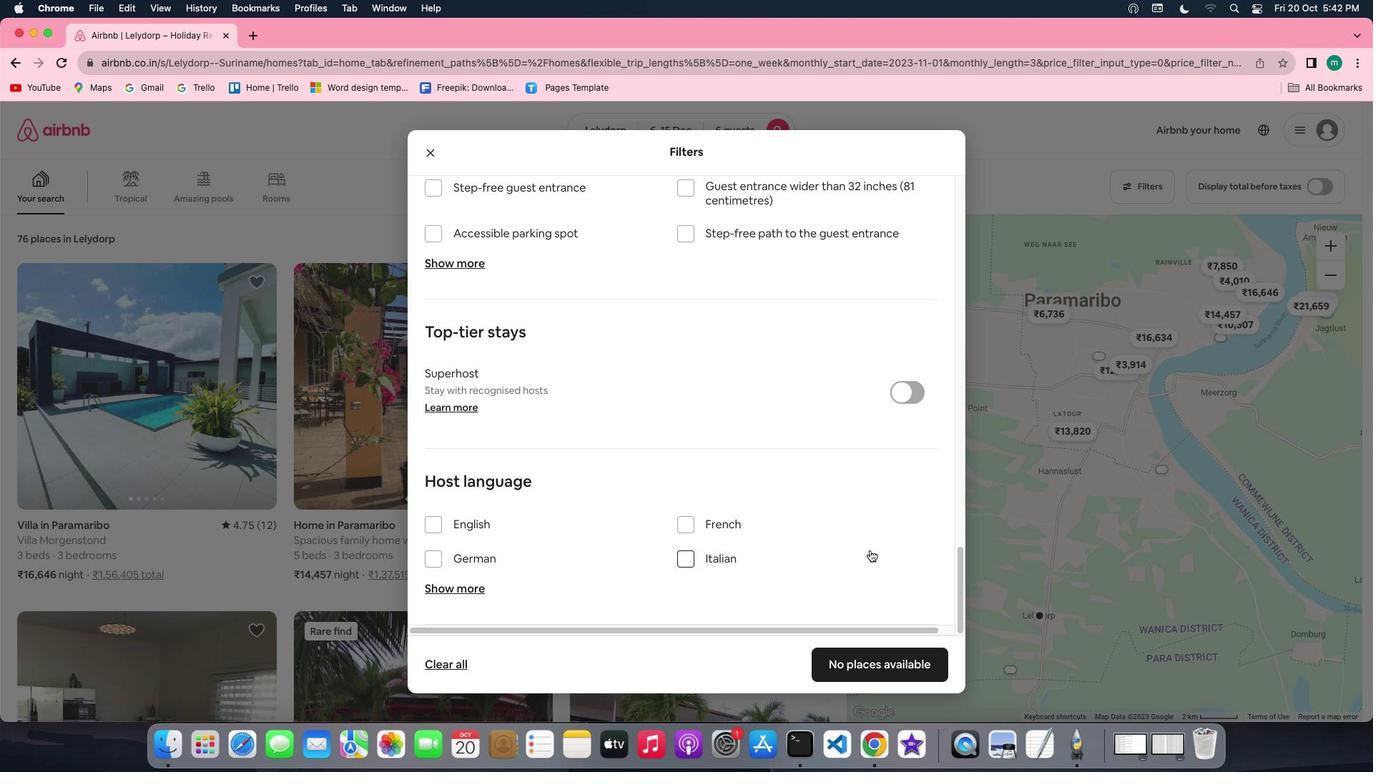 
Action: Mouse scrolled (869, 550) with delta (0, -3)
Screenshot: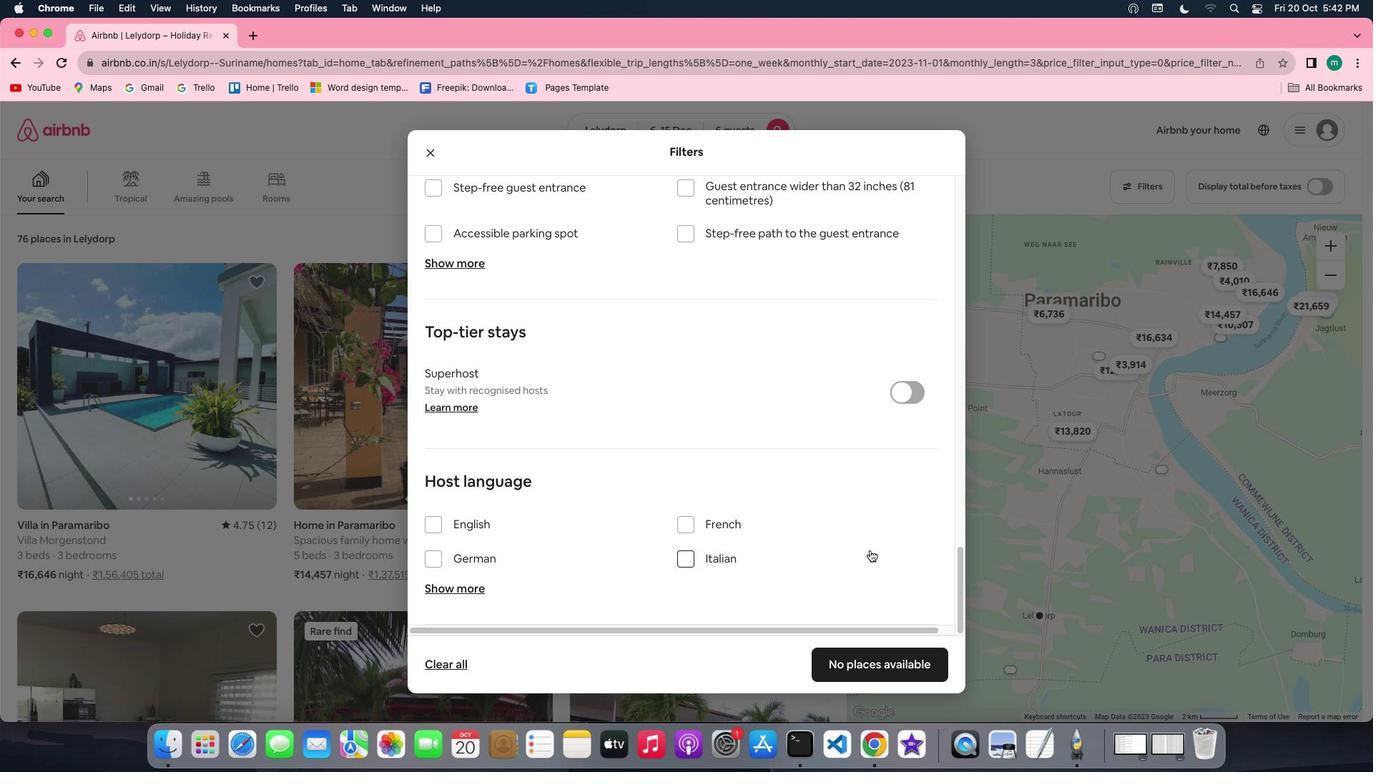 
Action: Mouse scrolled (869, 550) with delta (0, -3)
Screenshot: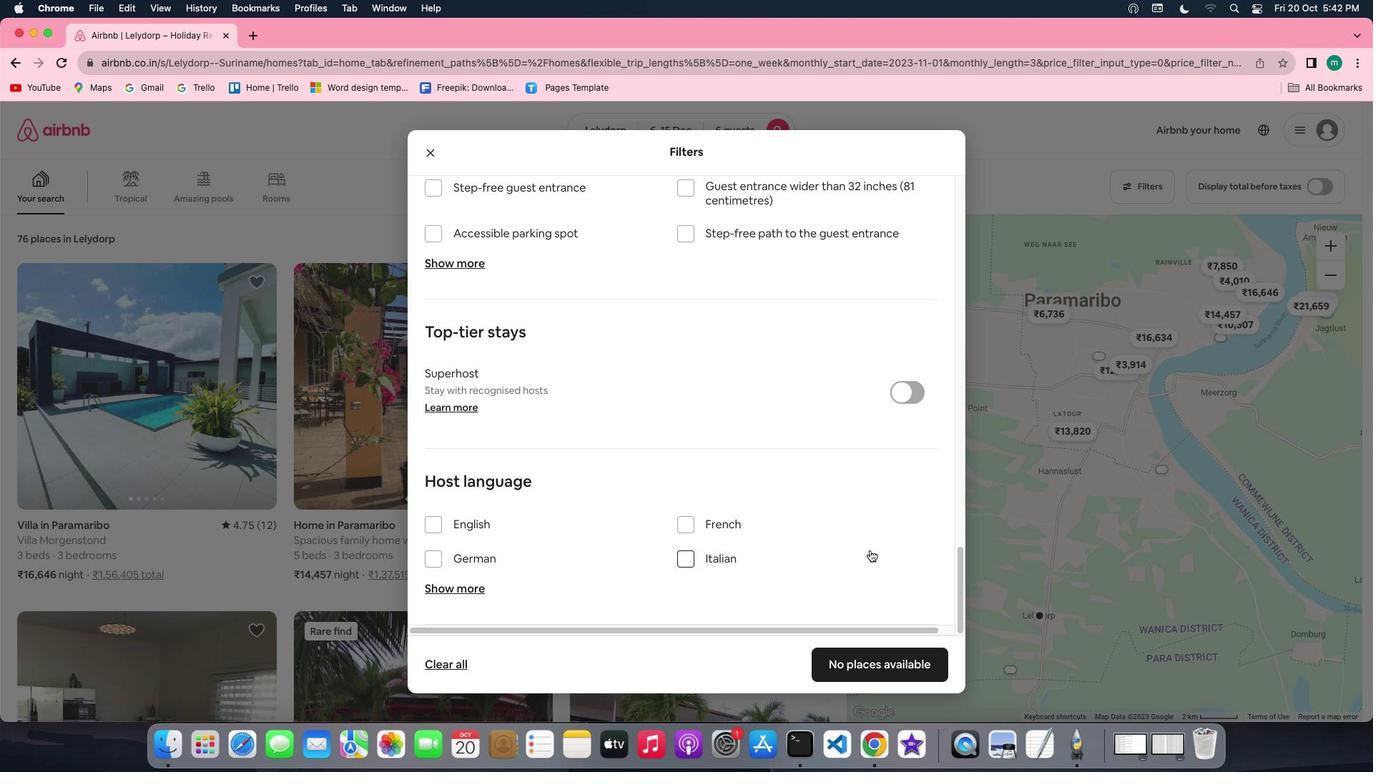 
Action: Mouse moved to (882, 675)
Screenshot: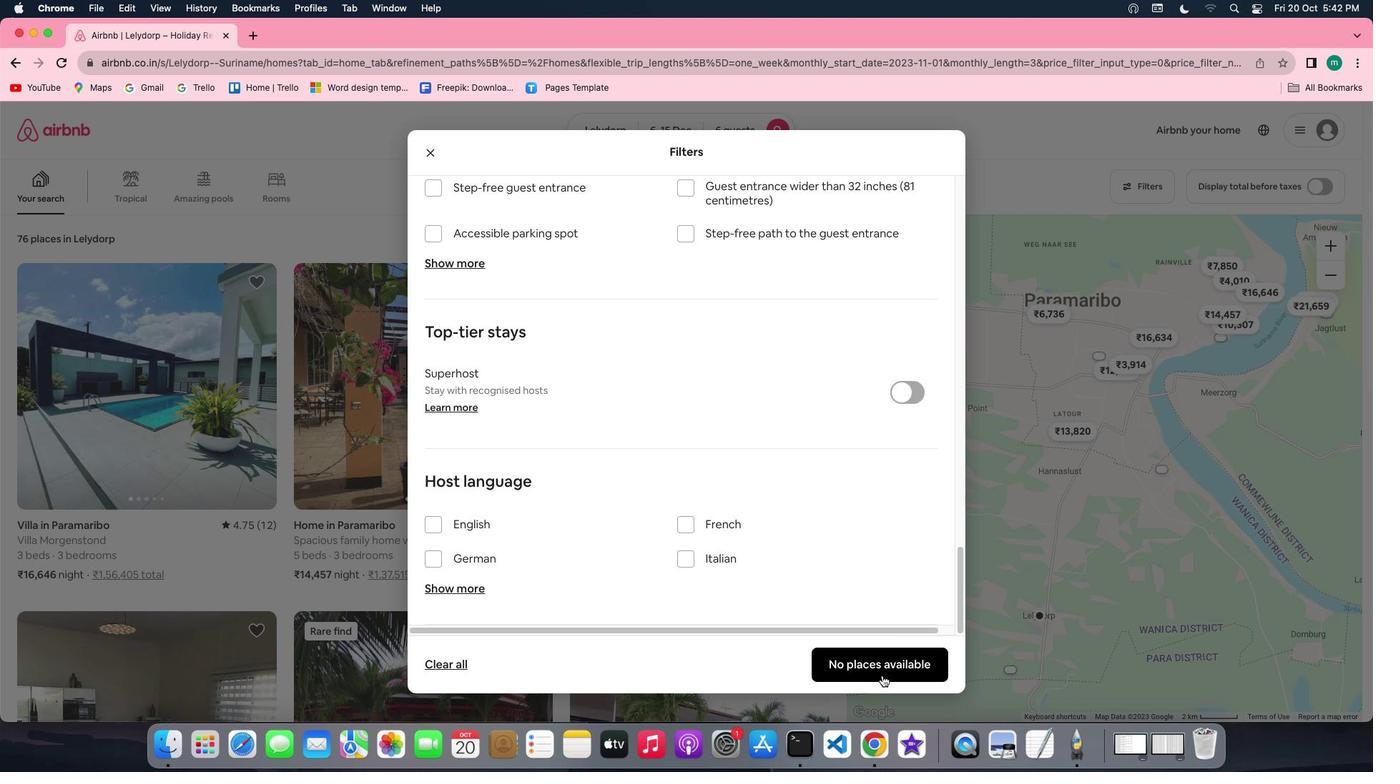 
Action: Mouse pressed left at (882, 675)
Screenshot: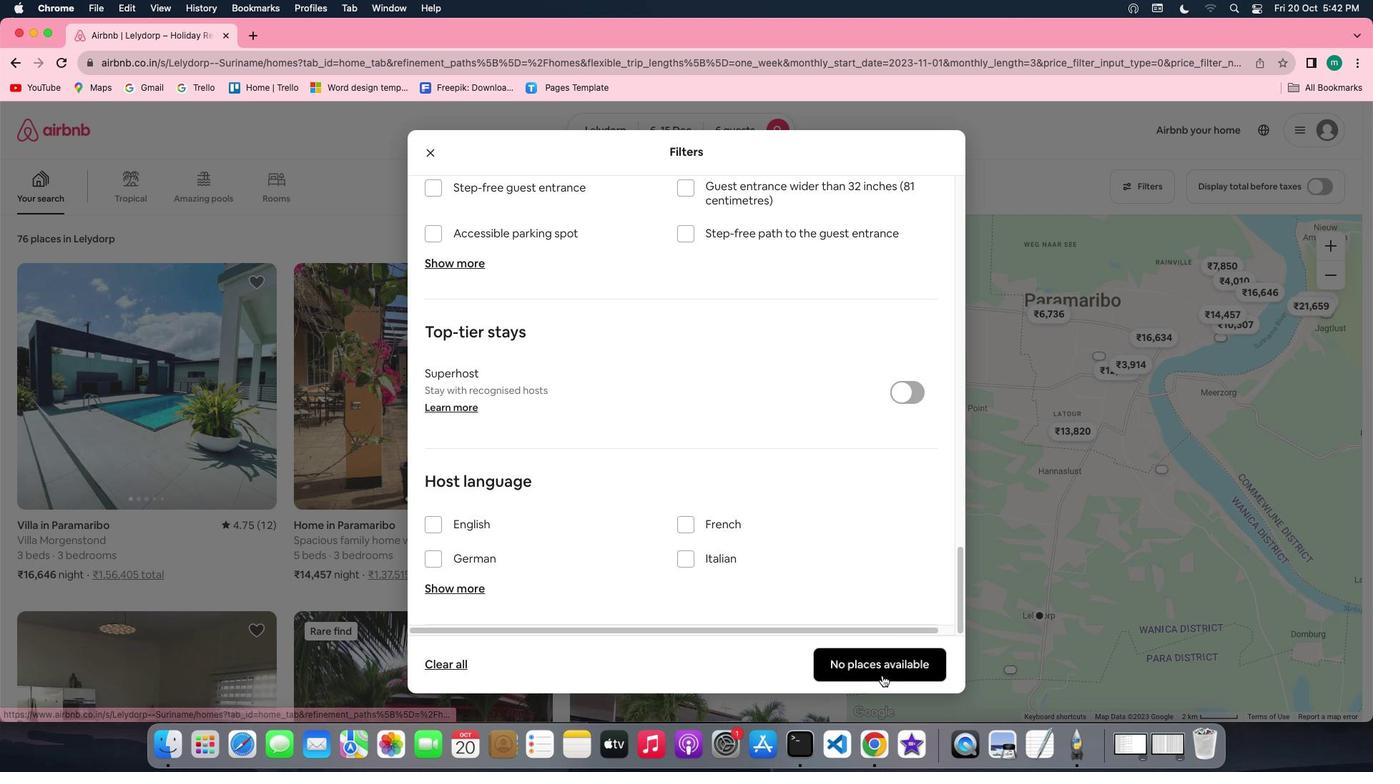 
Action: Mouse moved to (524, 463)
Screenshot: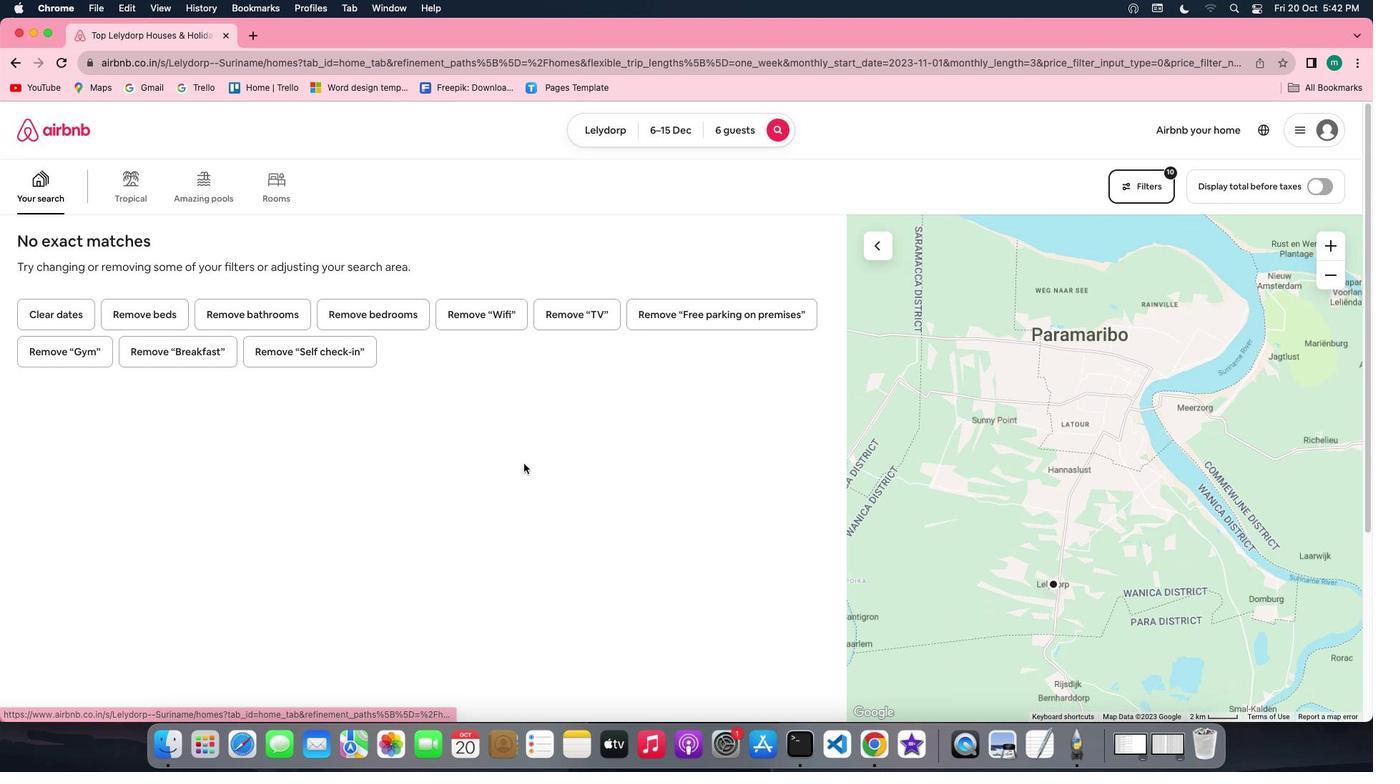 
Action: Mouse pressed left at (524, 463)
Screenshot: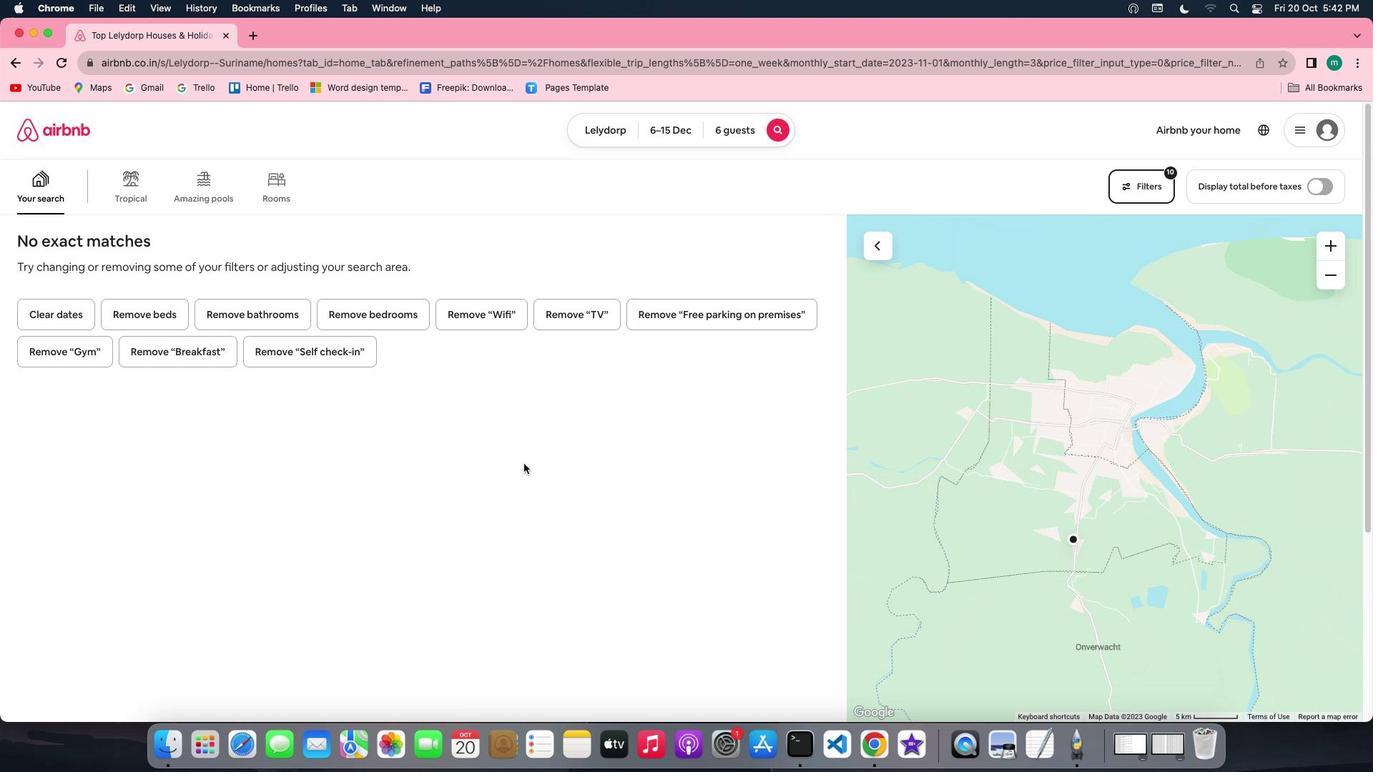 
